 Task: Look for space in Kundla, India from 10th August, 2023 to 18th August, 2023 for 2 adults in price range Rs.10000 to Rs.14000. Place can be private room with 1  bedroom having 1 bed and 1 bathroom. Property type can be house, flat, guest house. Amenities needed are: wifi, TV, free parkinig on premises, gym, breakfast. Booking option can be shelf check-in. Required host language is English.
Action: Mouse moved to (582, 129)
Screenshot: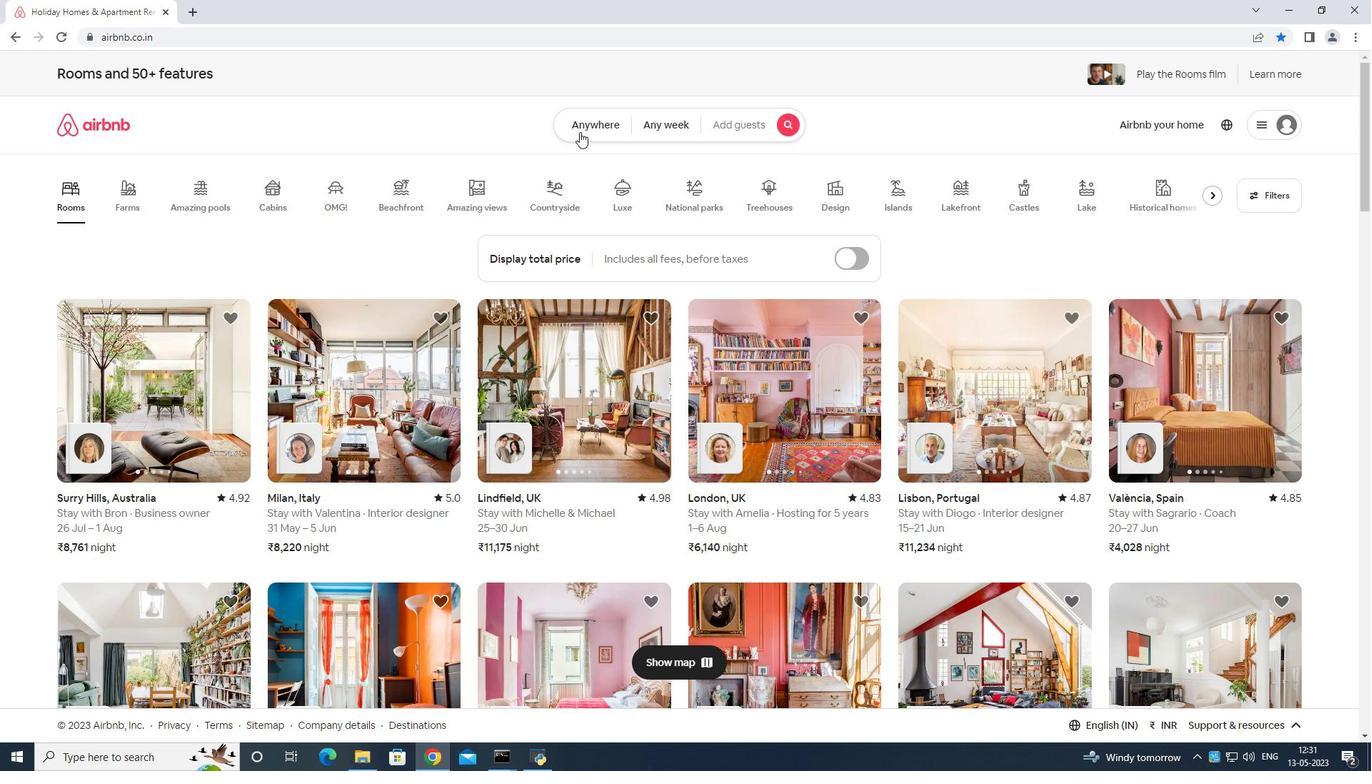 
Action: Mouse pressed left at (582, 129)
Screenshot: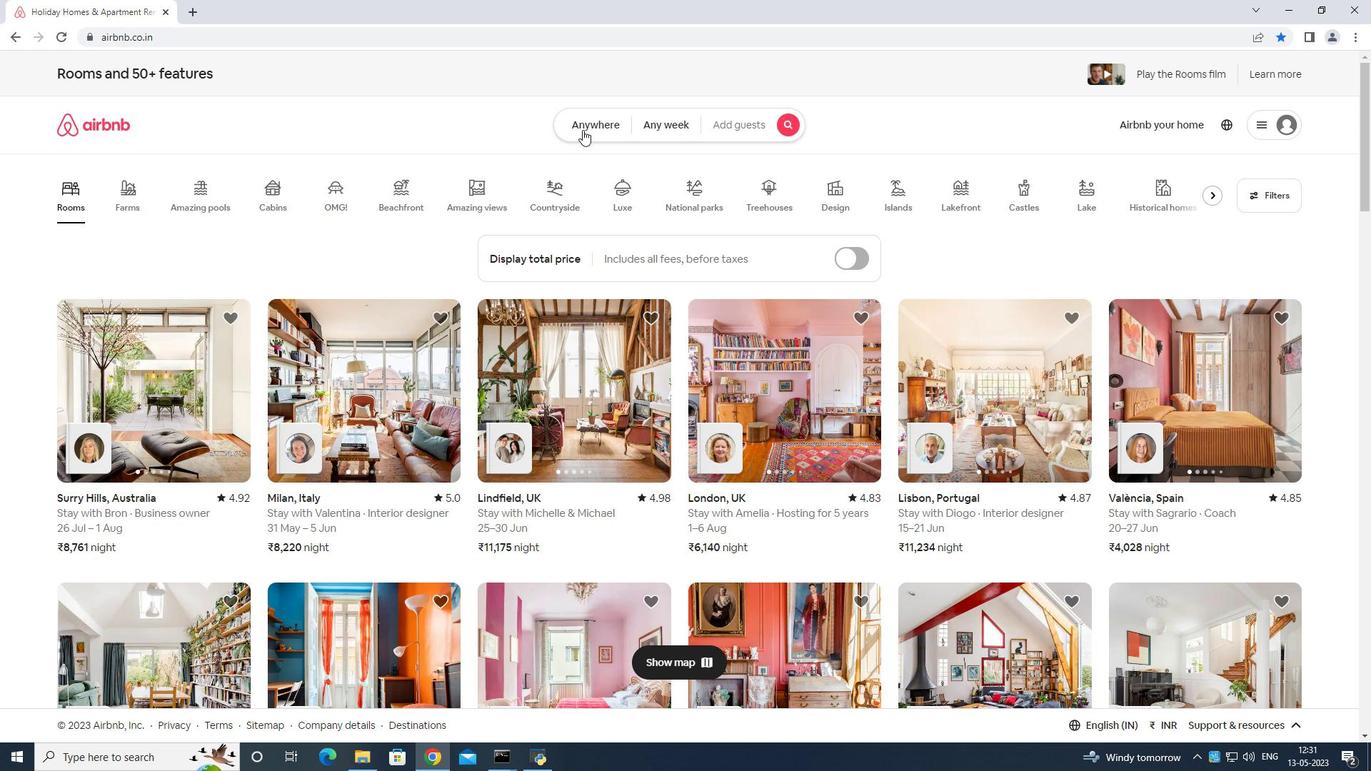 
Action: Mouse moved to (514, 164)
Screenshot: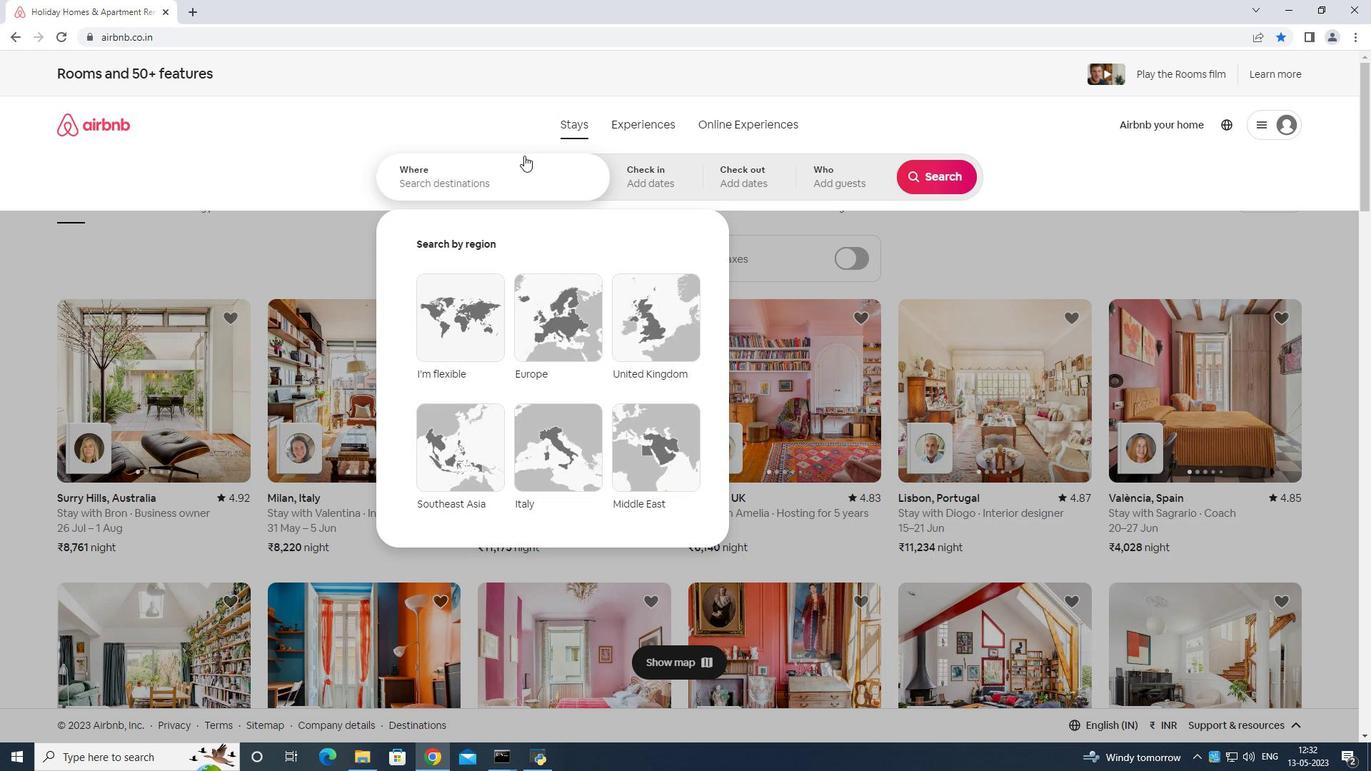 
Action: Mouse pressed left at (514, 164)
Screenshot: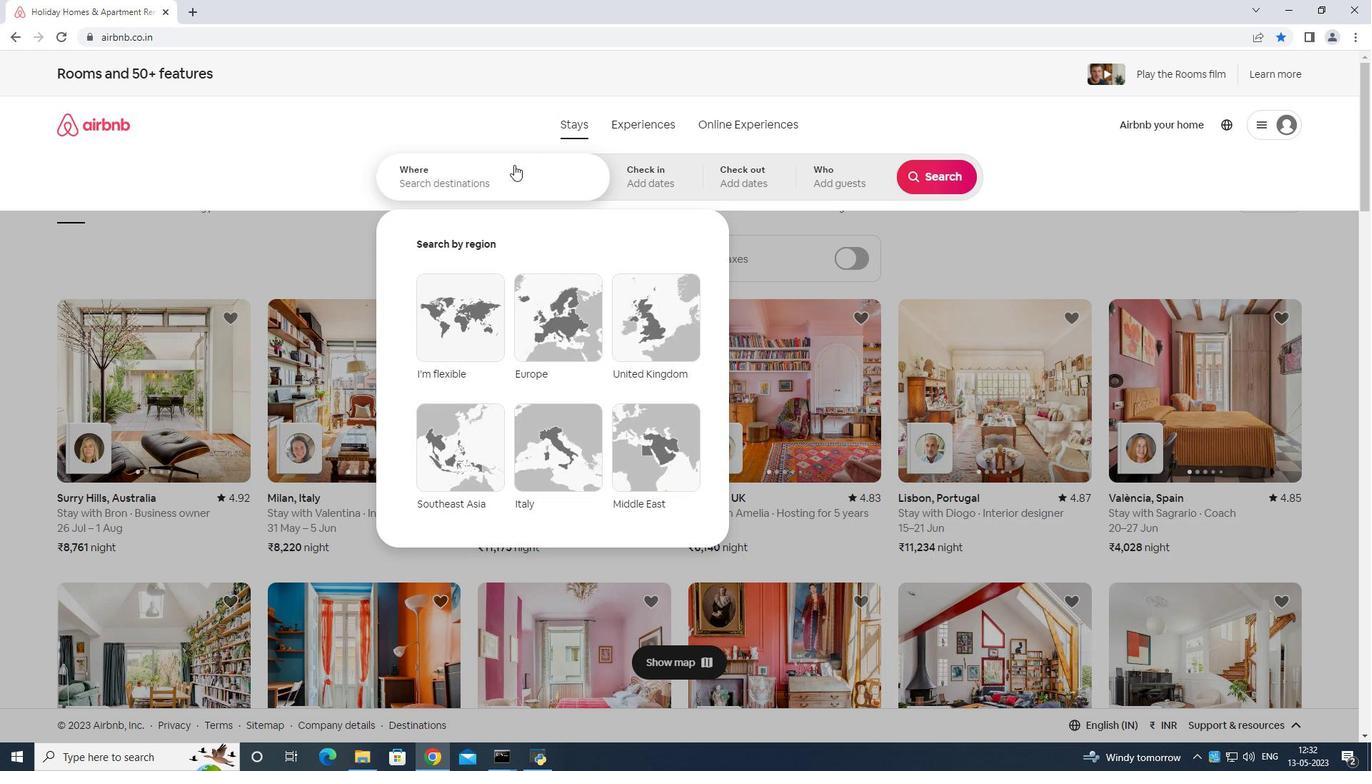 
Action: Mouse moved to (506, 157)
Screenshot: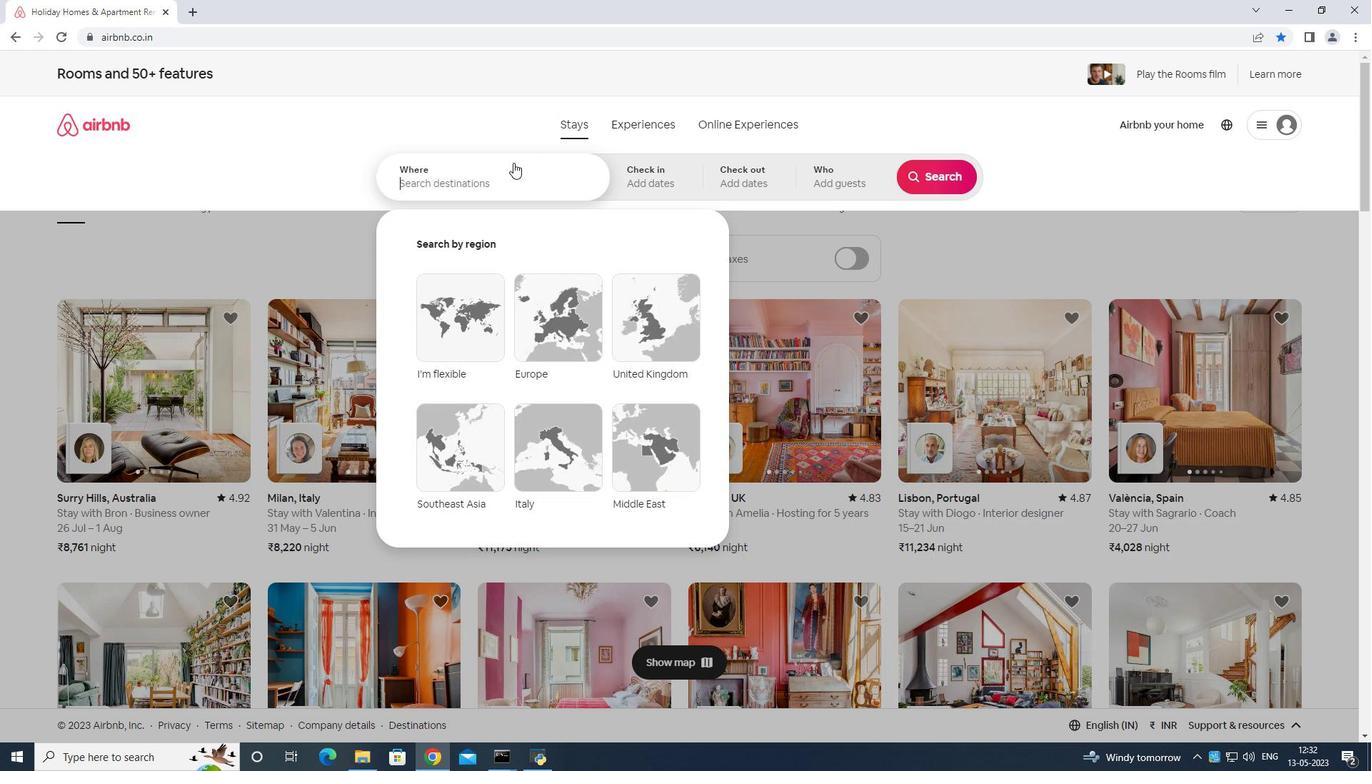 
Action: Key pressed <Key.shift>Kundla<Key.space>india<Key.enter>
Screenshot: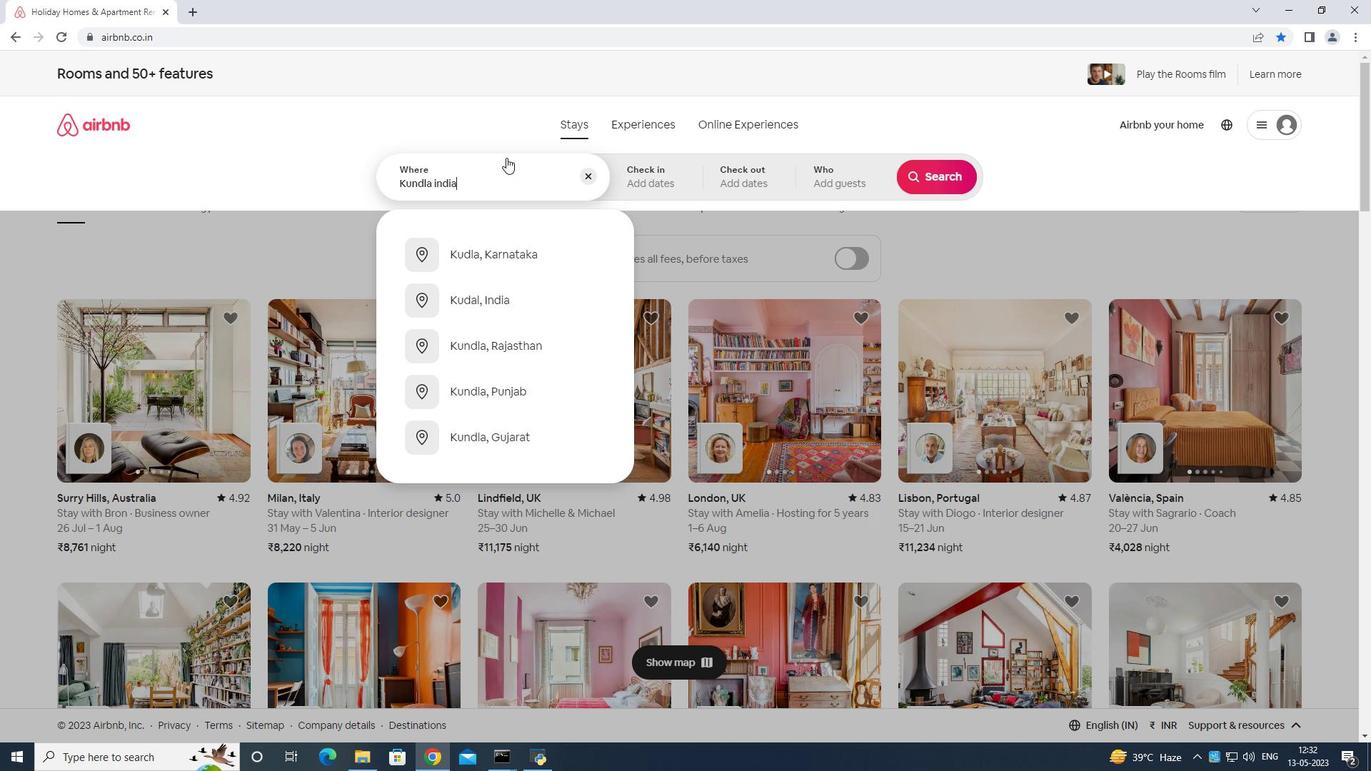 
Action: Mouse moved to (928, 291)
Screenshot: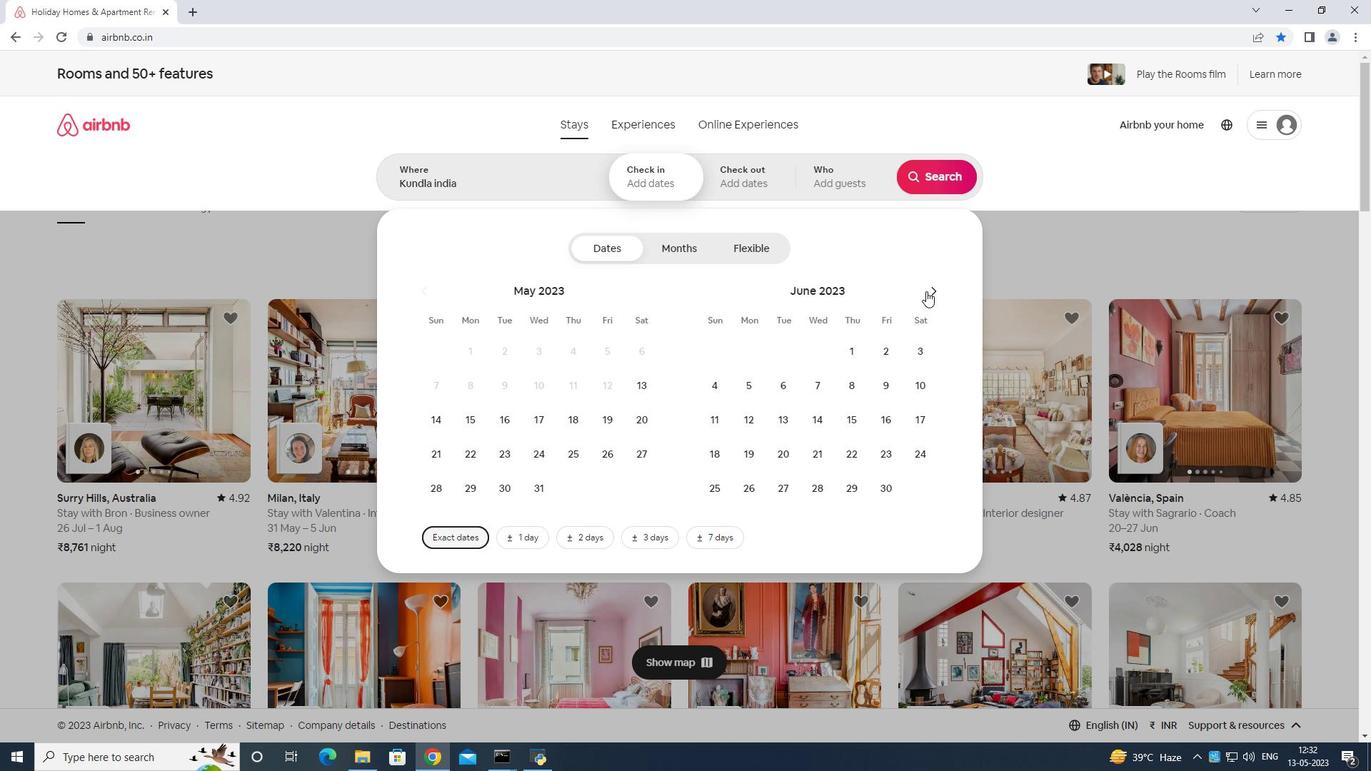 
Action: Mouse pressed left at (928, 291)
Screenshot: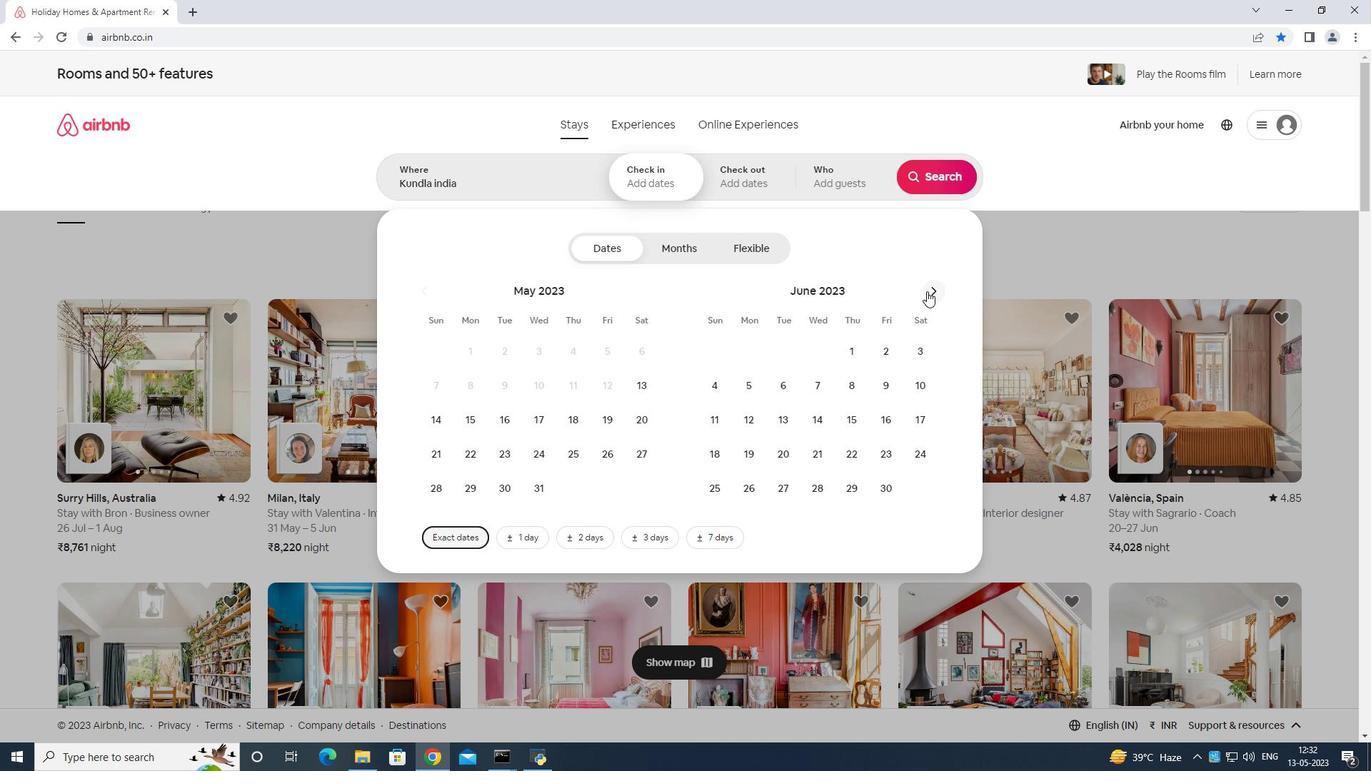 
Action: Mouse moved to (928, 286)
Screenshot: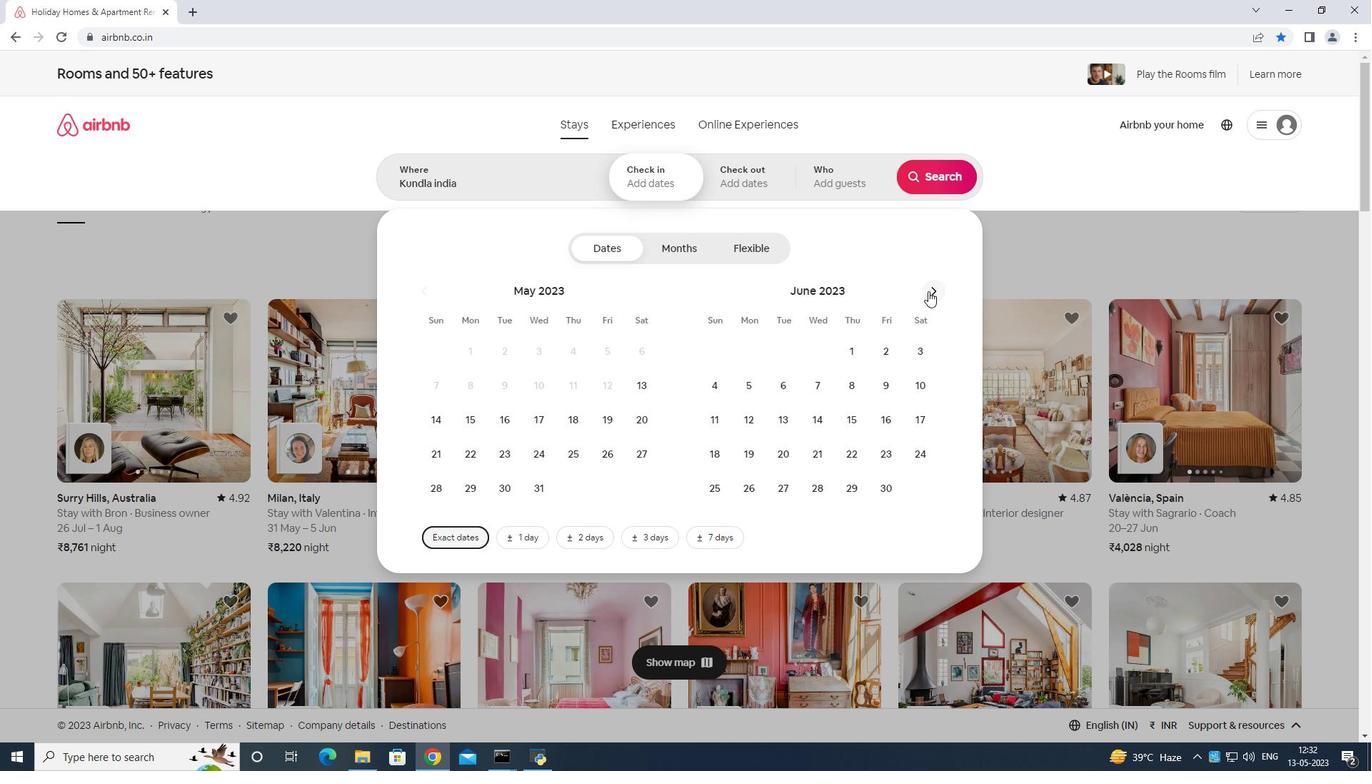 
Action: Mouse pressed left at (928, 286)
Screenshot: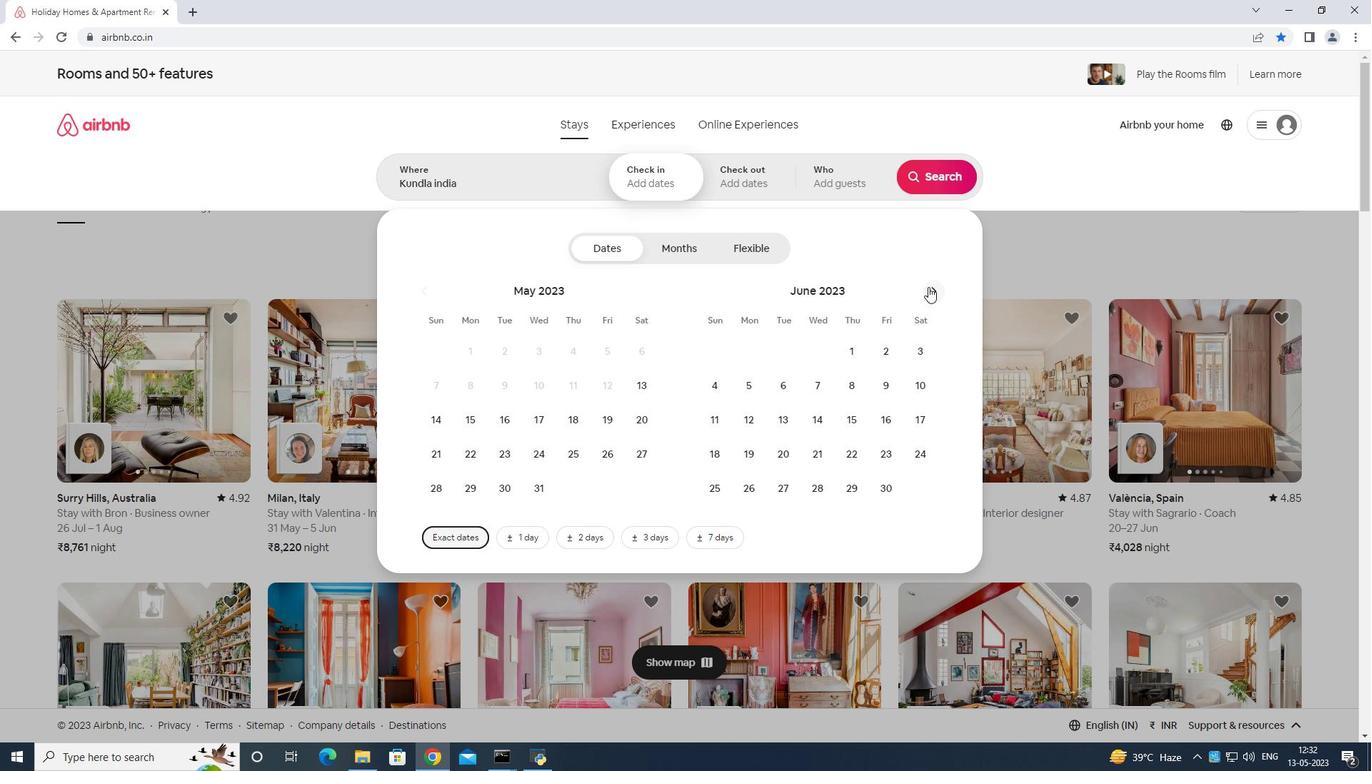 
Action: Mouse moved to (929, 284)
Screenshot: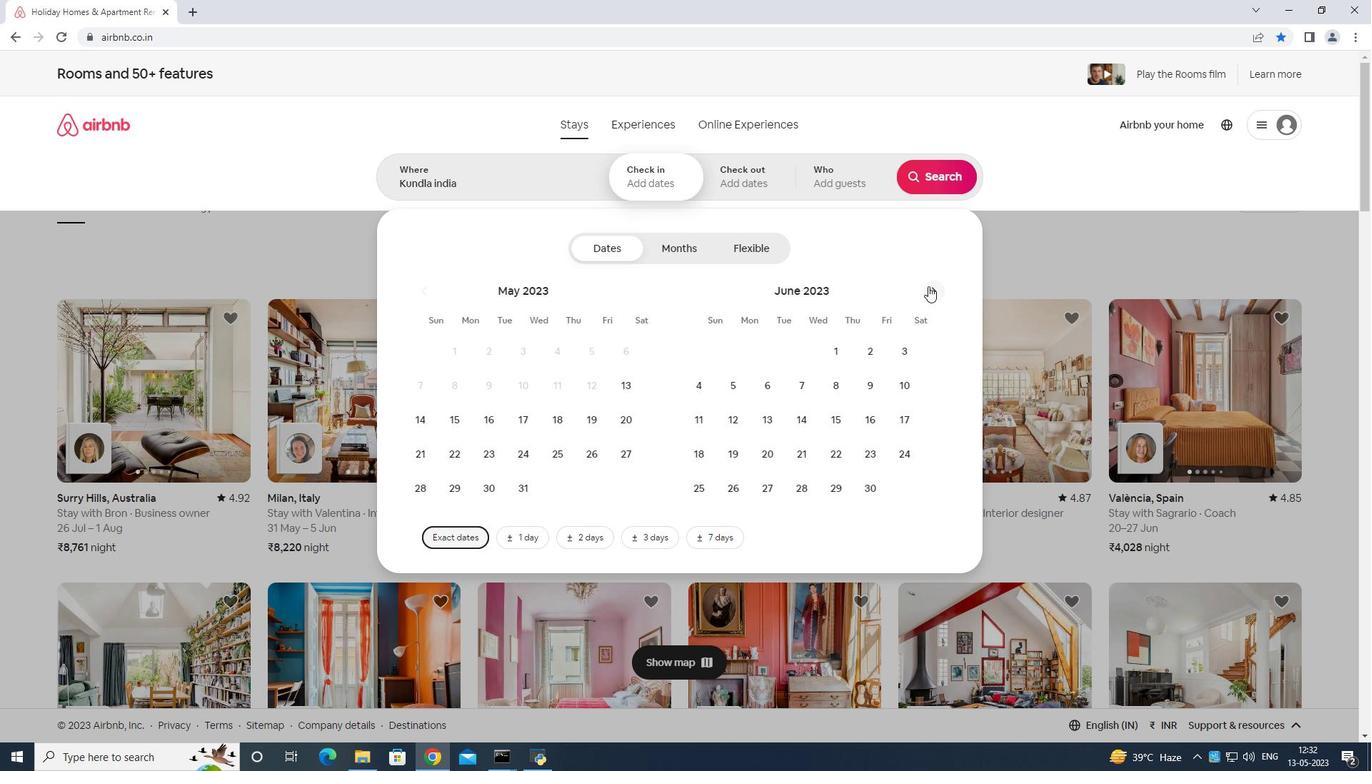 
Action: Mouse pressed left at (929, 284)
Screenshot: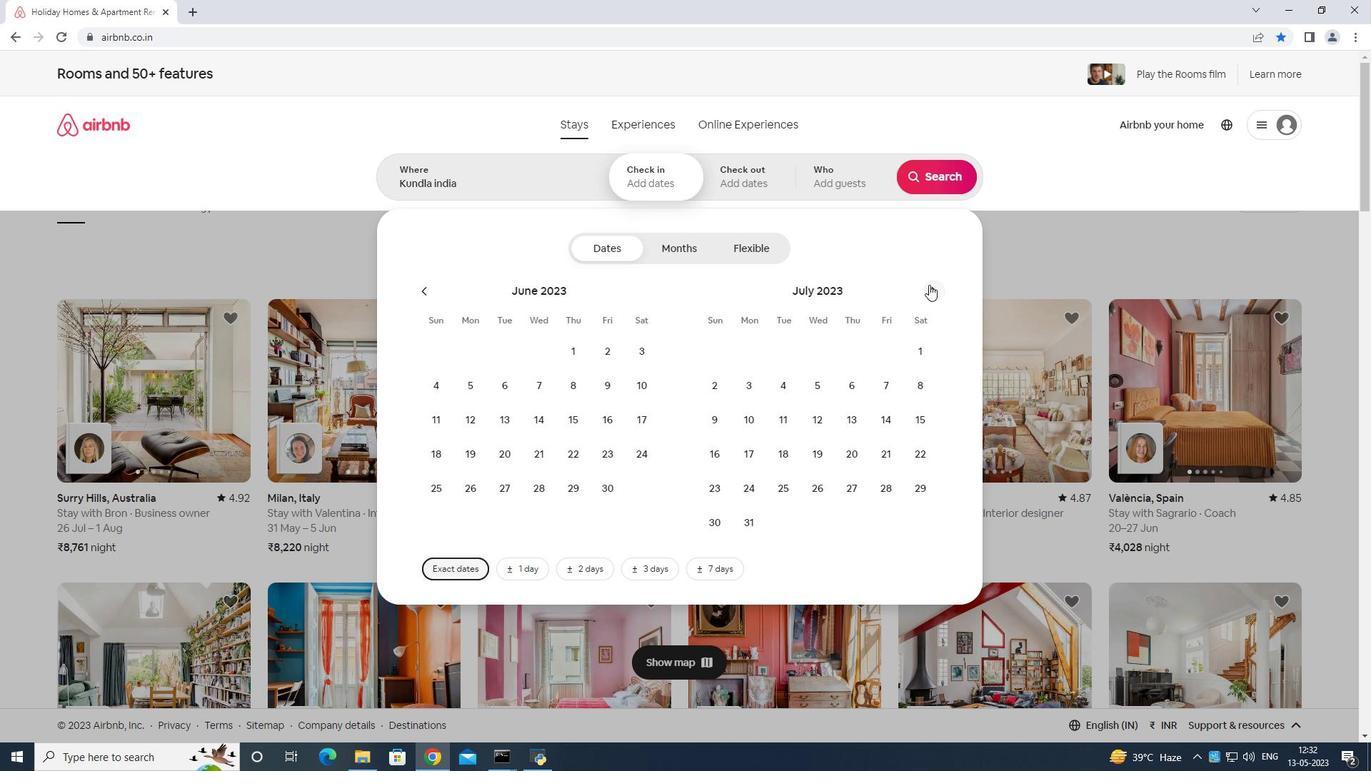 
Action: Mouse moved to (849, 374)
Screenshot: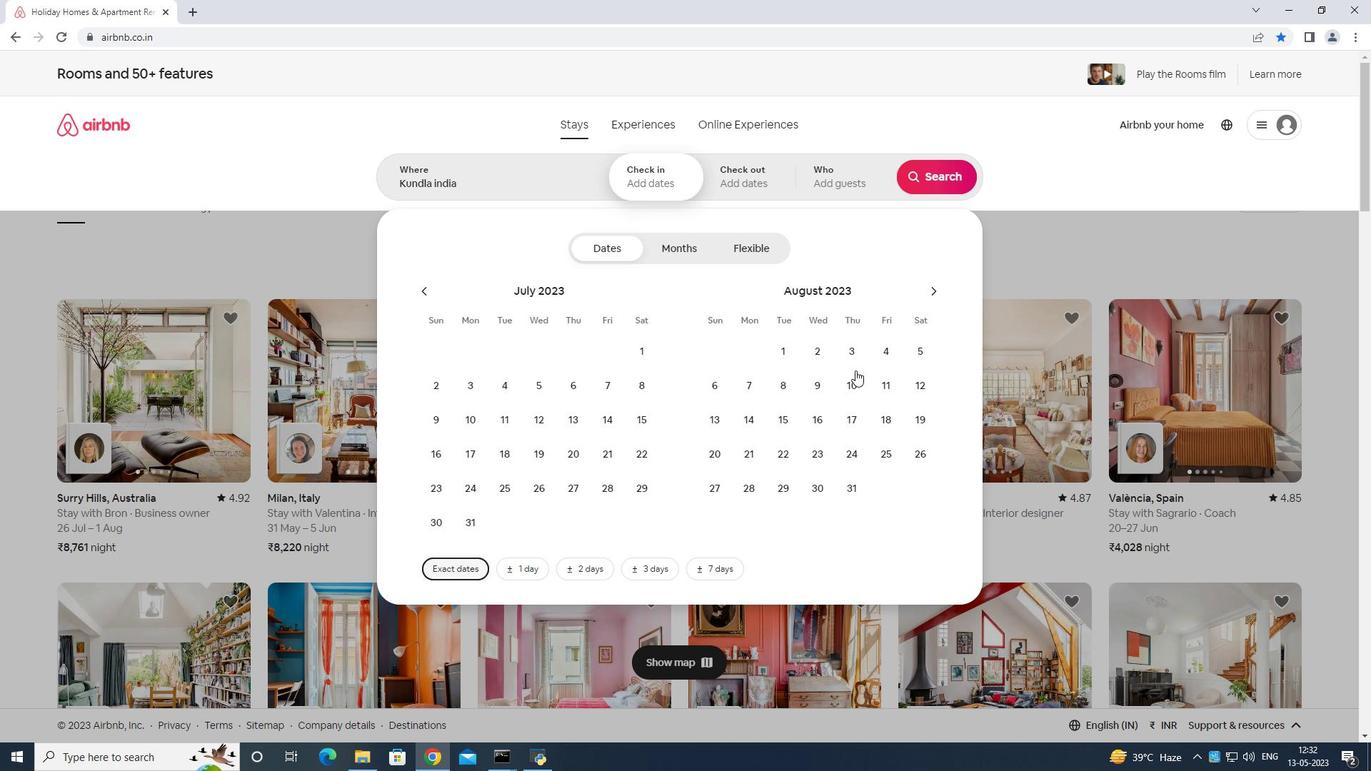 
Action: Mouse pressed left at (849, 374)
Screenshot: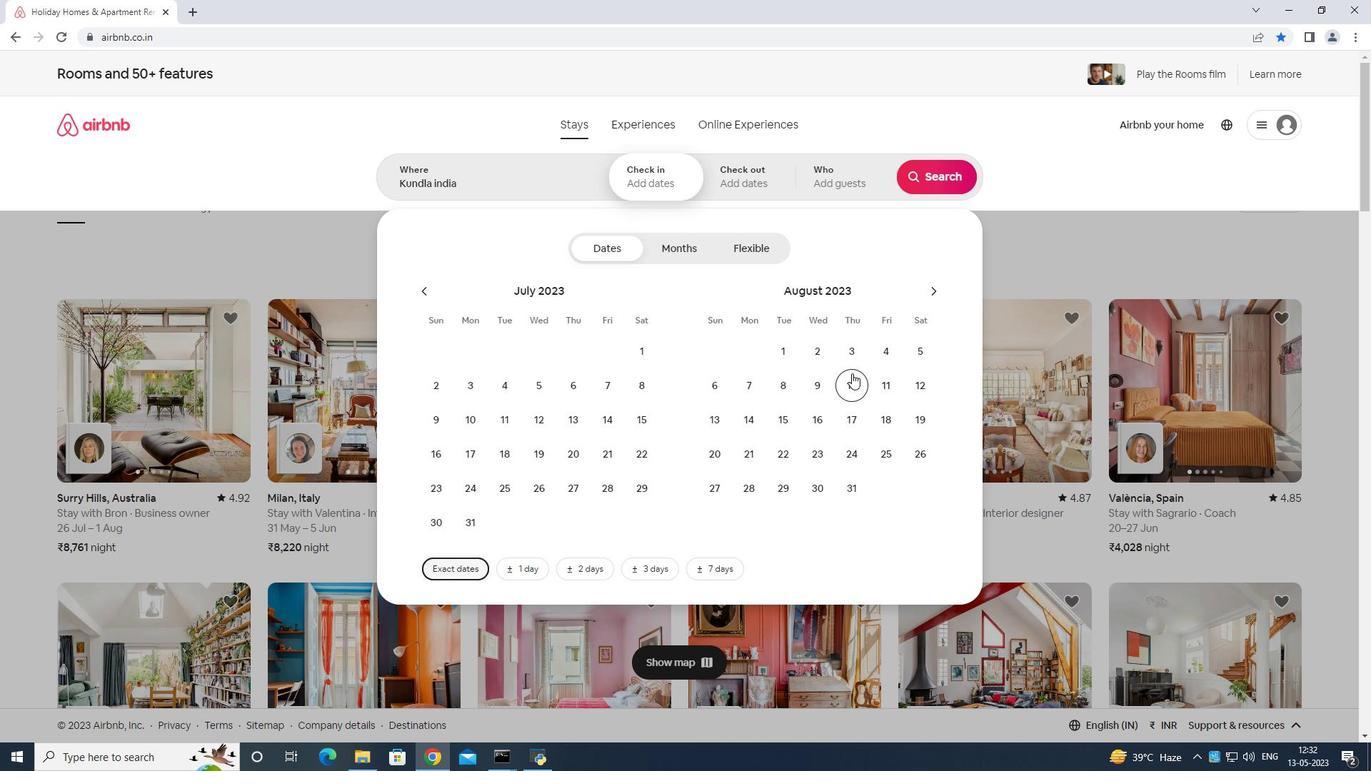 
Action: Mouse moved to (883, 411)
Screenshot: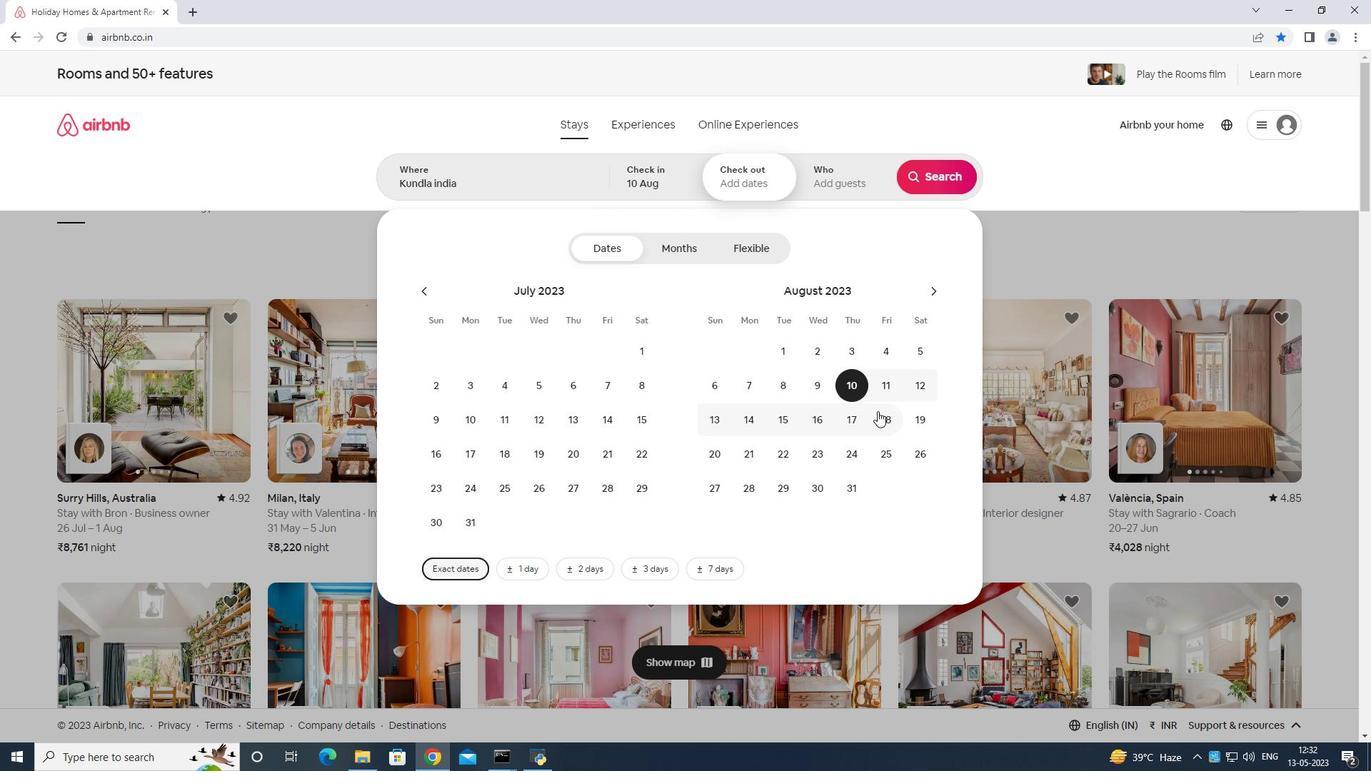 
Action: Mouse pressed left at (883, 411)
Screenshot: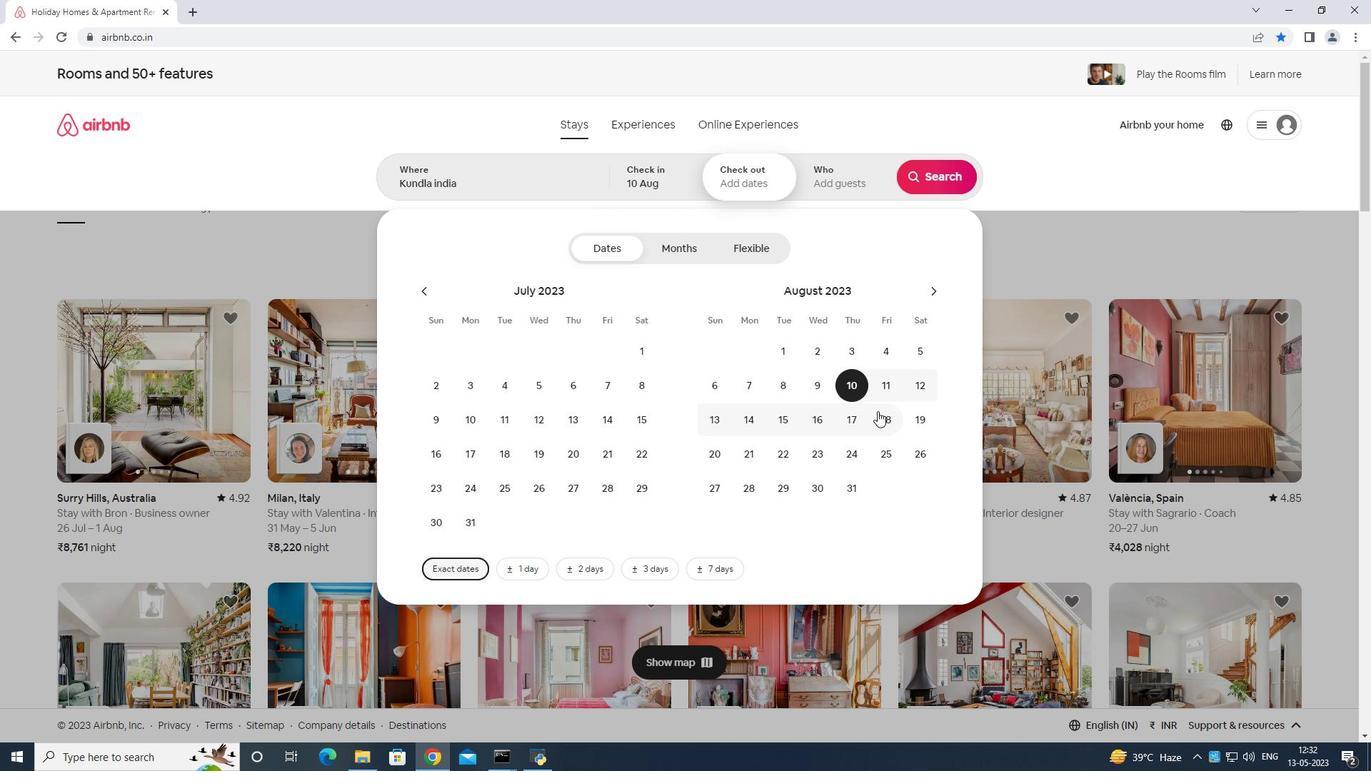 
Action: Mouse moved to (846, 169)
Screenshot: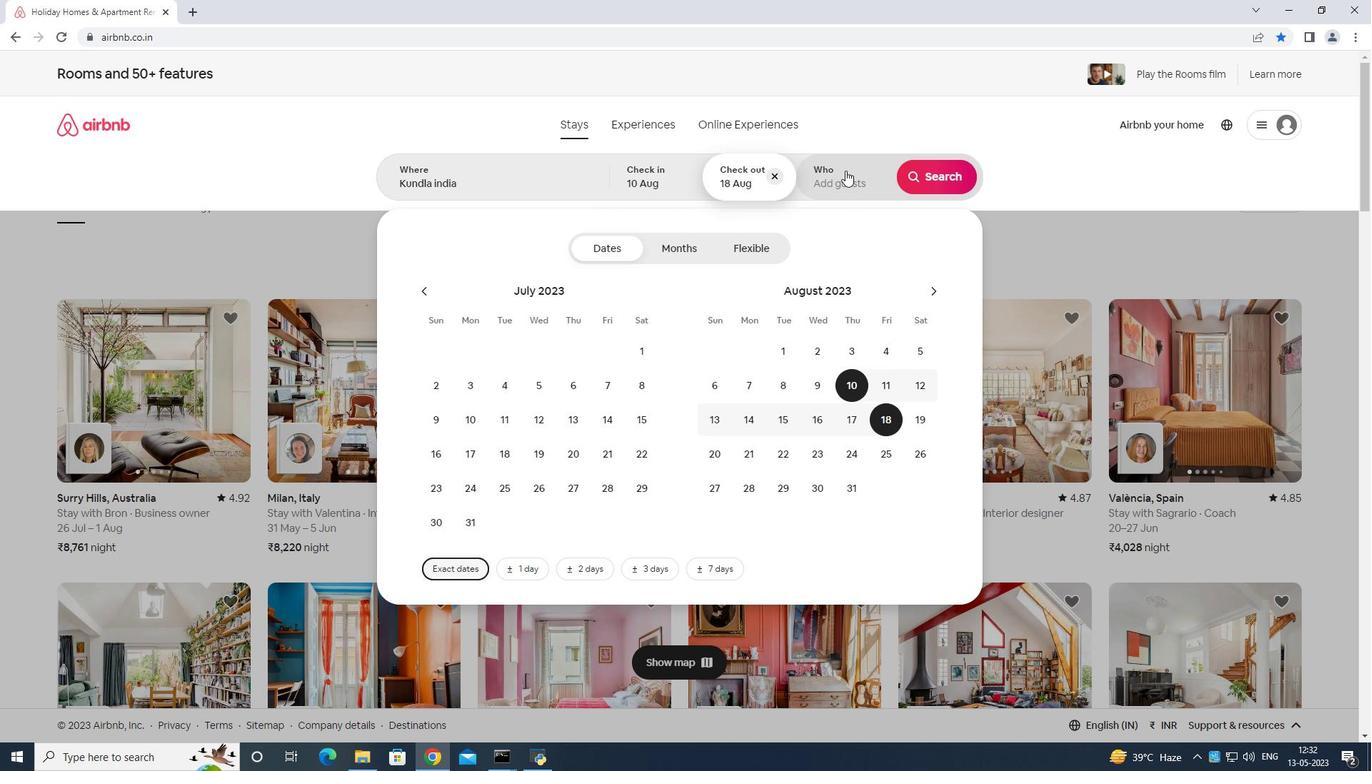 
Action: Mouse pressed left at (846, 169)
Screenshot: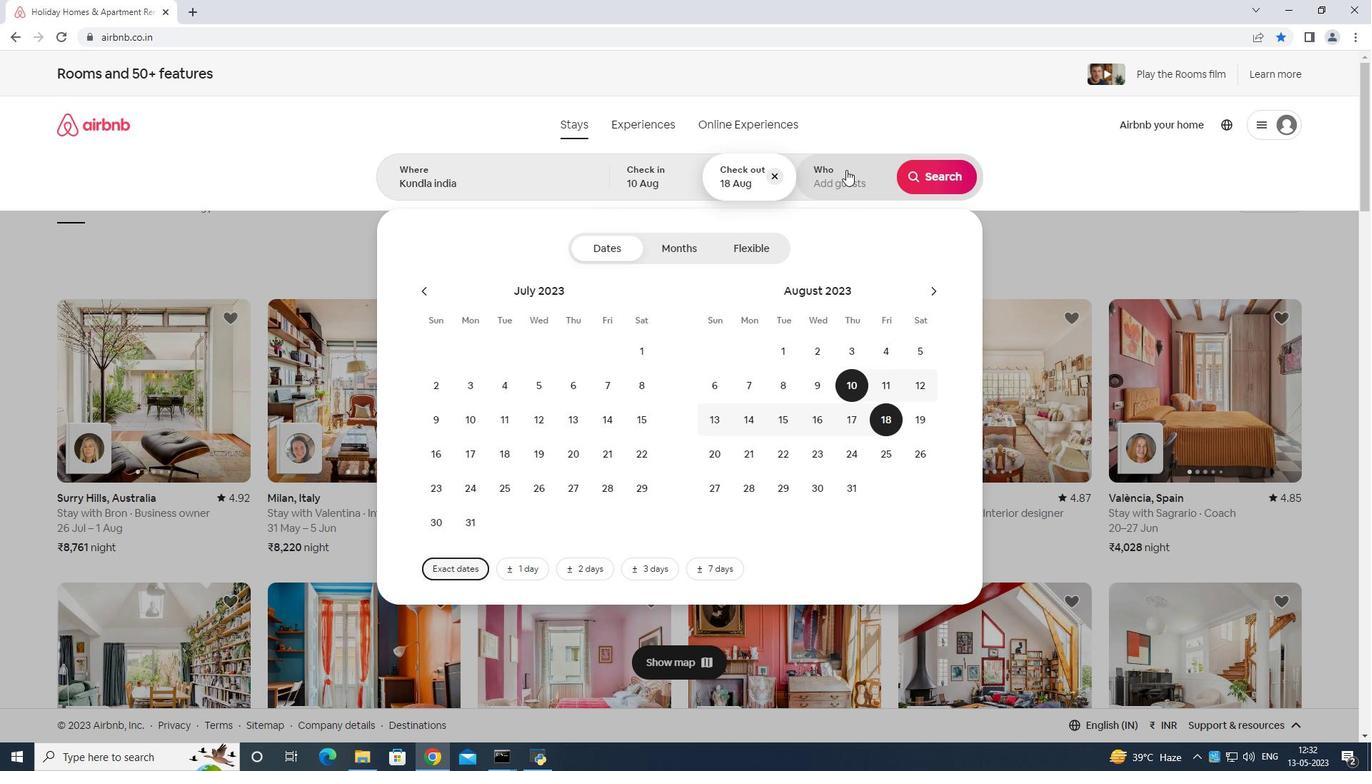 
Action: Mouse moved to (935, 256)
Screenshot: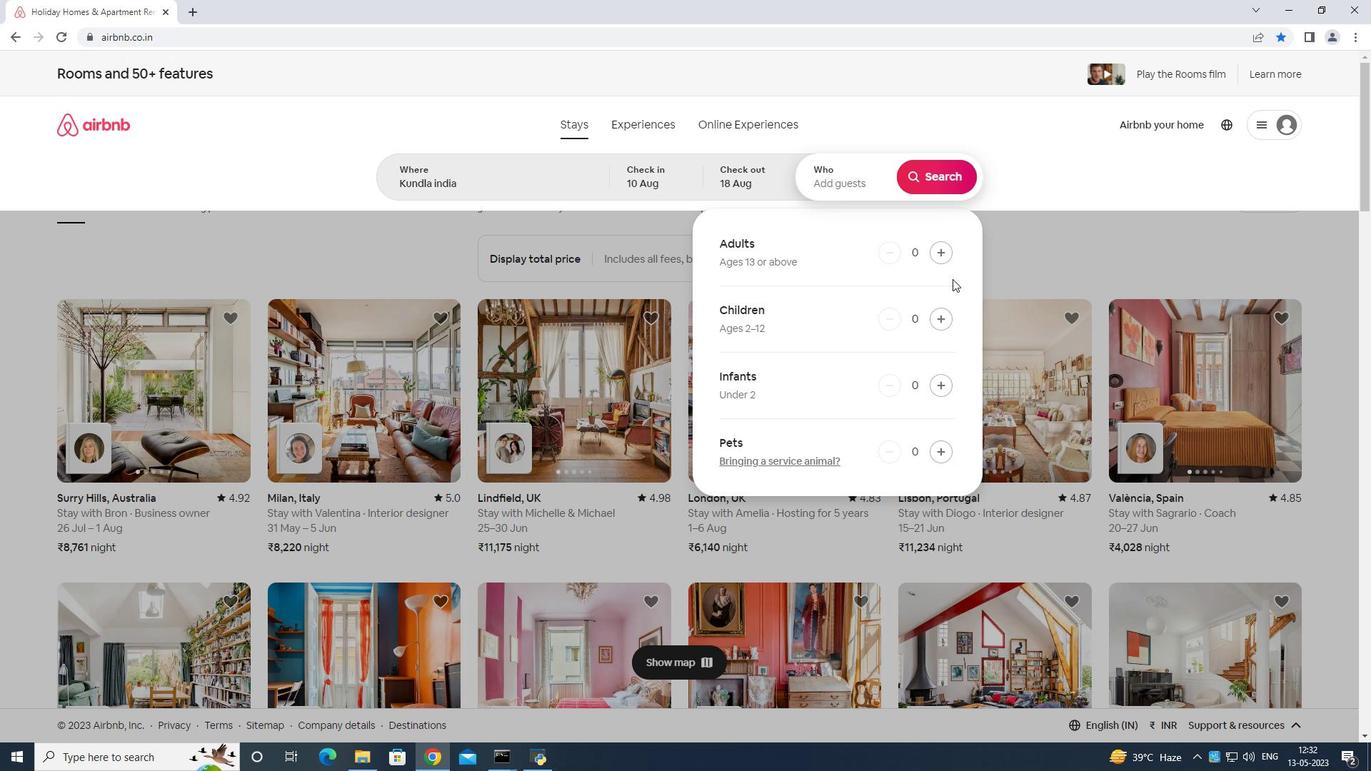 
Action: Mouse pressed left at (935, 256)
Screenshot: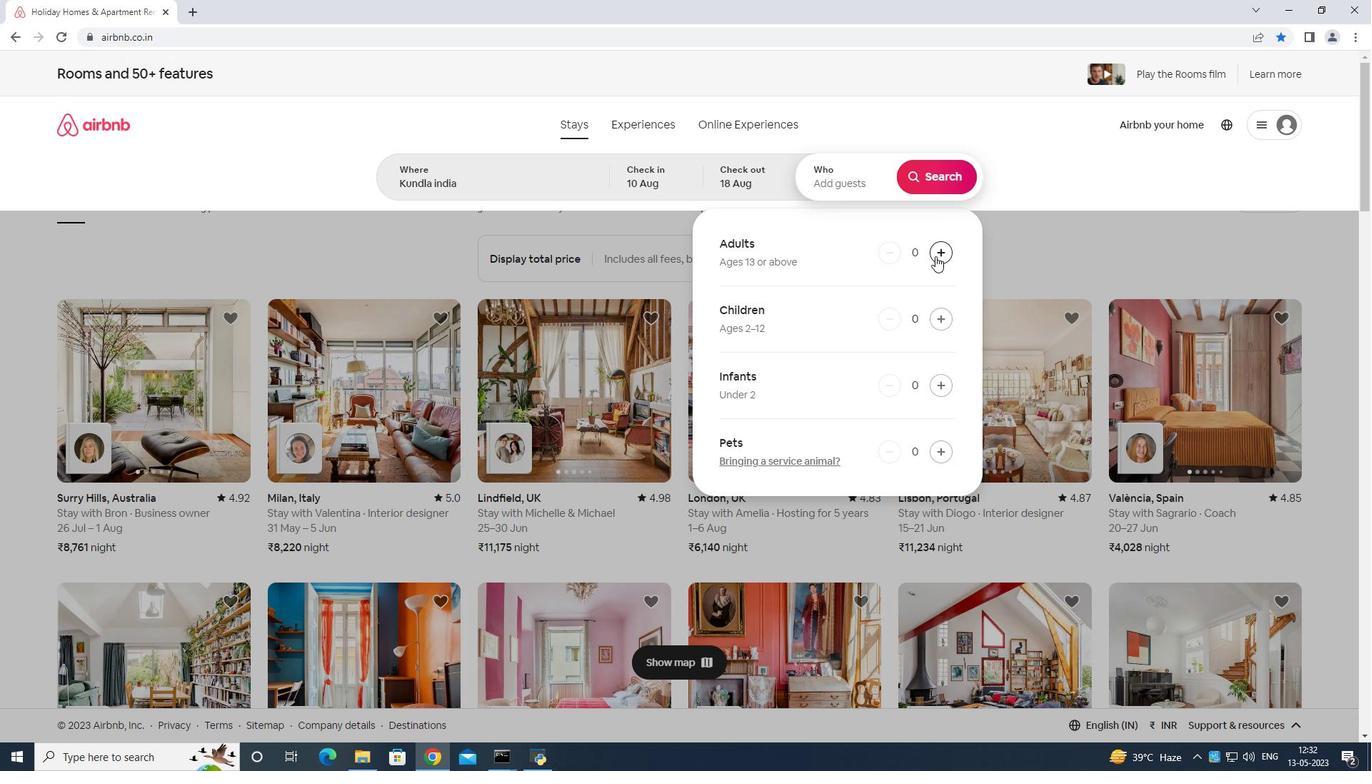 
Action: Mouse moved to (935, 255)
Screenshot: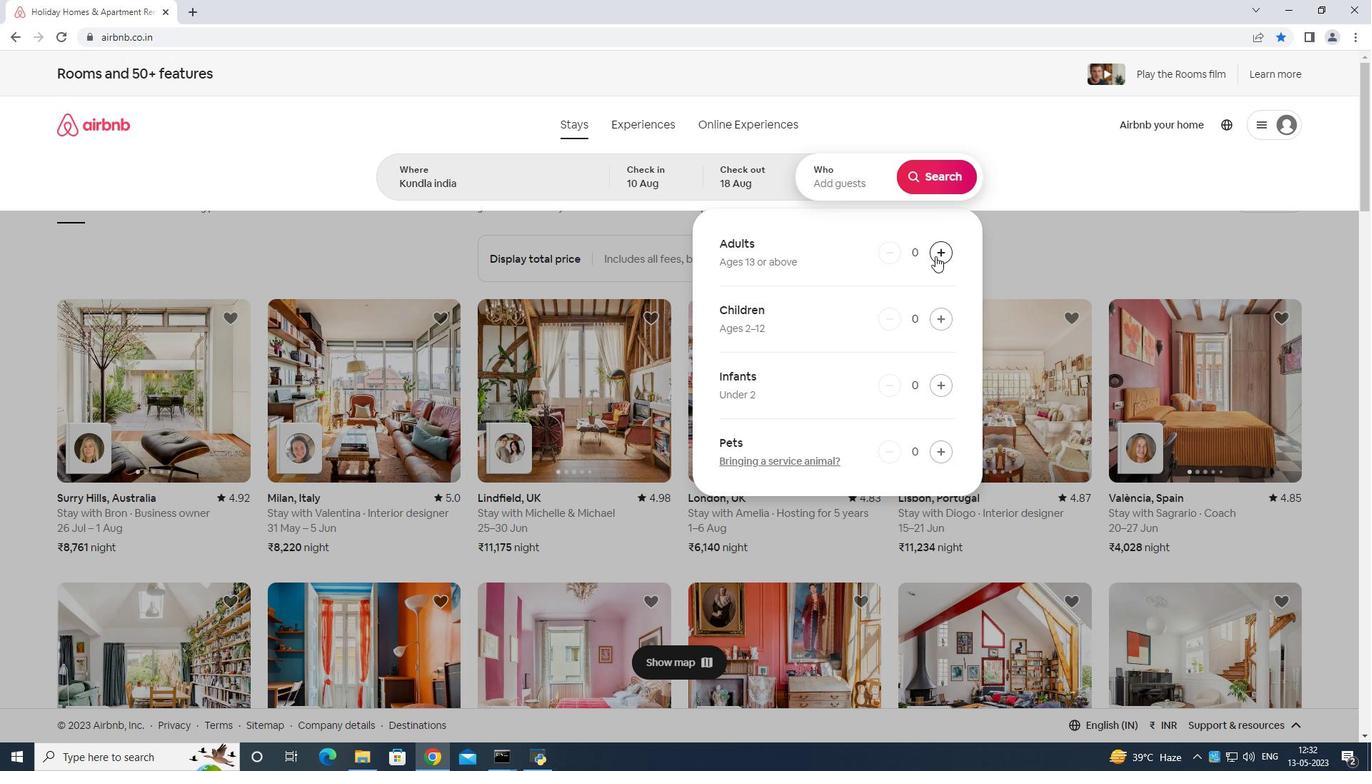 
Action: Mouse pressed left at (935, 255)
Screenshot: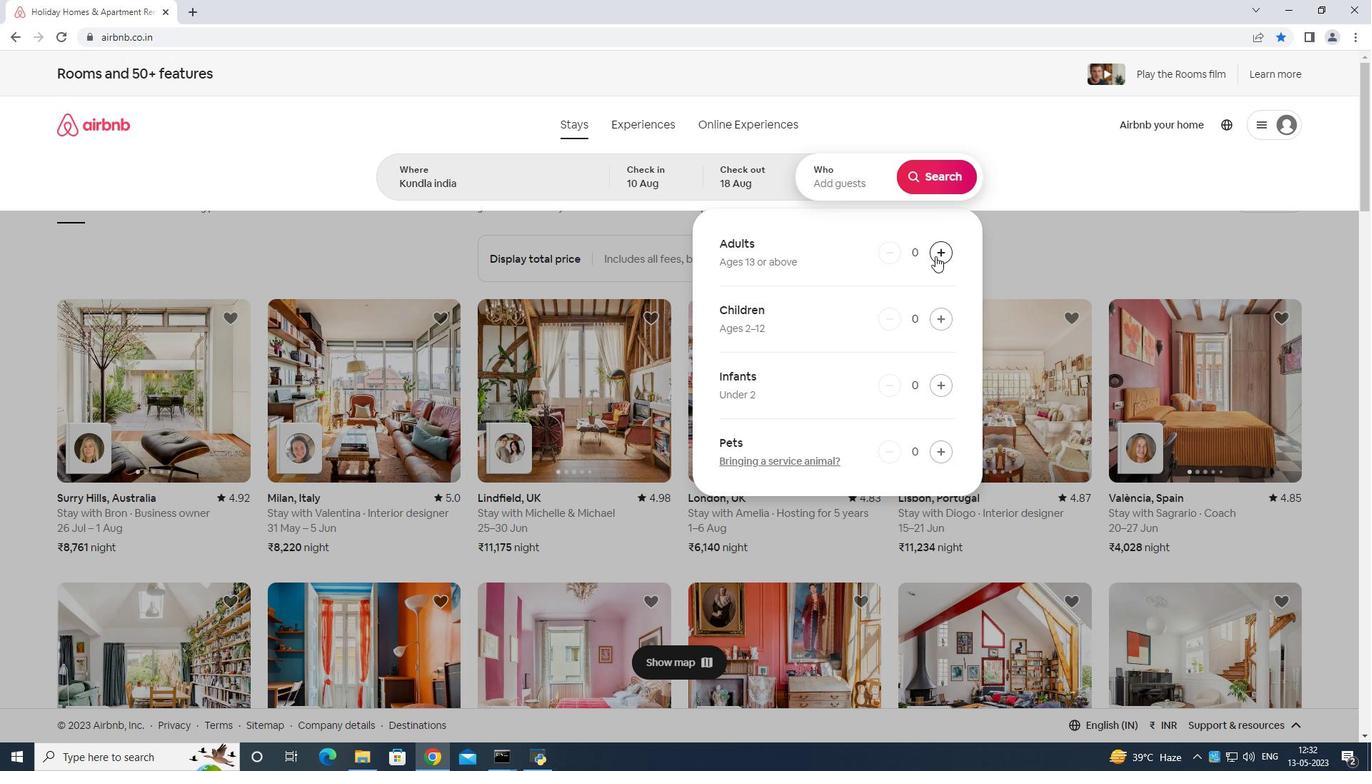 
Action: Mouse moved to (941, 172)
Screenshot: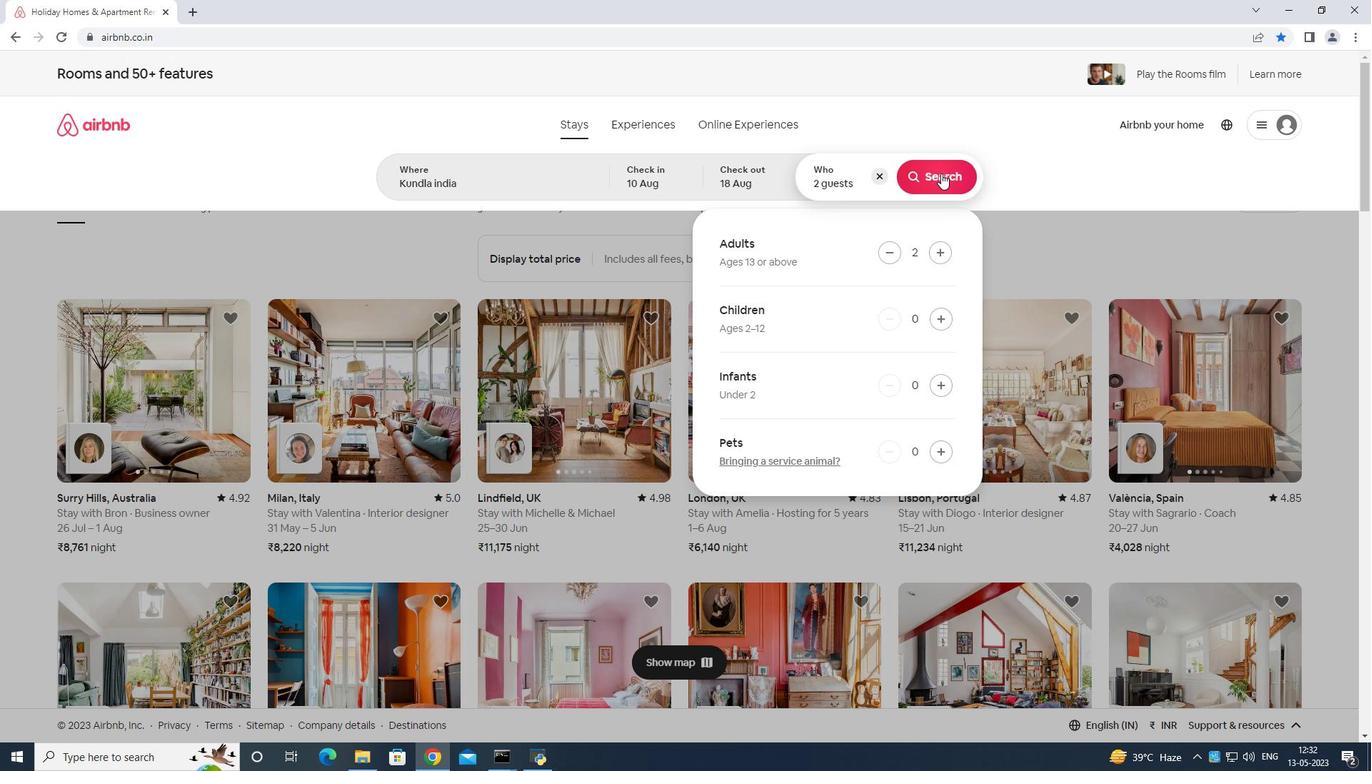 
Action: Mouse pressed left at (941, 172)
Screenshot: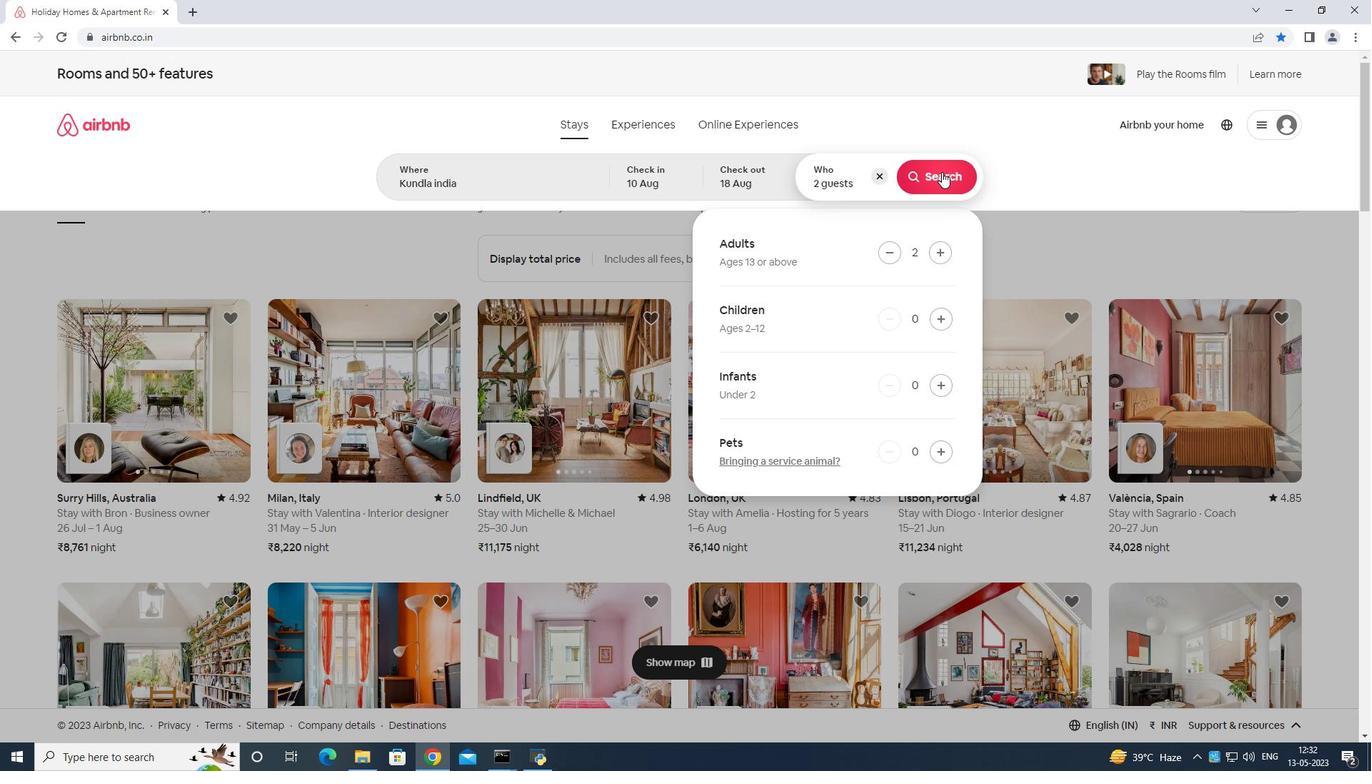 
Action: Mouse moved to (1274, 129)
Screenshot: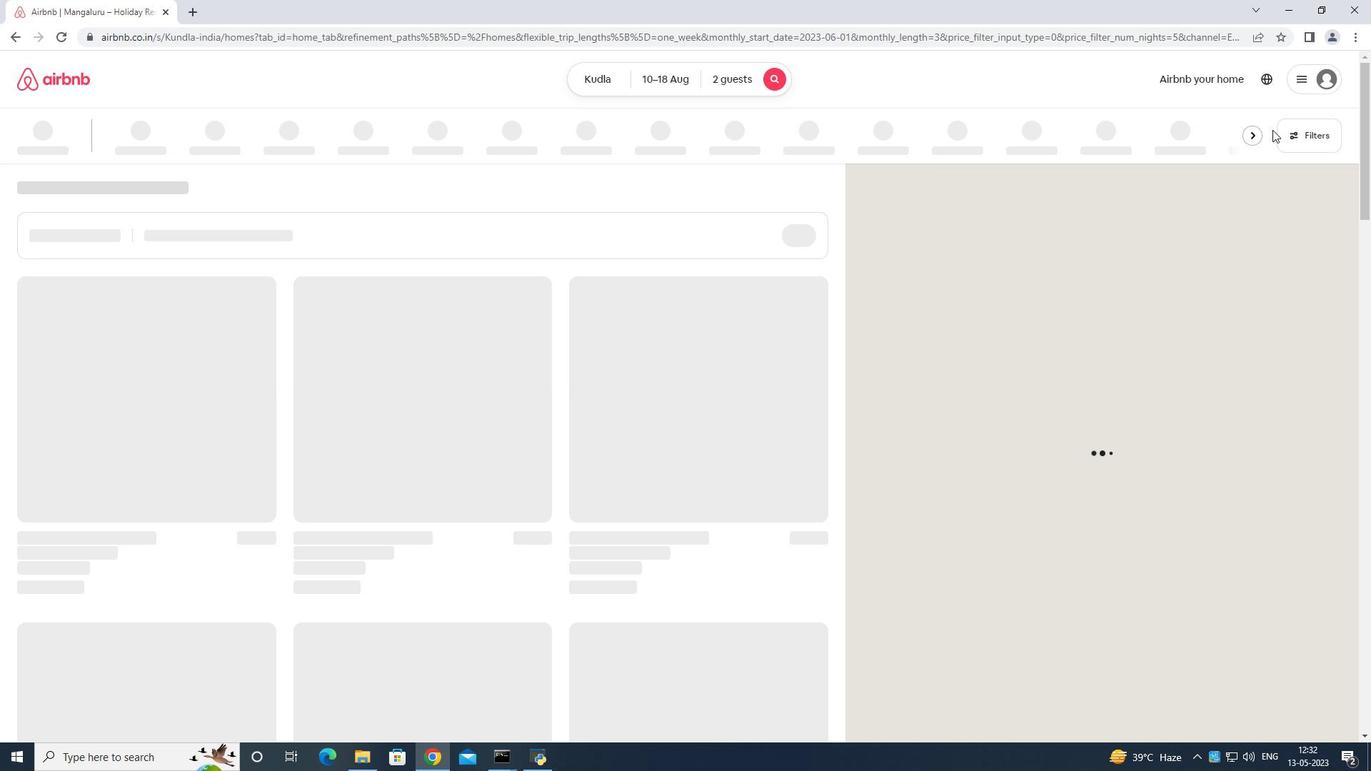 
Action: Mouse pressed left at (1274, 129)
Screenshot: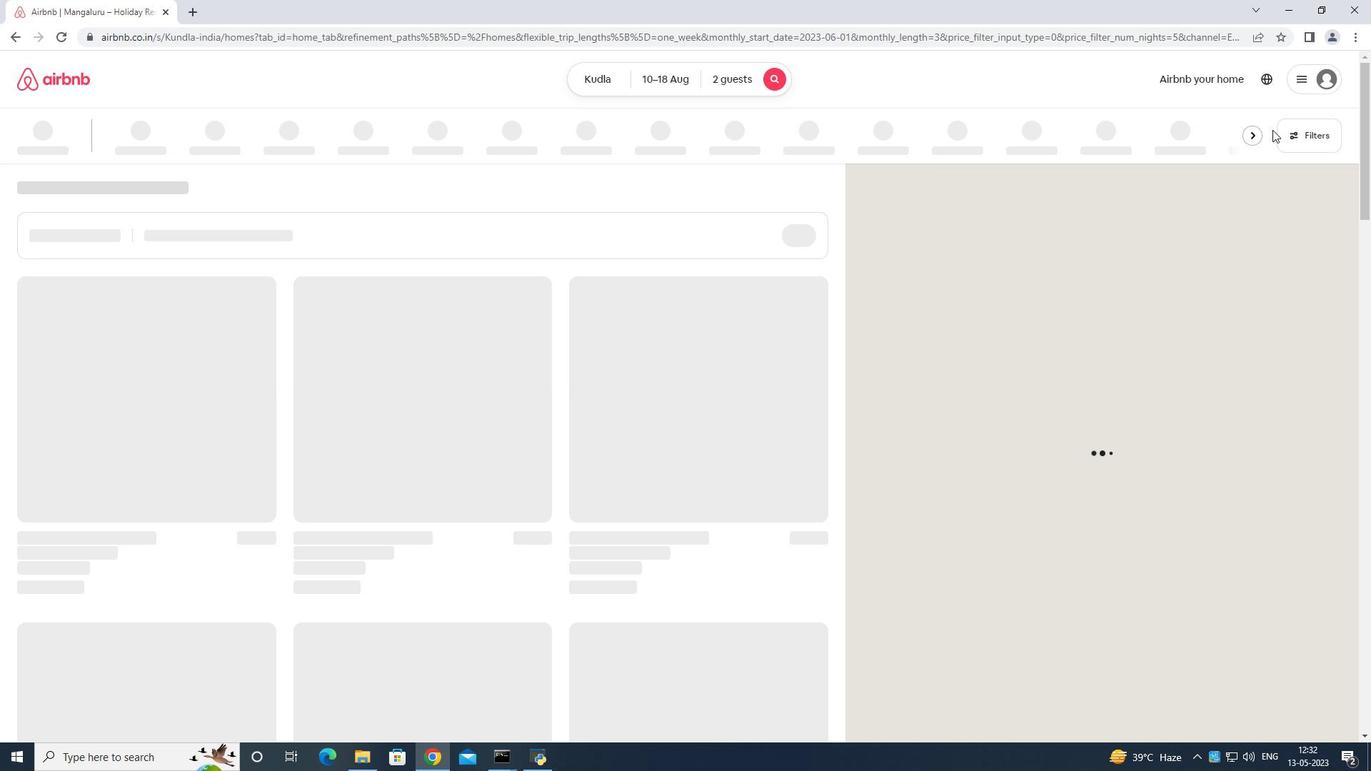 
Action: Mouse moved to (1307, 137)
Screenshot: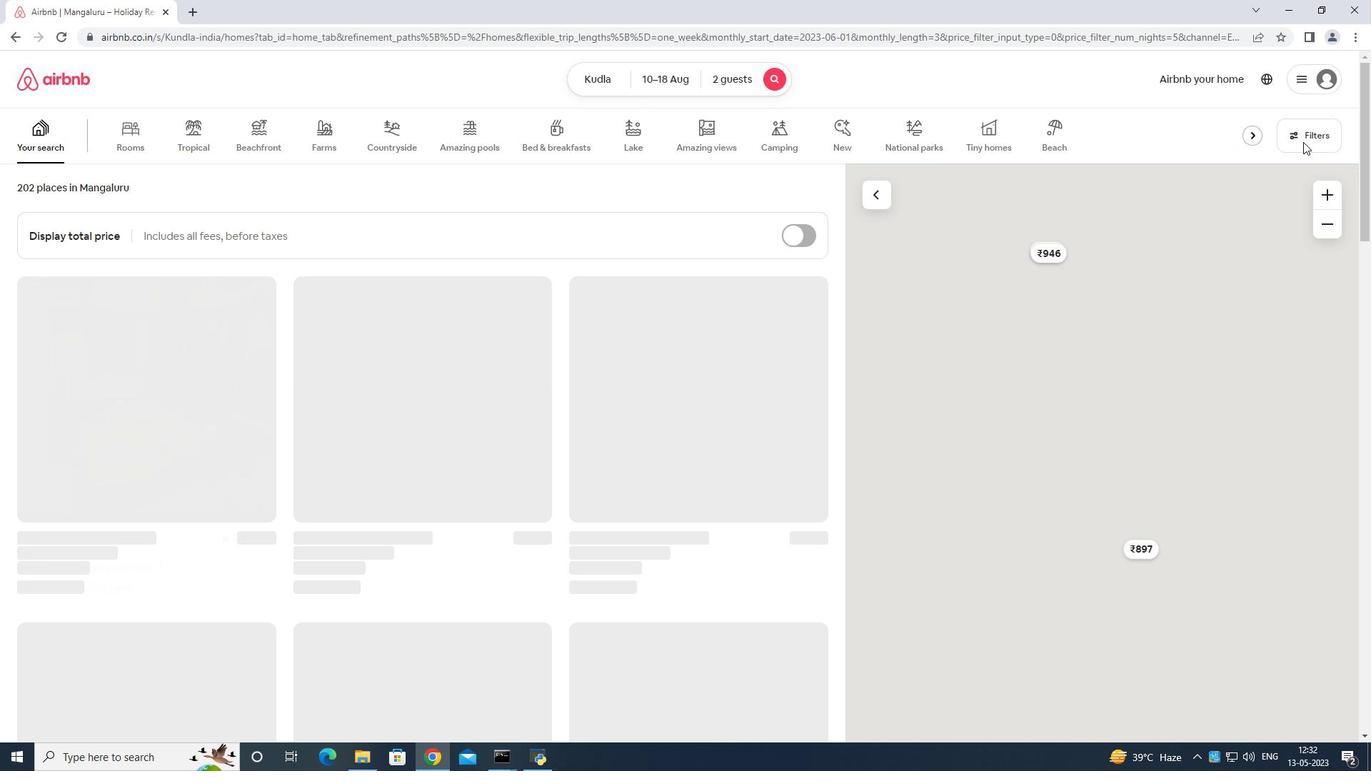 
Action: Mouse pressed left at (1307, 137)
Screenshot: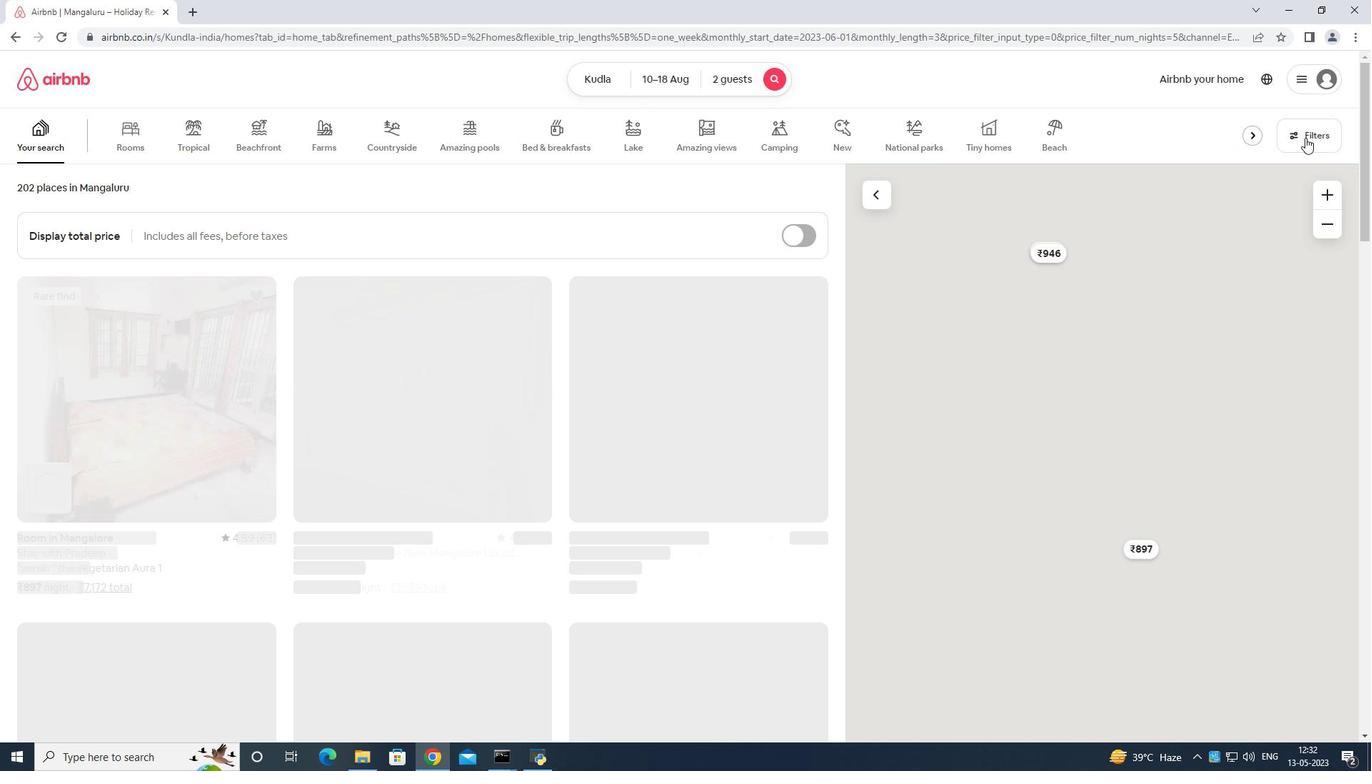 
Action: Mouse moved to (535, 477)
Screenshot: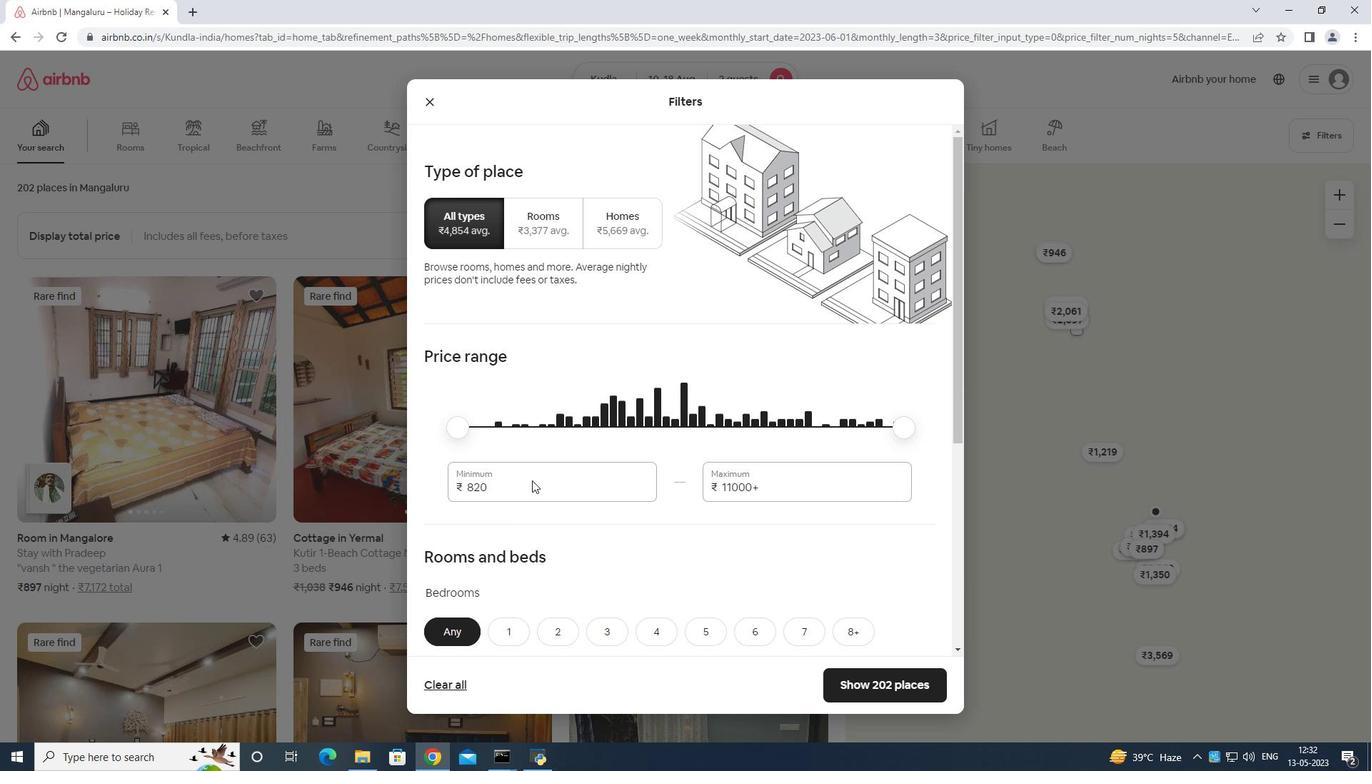 
Action: Mouse pressed left at (535, 477)
Screenshot: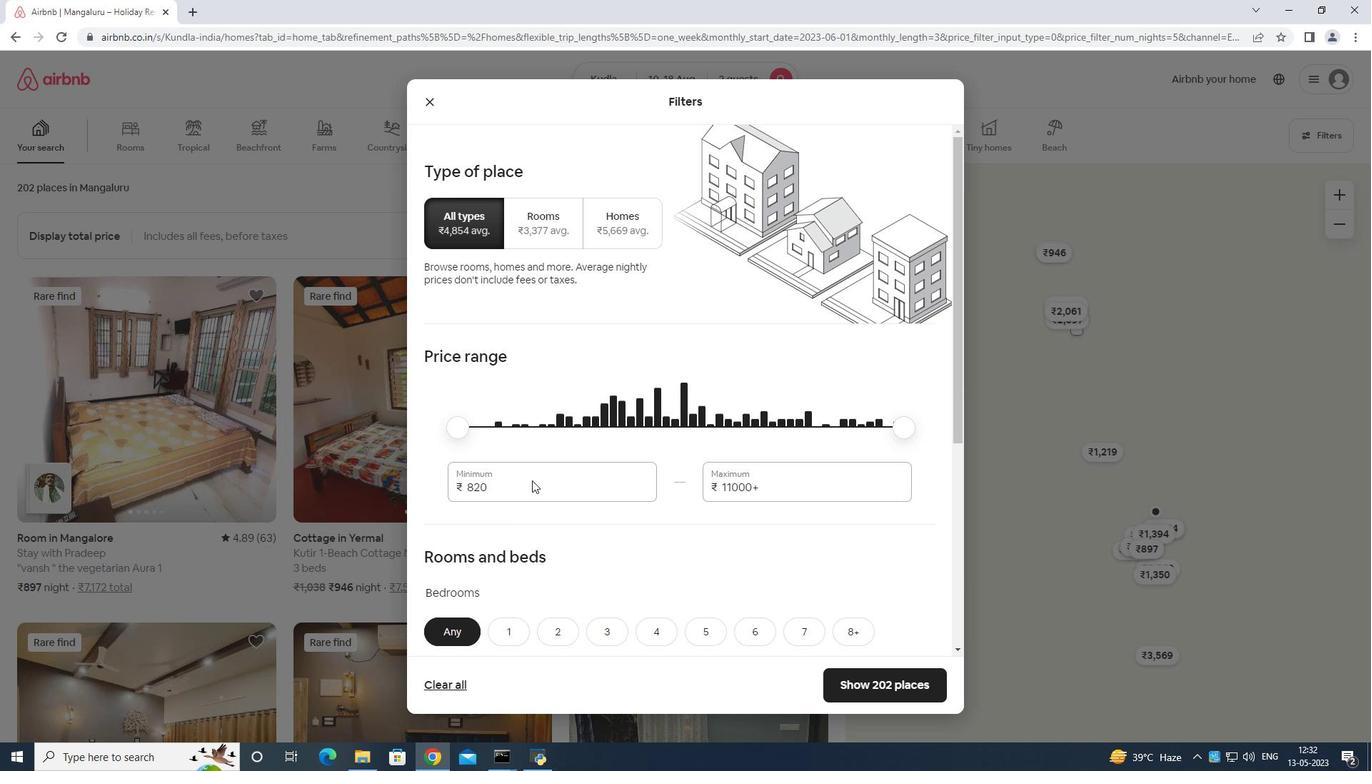 
Action: Mouse moved to (534, 475)
Screenshot: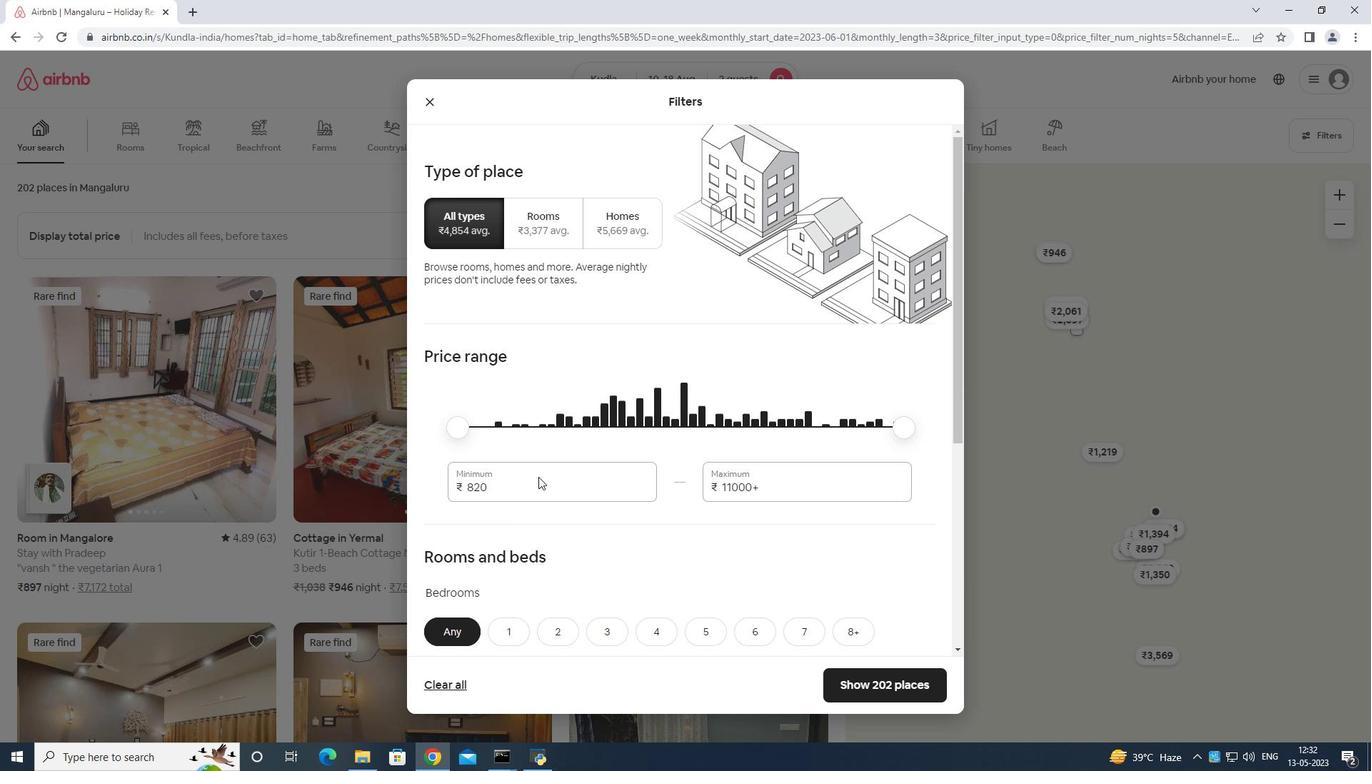 
Action: Key pressed <Key.backspace>
Screenshot: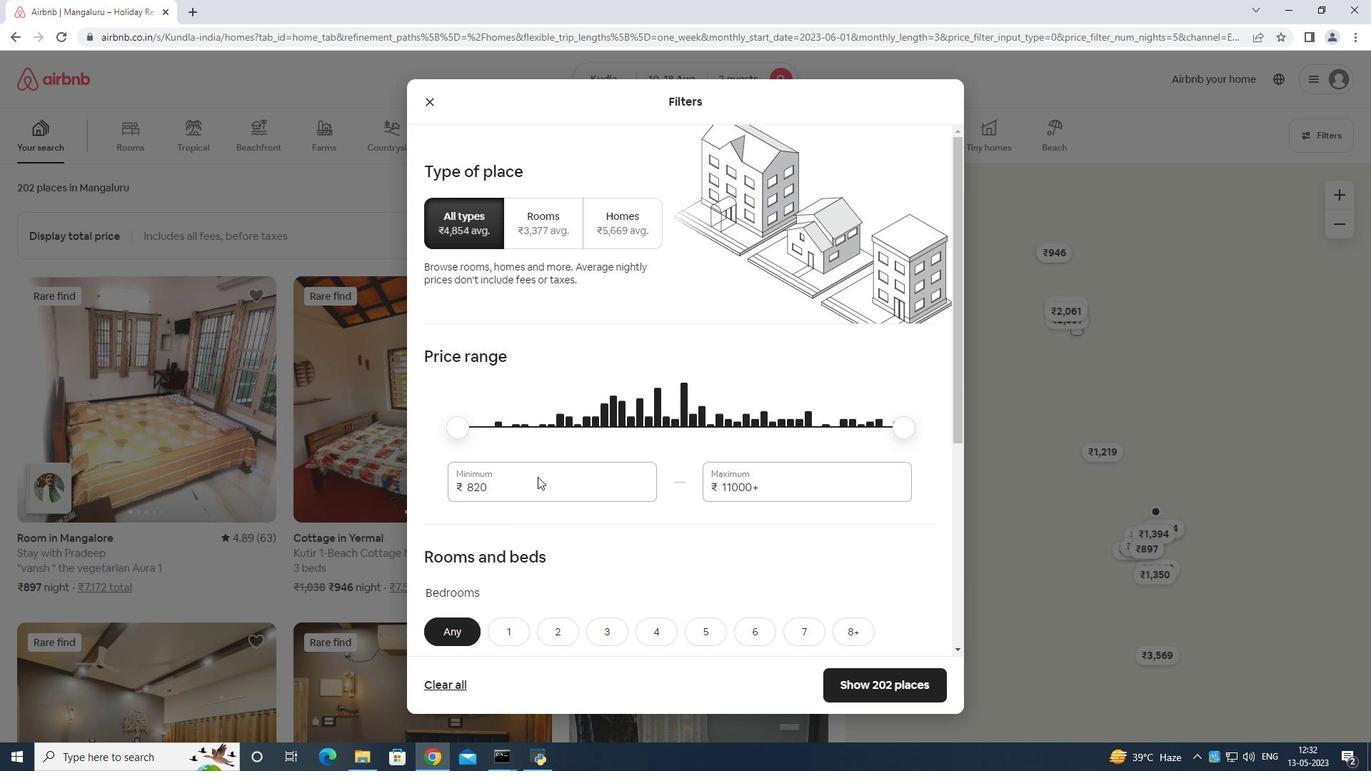 
Action: Mouse moved to (530, 474)
Screenshot: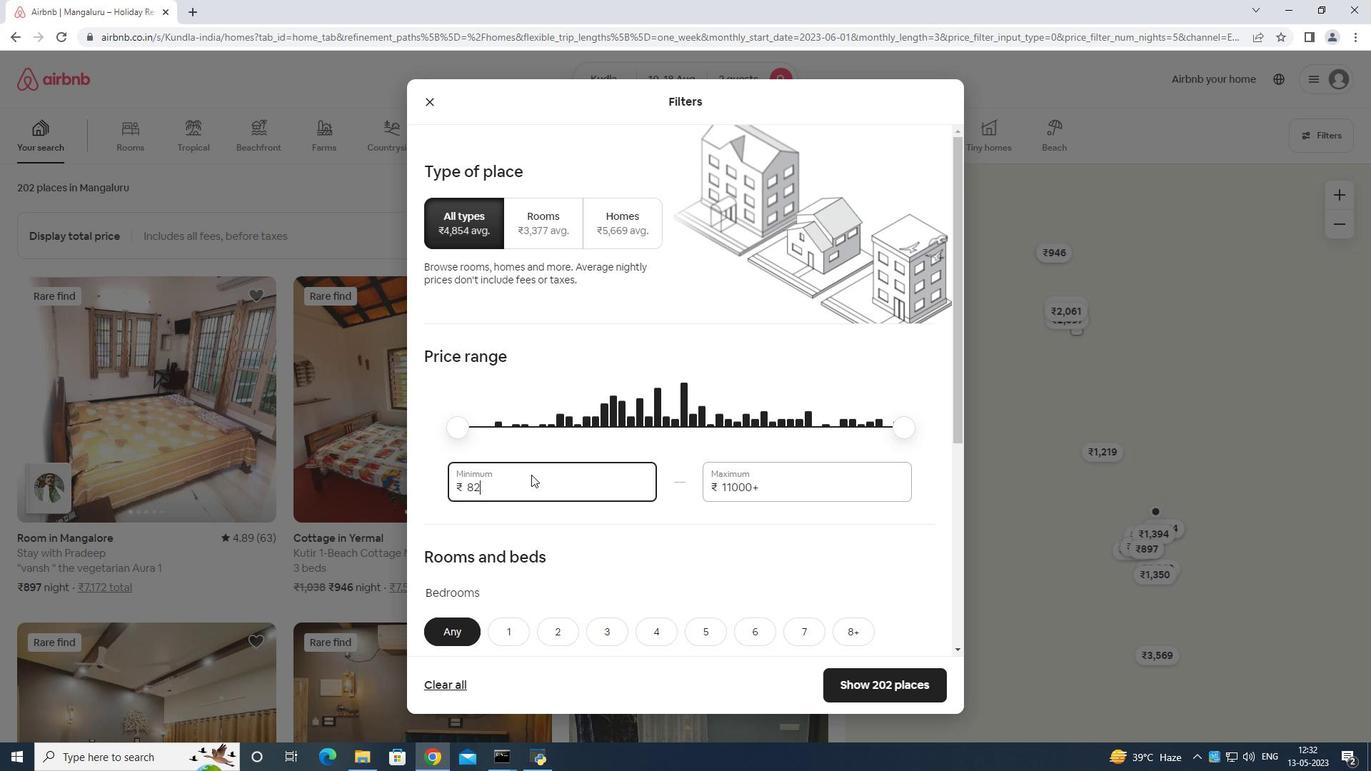 
Action: Key pressed <Key.backspace><Key.backspace><Key.backspace><Key.backspace><Key.backspace><Key.backspace><Key.backspace><Key.backspace><Key.backspace><Key.backspace><Key.backspace><Key.backspace><Key.backspace><Key.backspace><Key.backspace>10
Screenshot: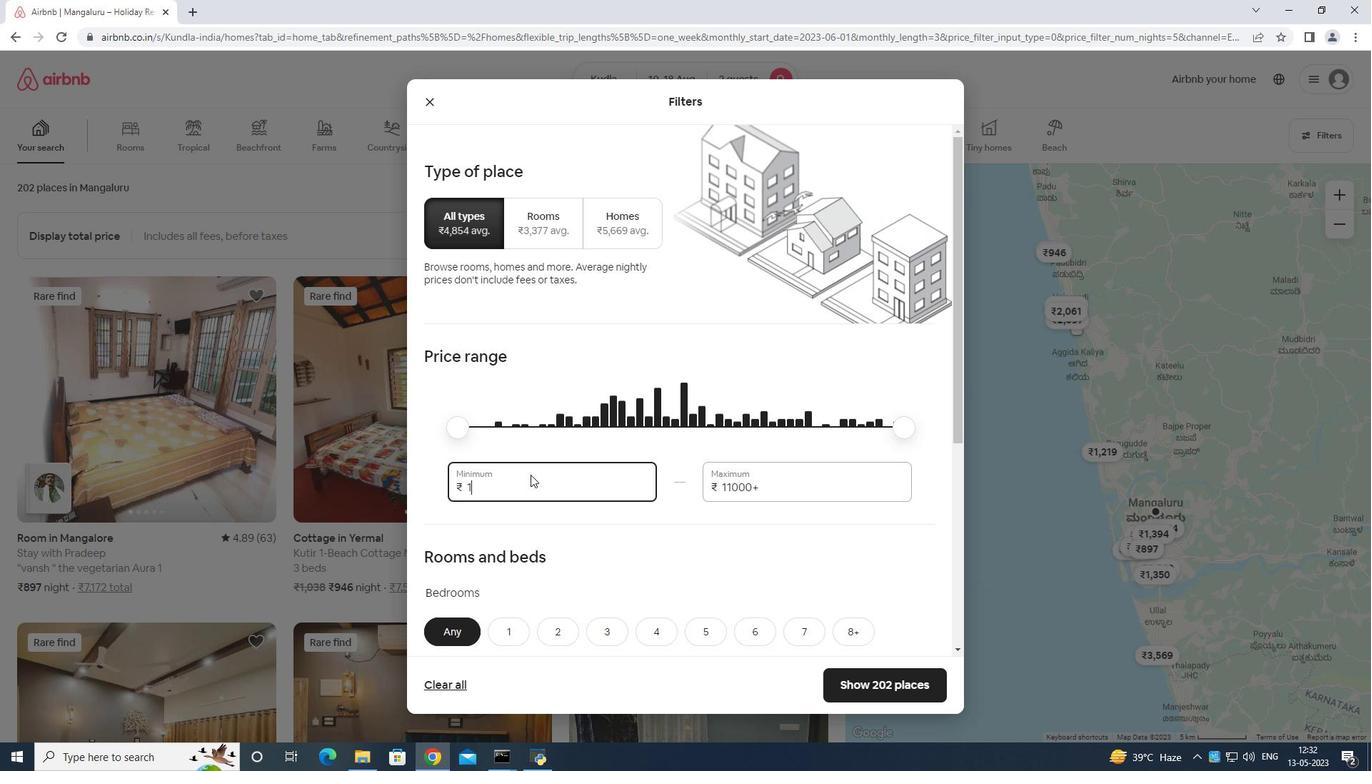 
Action: Mouse moved to (529, 474)
Screenshot: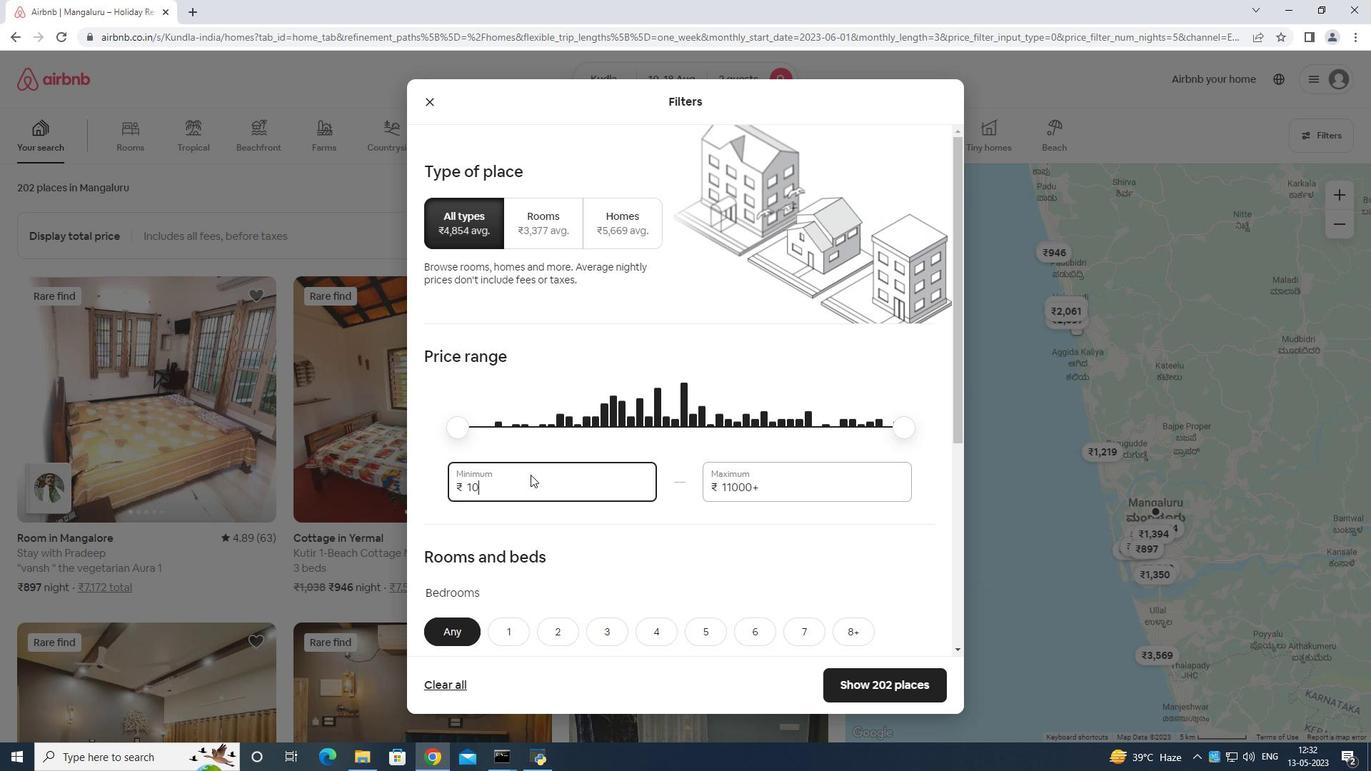 
Action: Key pressed 0
Screenshot: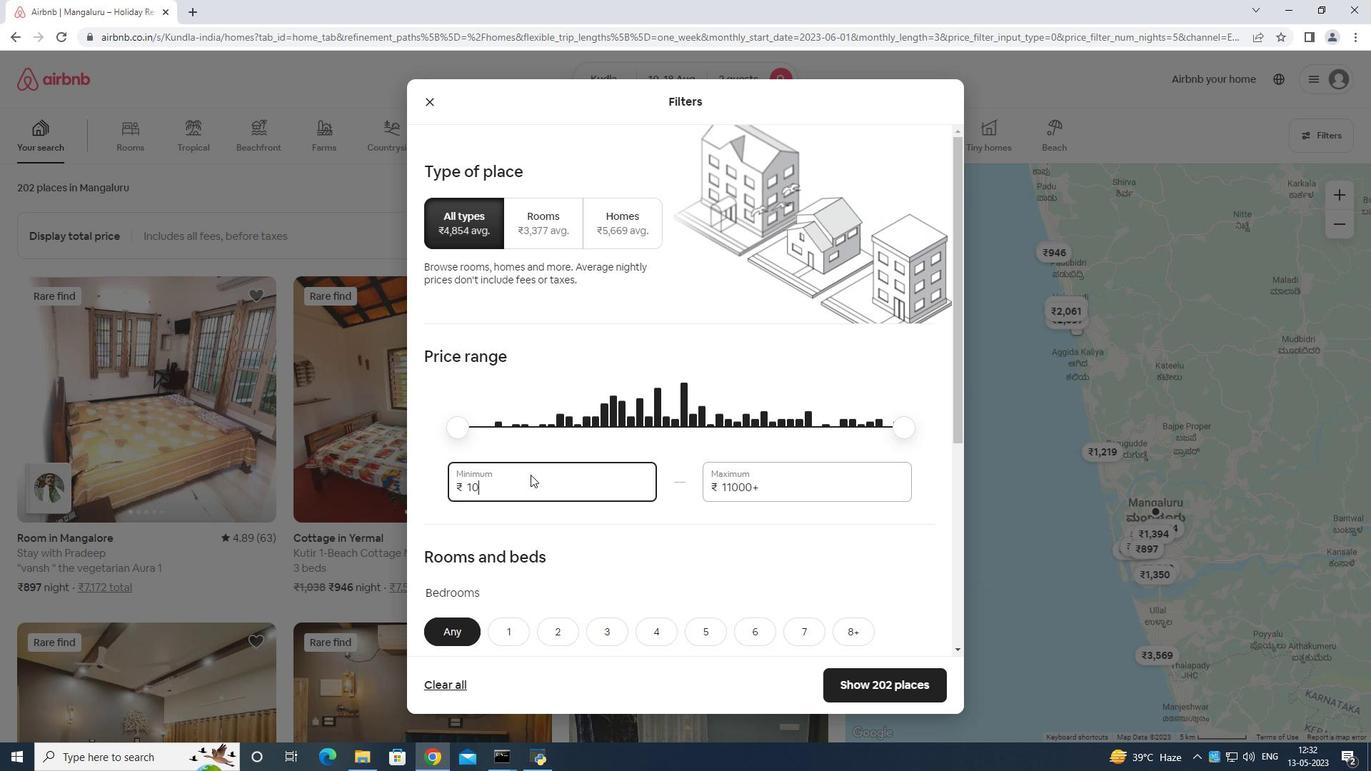 
Action: Mouse moved to (528, 474)
Screenshot: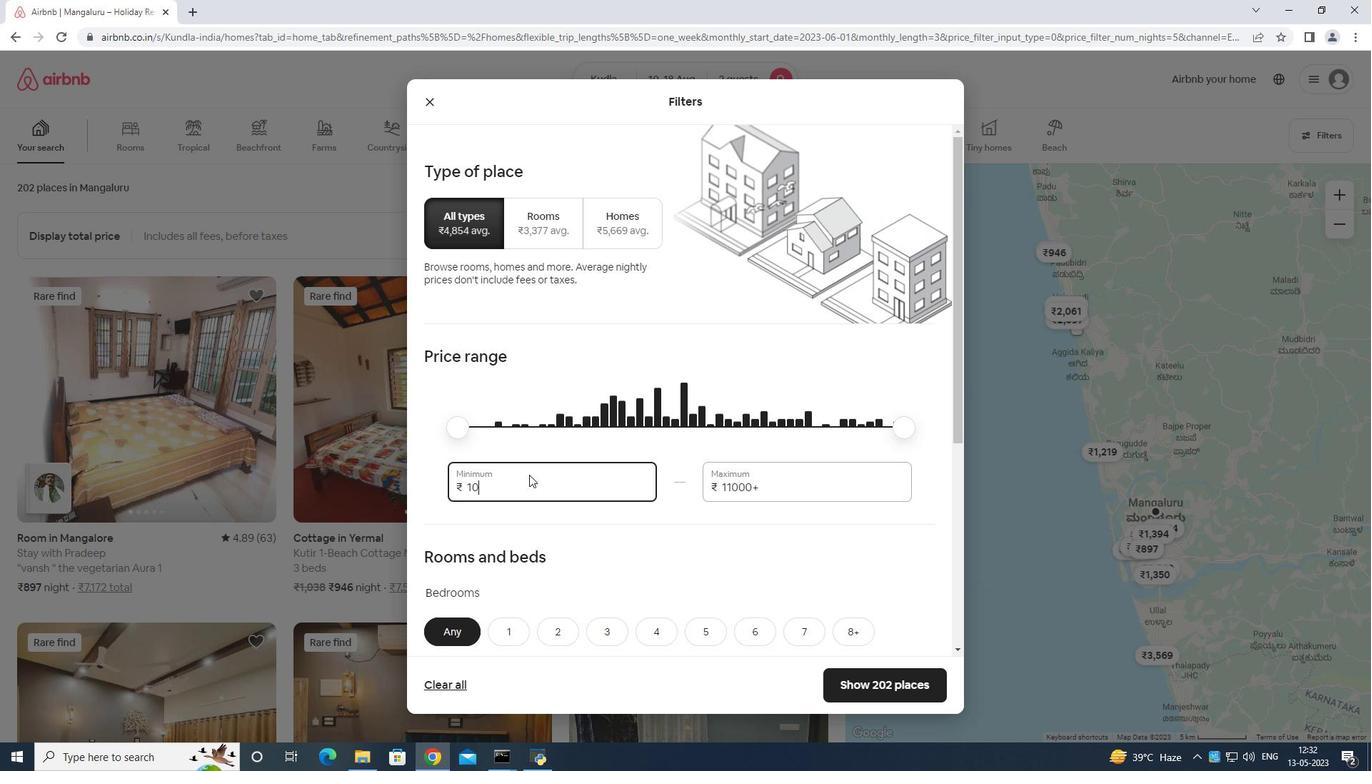 
Action: Key pressed 0
Screenshot: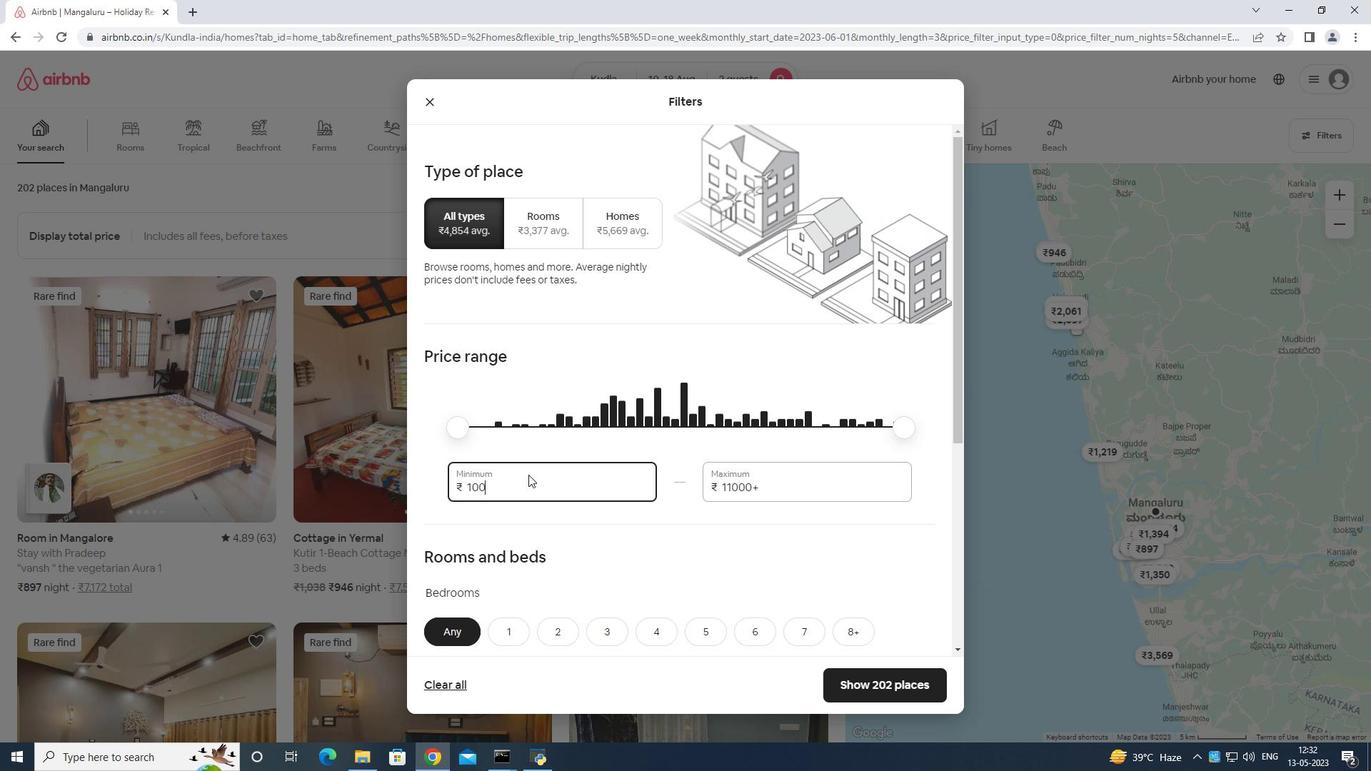 
Action: Mouse moved to (535, 476)
Screenshot: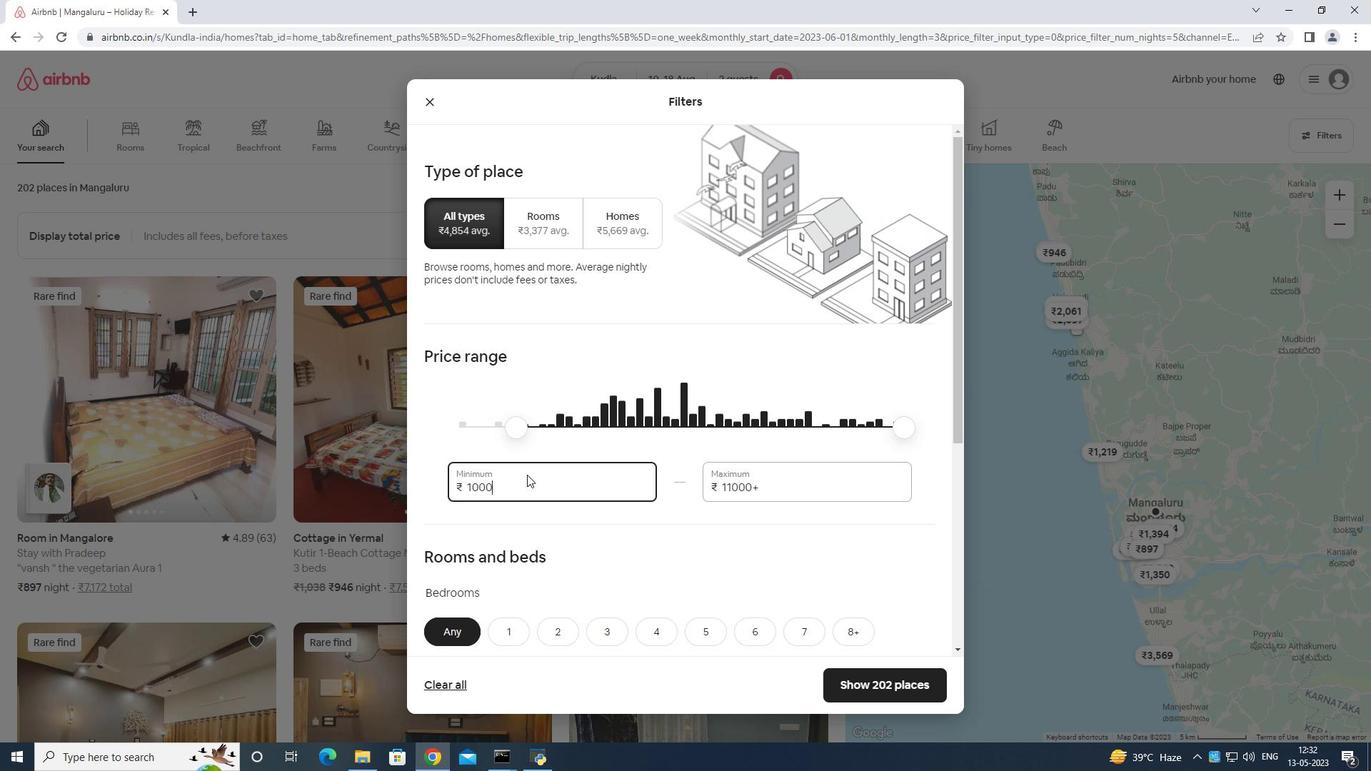 
Action: Key pressed 0
Screenshot: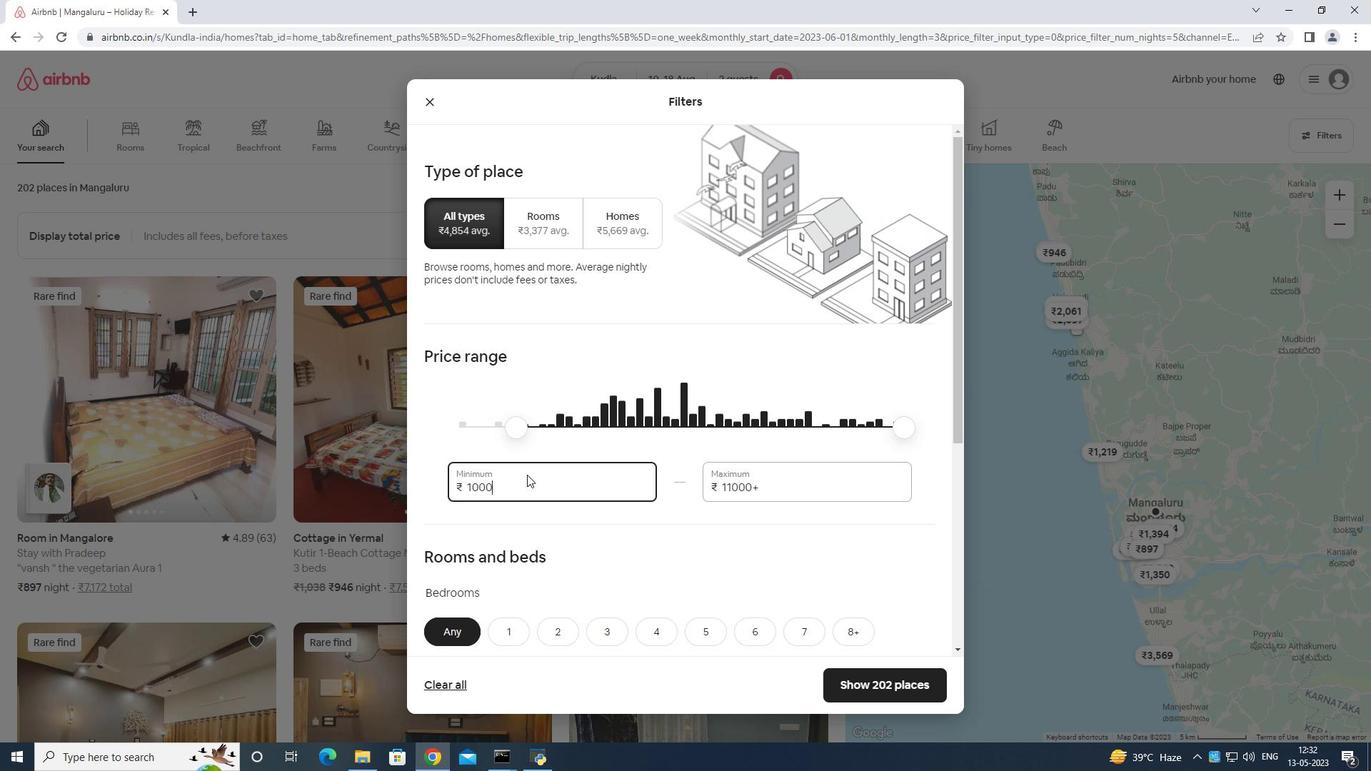 
Action: Mouse moved to (802, 490)
Screenshot: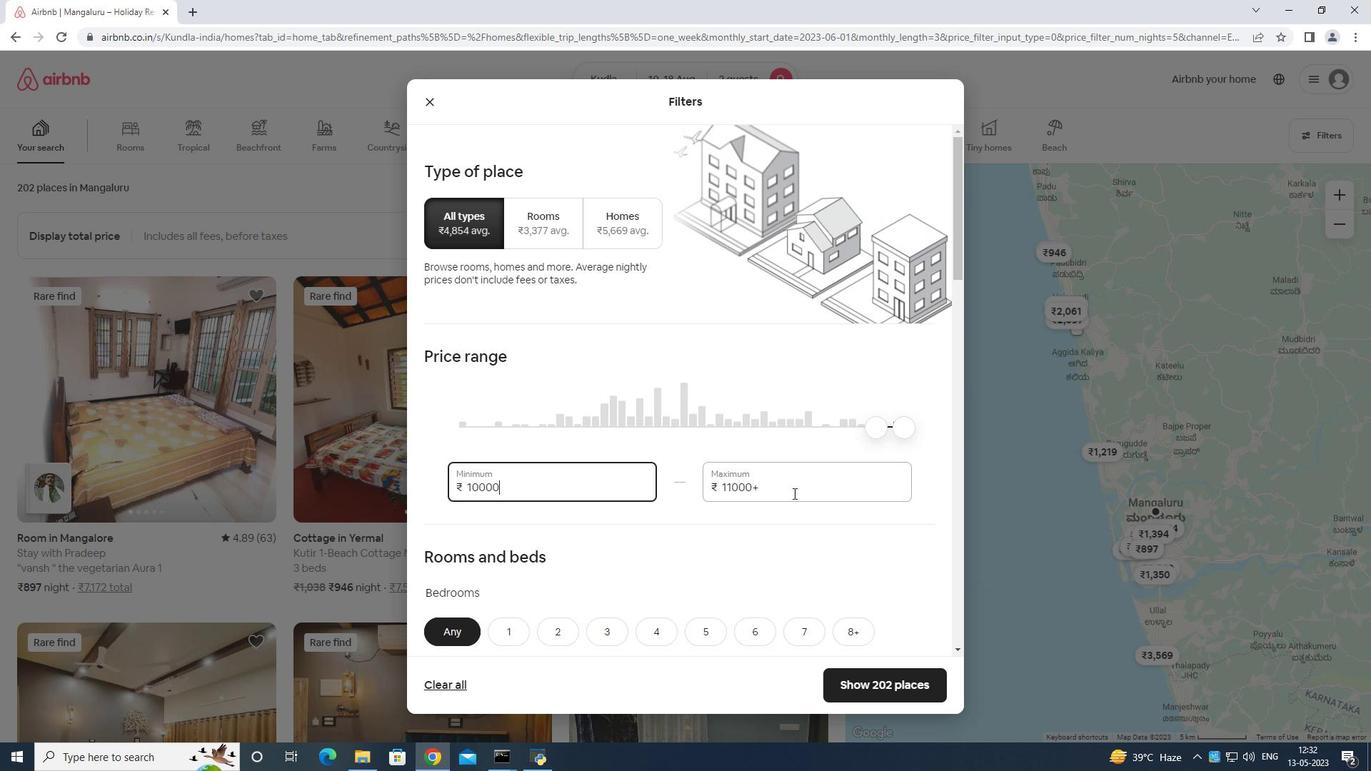 
Action: Mouse pressed left at (802, 490)
Screenshot: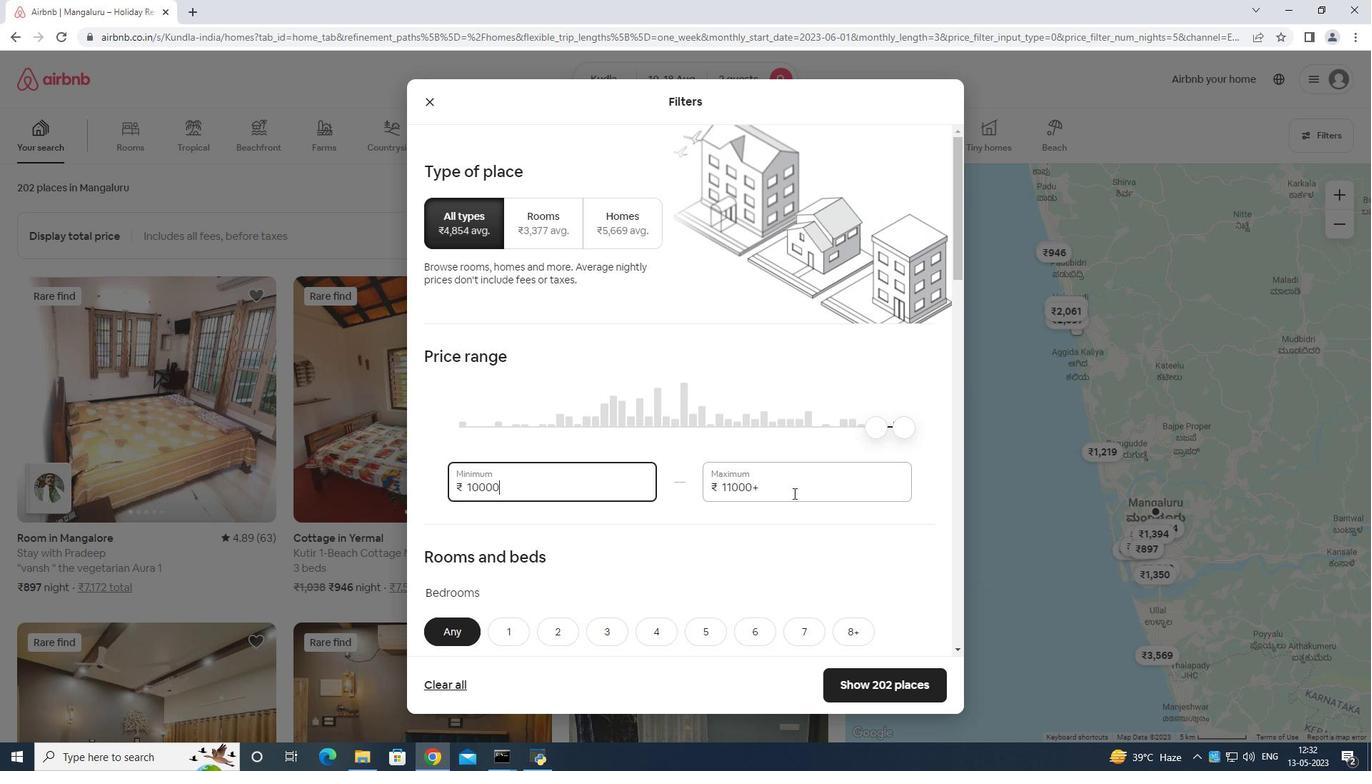 
Action: Mouse moved to (802, 487)
Screenshot: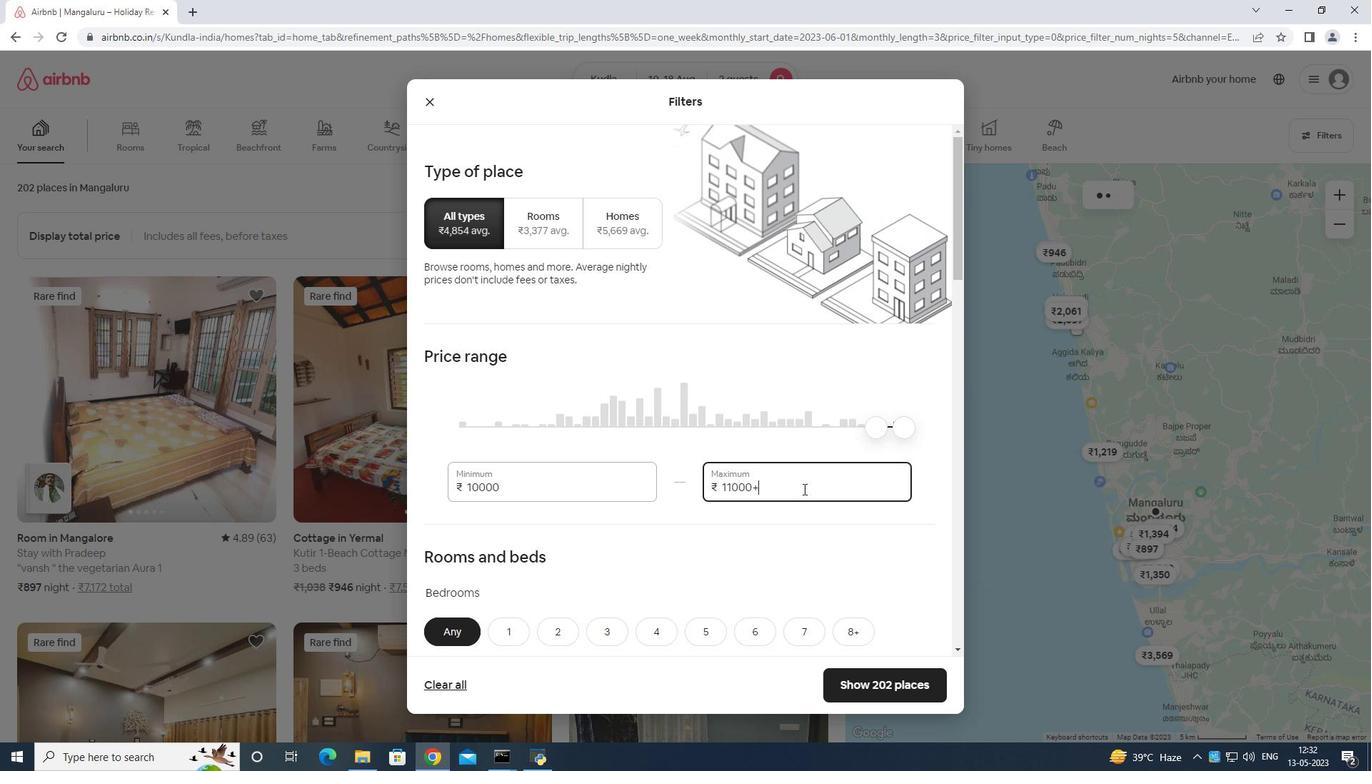 
Action: Key pressed <Key.backspace>
Screenshot: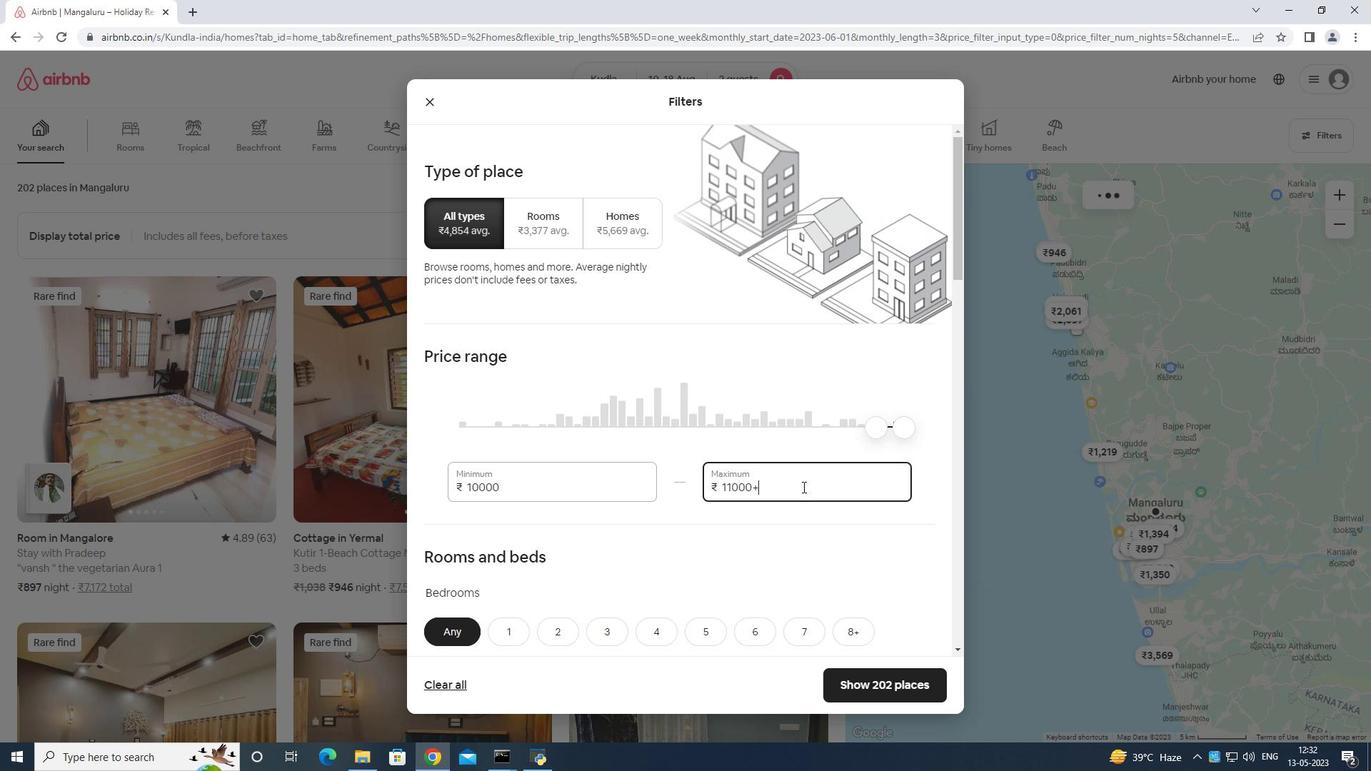 
Action: Mouse moved to (802, 485)
Screenshot: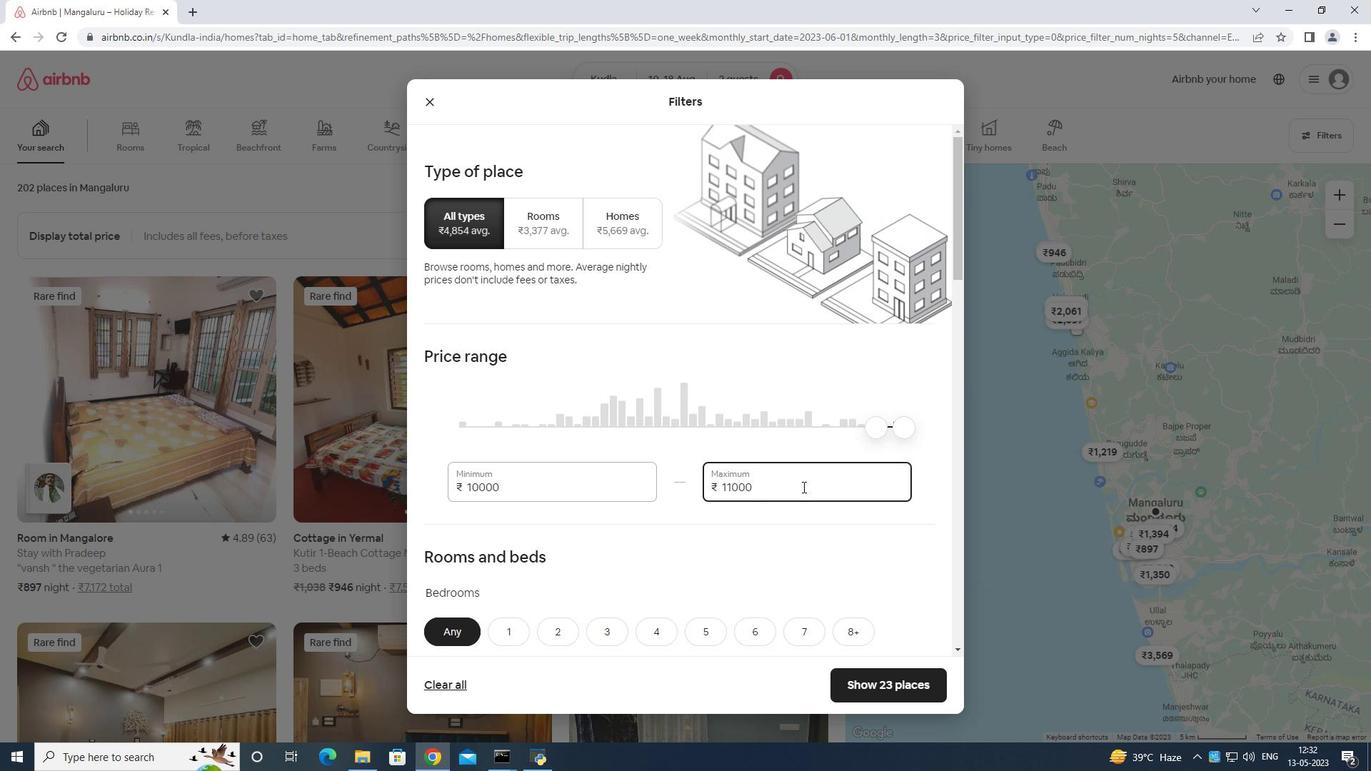 
Action: Key pressed <Key.backspace><Key.backspace><Key.backspace><Key.backspace><Key.backspace><Key.backspace><Key.backspace><Key.backspace><Key.backspace><Key.backspace>14
Screenshot: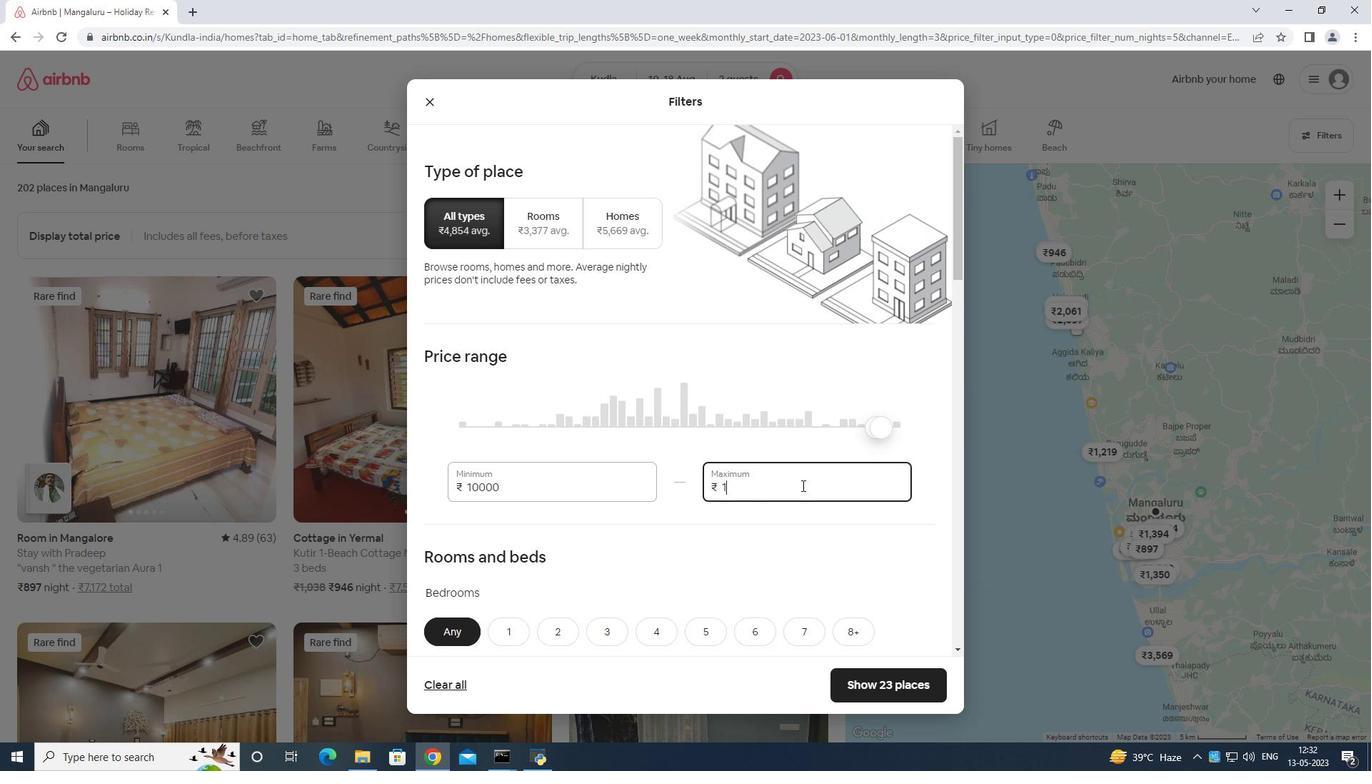 
Action: Mouse moved to (797, 489)
Screenshot: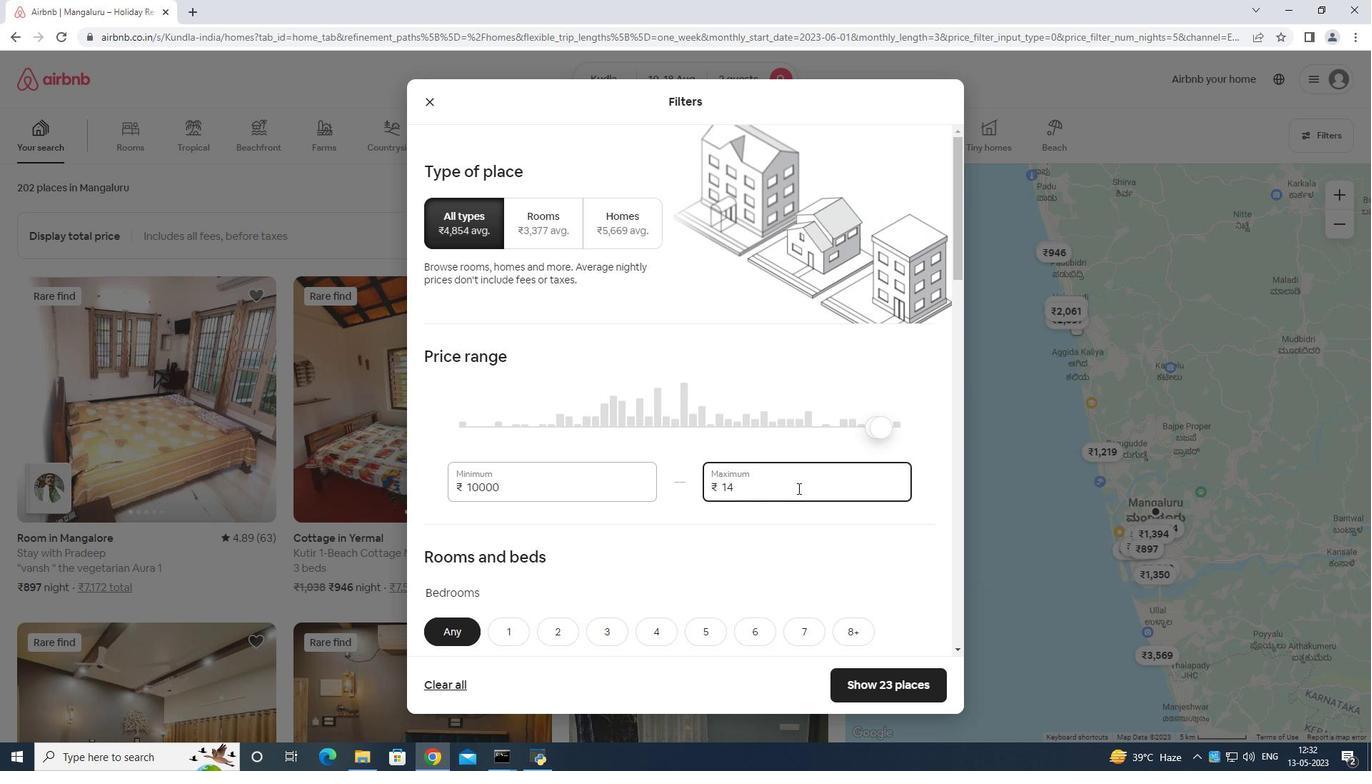
Action: Key pressed 000
Screenshot: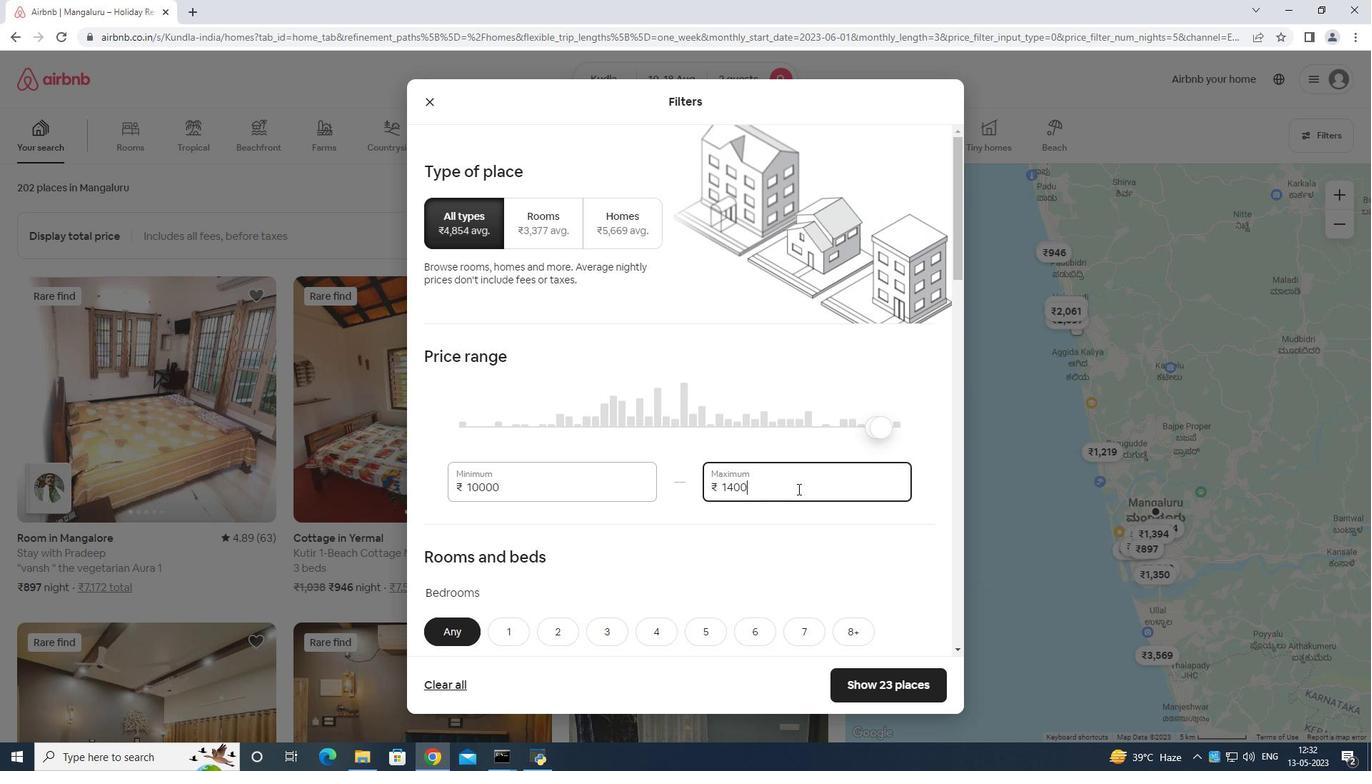 
Action: Mouse moved to (794, 487)
Screenshot: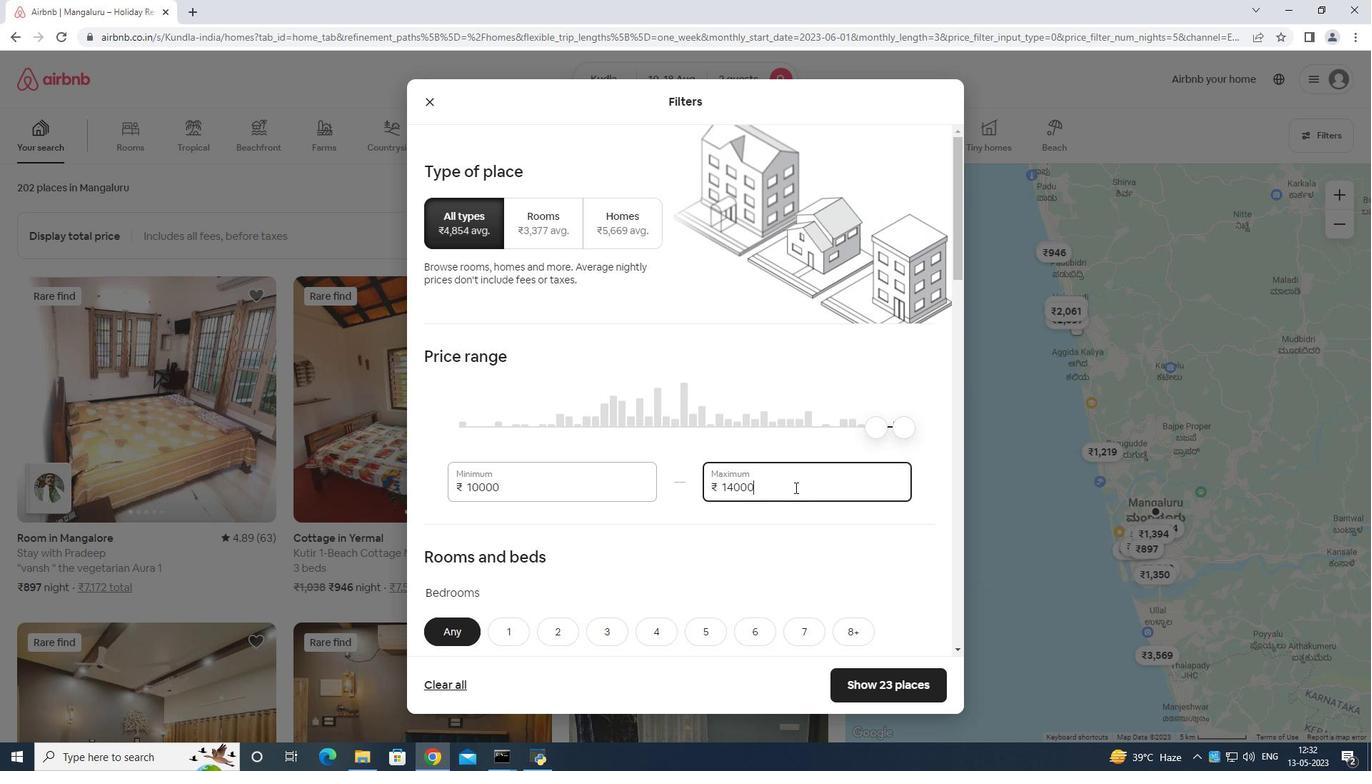 
Action: Mouse scrolled (794, 487) with delta (0, 0)
Screenshot: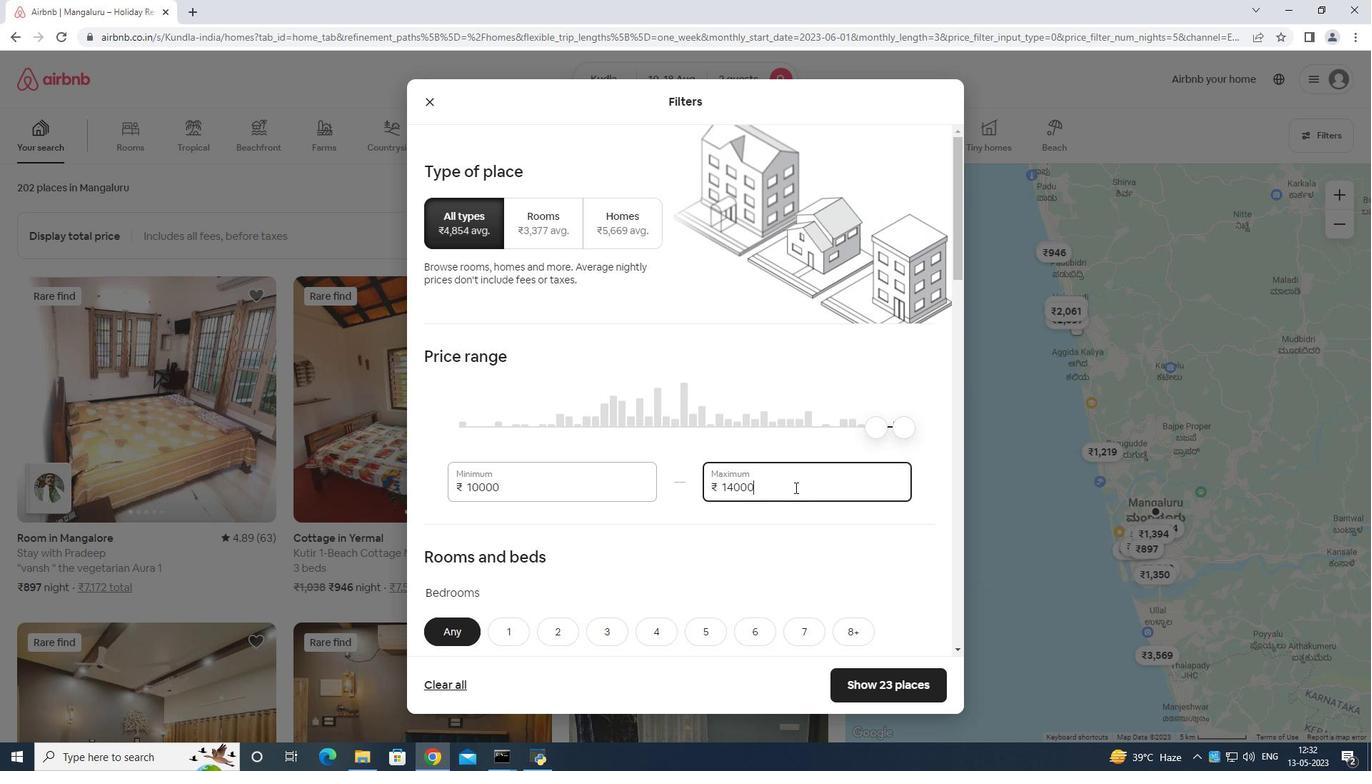 
Action: Mouse moved to (792, 489)
Screenshot: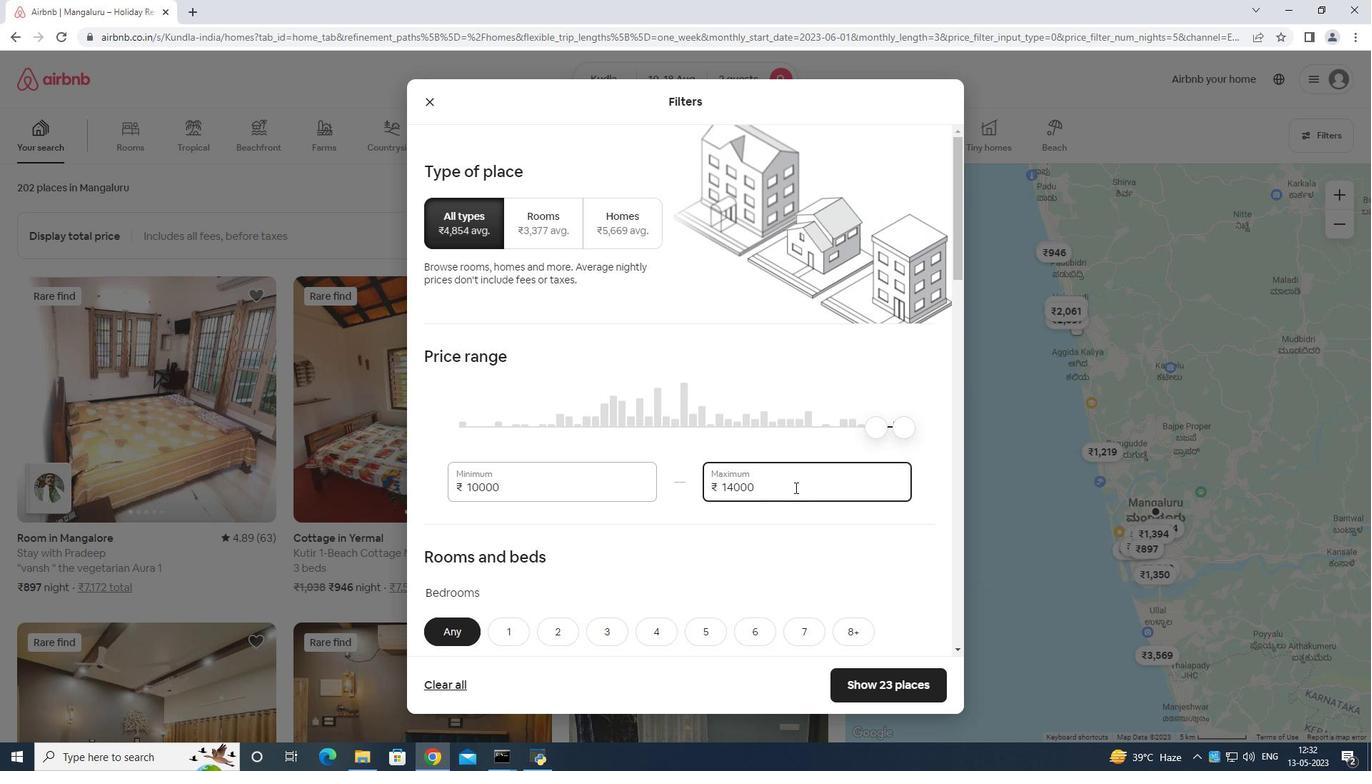 
Action: Mouse scrolled (792, 488) with delta (0, 0)
Screenshot: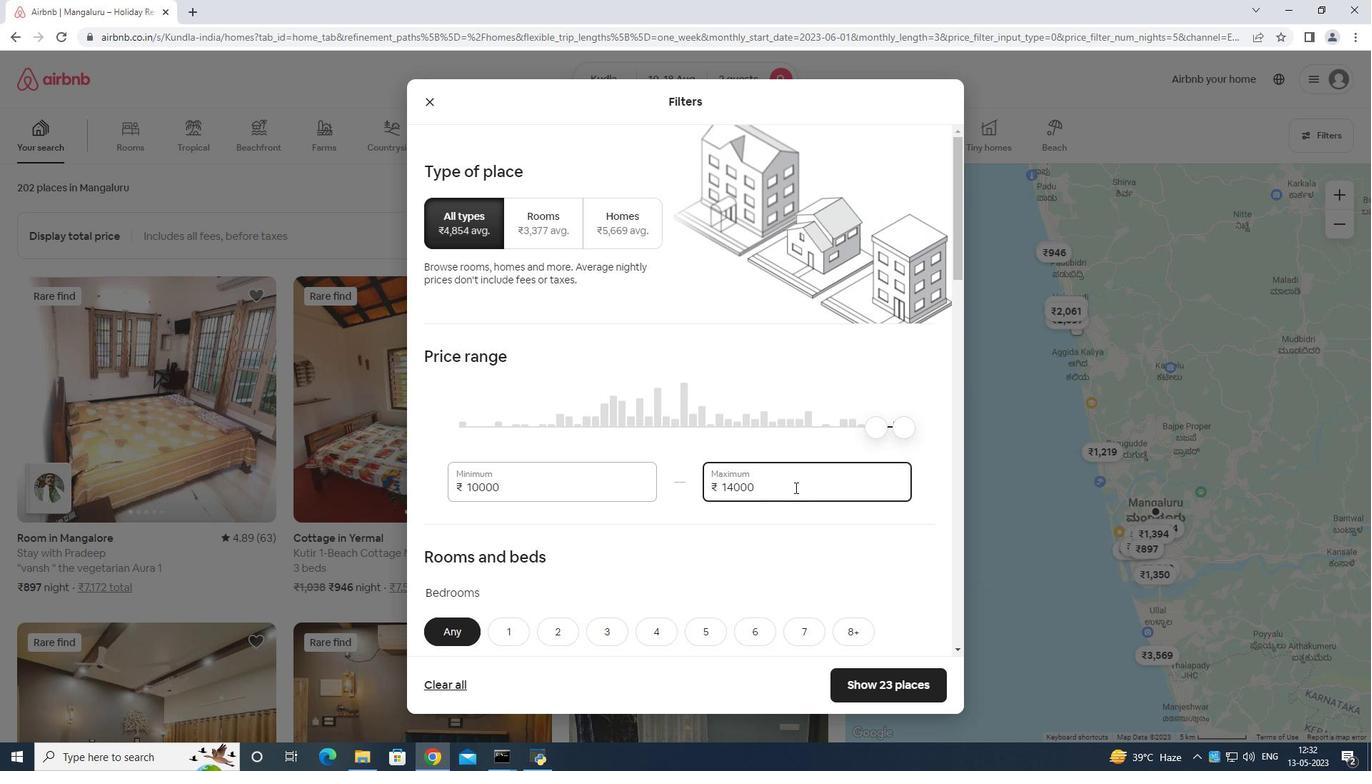 
Action: Mouse moved to (792, 490)
Screenshot: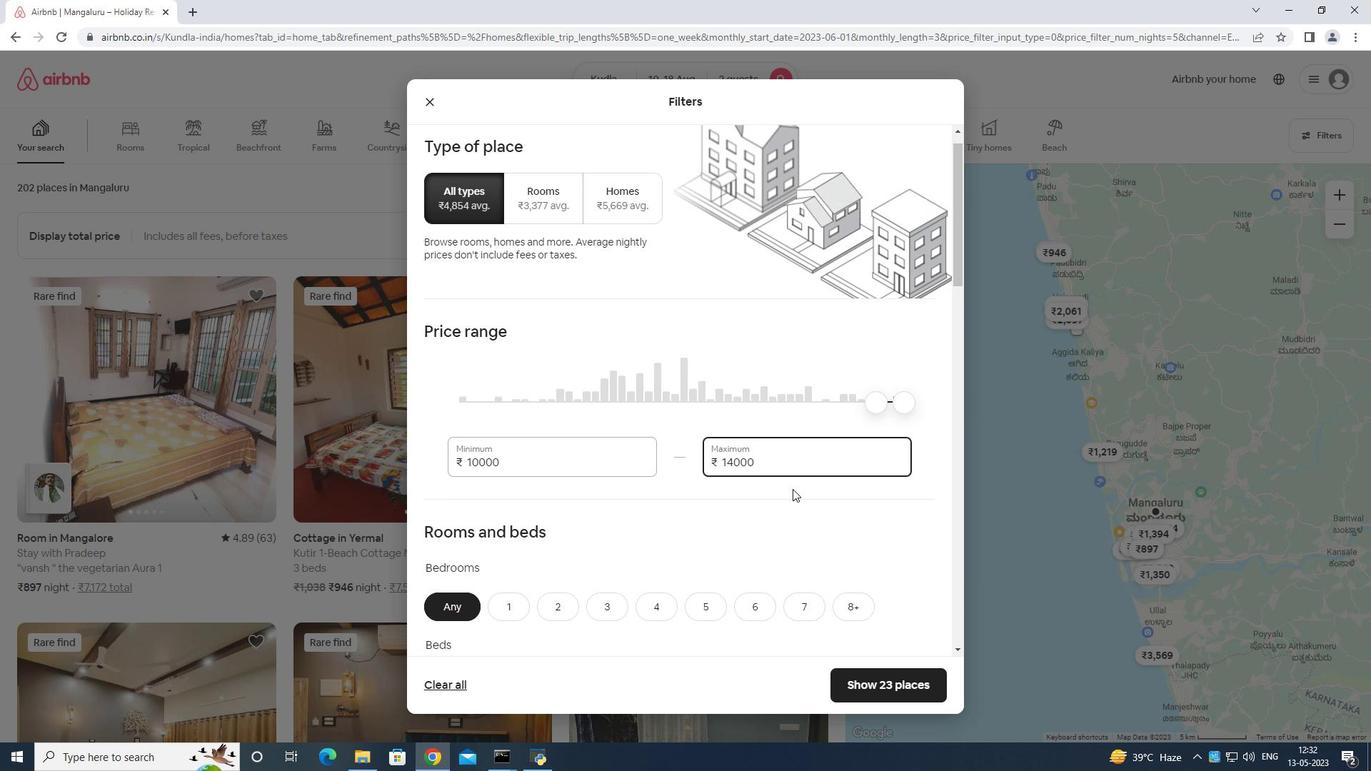 
Action: Mouse scrolled (792, 489) with delta (0, 0)
Screenshot: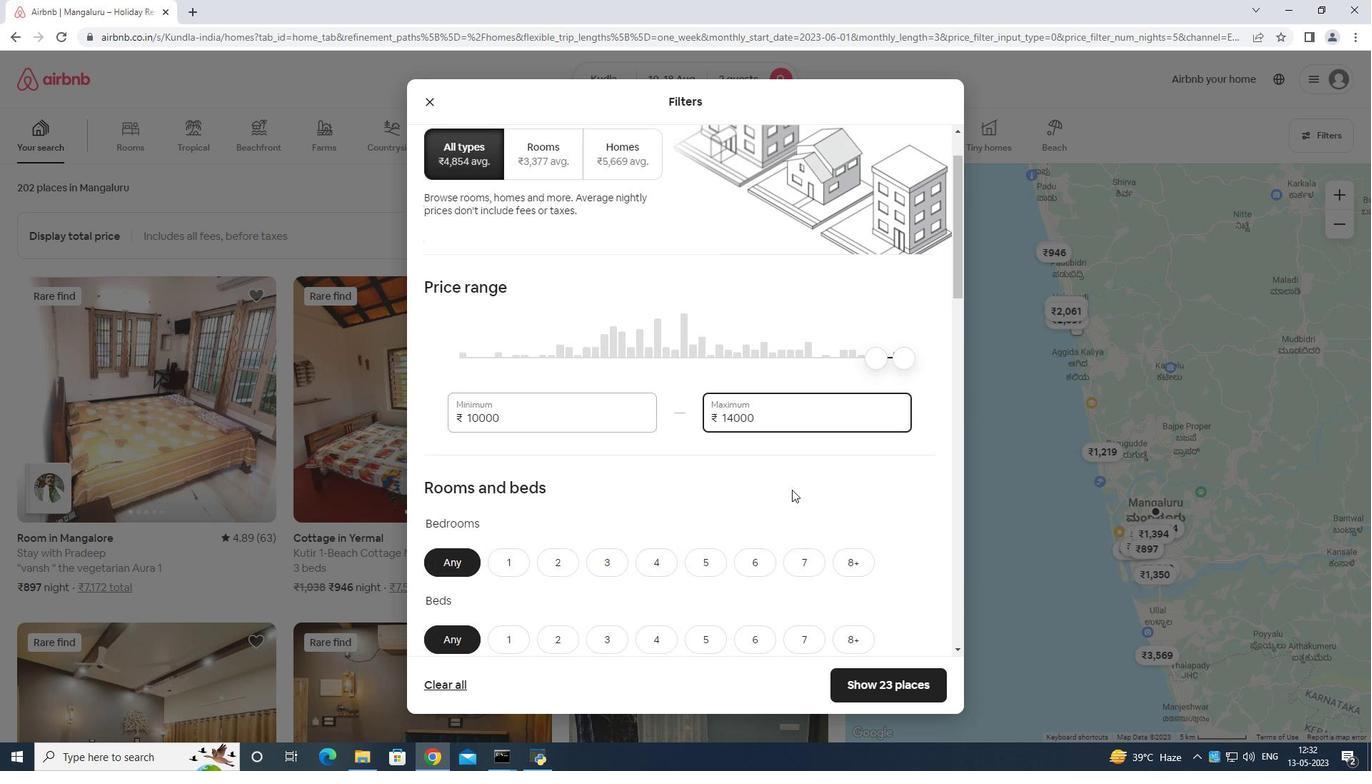 
Action: Mouse moved to (507, 414)
Screenshot: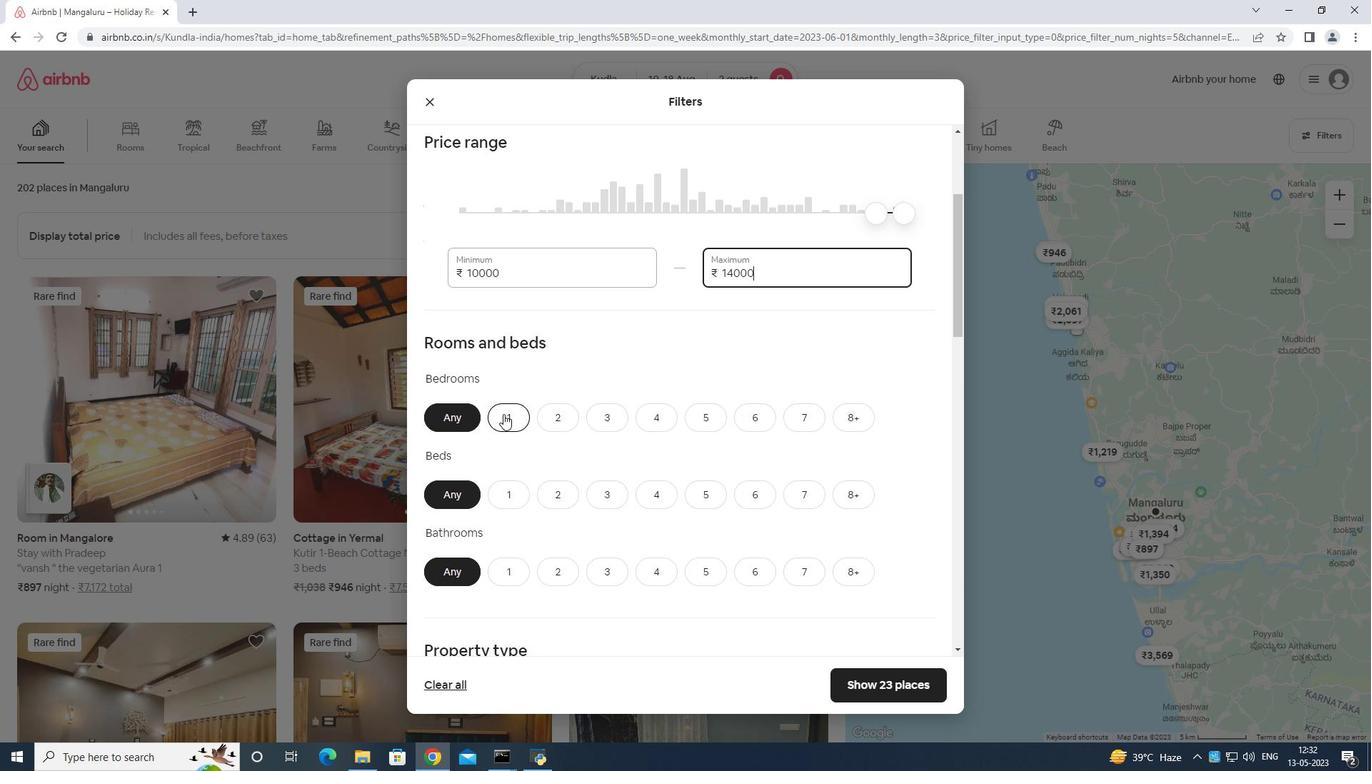 
Action: Mouse pressed left at (507, 414)
Screenshot: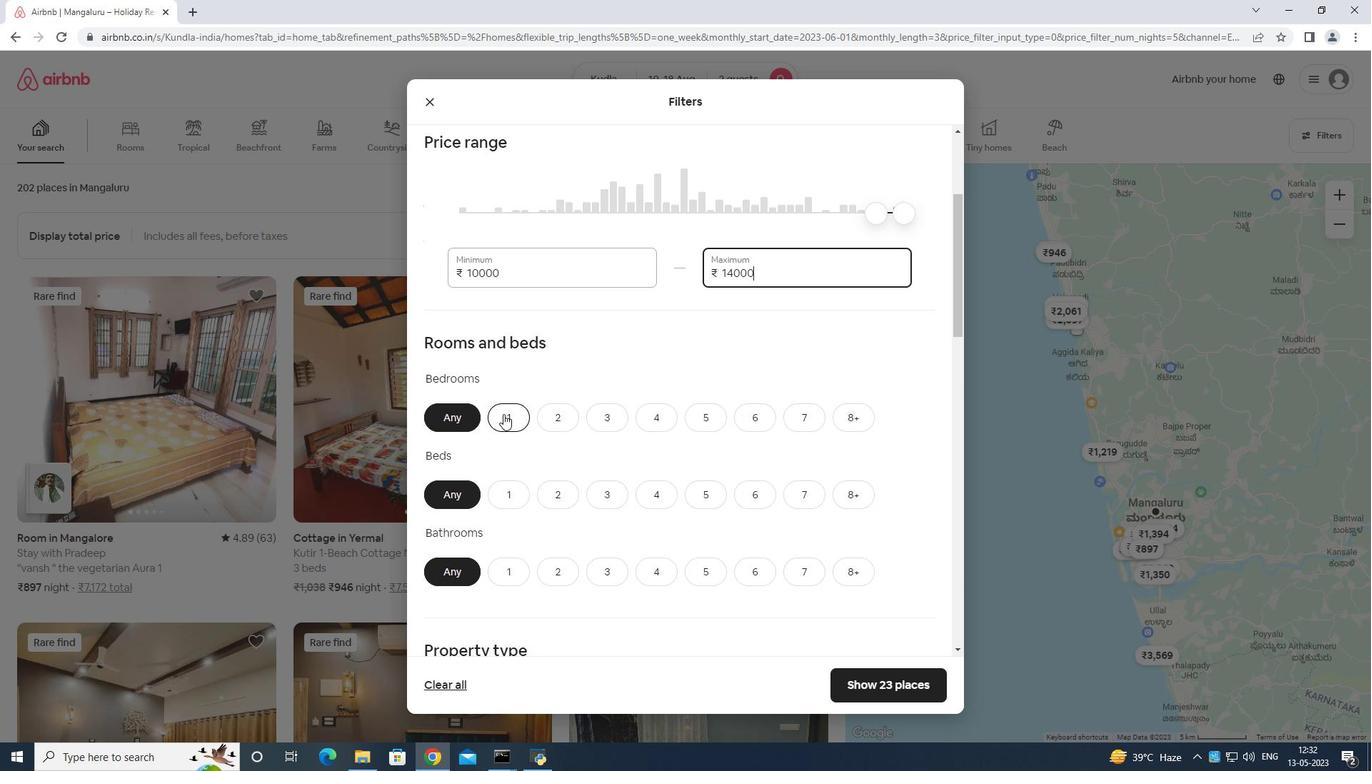 
Action: Mouse moved to (499, 485)
Screenshot: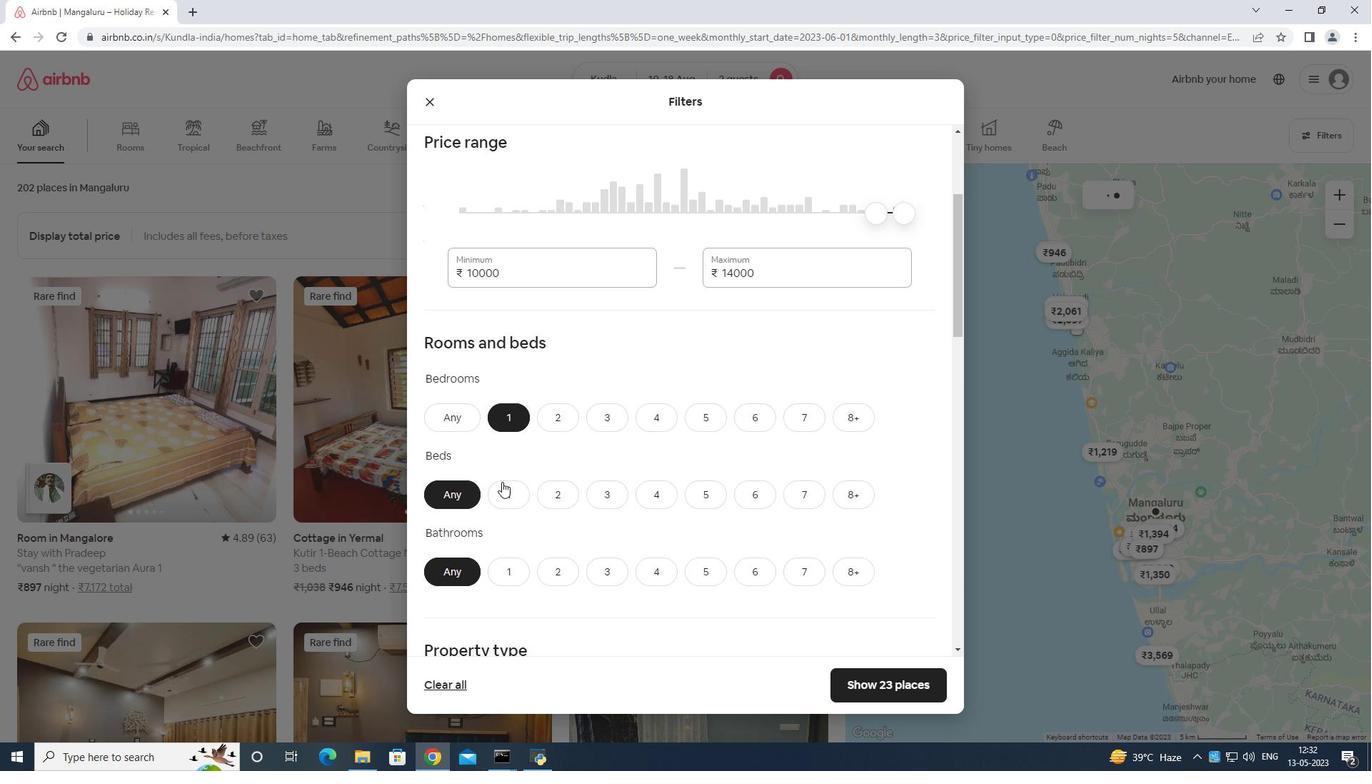 
Action: Mouse pressed left at (499, 485)
Screenshot: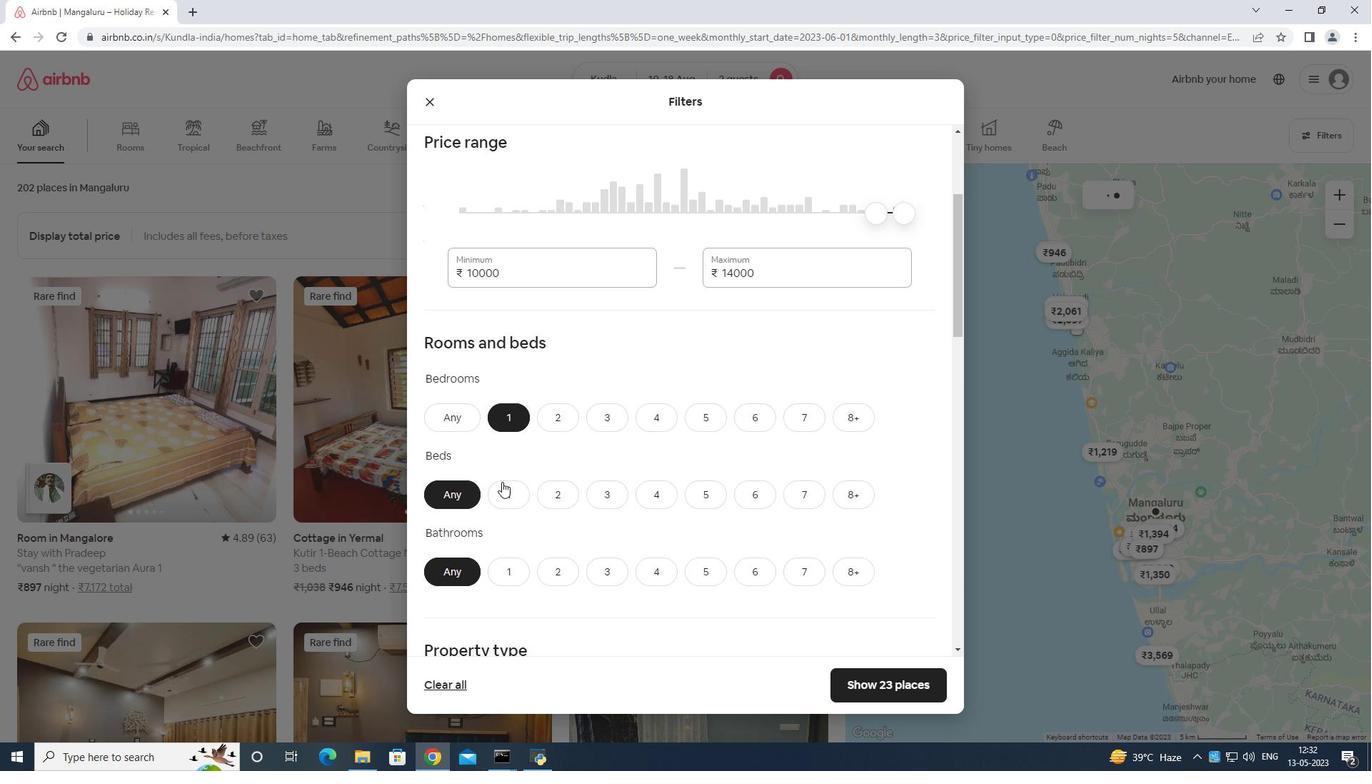 
Action: Mouse moved to (512, 569)
Screenshot: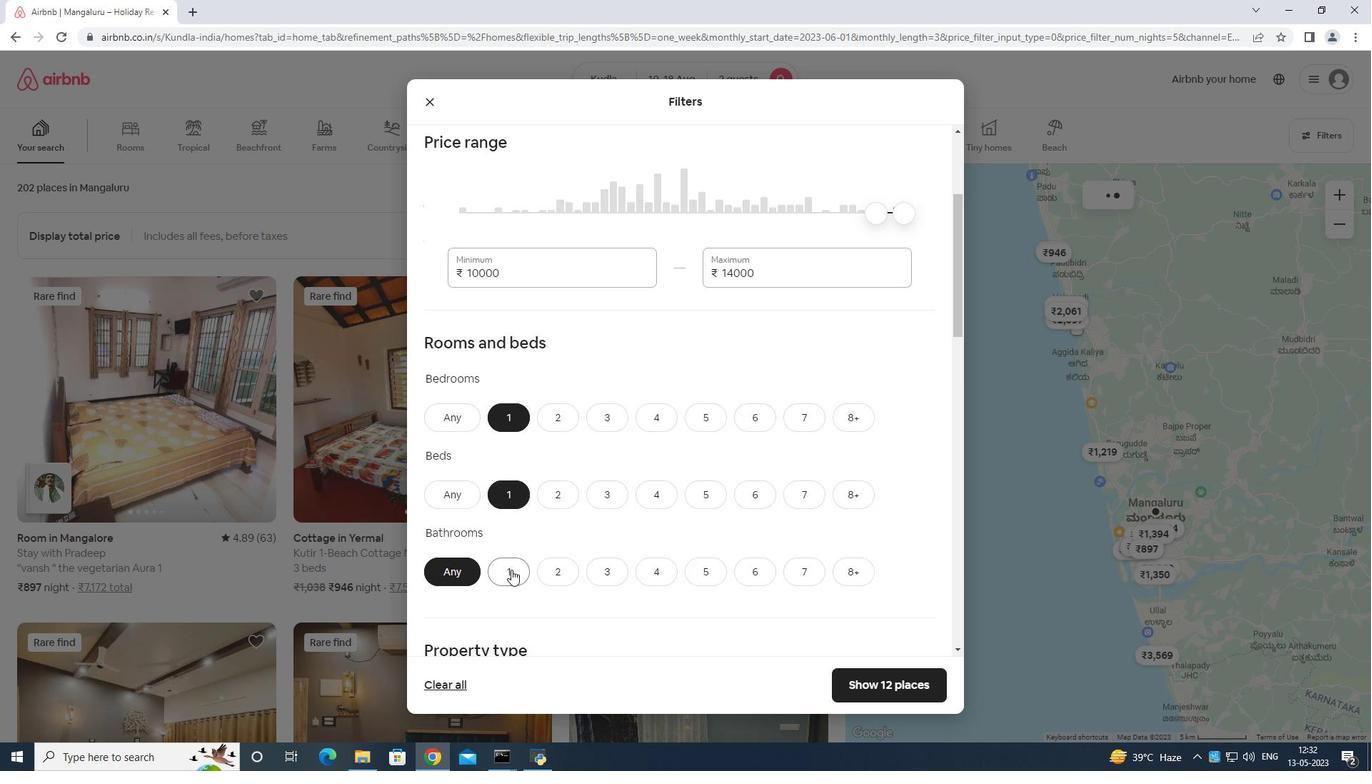 
Action: Mouse pressed left at (512, 569)
Screenshot: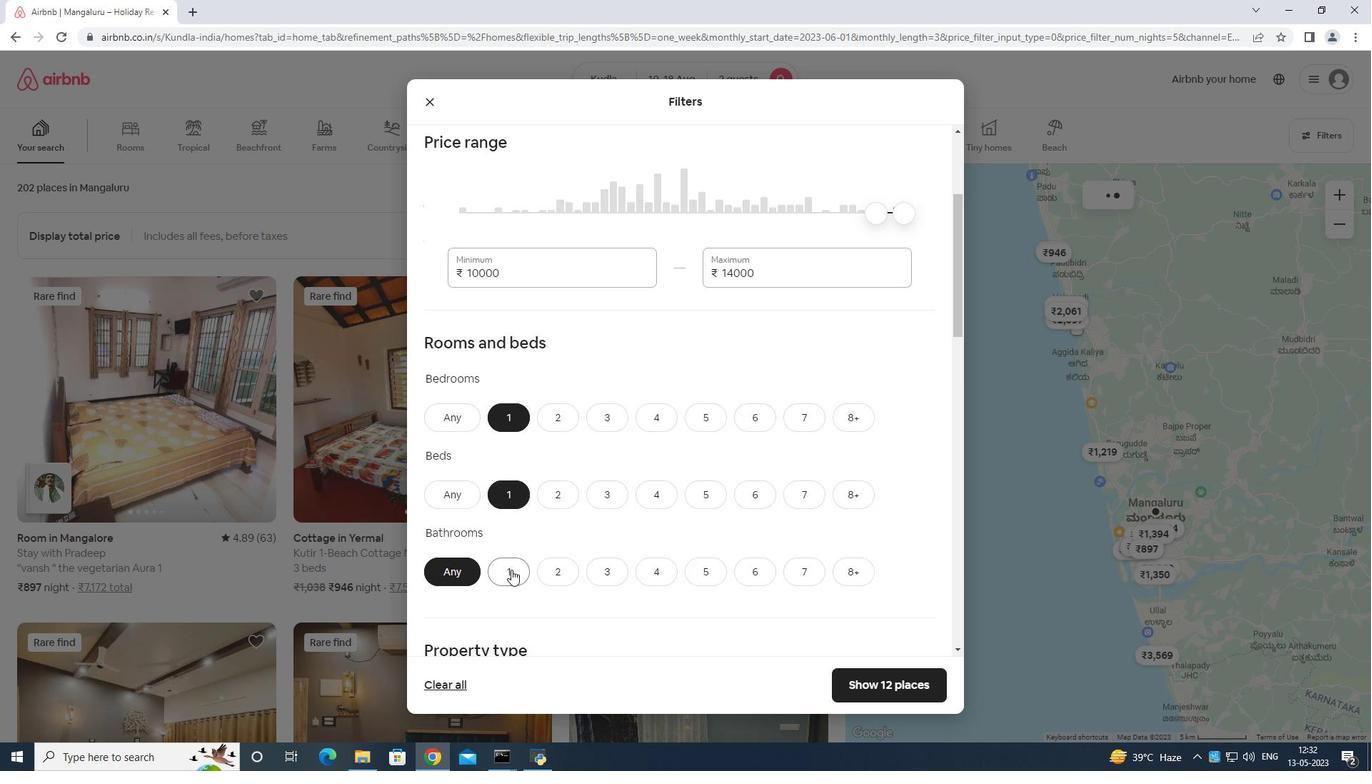 
Action: Mouse moved to (634, 434)
Screenshot: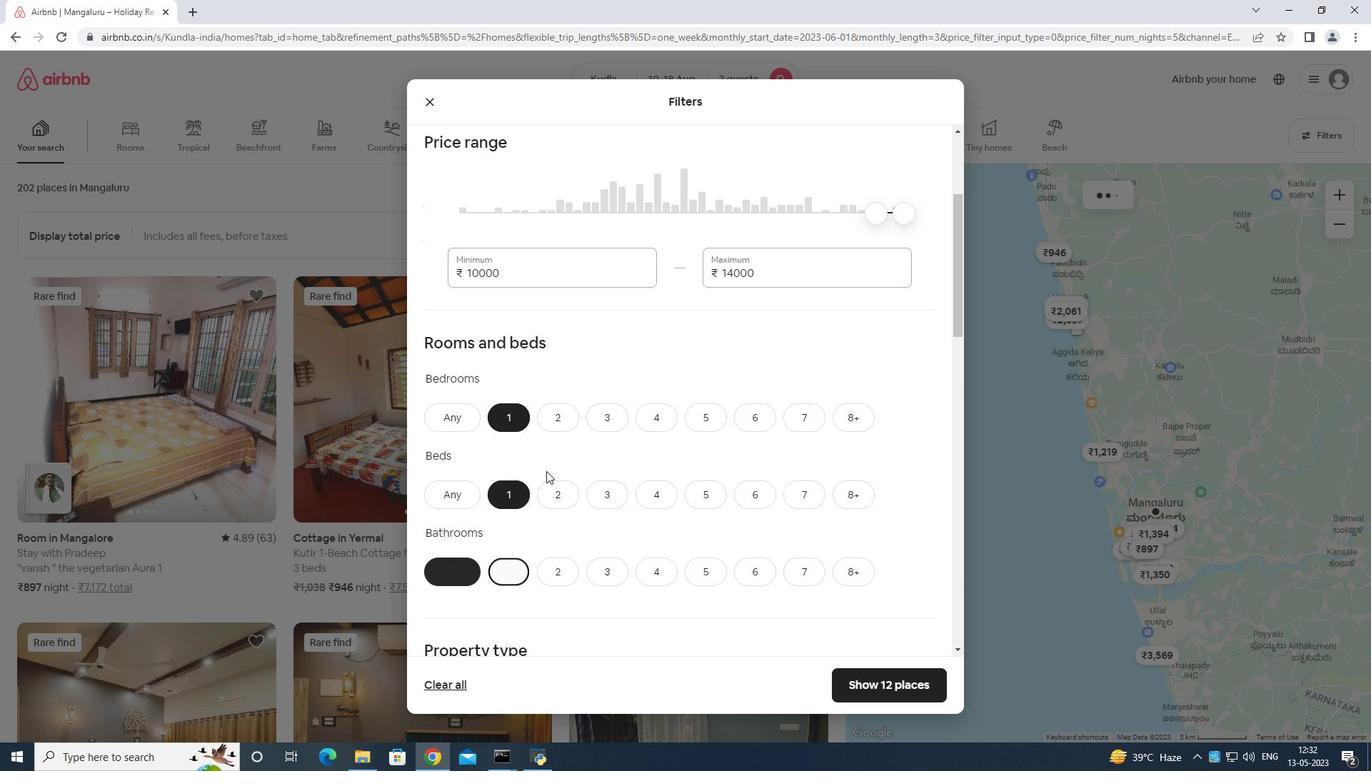 
Action: Mouse scrolled (634, 433) with delta (0, 0)
Screenshot: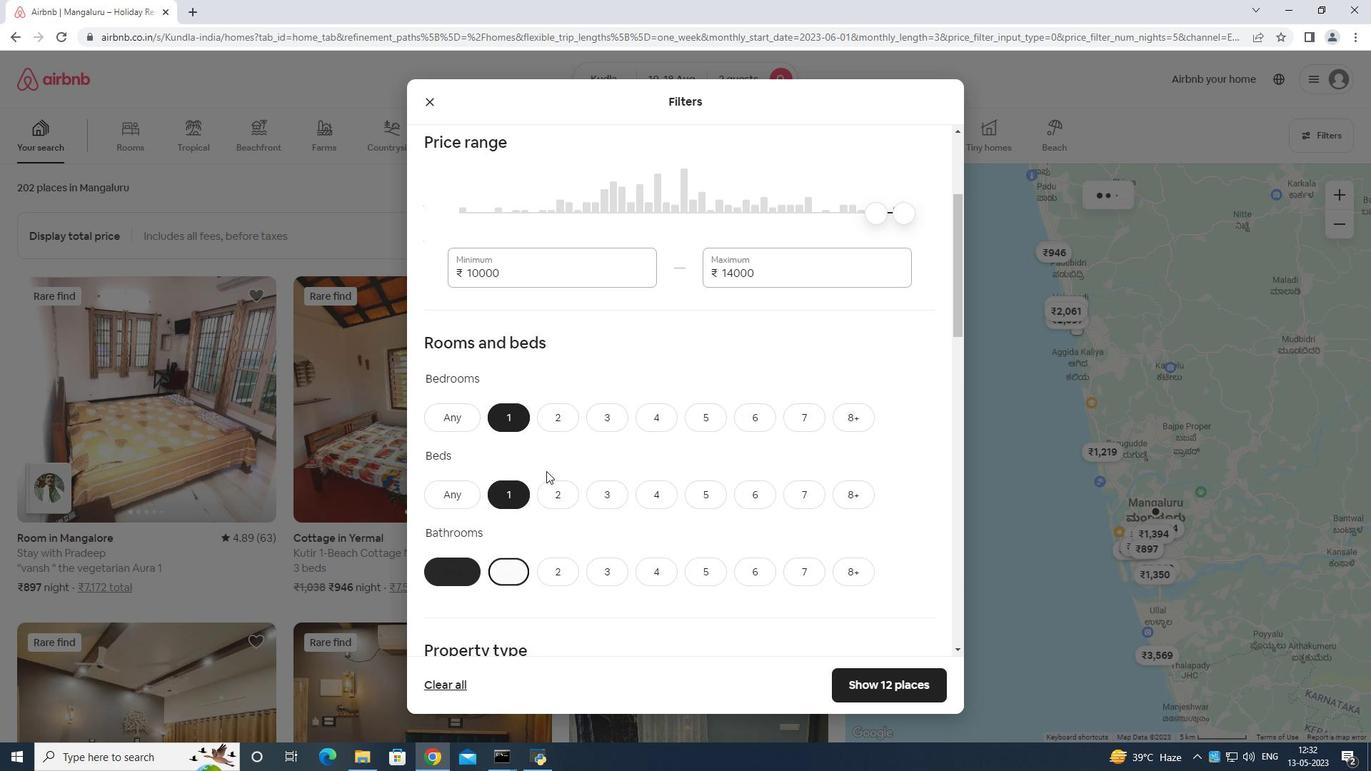 
Action: Mouse moved to (664, 437)
Screenshot: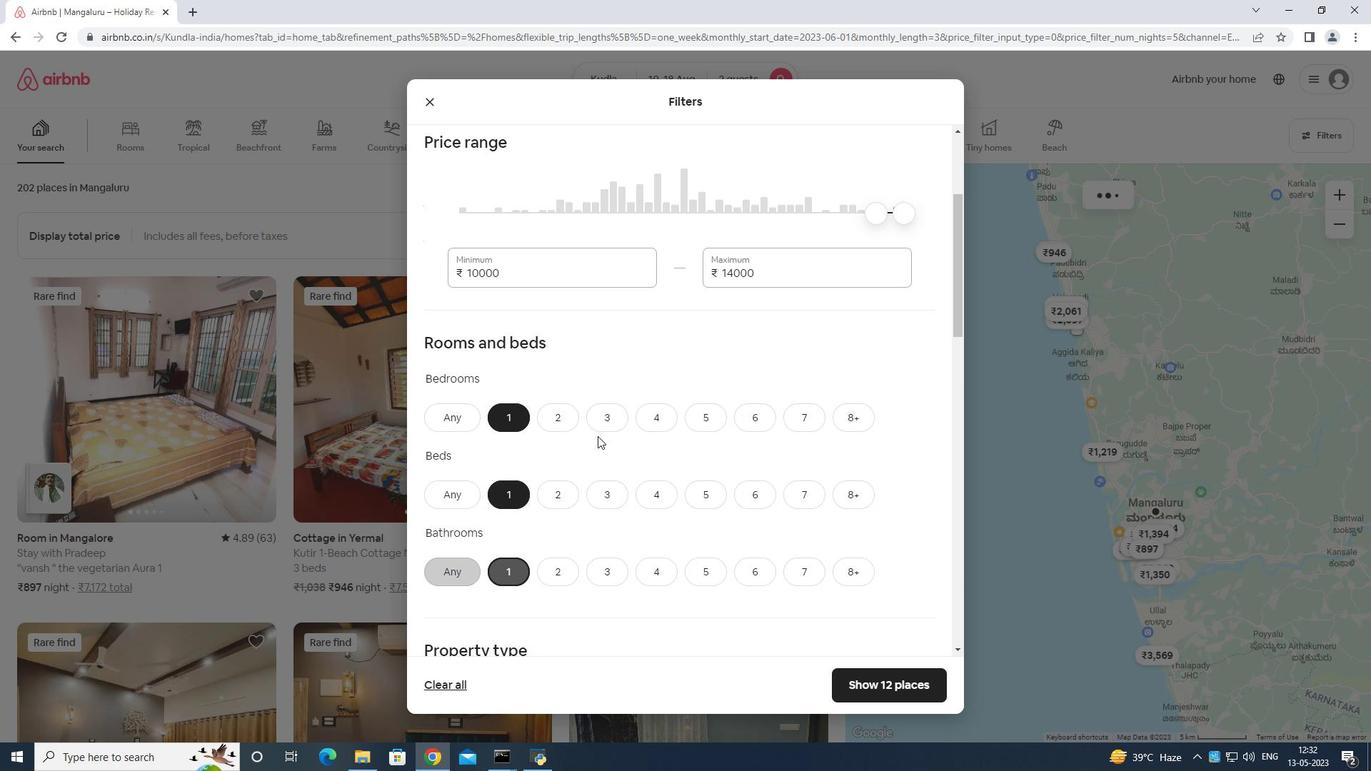 
Action: Mouse scrolled (664, 436) with delta (0, 0)
Screenshot: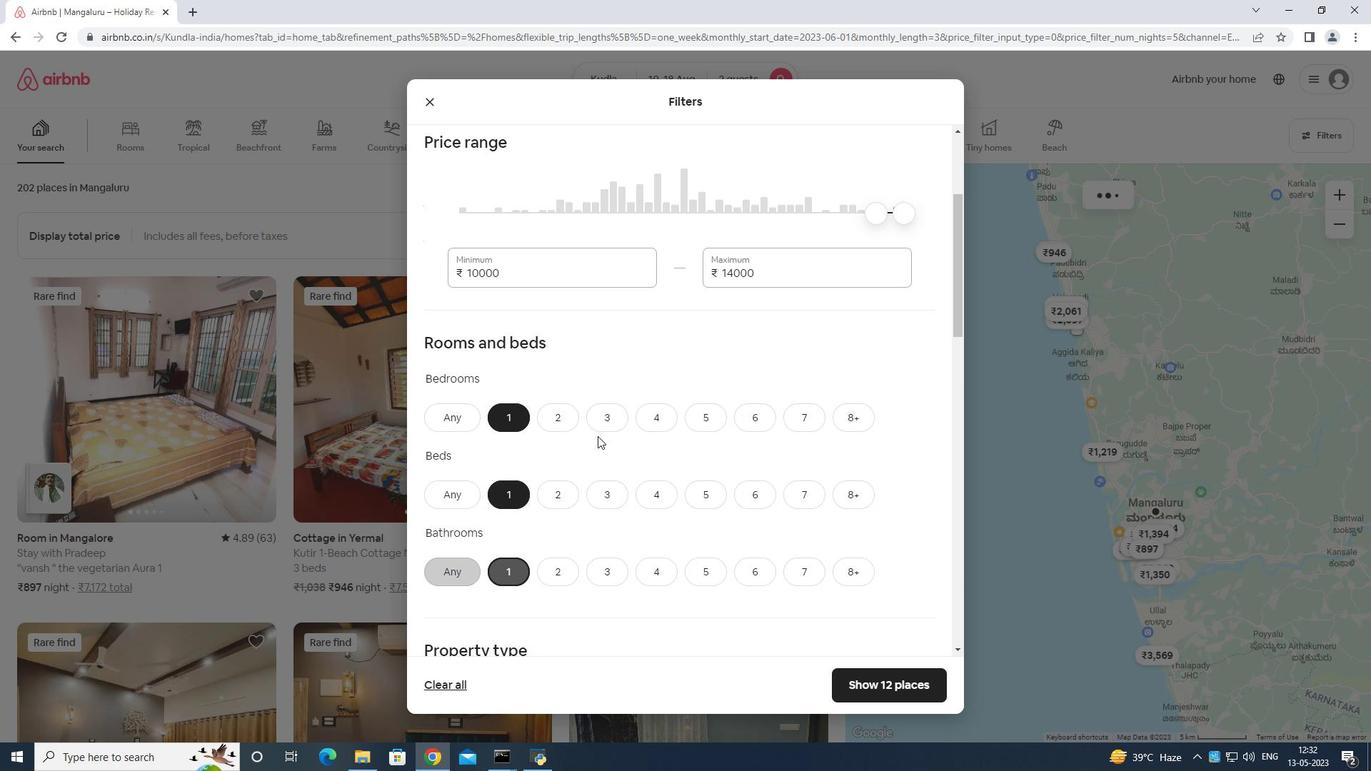 
Action: Mouse moved to (684, 444)
Screenshot: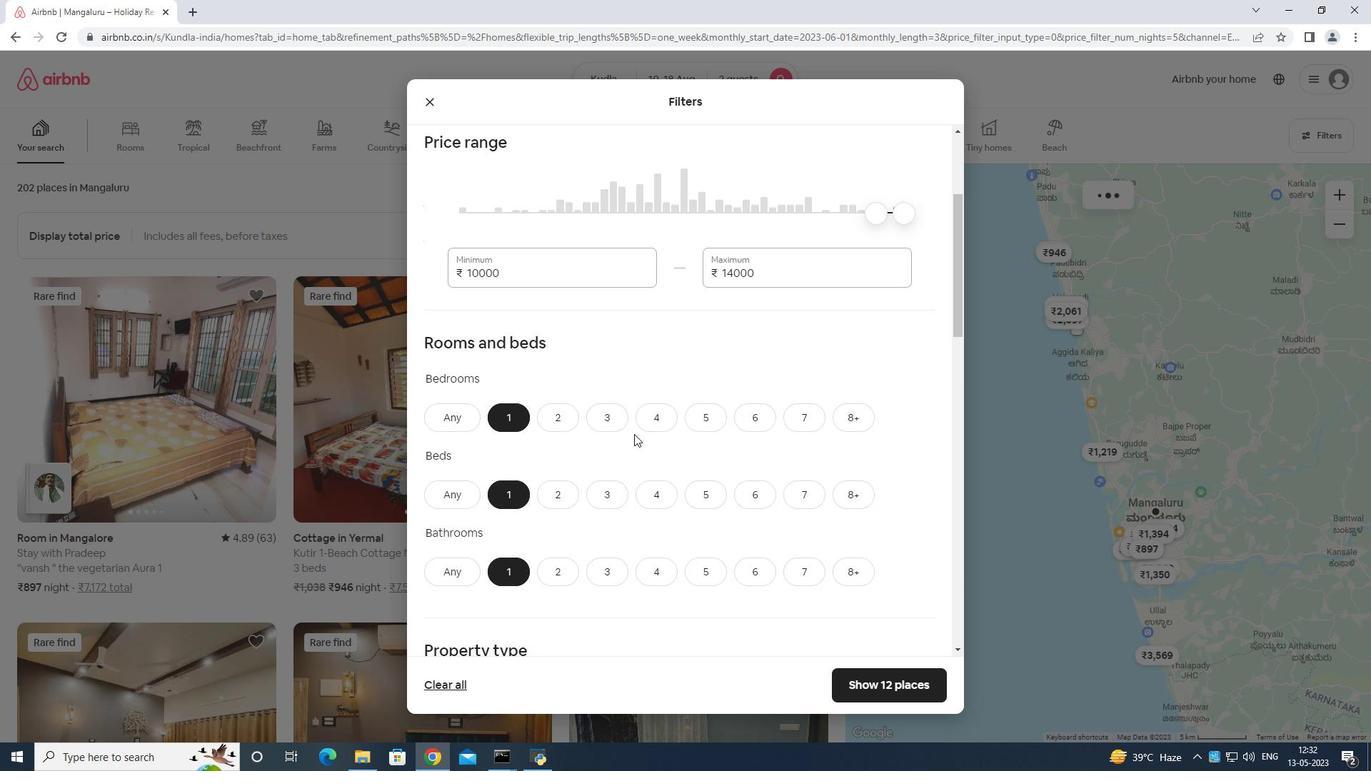 
Action: Mouse scrolled (684, 443) with delta (0, 0)
Screenshot: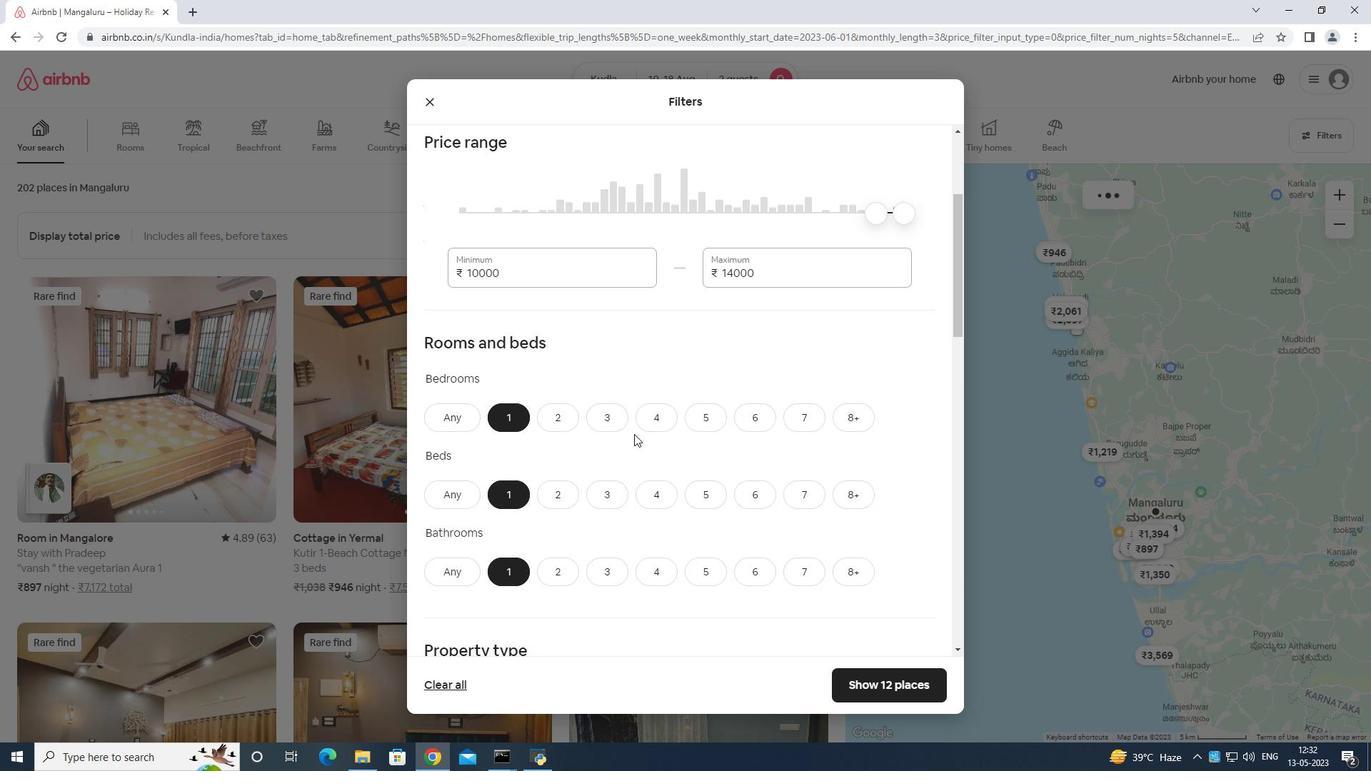 
Action: Mouse moved to (694, 447)
Screenshot: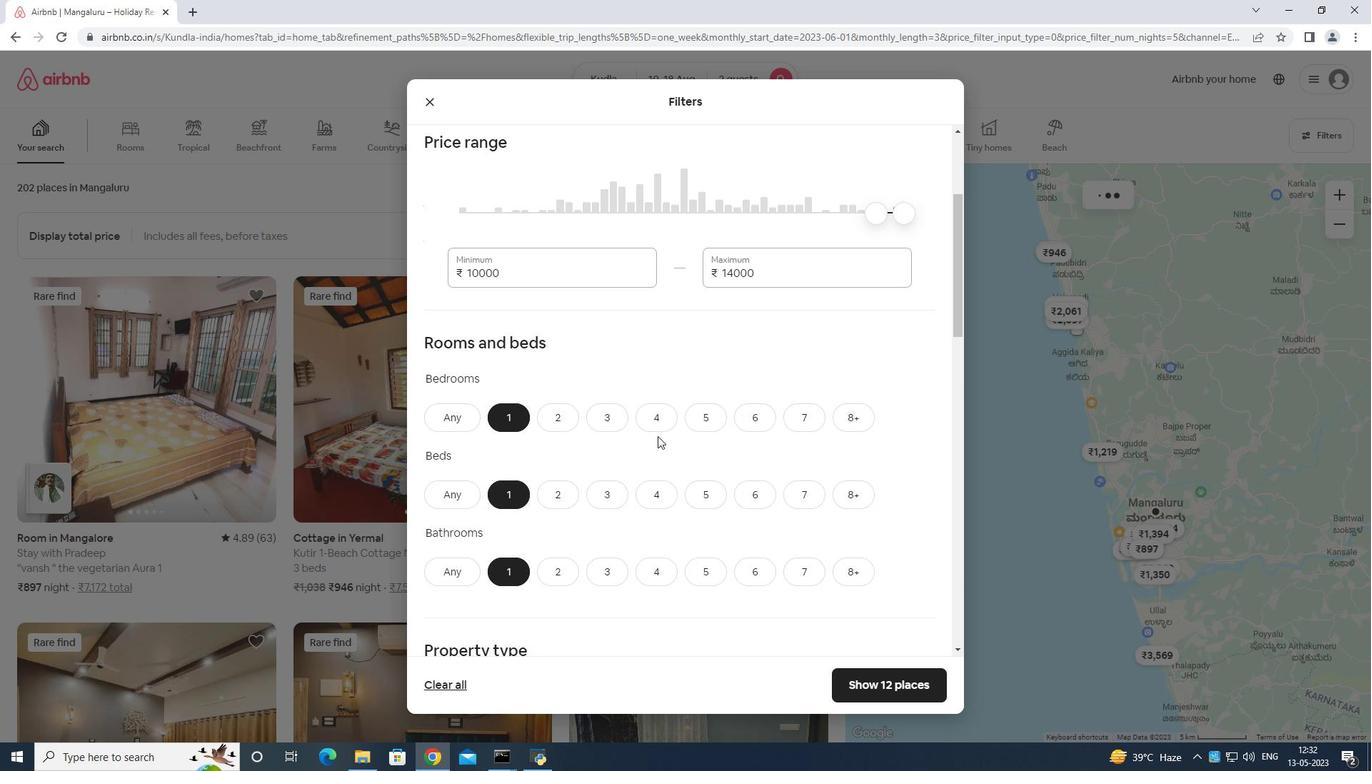 
Action: Mouse scrolled (694, 446) with delta (0, 0)
Screenshot: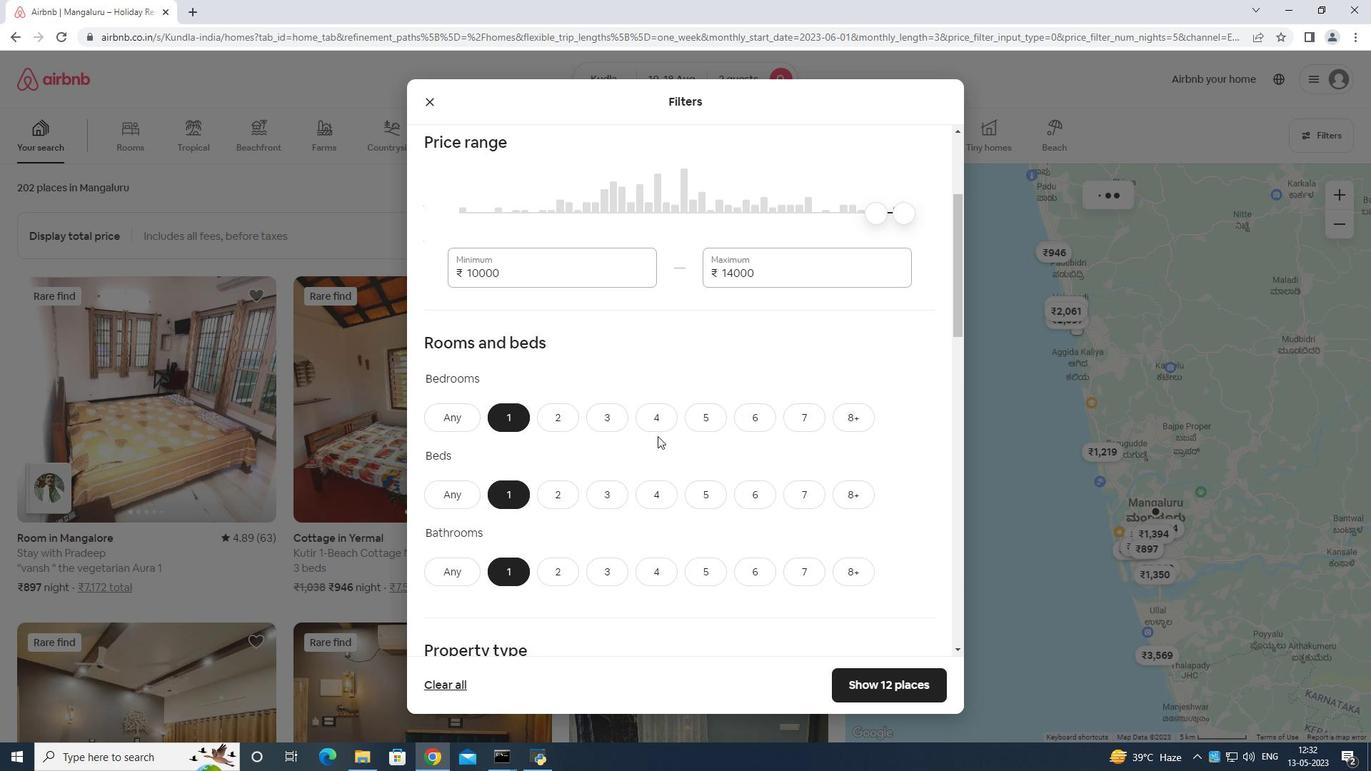 
Action: Mouse moved to (669, 460)
Screenshot: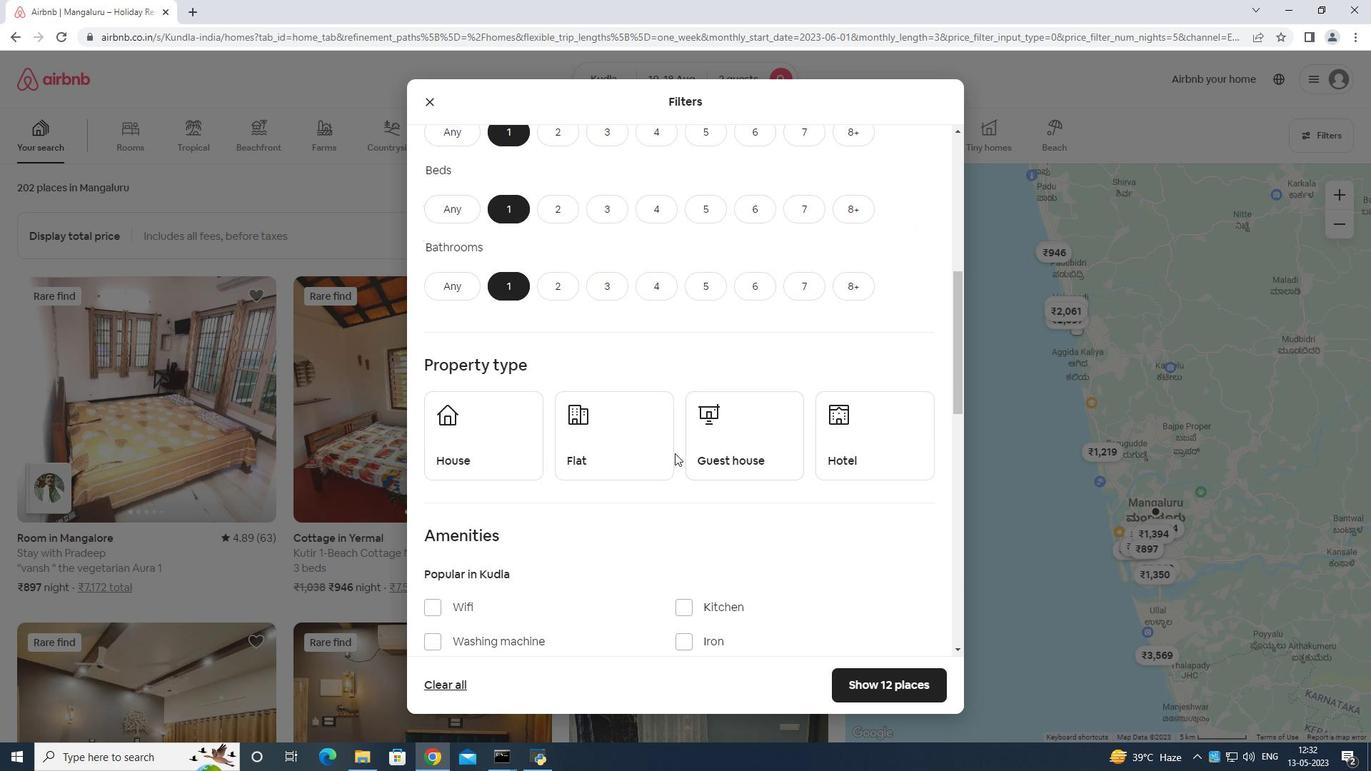 
Action: Mouse scrolled (669, 459) with delta (0, 0)
Screenshot: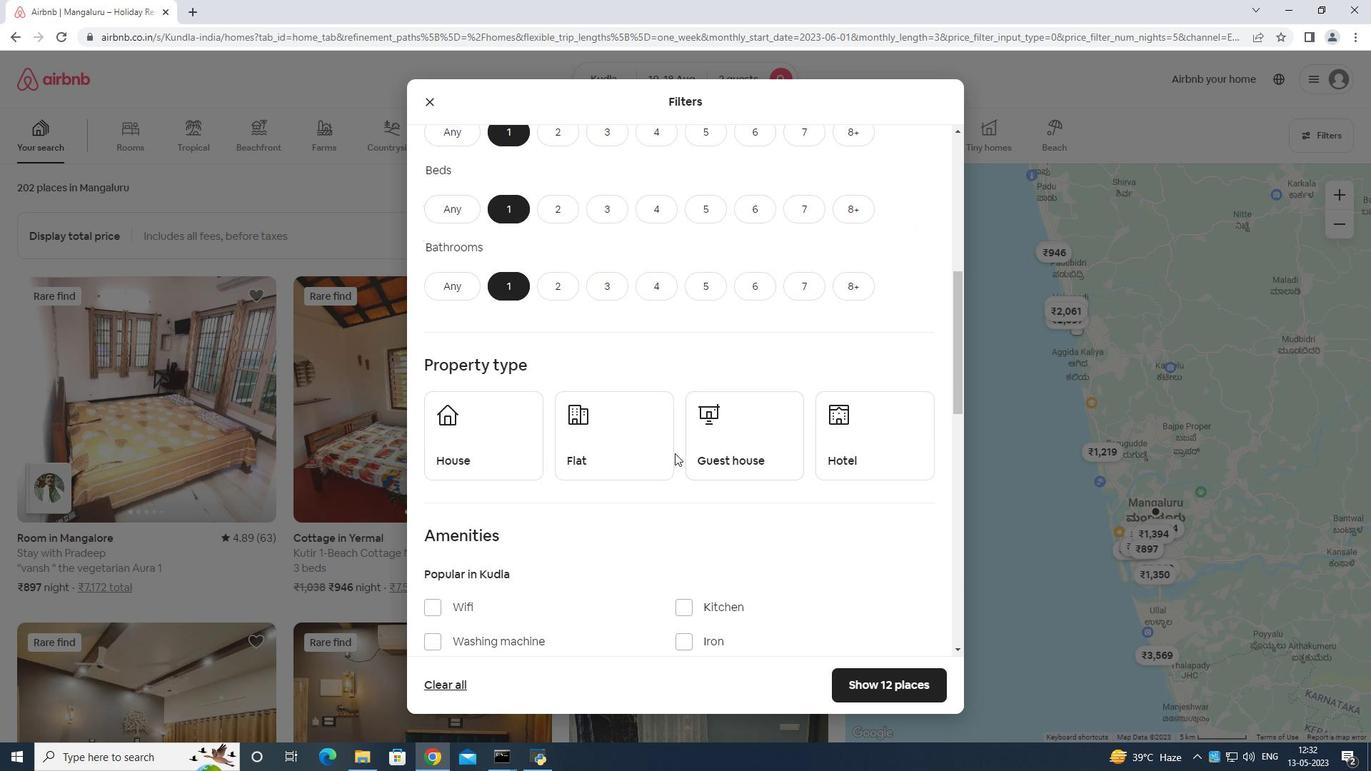 
Action: Mouse moved to (523, 369)
Screenshot: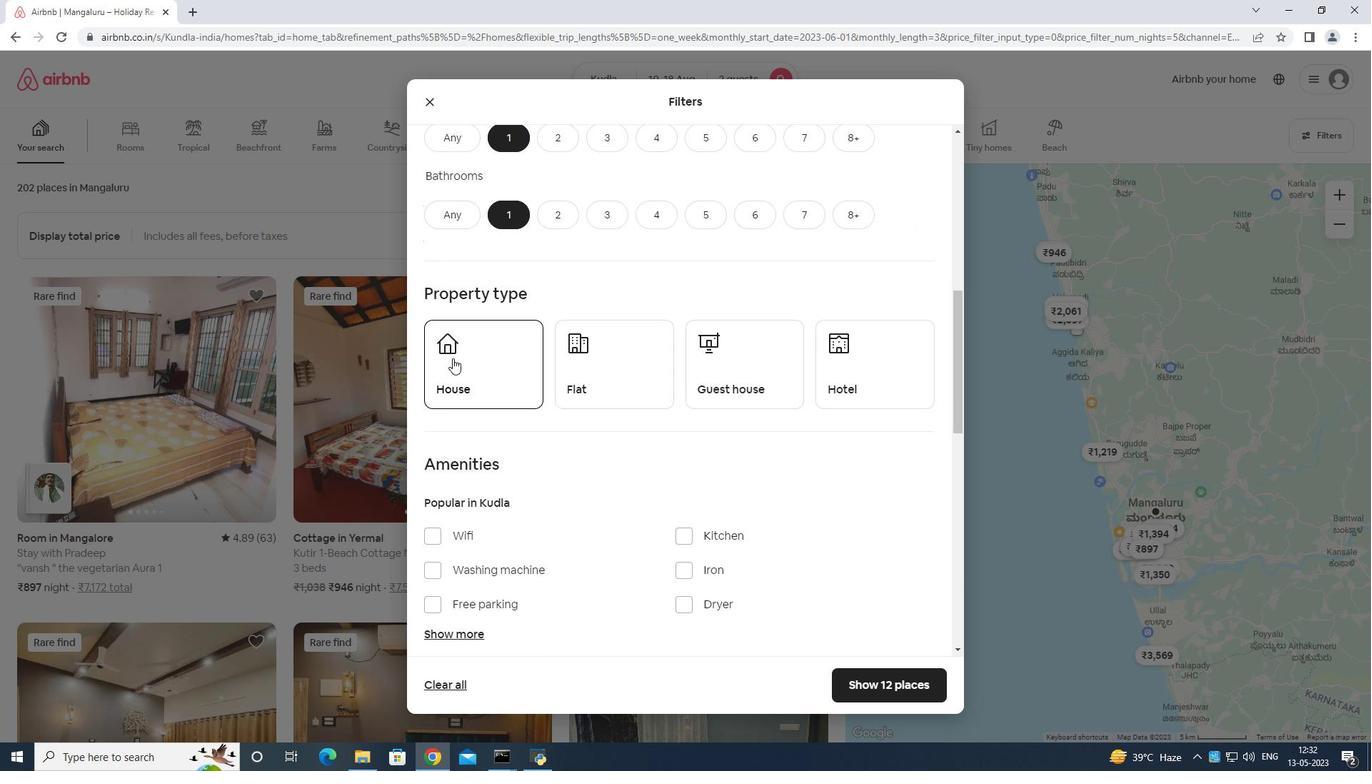 
Action: Mouse pressed left at (523, 369)
Screenshot: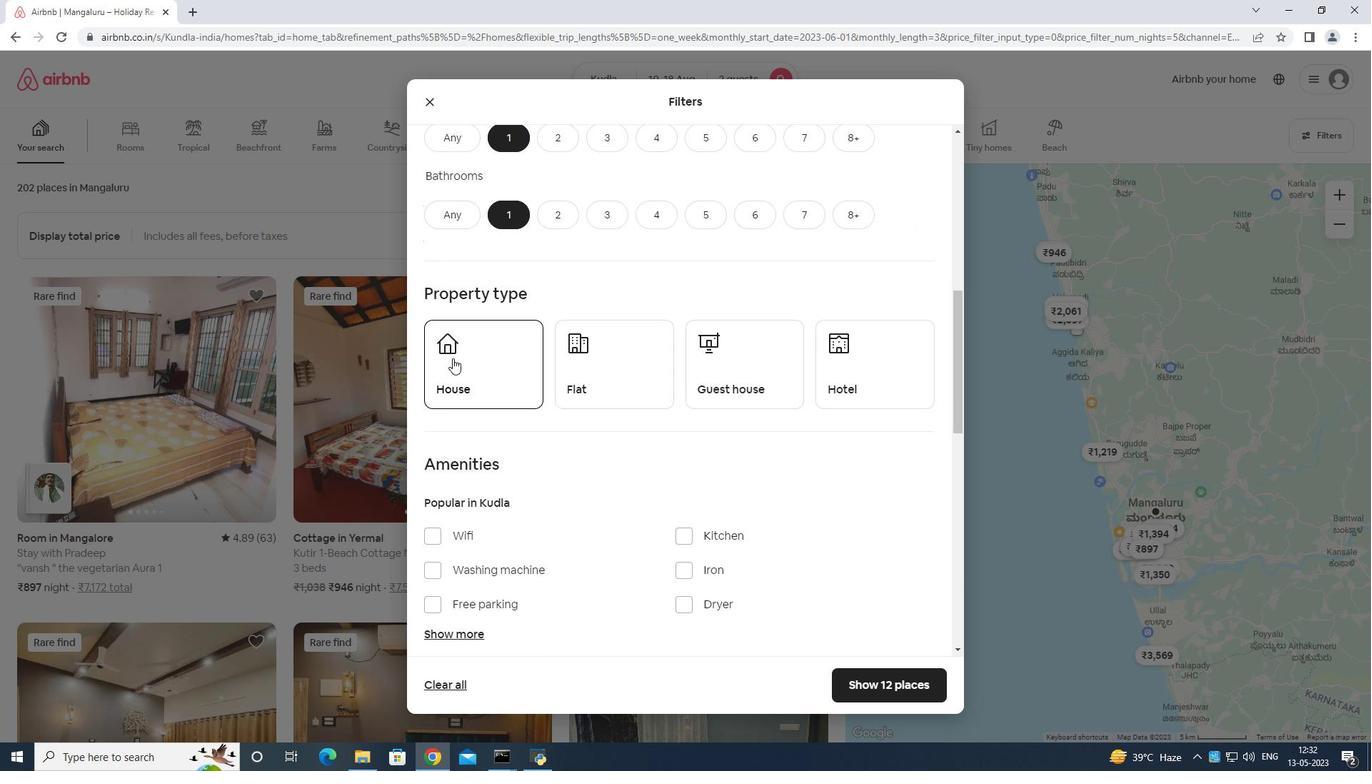 
Action: Mouse moved to (599, 368)
Screenshot: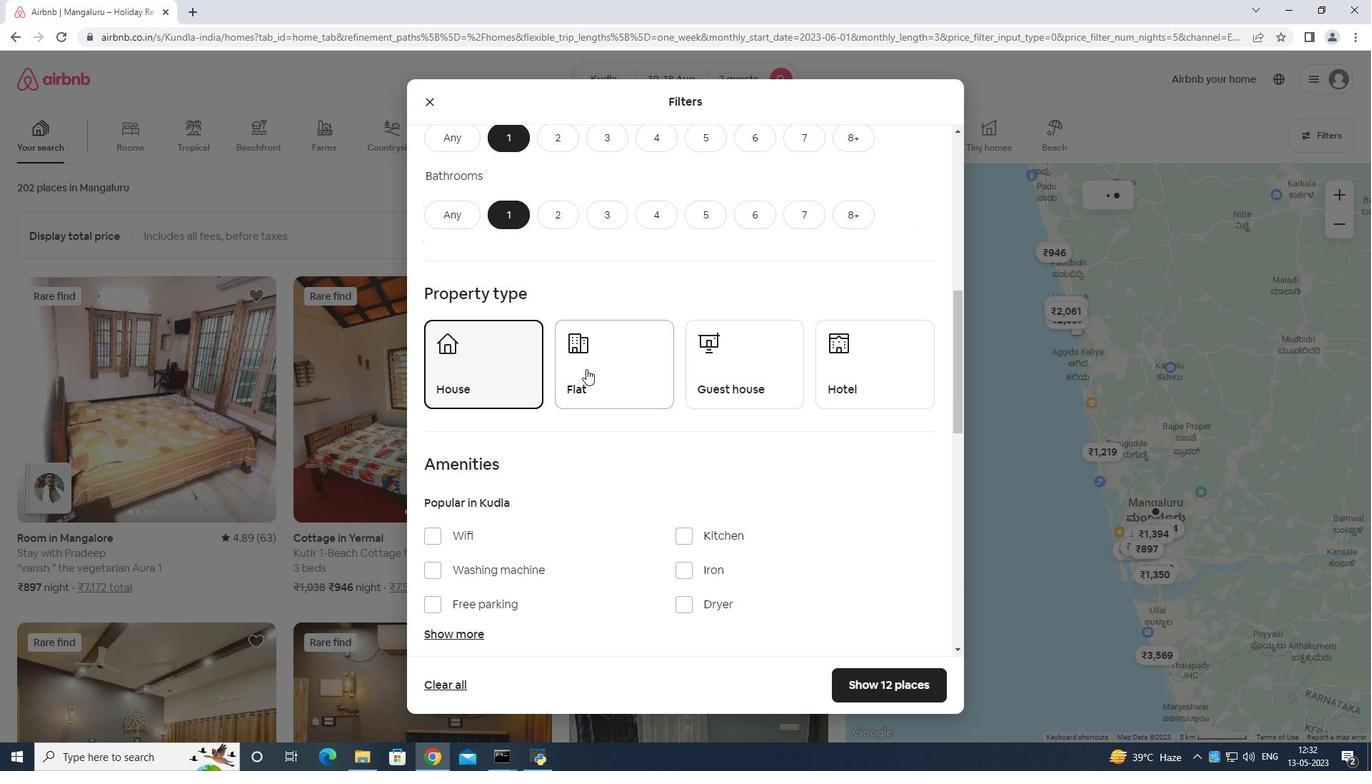 
Action: Mouse pressed left at (599, 368)
Screenshot: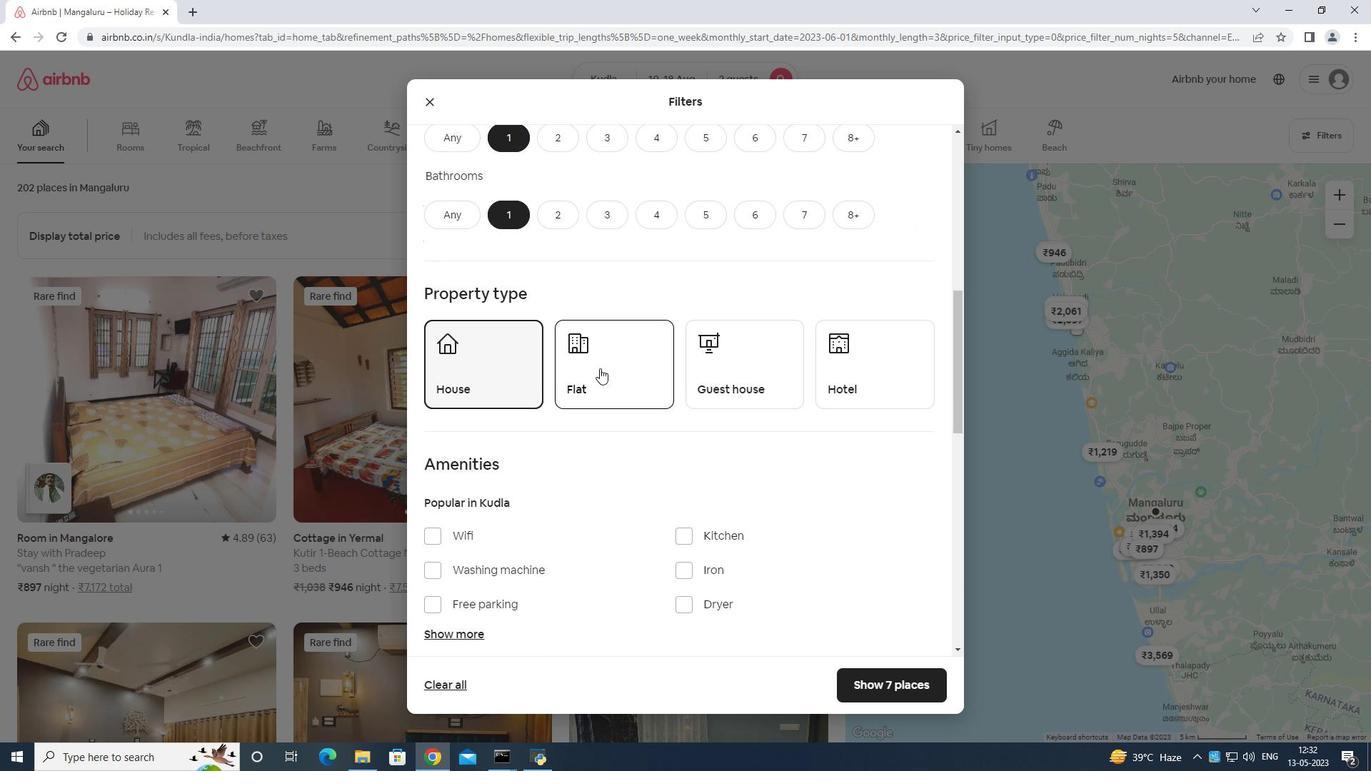 
Action: Mouse moved to (710, 354)
Screenshot: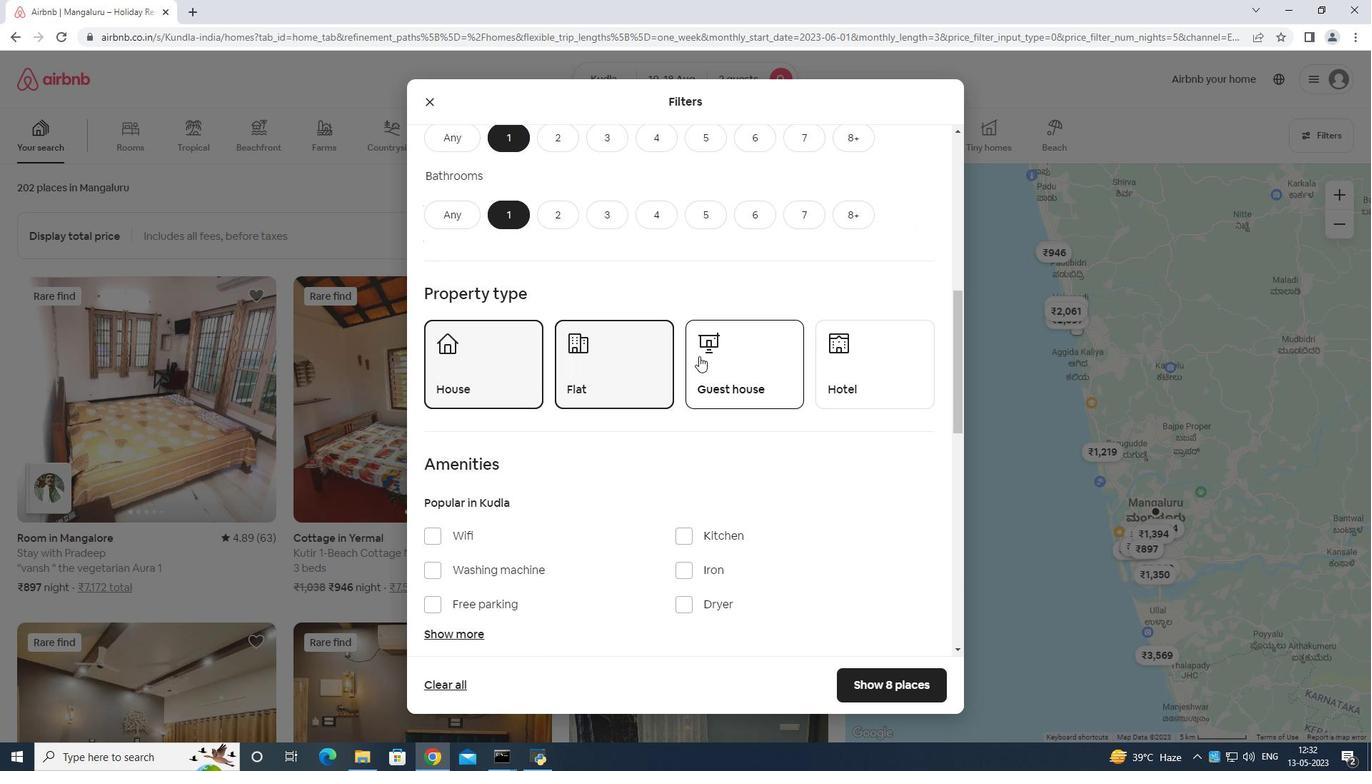 
Action: Mouse pressed left at (710, 354)
Screenshot: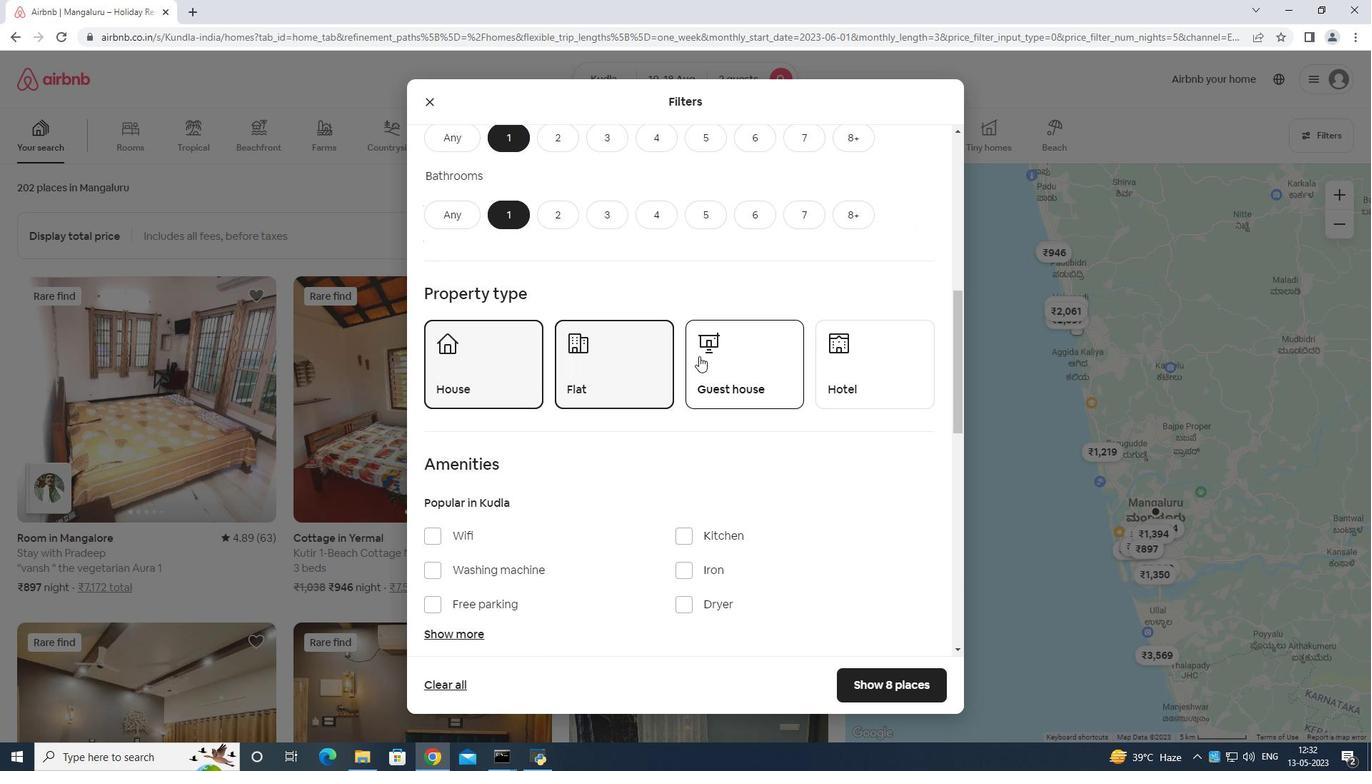 
Action: Mouse moved to (738, 339)
Screenshot: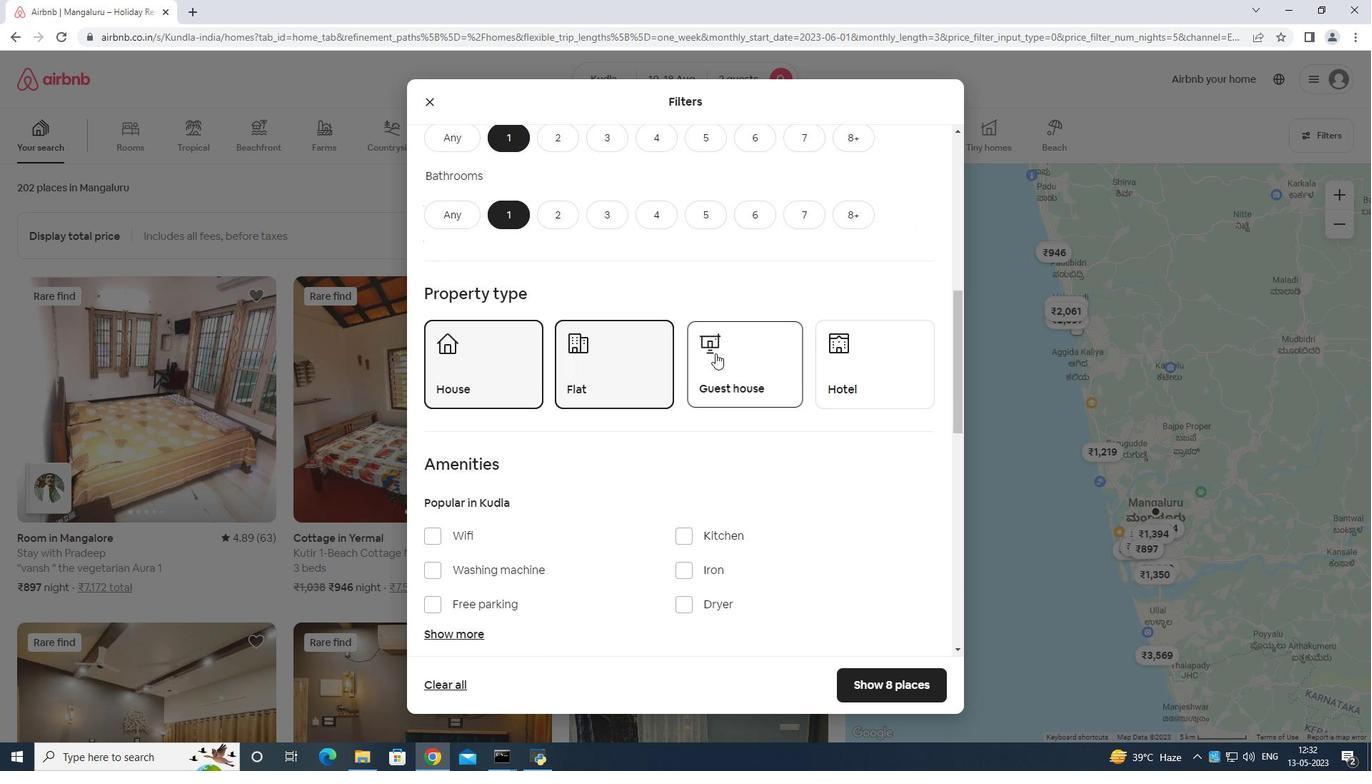 
Action: Mouse scrolled (738, 338) with delta (0, 0)
Screenshot: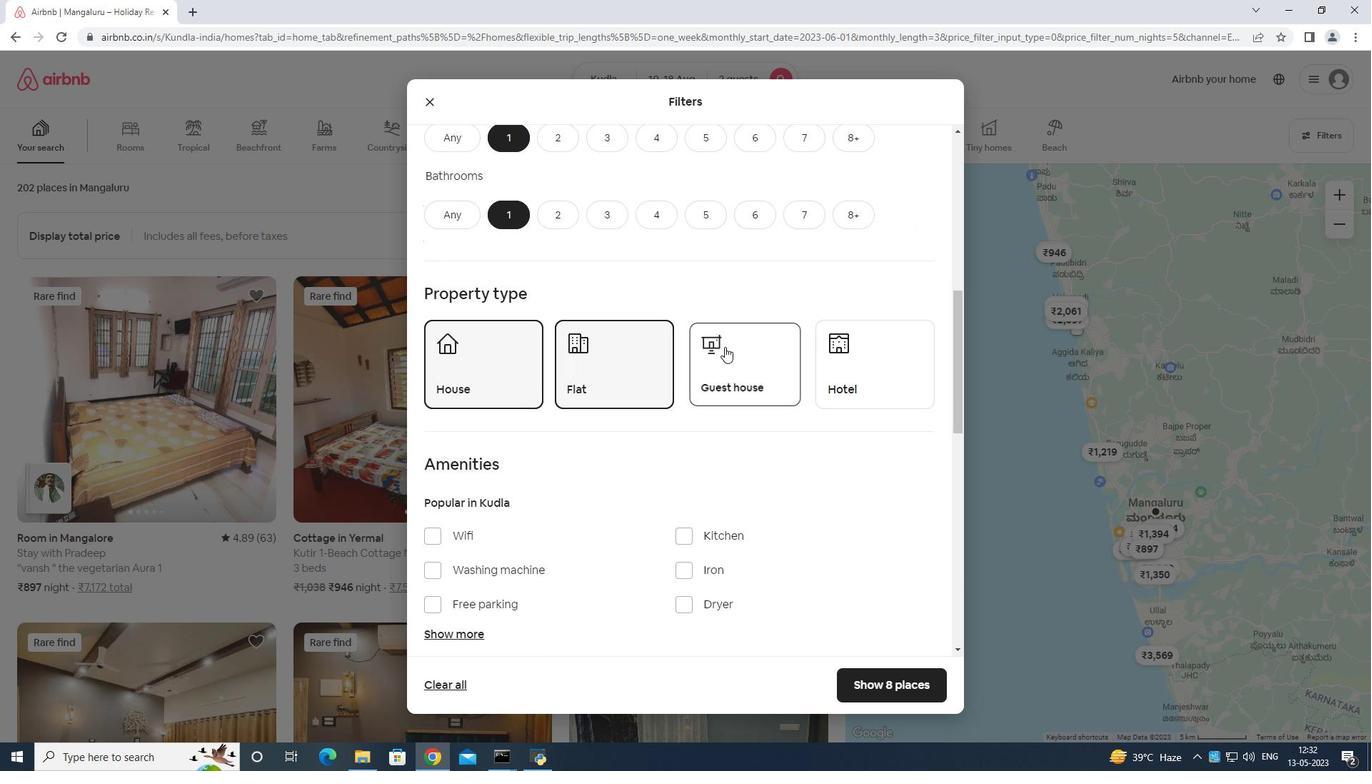 
Action: Mouse moved to (739, 344)
Screenshot: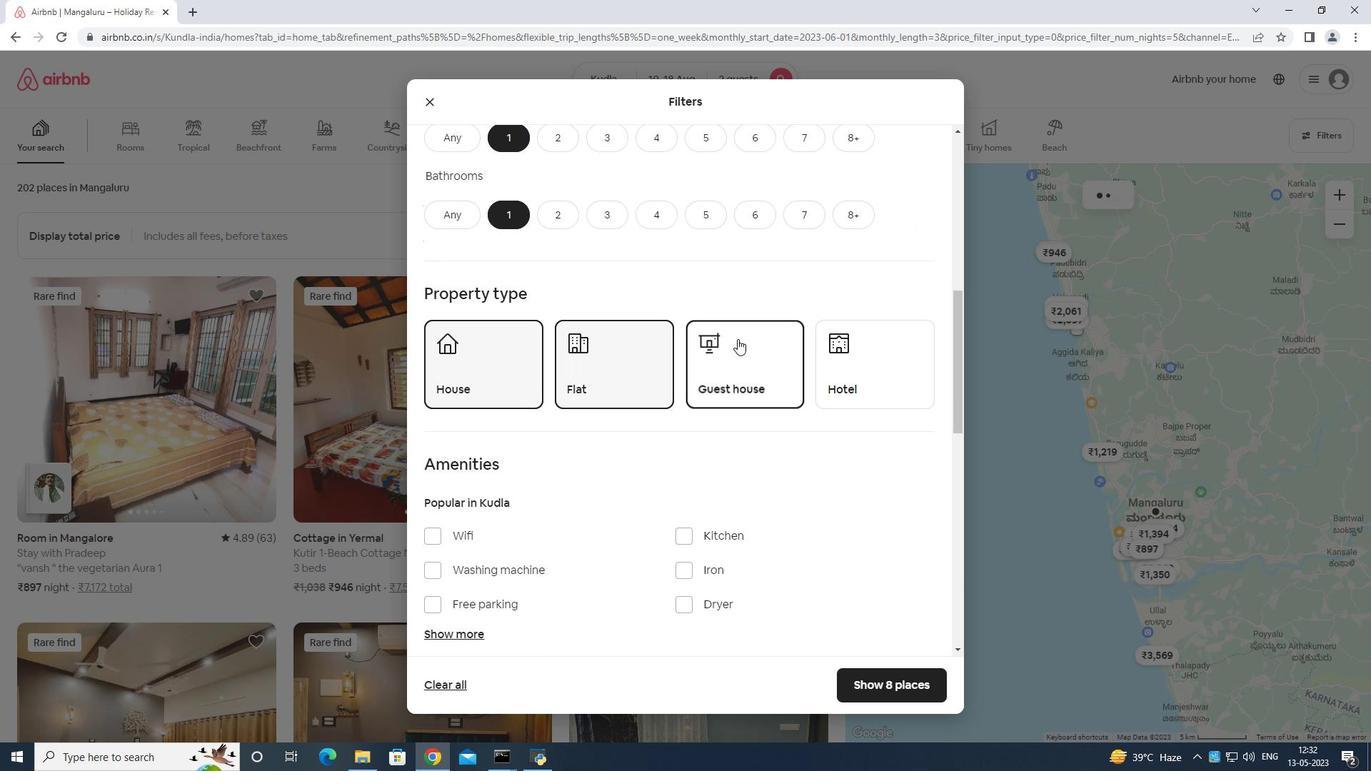 
Action: Mouse scrolled (739, 343) with delta (0, 0)
Screenshot: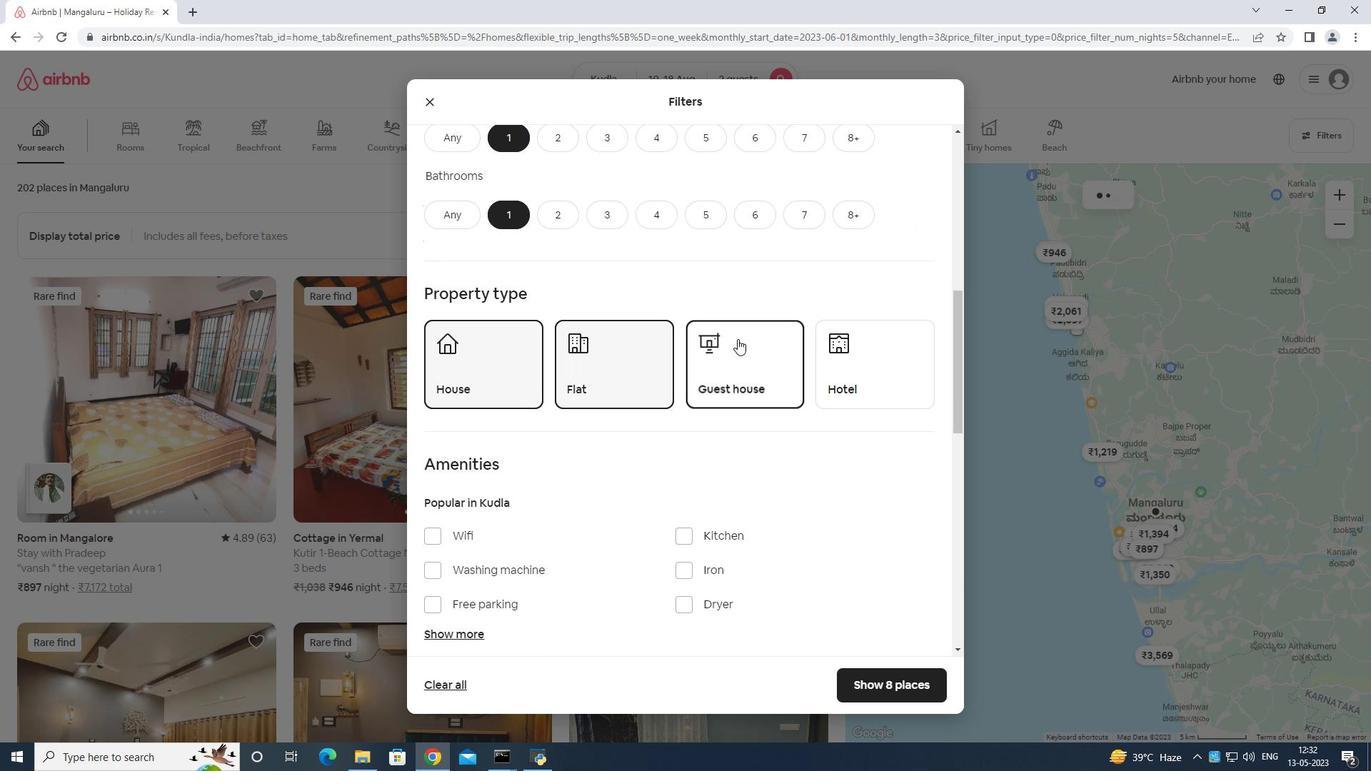 
Action: Mouse moved to (739, 347)
Screenshot: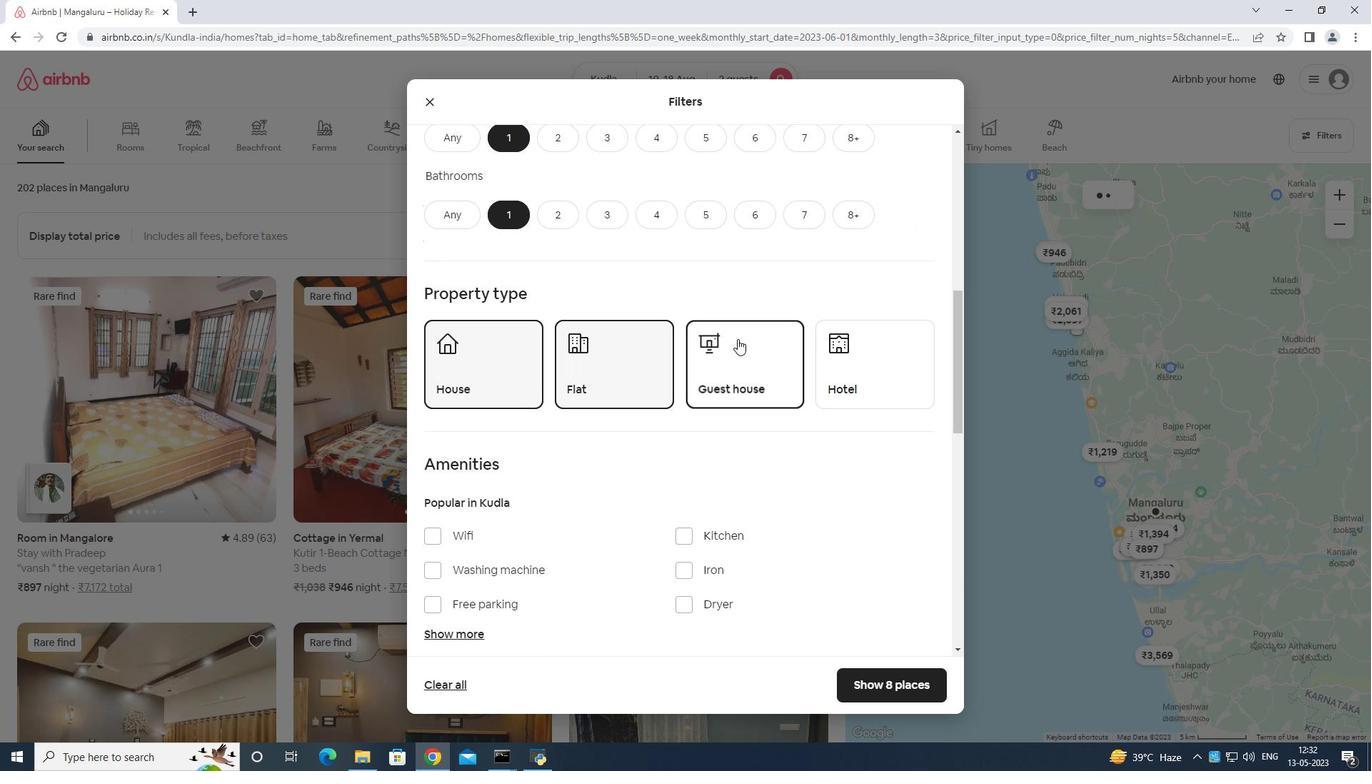 
Action: Mouse scrolled (739, 346) with delta (0, 0)
Screenshot: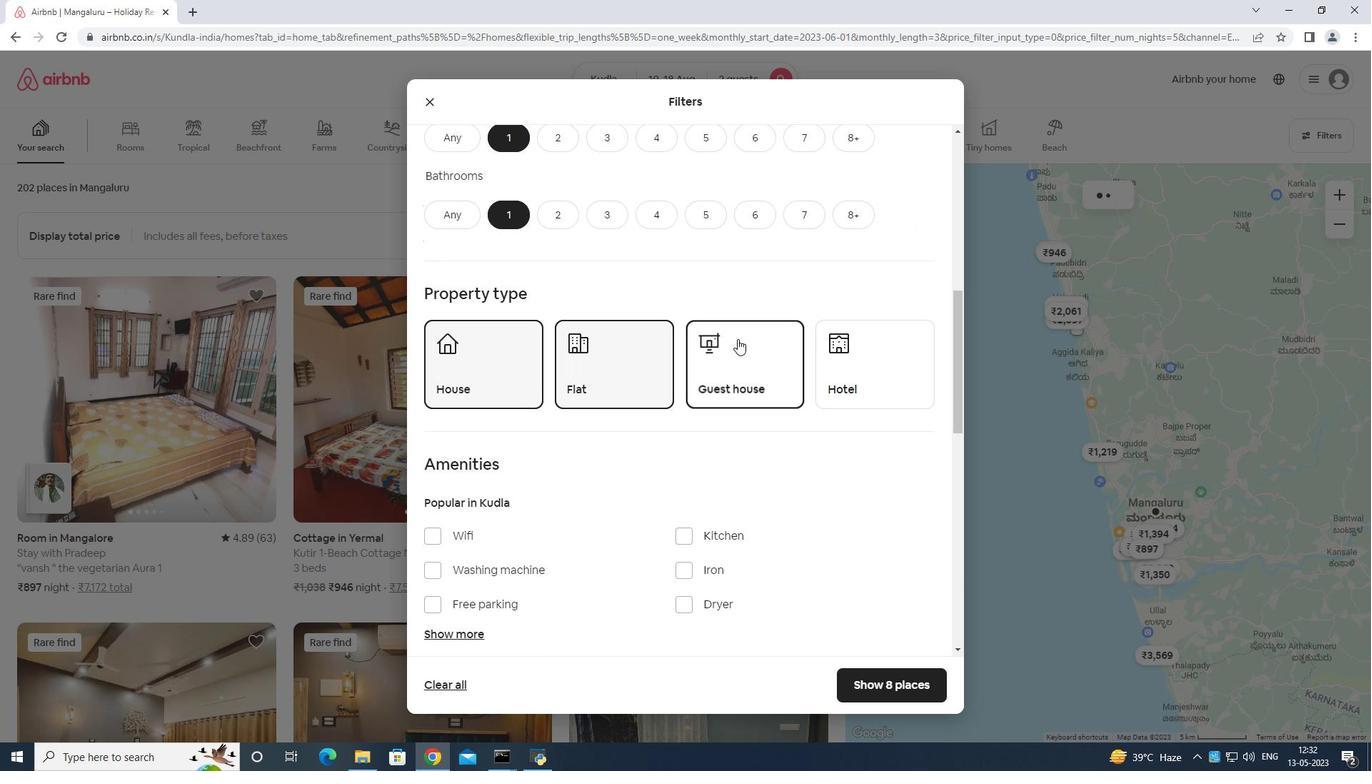 
Action: Mouse moved to (439, 384)
Screenshot: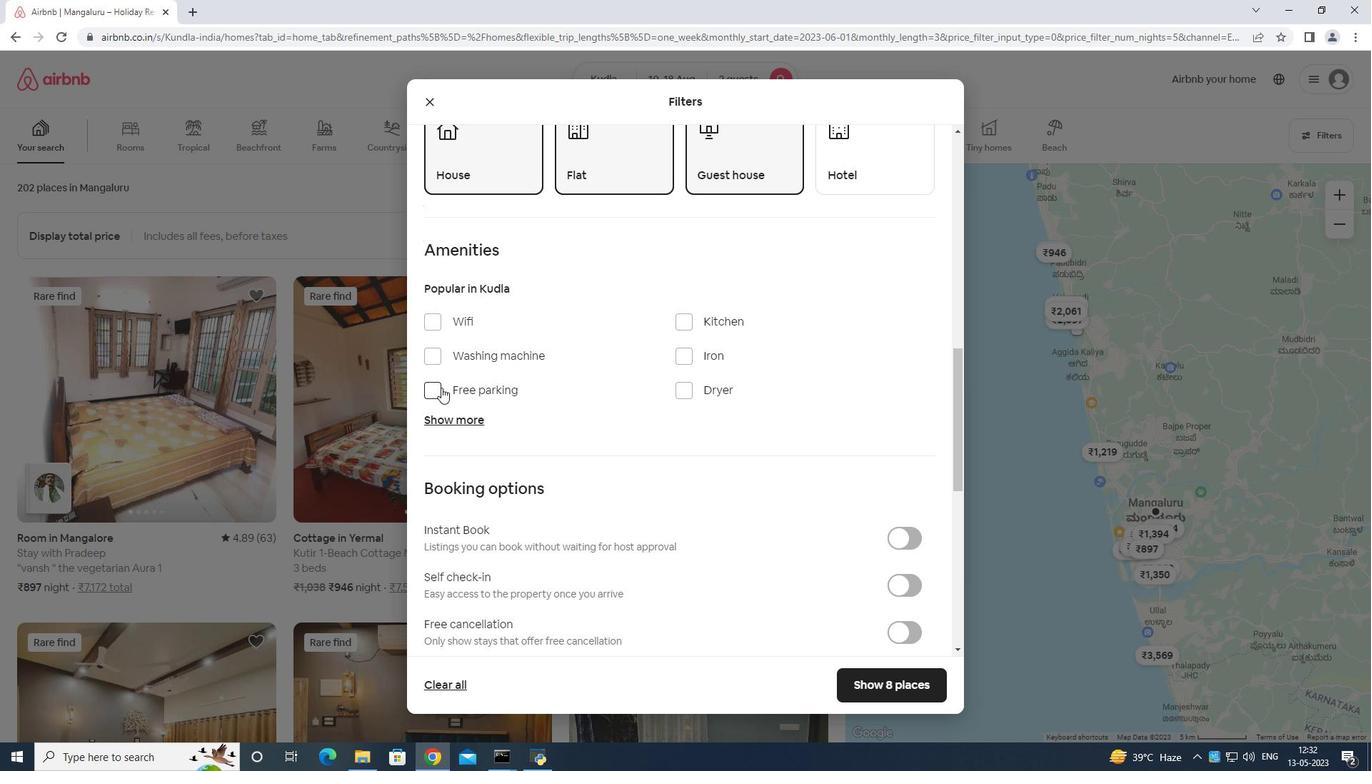 
Action: Mouse pressed left at (439, 384)
Screenshot: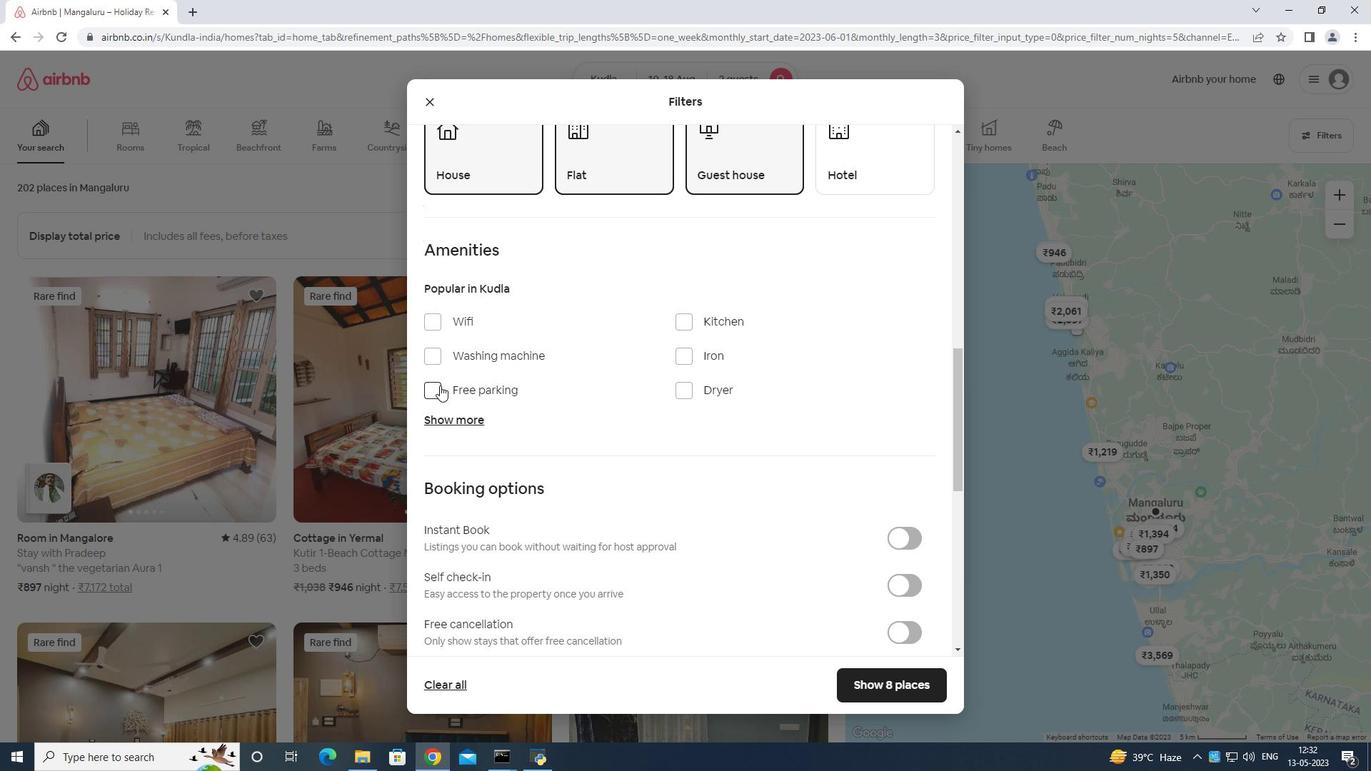 
Action: Mouse moved to (430, 314)
Screenshot: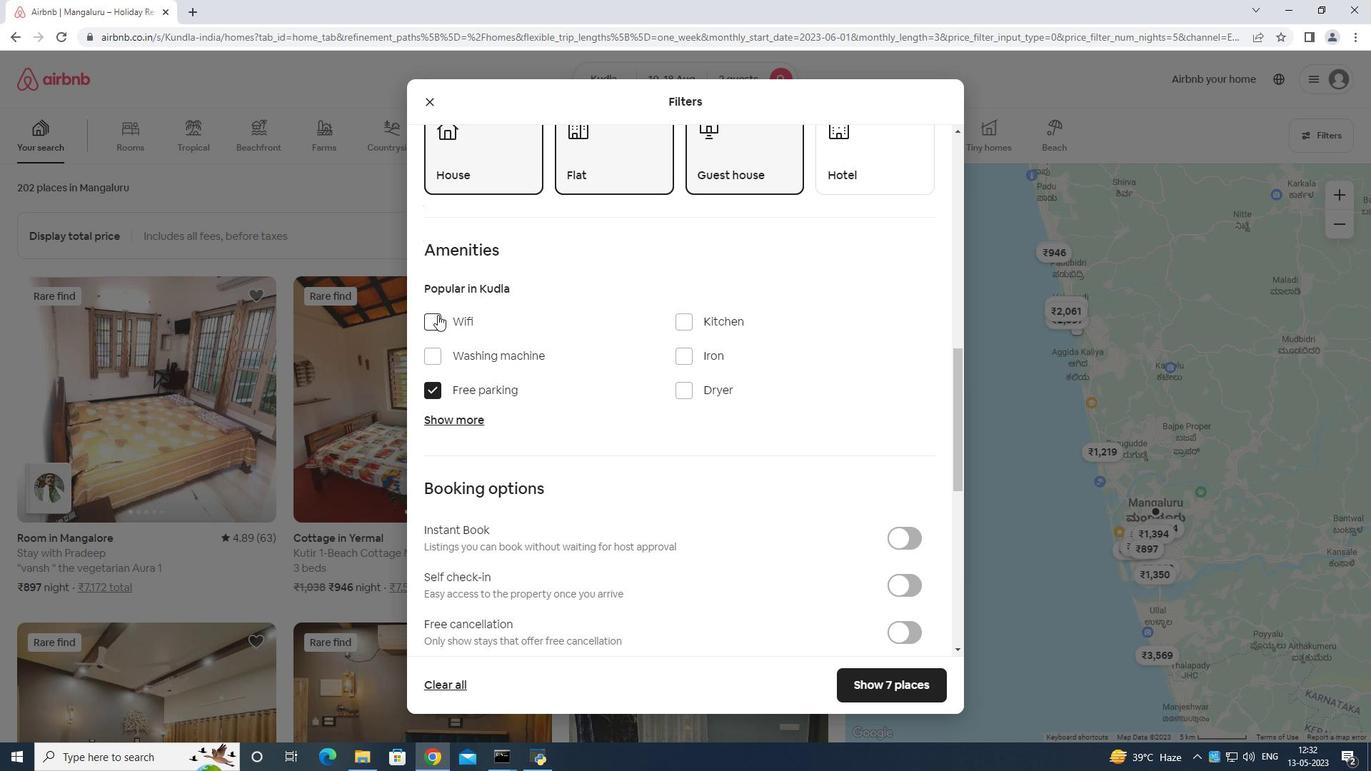 
Action: Mouse pressed left at (430, 314)
Screenshot: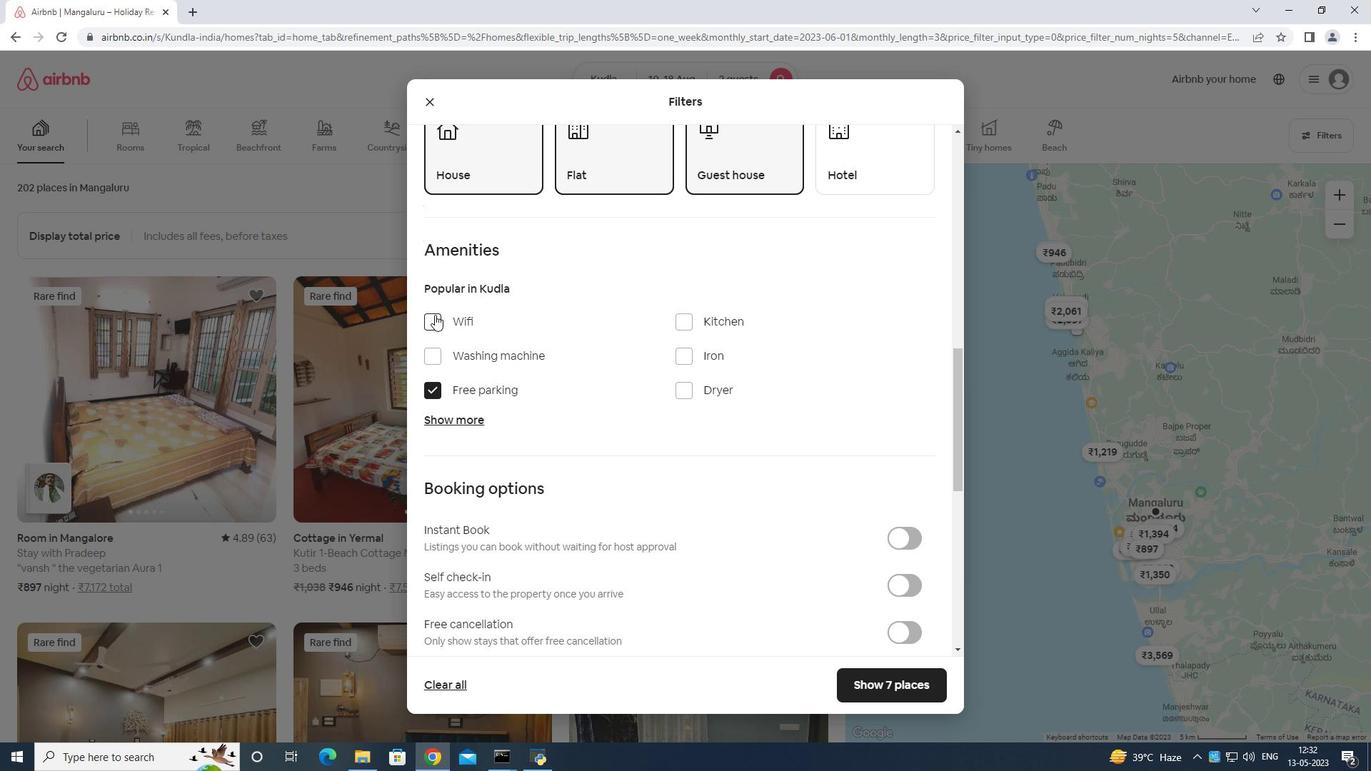 
Action: Mouse moved to (442, 417)
Screenshot: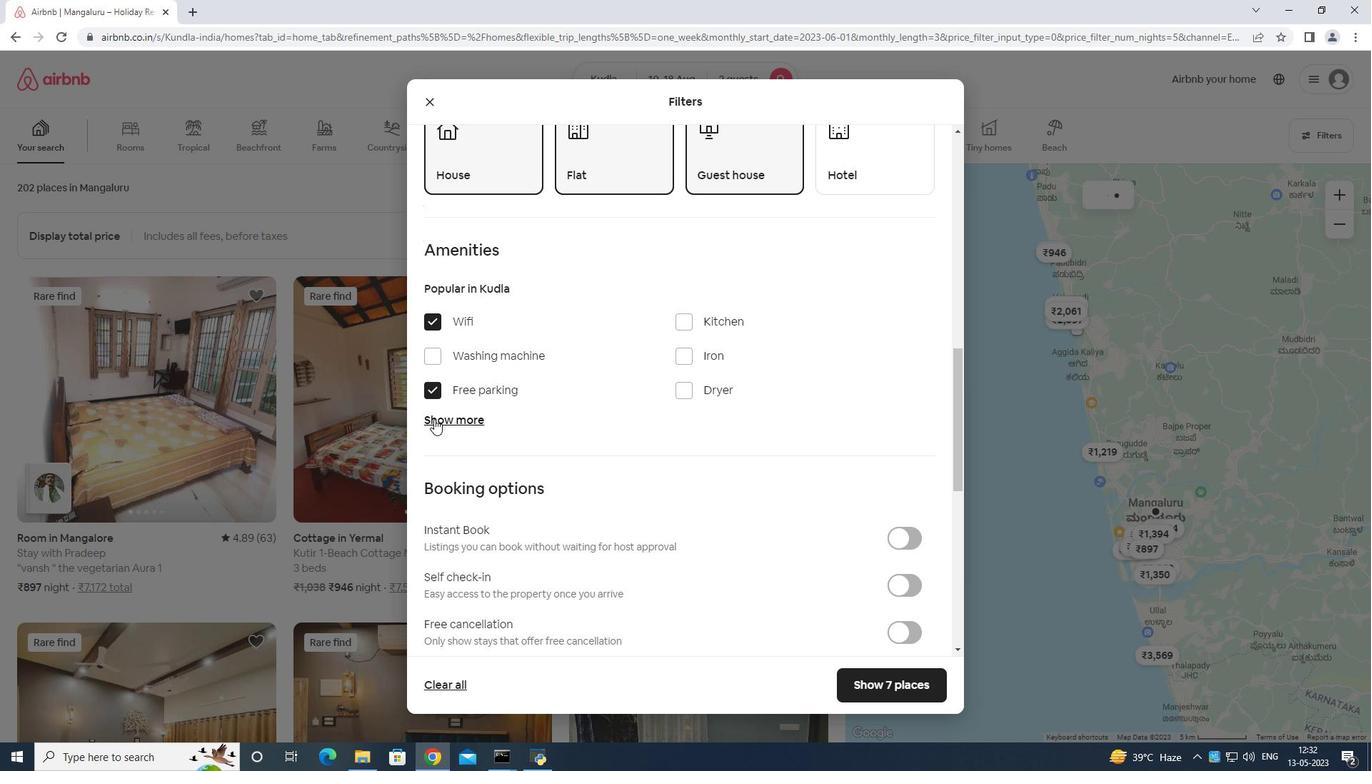 
Action: Mouse pressed left at (442, 417)
Screenshot: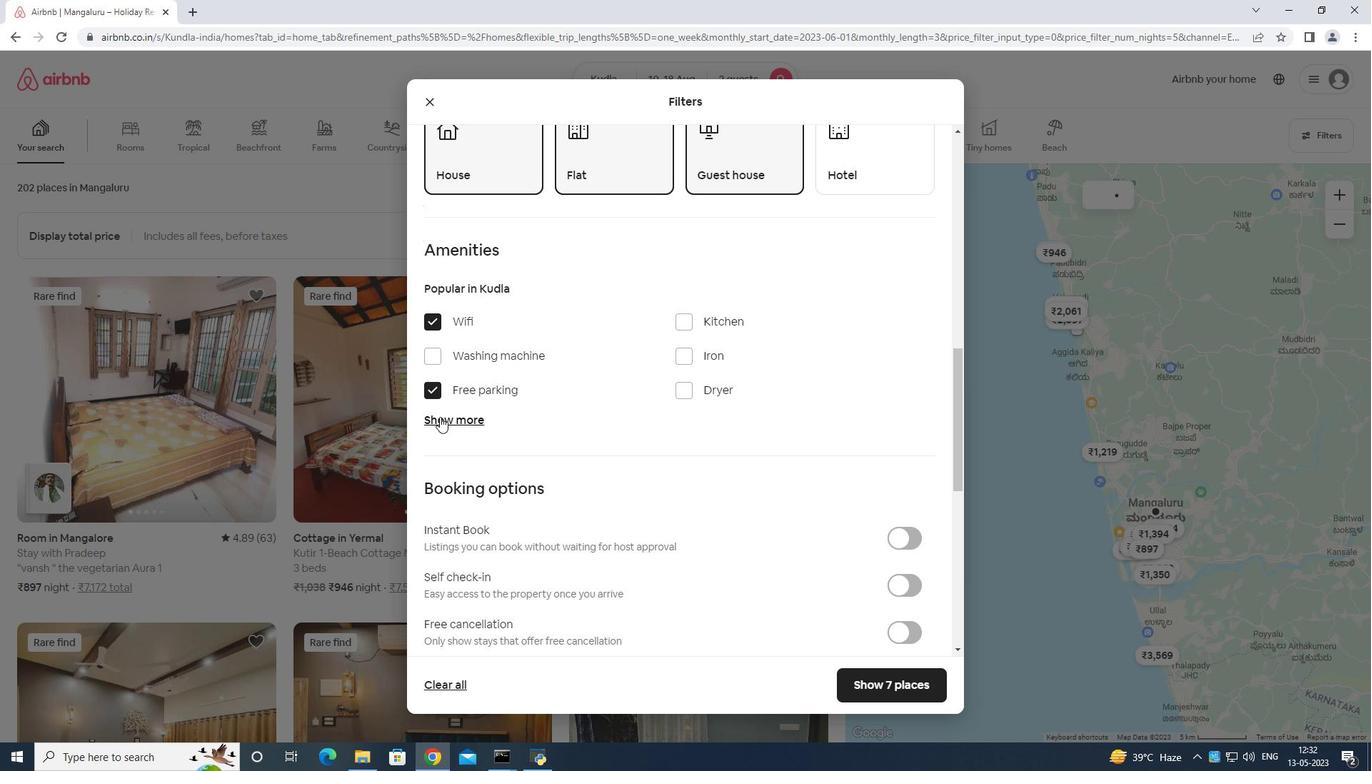 
Action: Mouse moved to (472, 418)
Screenshot: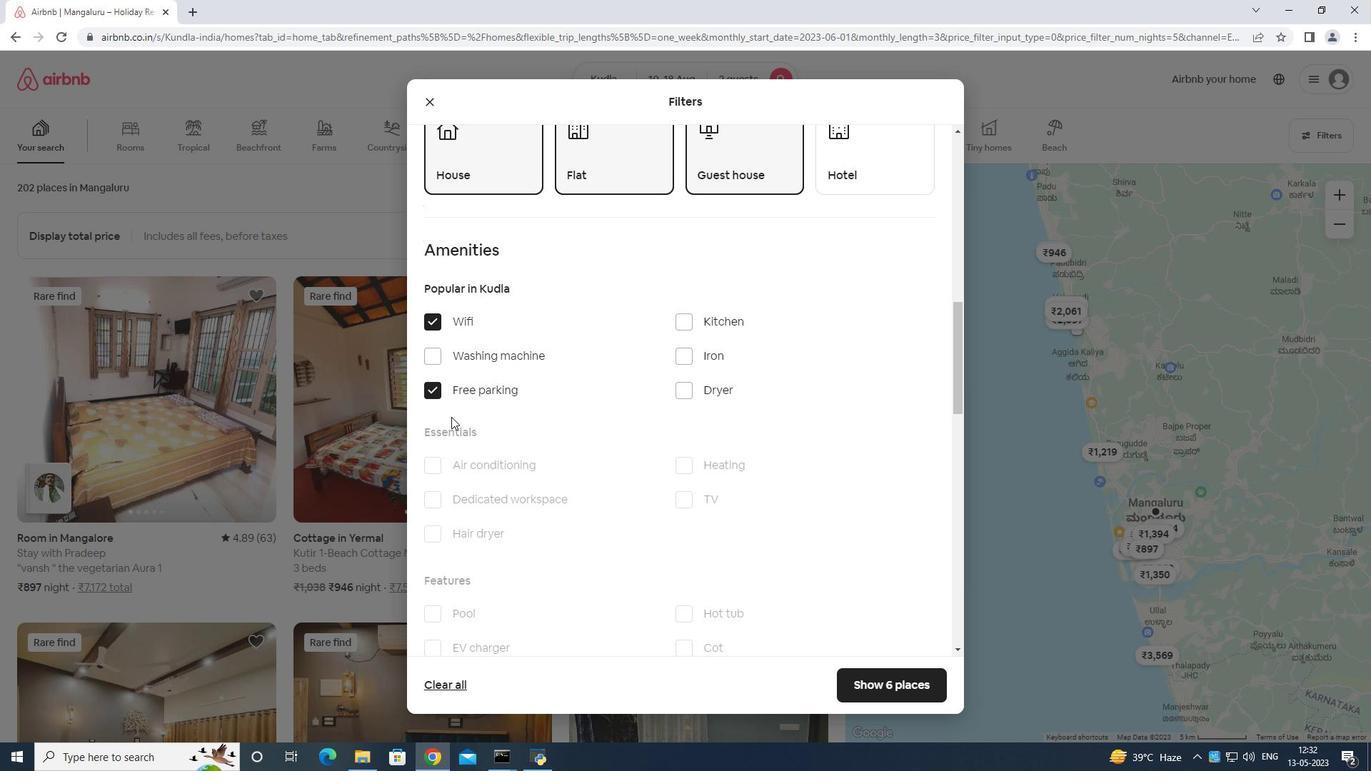 
Action: Mouse scrolled (472, 417) with delta (0, 0)
Screenshot: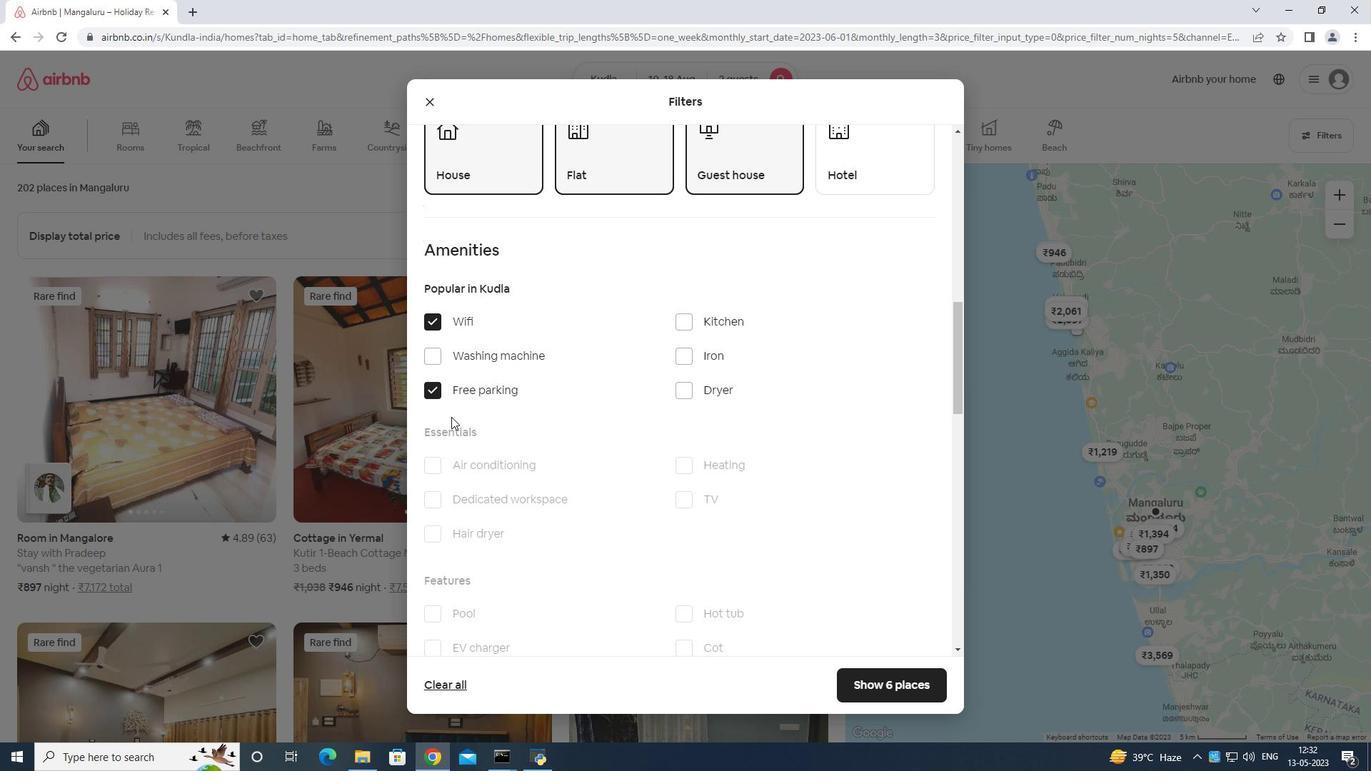 
Action: Mouse moved to (492, 418)
Screenshot: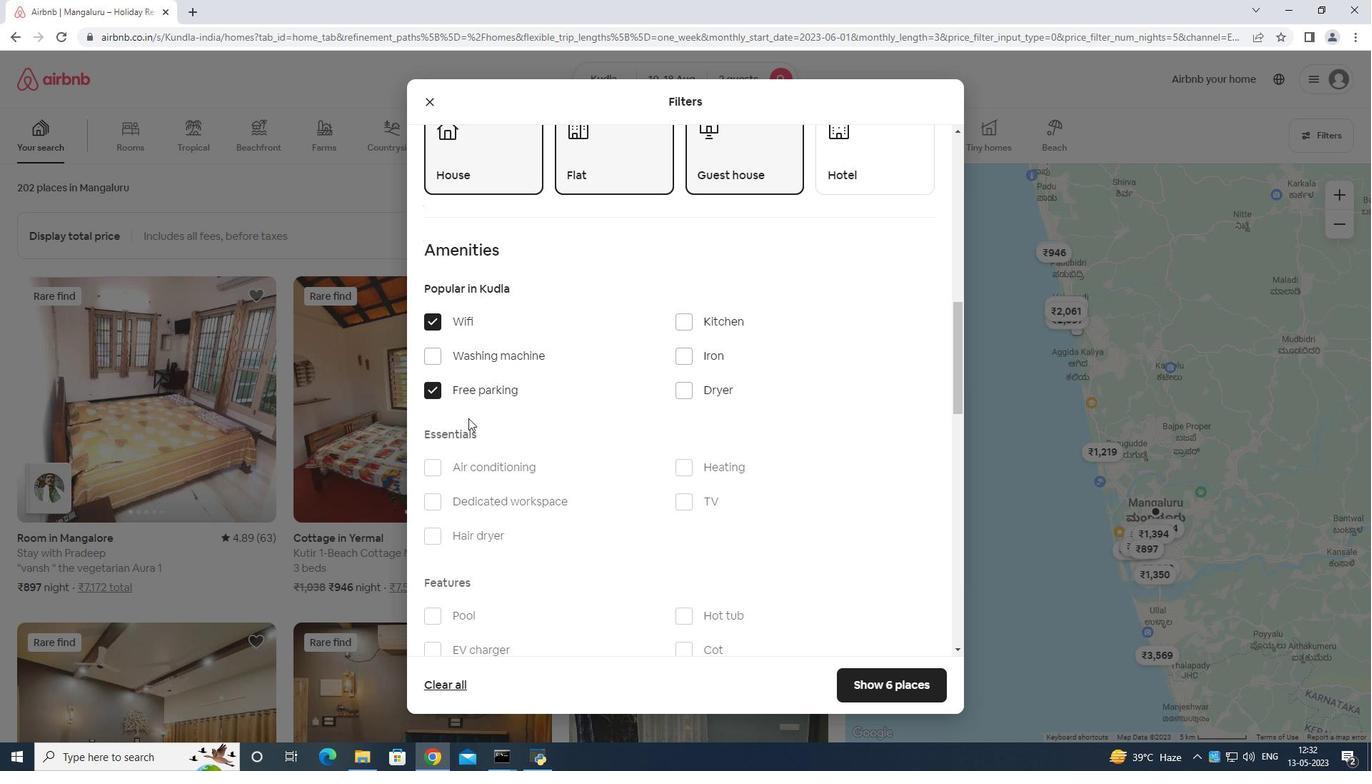 
Action: Mouse scrolled (492, 417) with delta (0, 0)
Screenshot: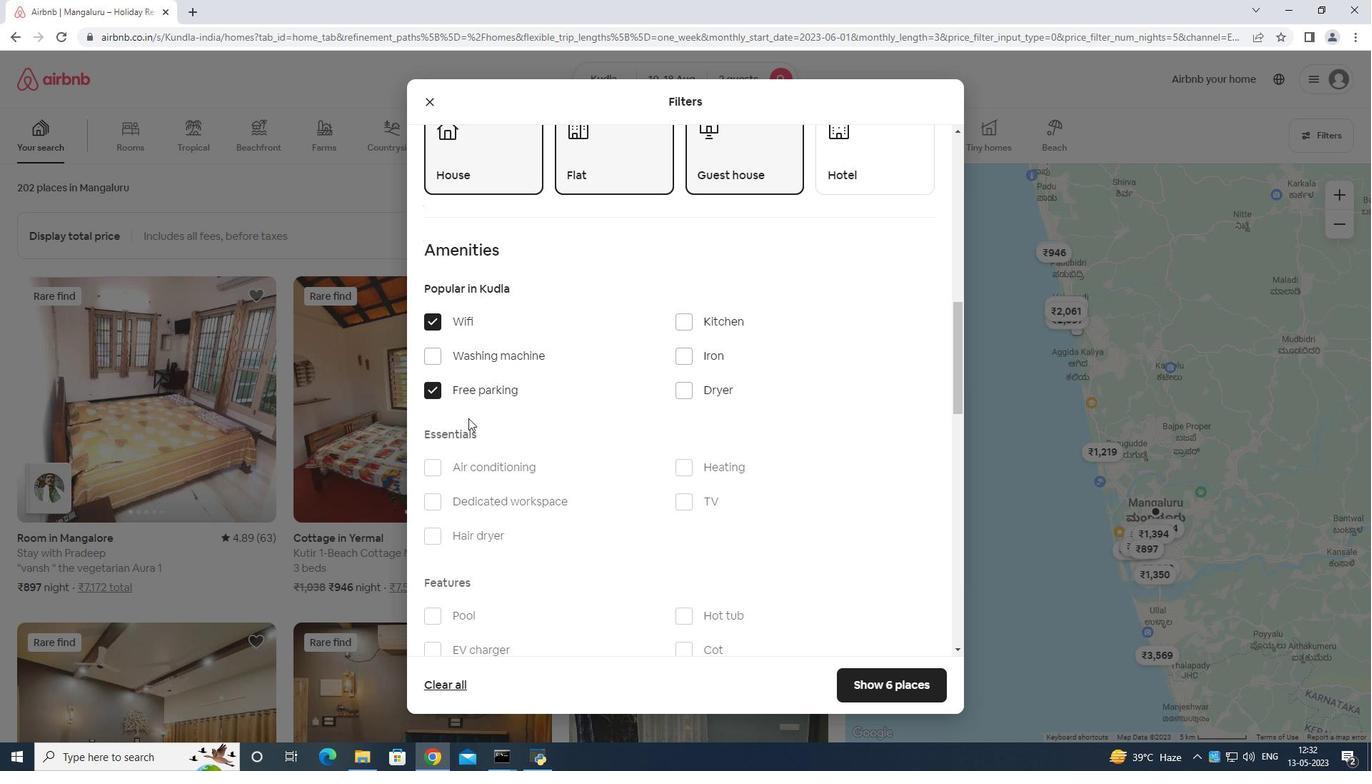 
Action: Mouse moved to (678, 361)
Screenshot: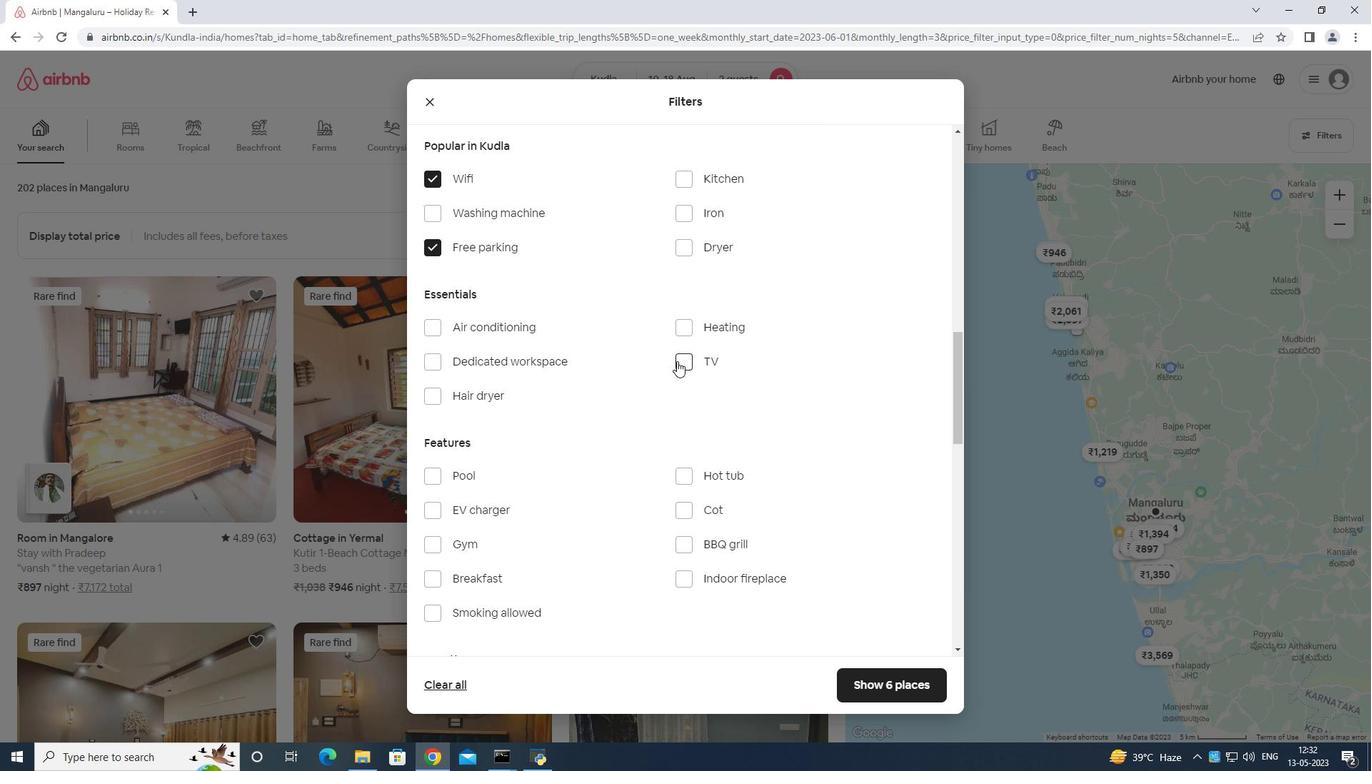 
Action: Mouse pressed left at (678, 361)
Screenshot: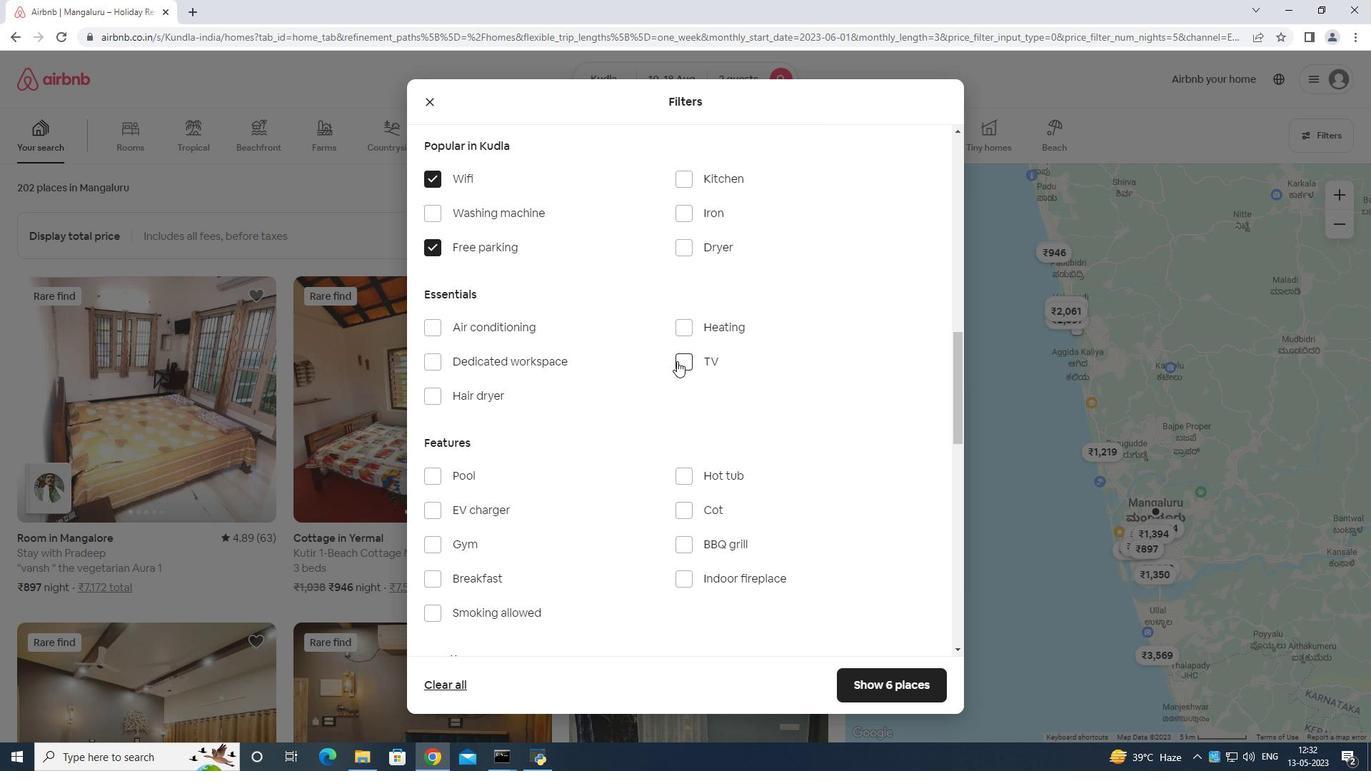 
Action: Mouse moved to (672, 369)
Screenshot: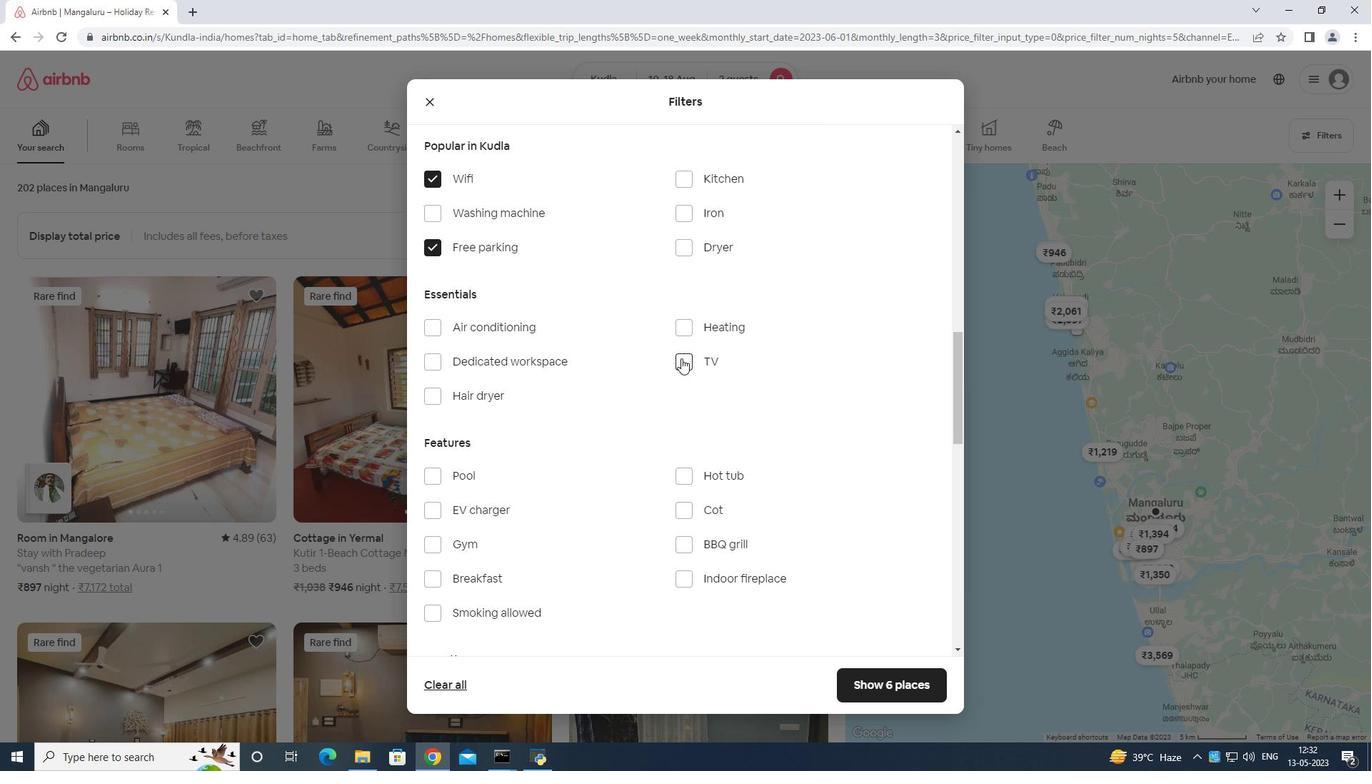 
Action: Mouse scrolled (672, 368) with delta (0, 0)
Screenshot: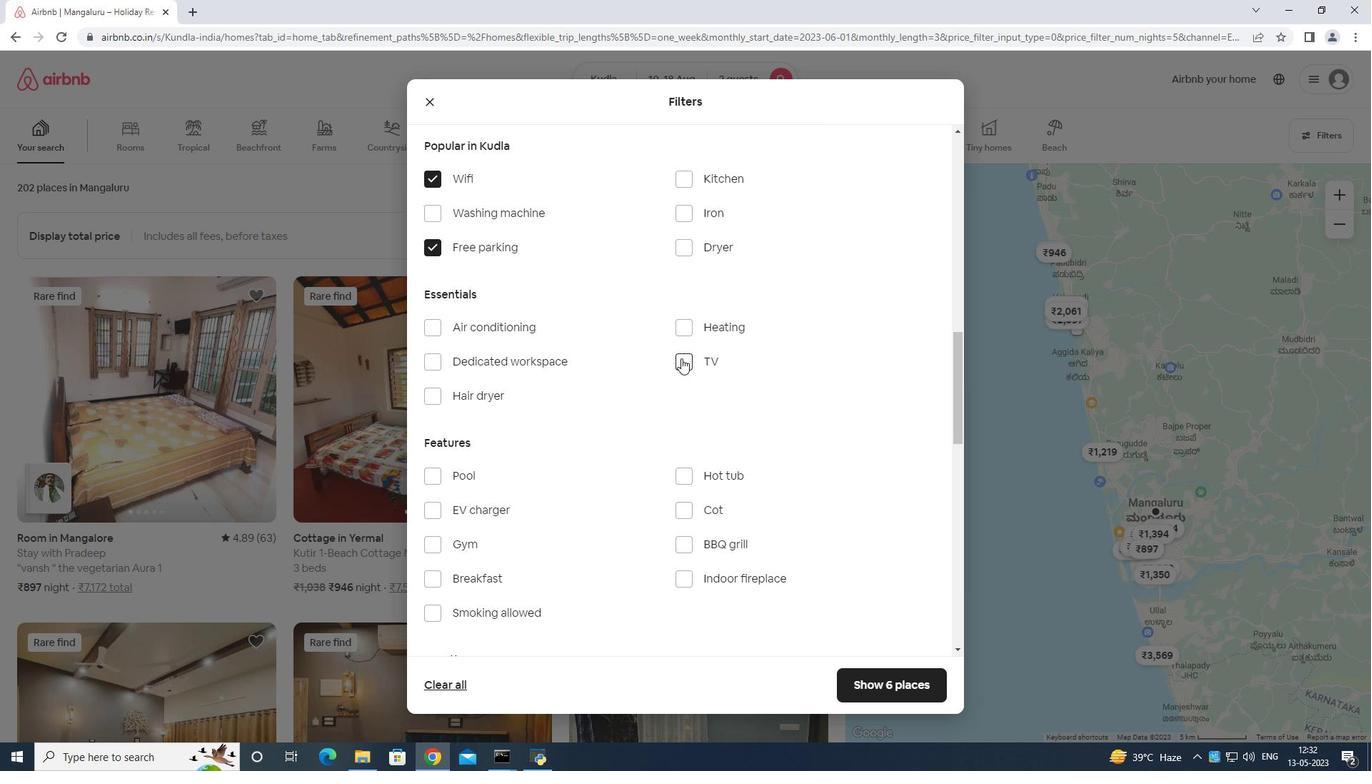 
Action: Mouse moved to (662, 379)
Screenshot: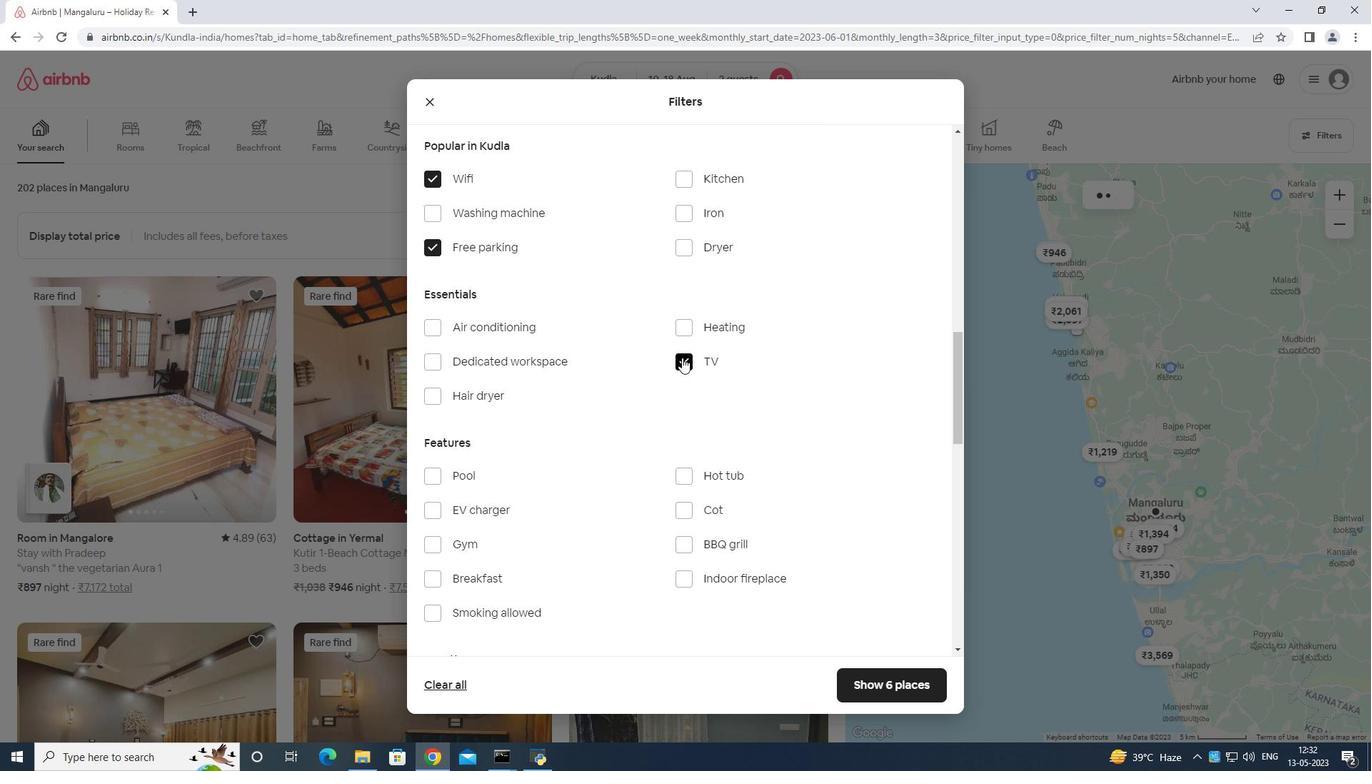 
Action: Mouse scrolled (662, 379) with delta (0, 0)
Screenshot: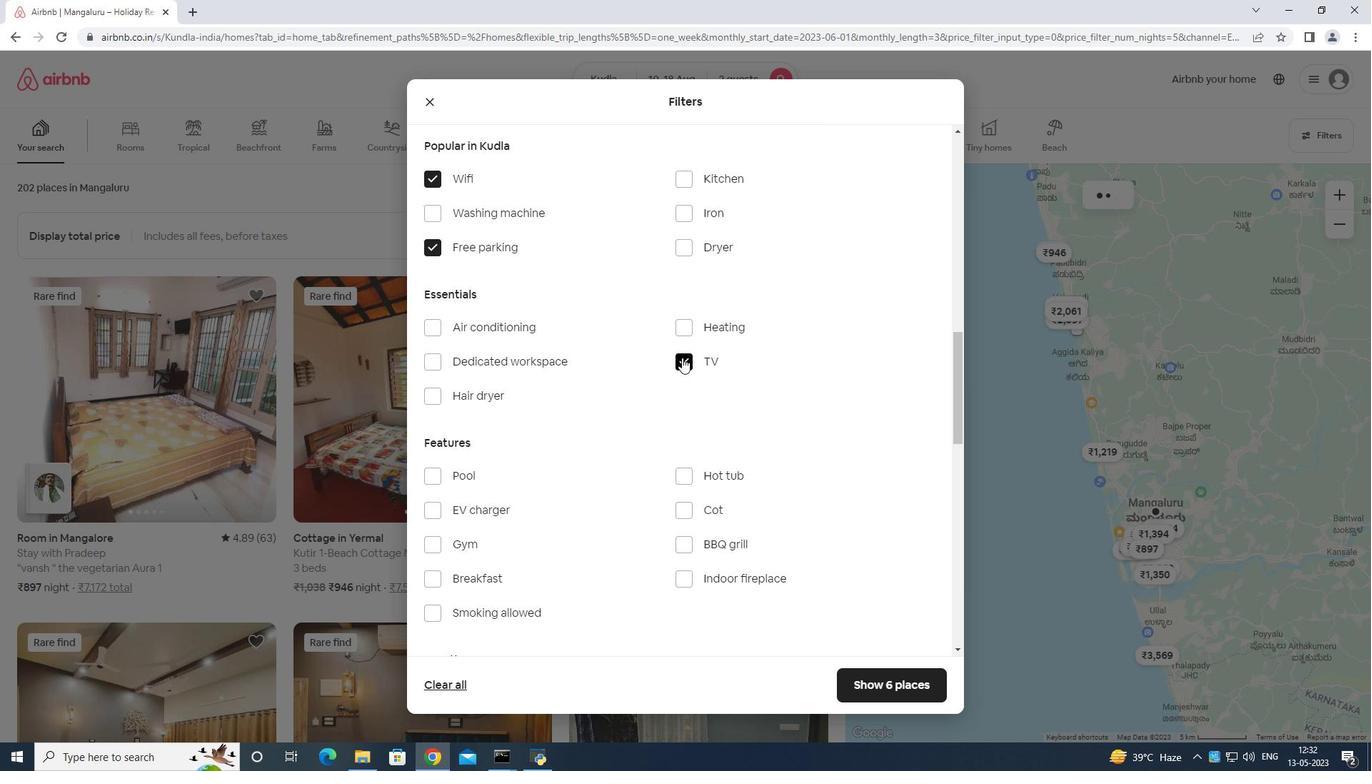
Action: Mouse moved to (433, 399)
Screenshot: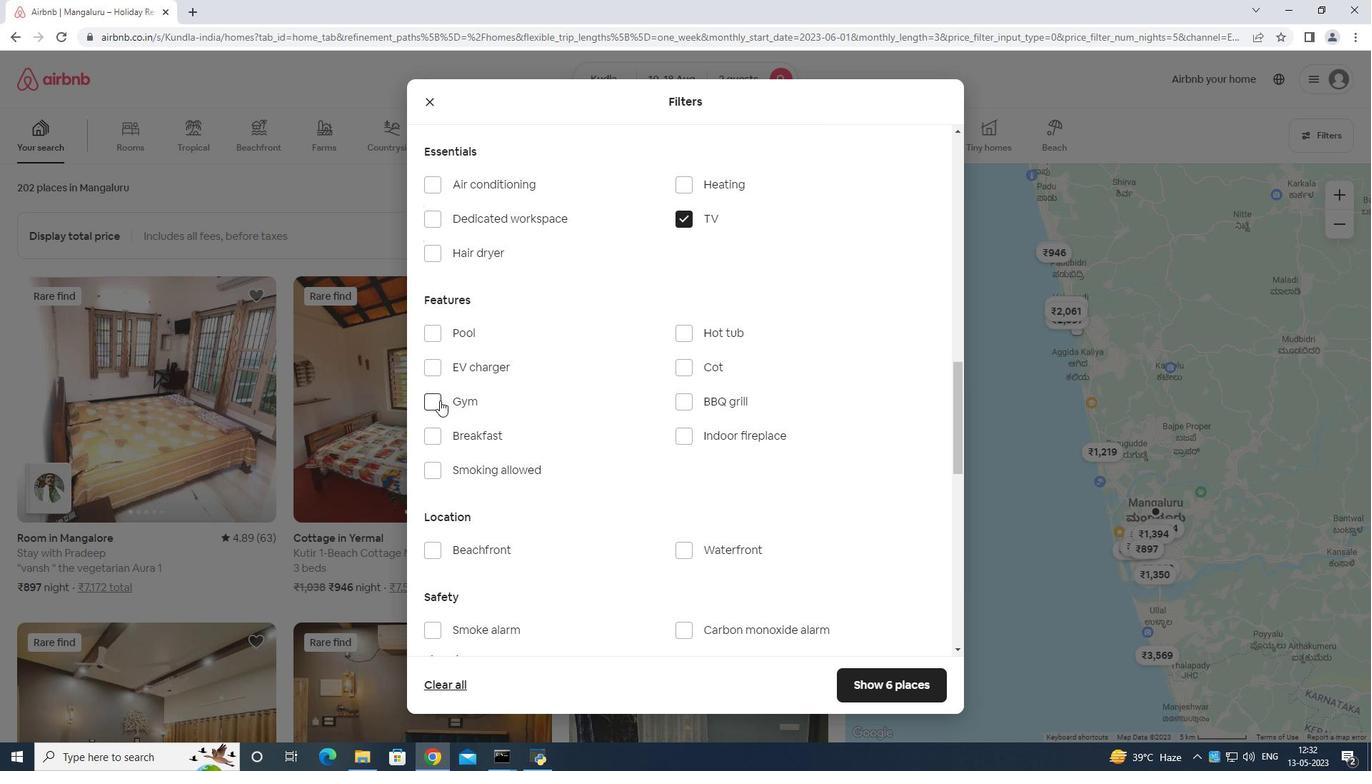 
Action: Mouse pressed left at (433, 399)
Screenshot: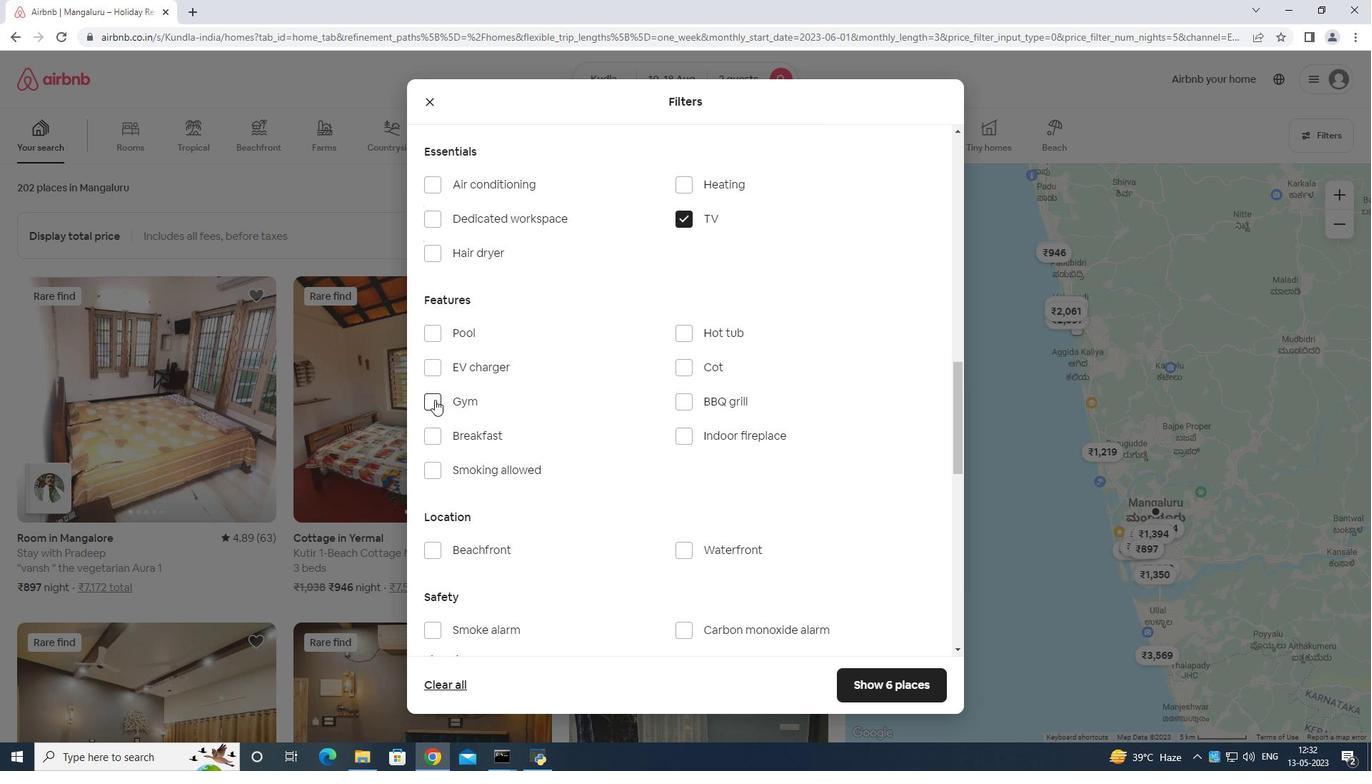 
Action: Mouse moved to (434, 430)
Screenshot: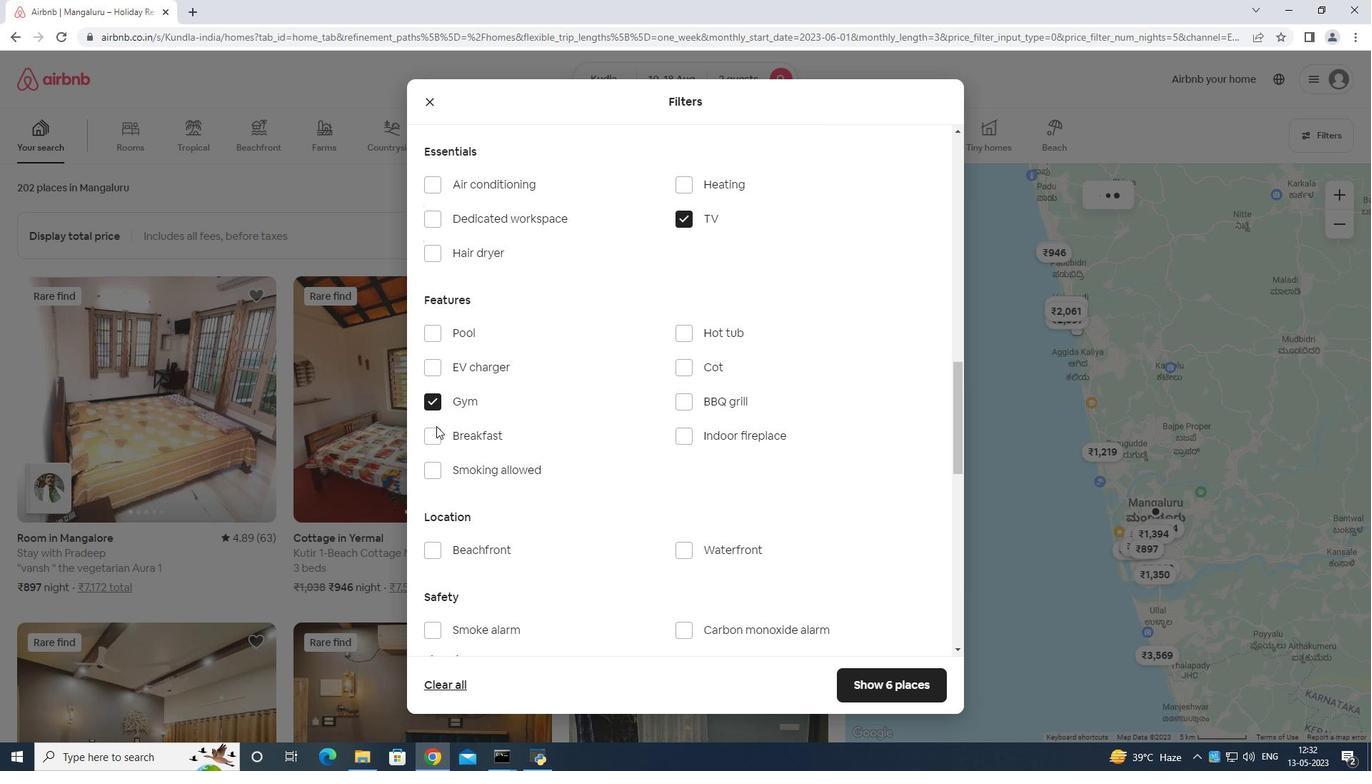 
Action: Mouse pressed left at (434, 430)
Screenshot: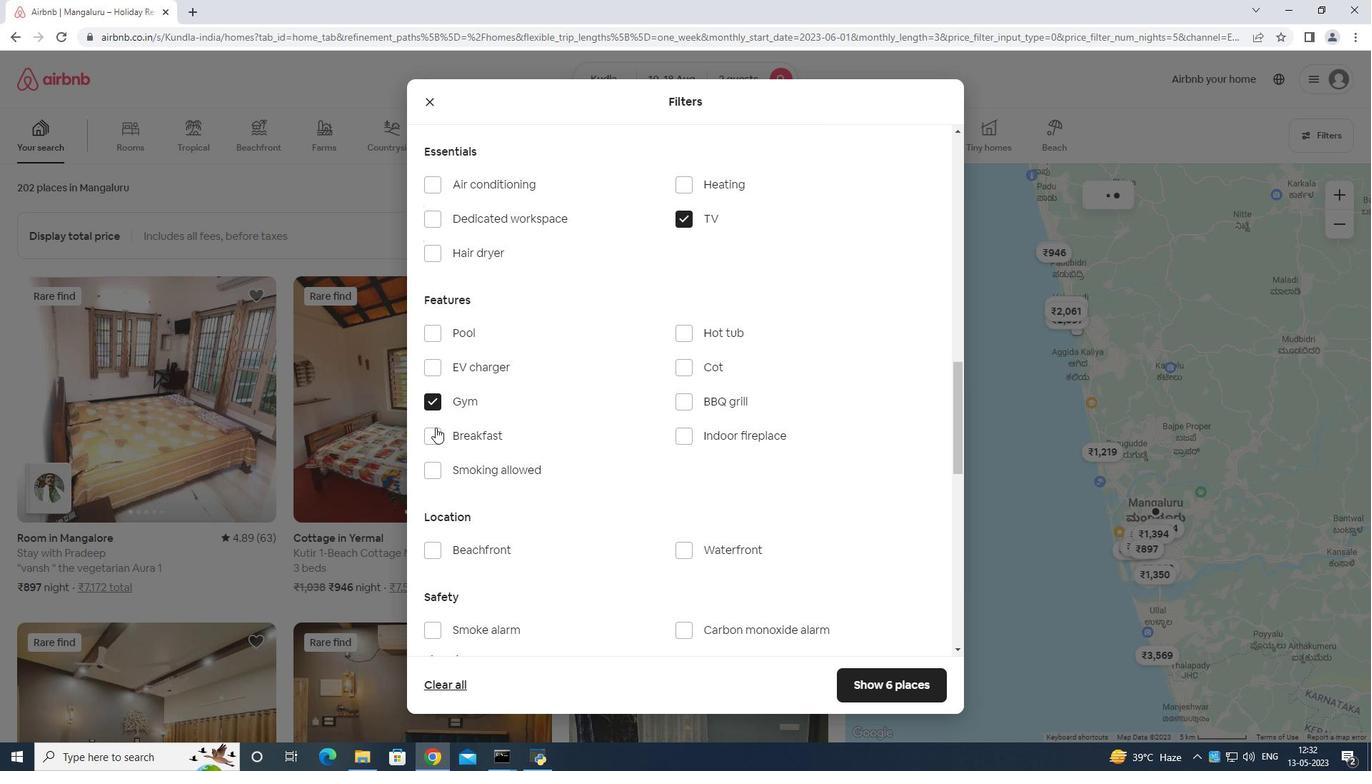 
Action: Mouse moved to (517, 414)
Screenshot: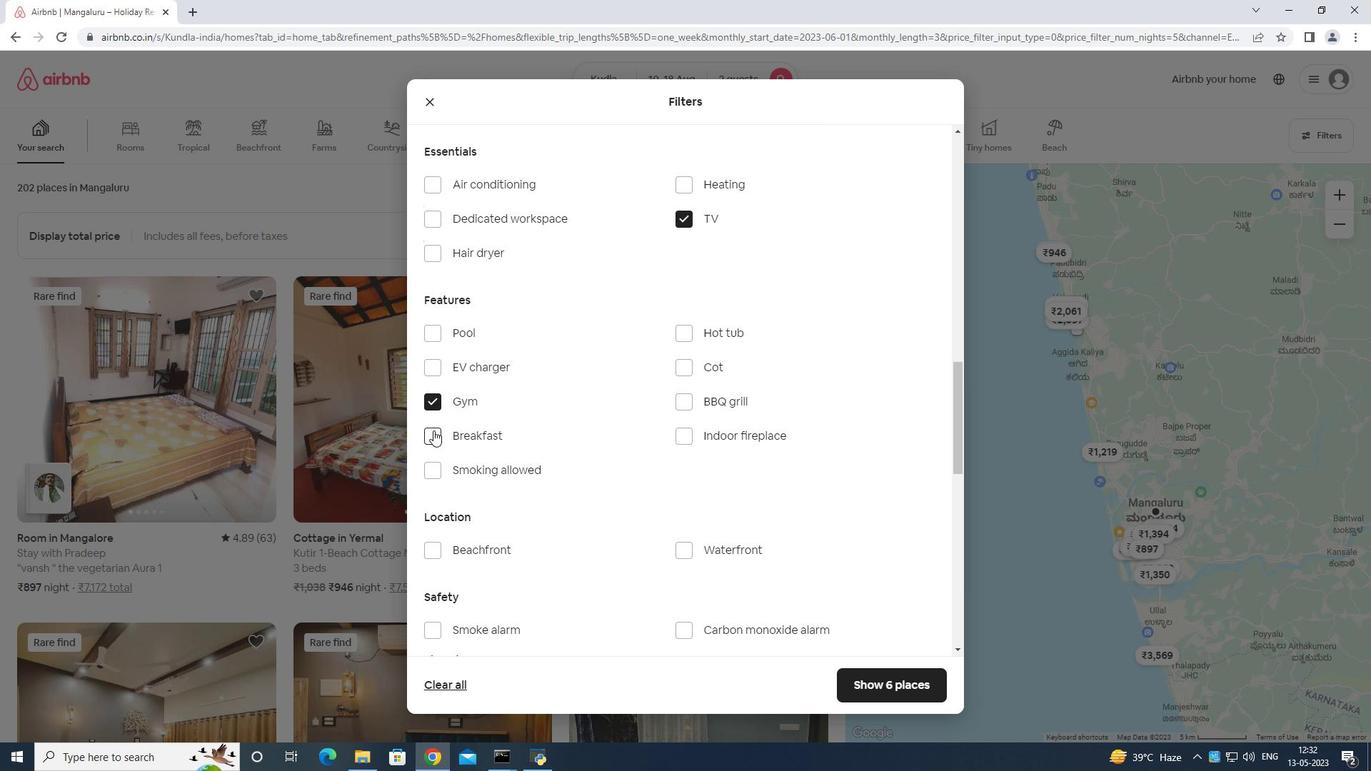 
Action: Mouse scrolled (517, 413) with delta (0, 0)
Screenshot: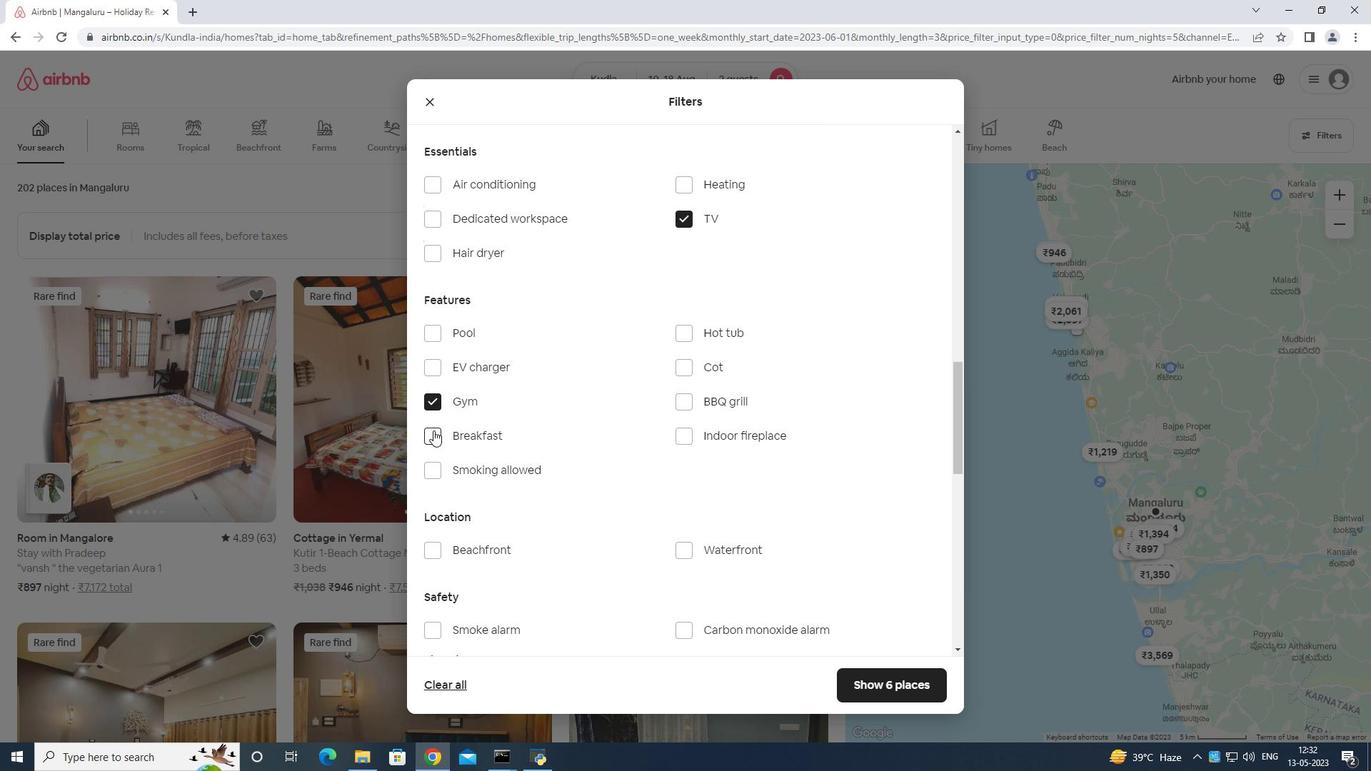 
Action: Mouse moved to (583, 414)
Screenshot: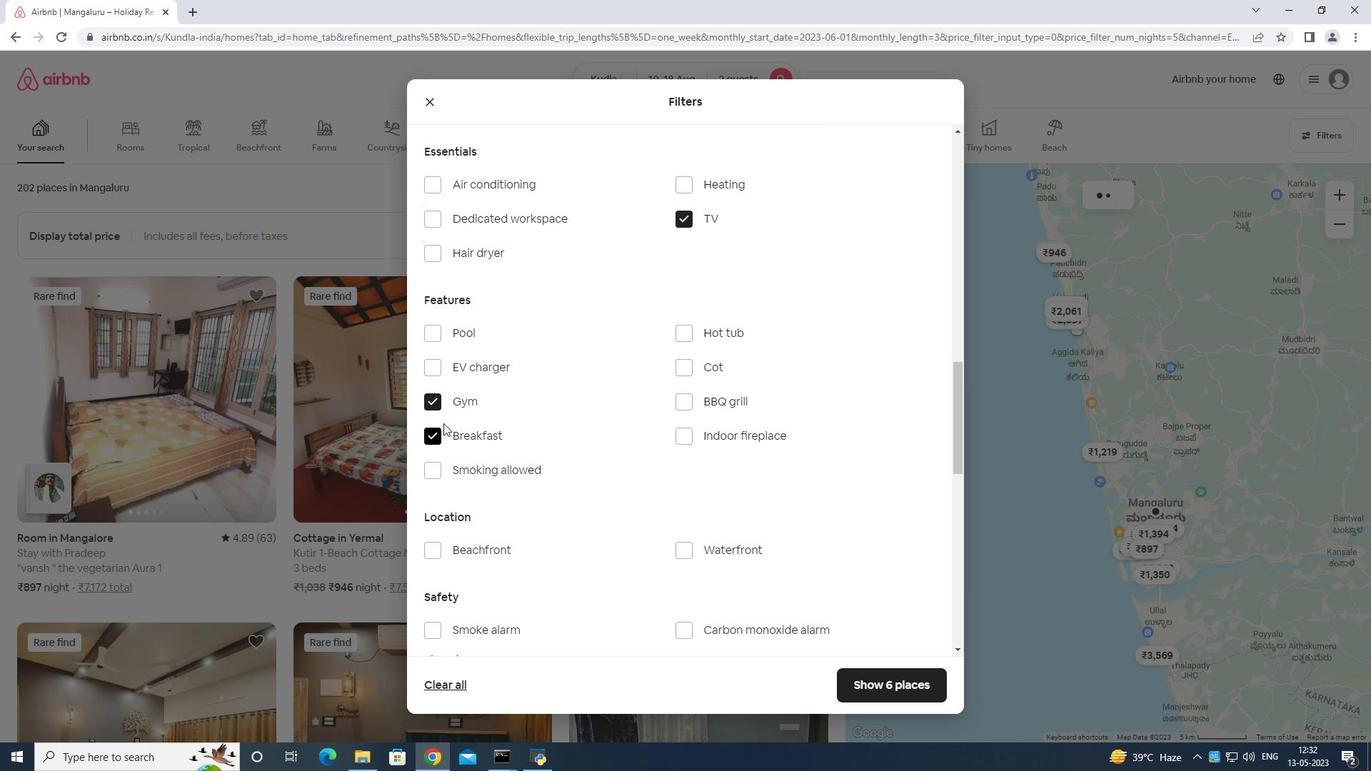 
Action: Mouse scrolled (583, 414) with delta (0, 0)
Screenshot: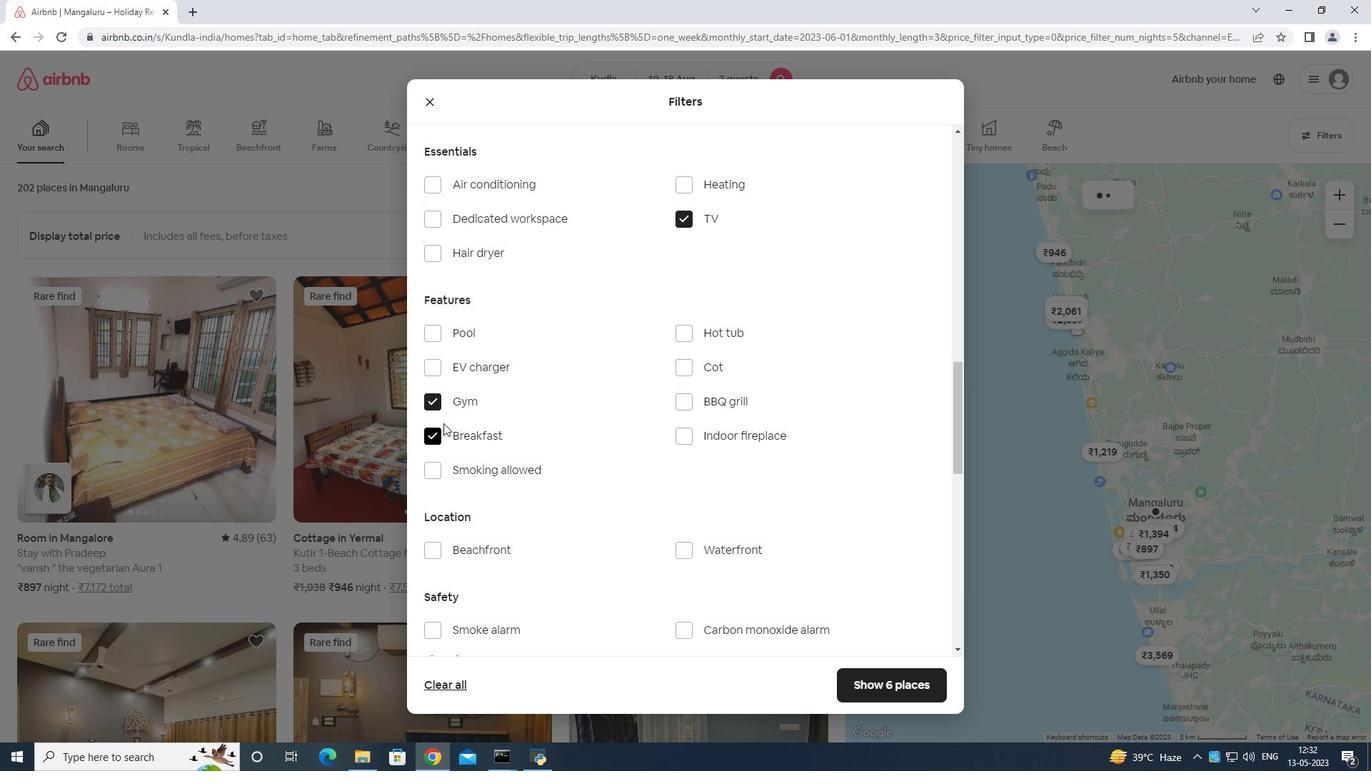
Action: Mouse moved to (614, 416)
Screenshot: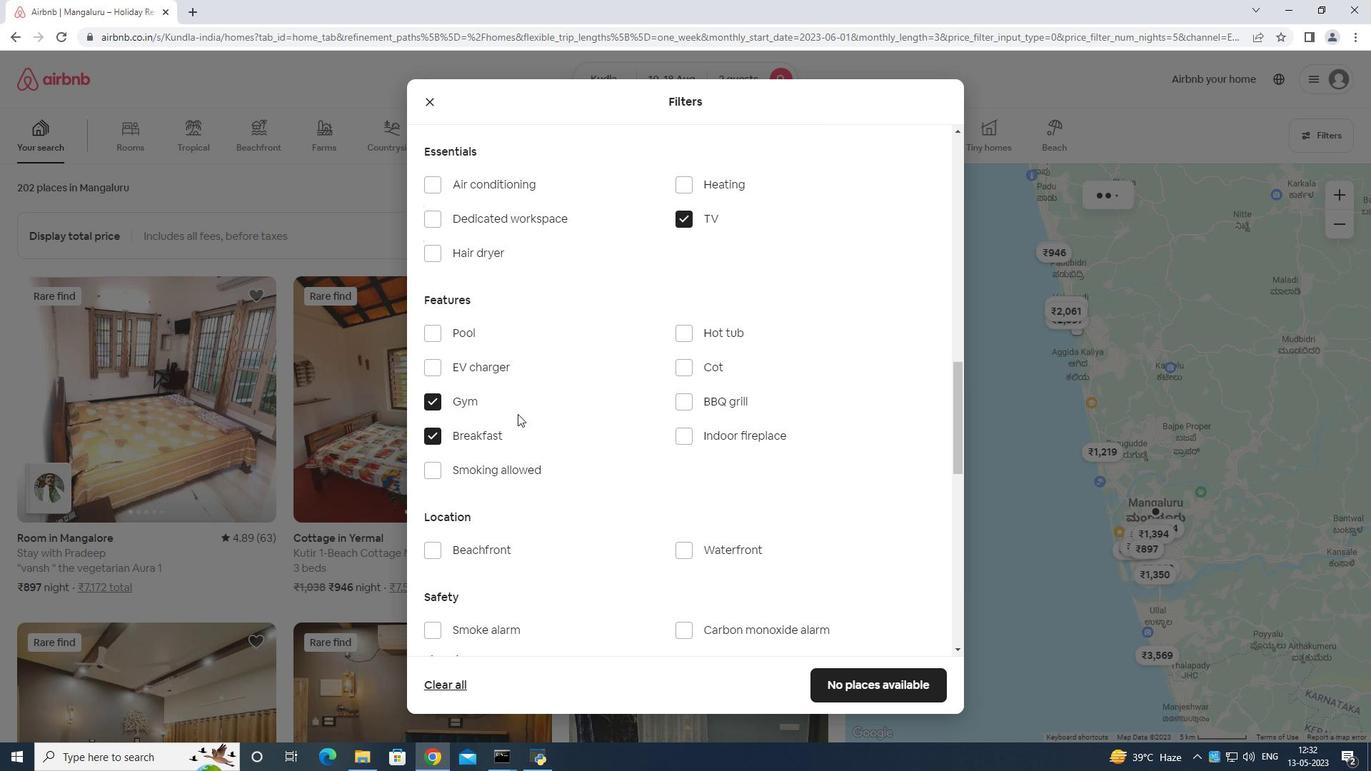 
Action: Mouse scrolled (614, 415) with delta (0, 0)
Screenshot: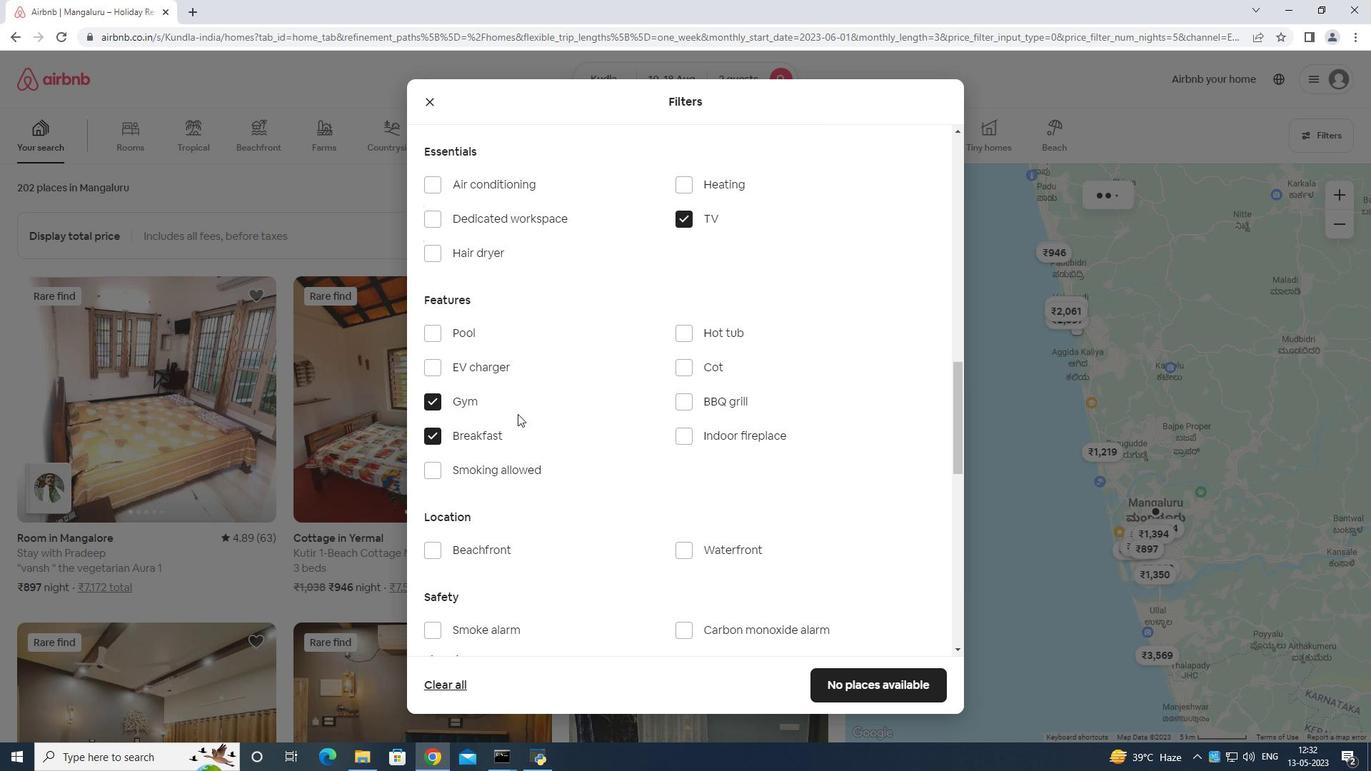 
Action: Mouse moved to (654, 416)
Screenshot: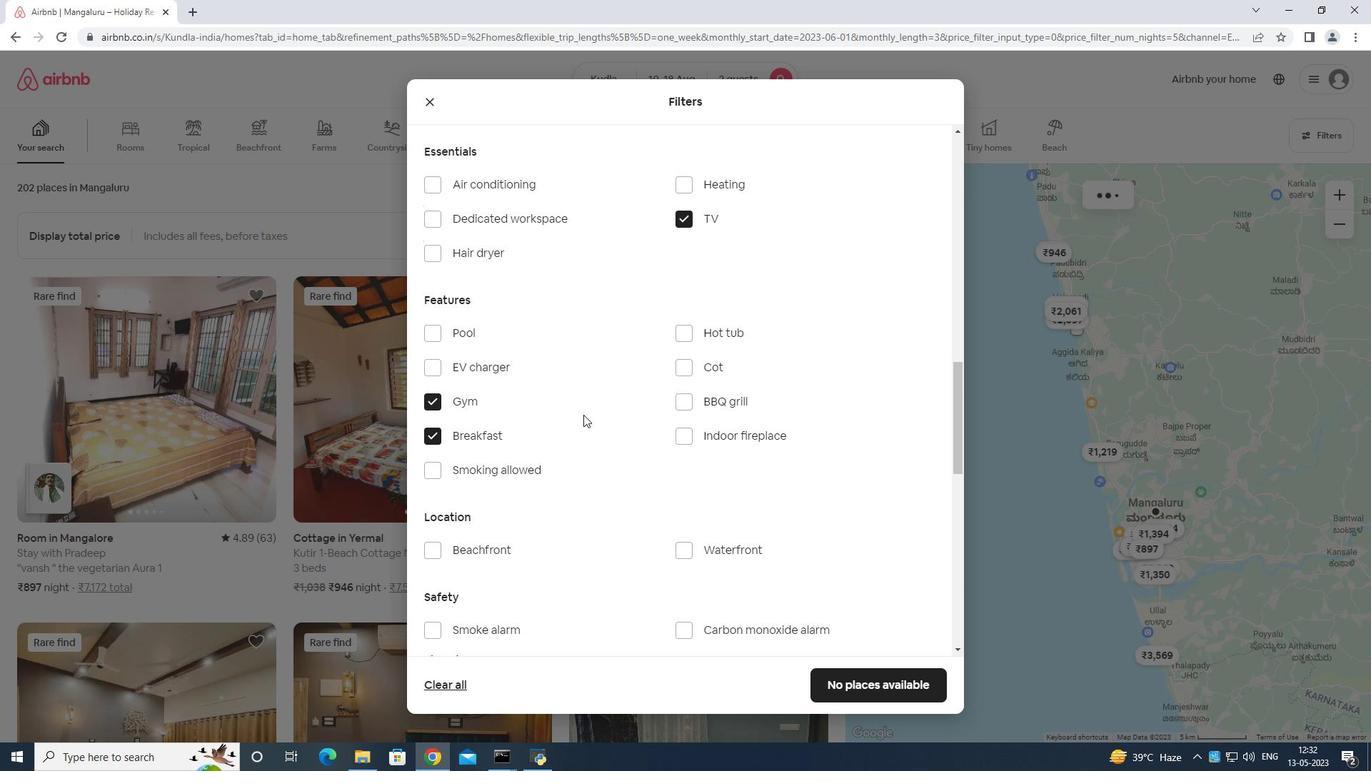 
Action: Mouse scrolled (654, 415) with delta (0, 0)
Screenshot: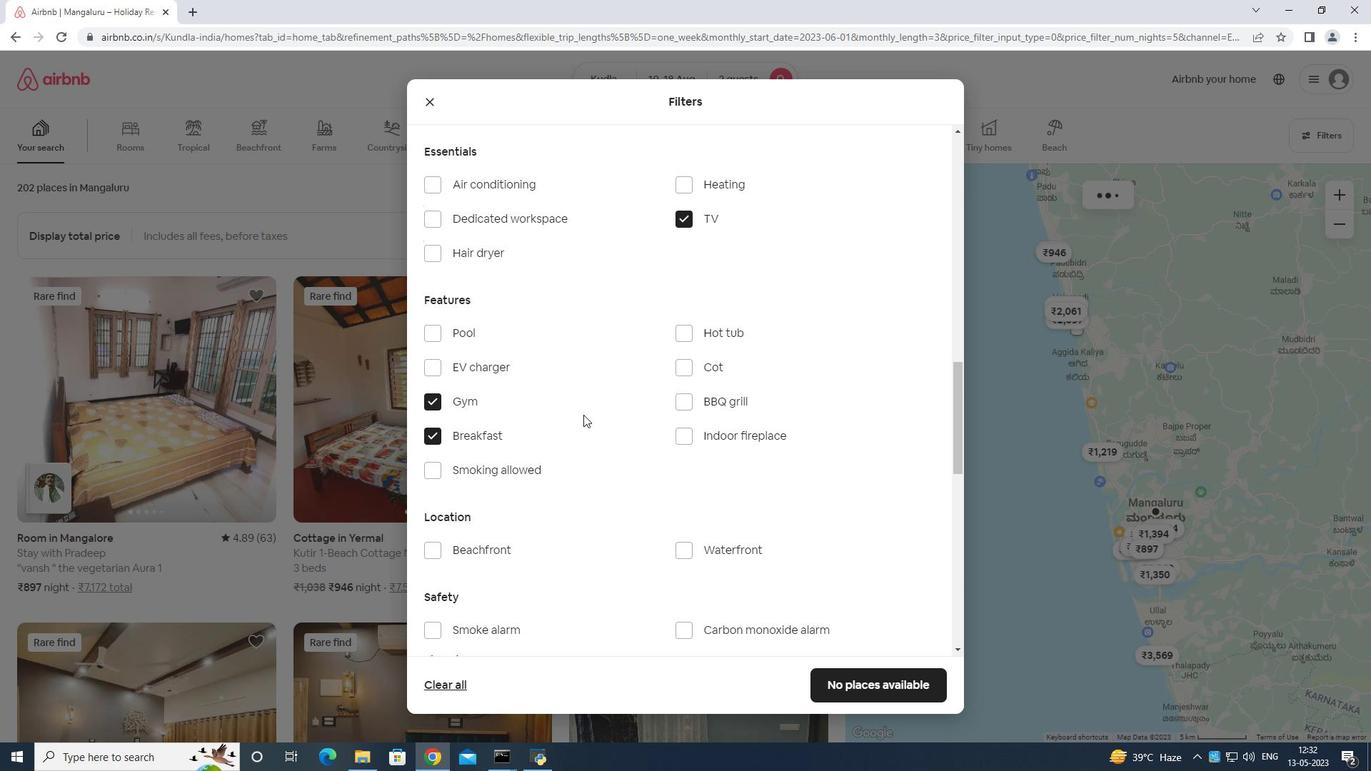 
Action: Mouse moved to (714, 414)
Screenshot: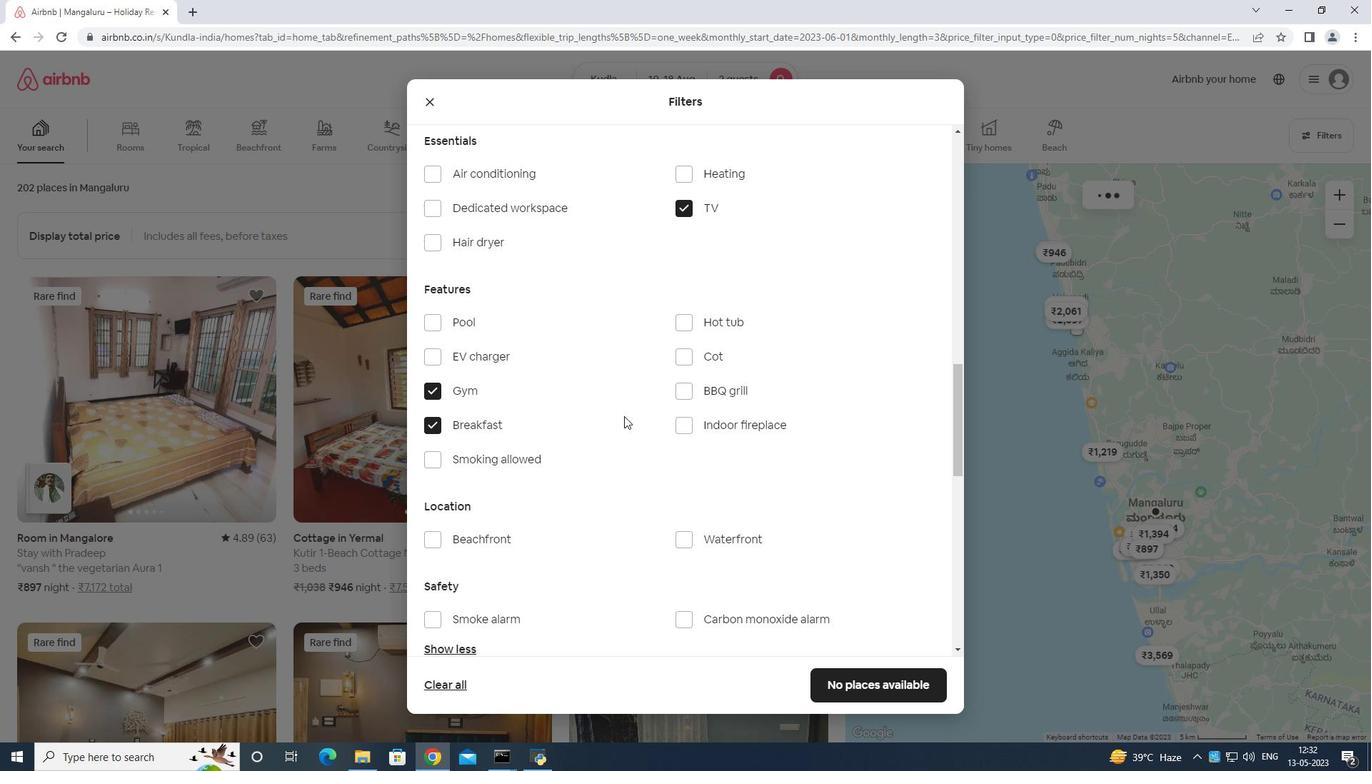 
Action: Mouse scrolled (714, 414) with delta (0, 0)
Screenshot: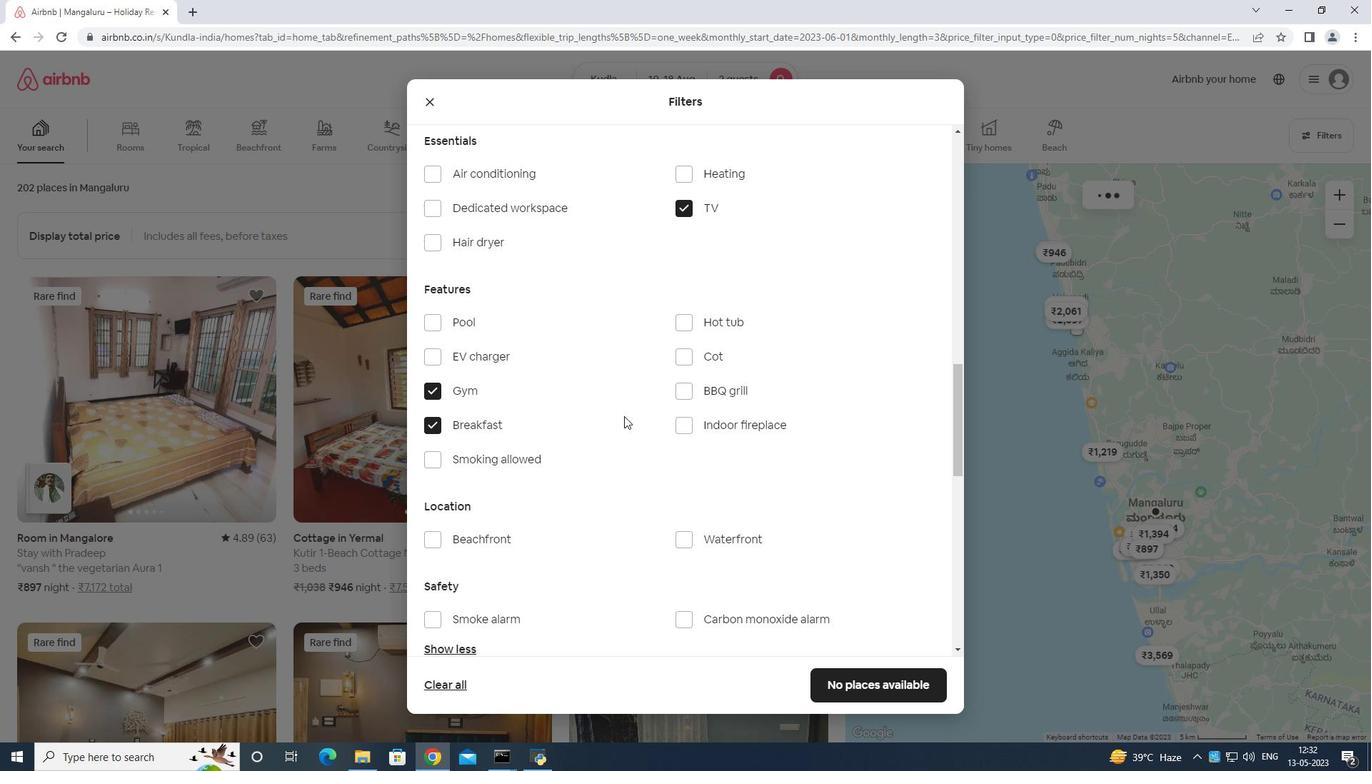
Action: Mouse moved to (904, 467)
Screenshot: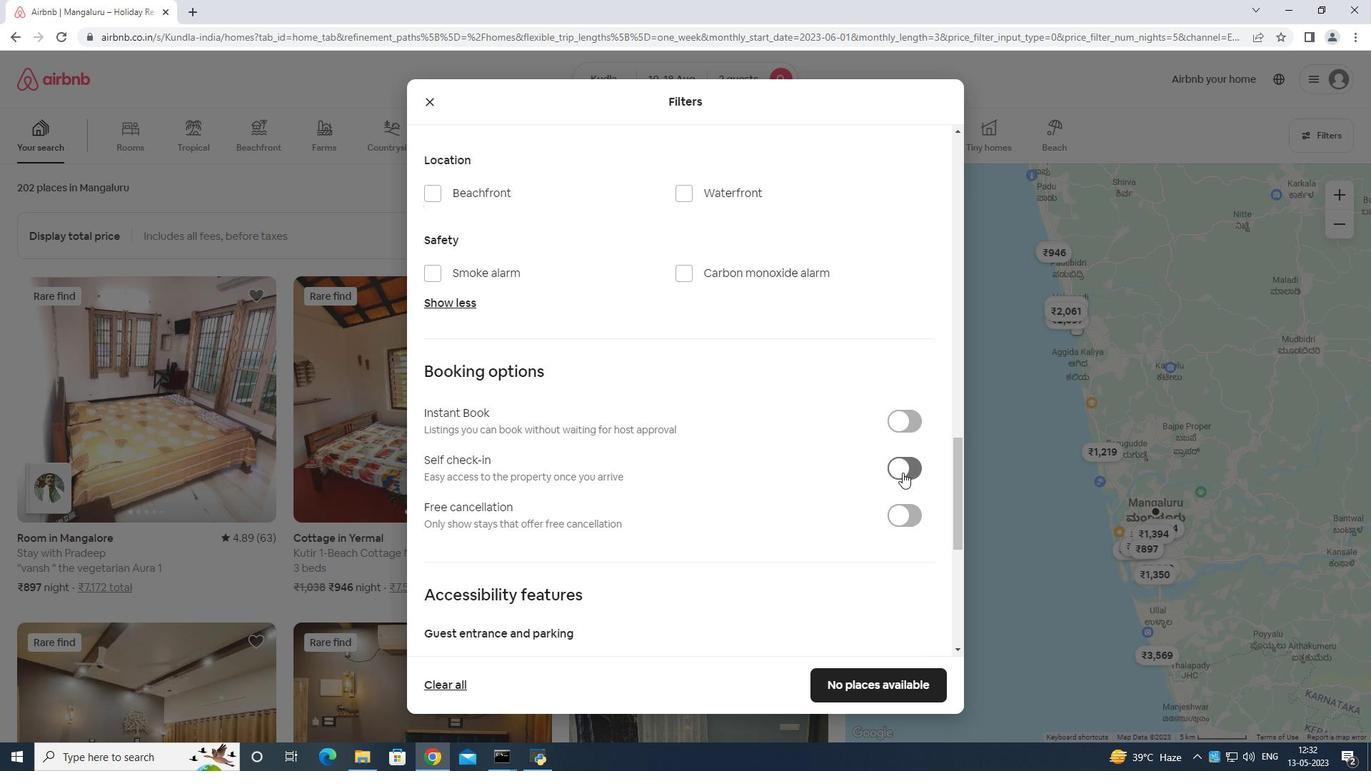 
Action: Mouse pressed left at (904, 467)
Screenshot: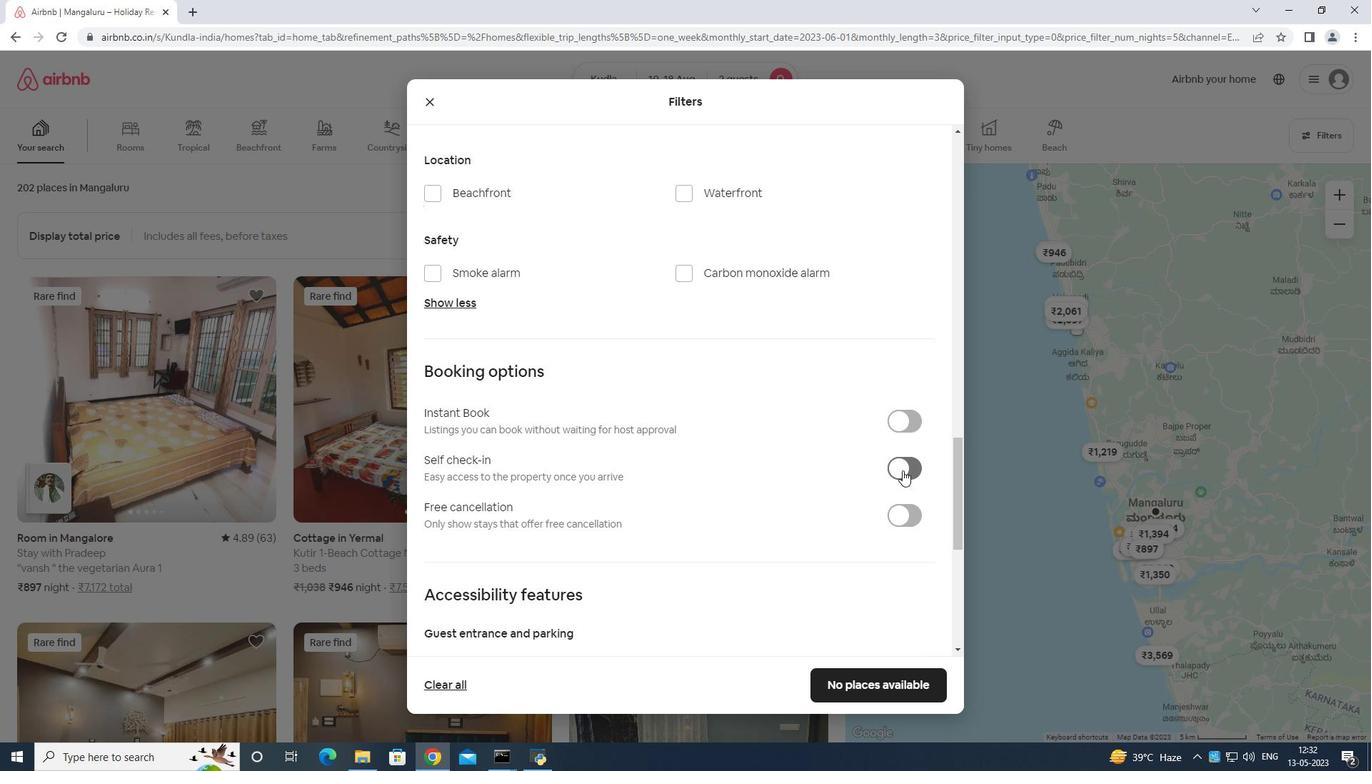 
Action: Mouse moved to (911, 462)
Screenshot: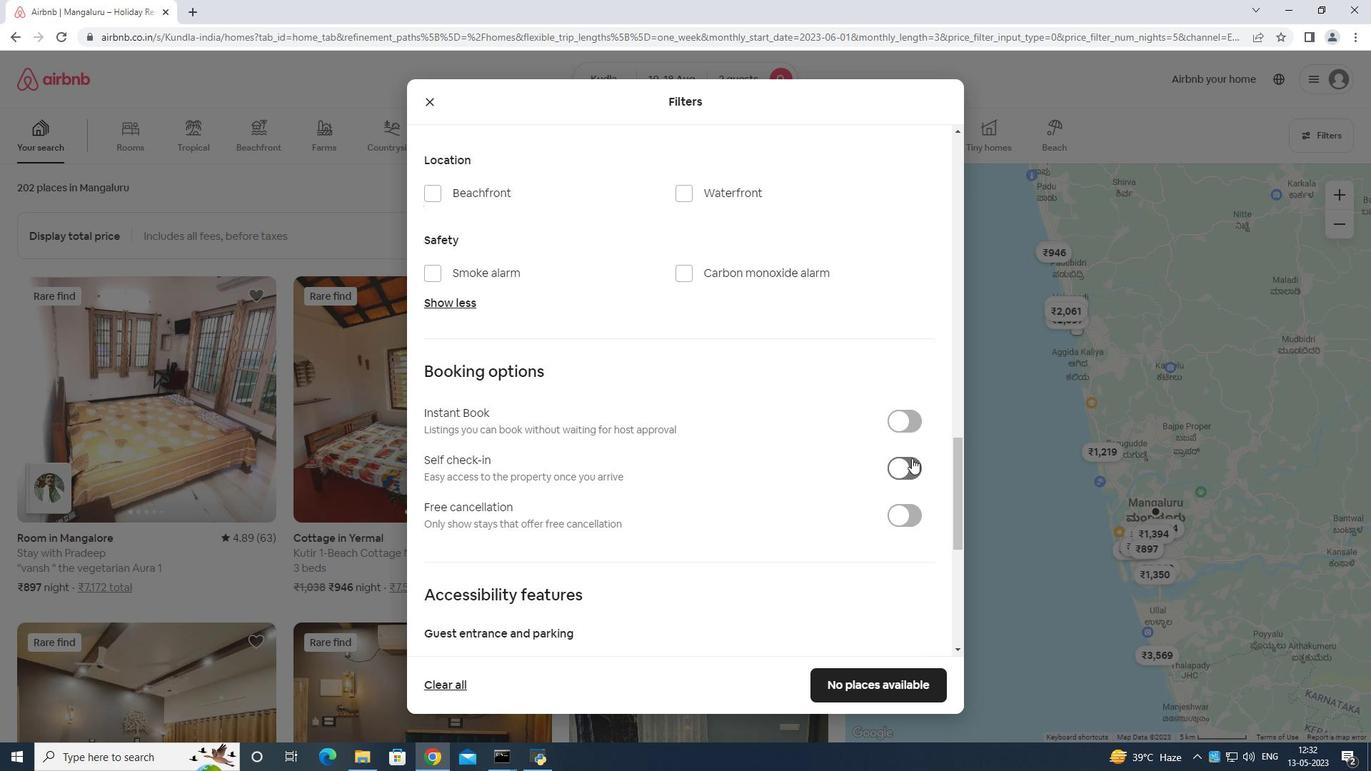 
Action: Mouse scrolled (911, 462) with delta (0, 0)
Screenshot: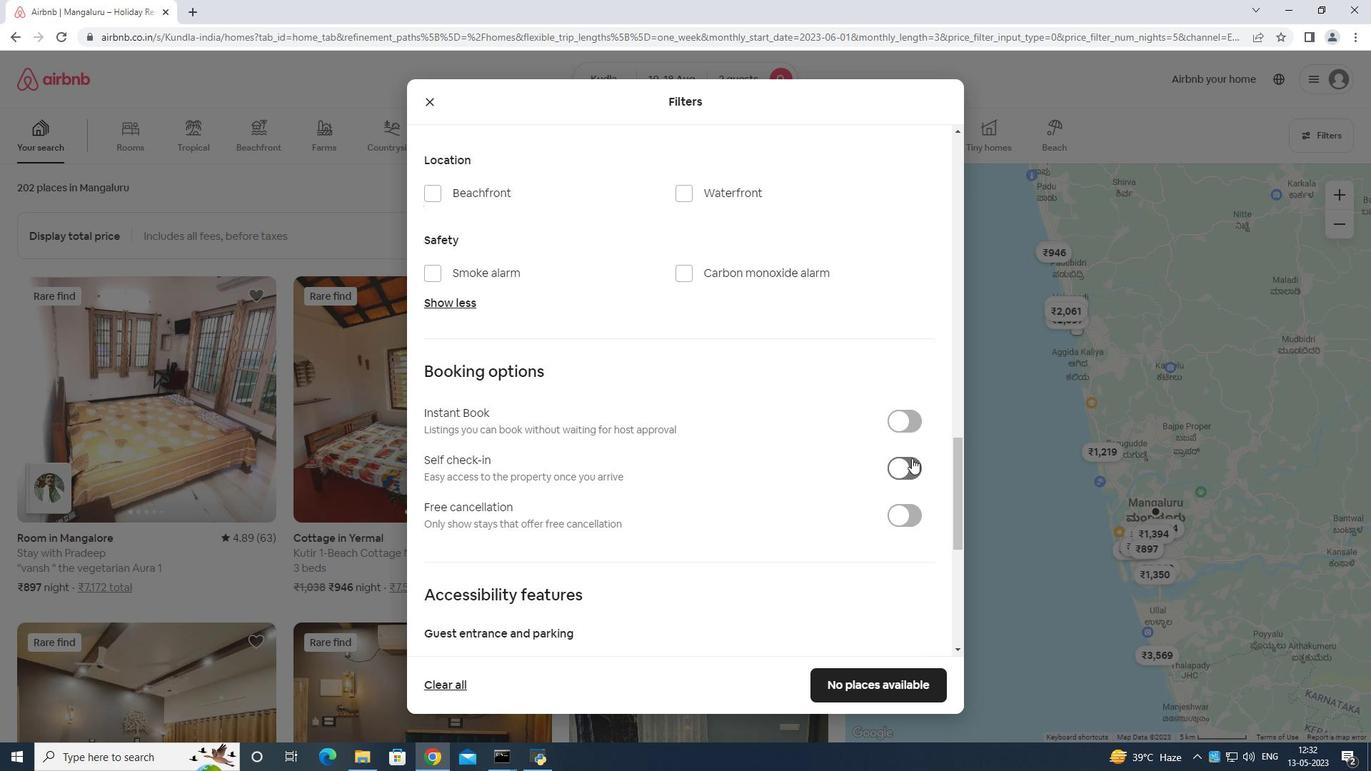 
Action: Mouse moved to (906, 488)
Screenshot: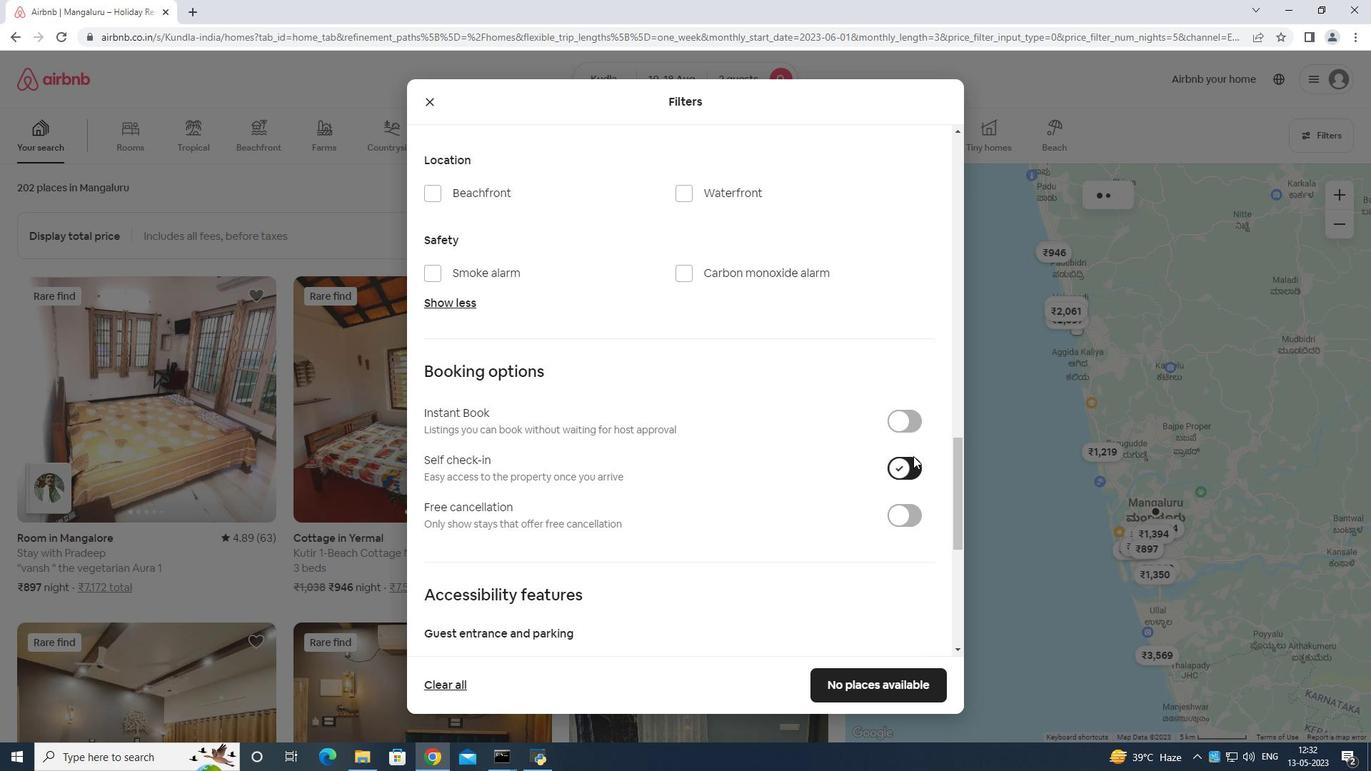 
Action: Mouse scrolled (906, 487) with delta (0, 0)
Screenshot: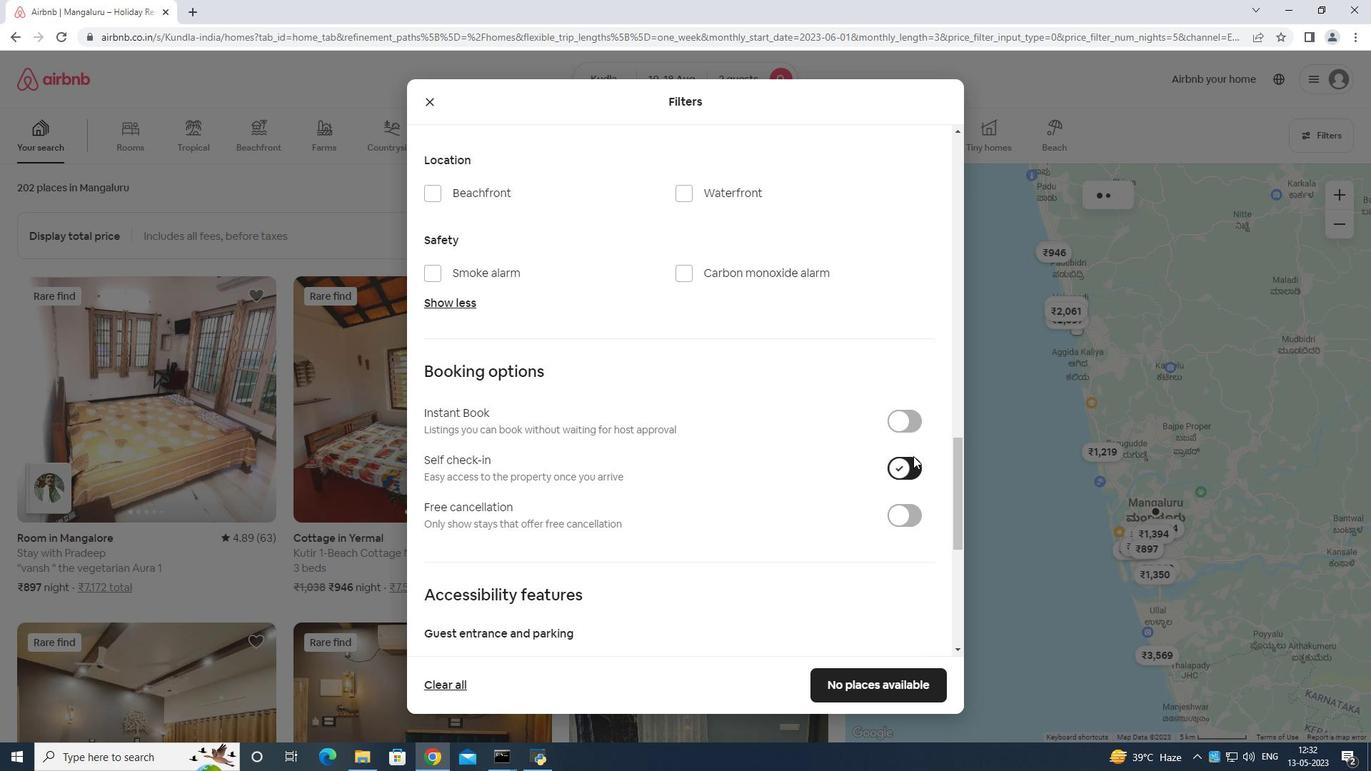 
Action: Mouse scrolled (906, 487) with delta (0, 0)
Screenshot: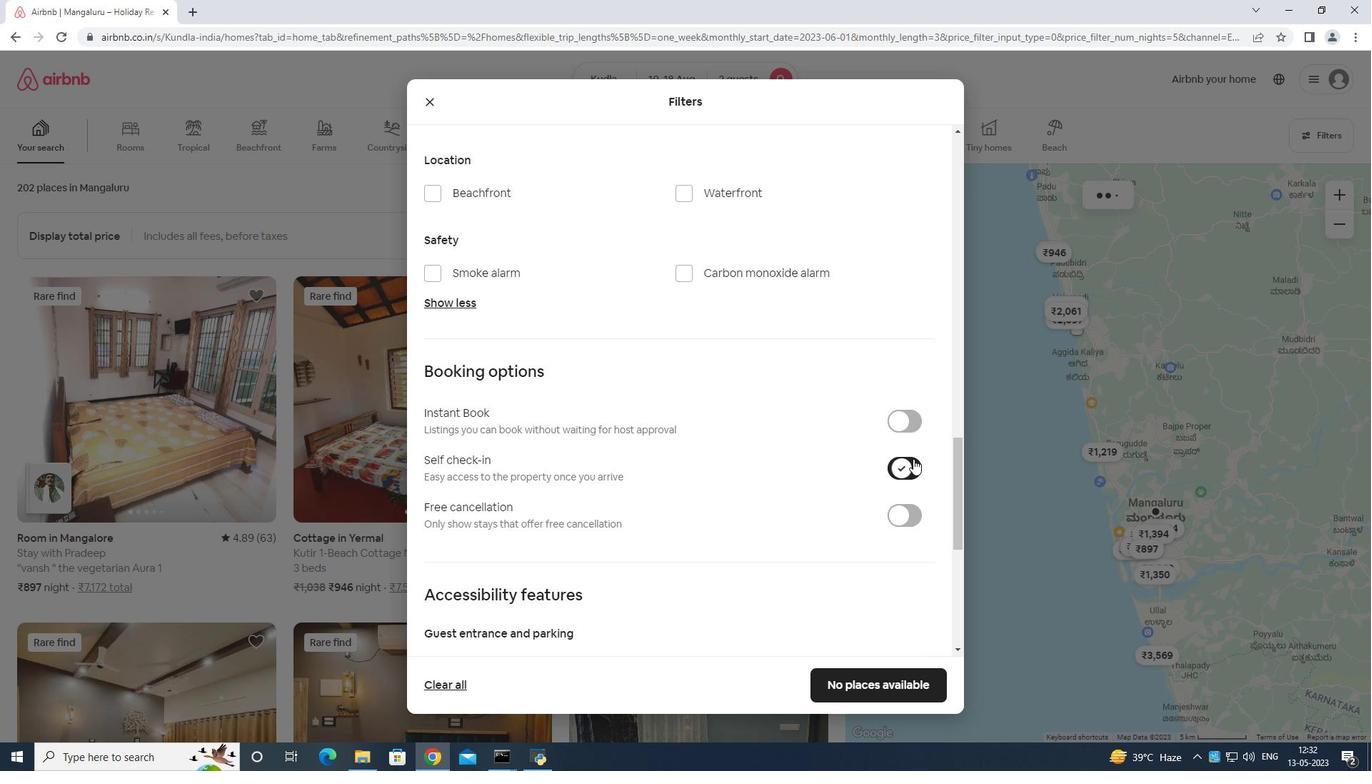 
Action: Mouse moved to (899, 490)
Screenshot: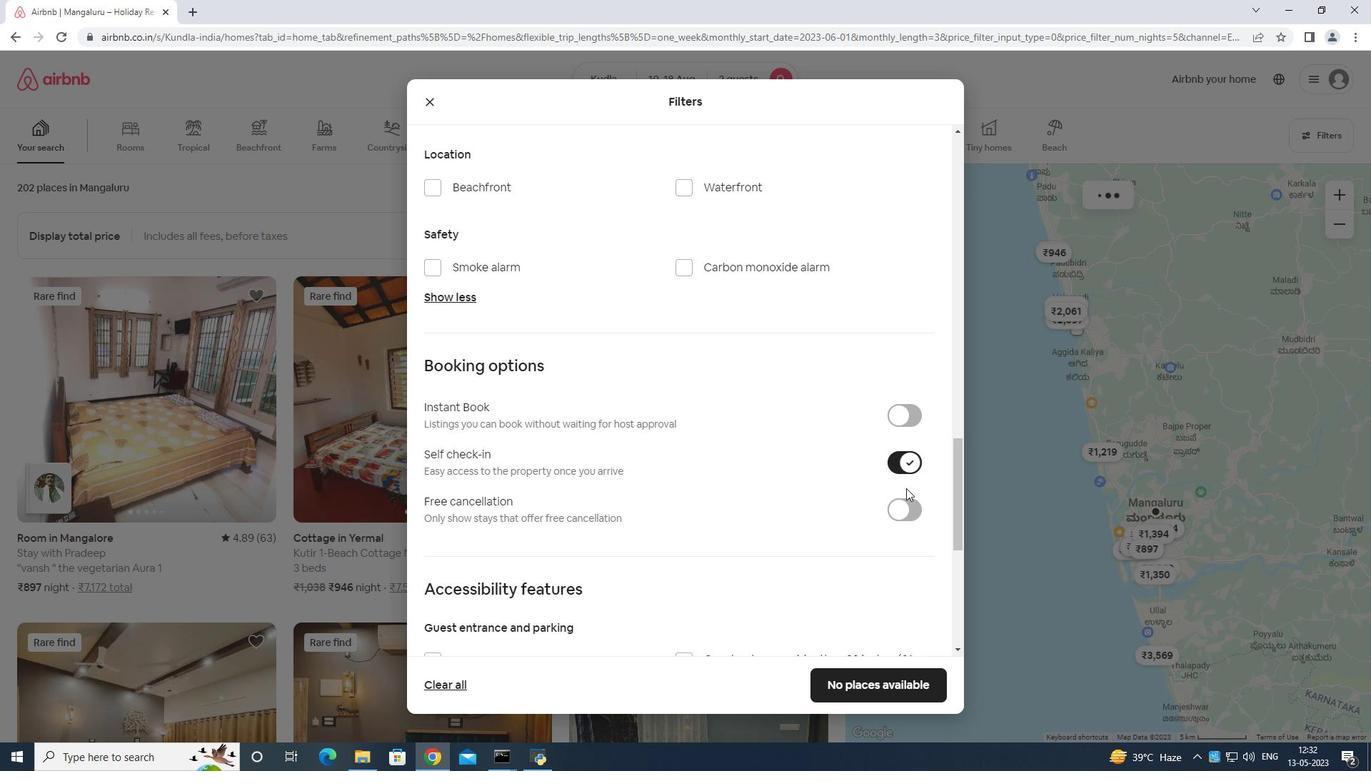 
Action: Mouse scrolled (899, 489) with delta (0, 0)
Screenshot: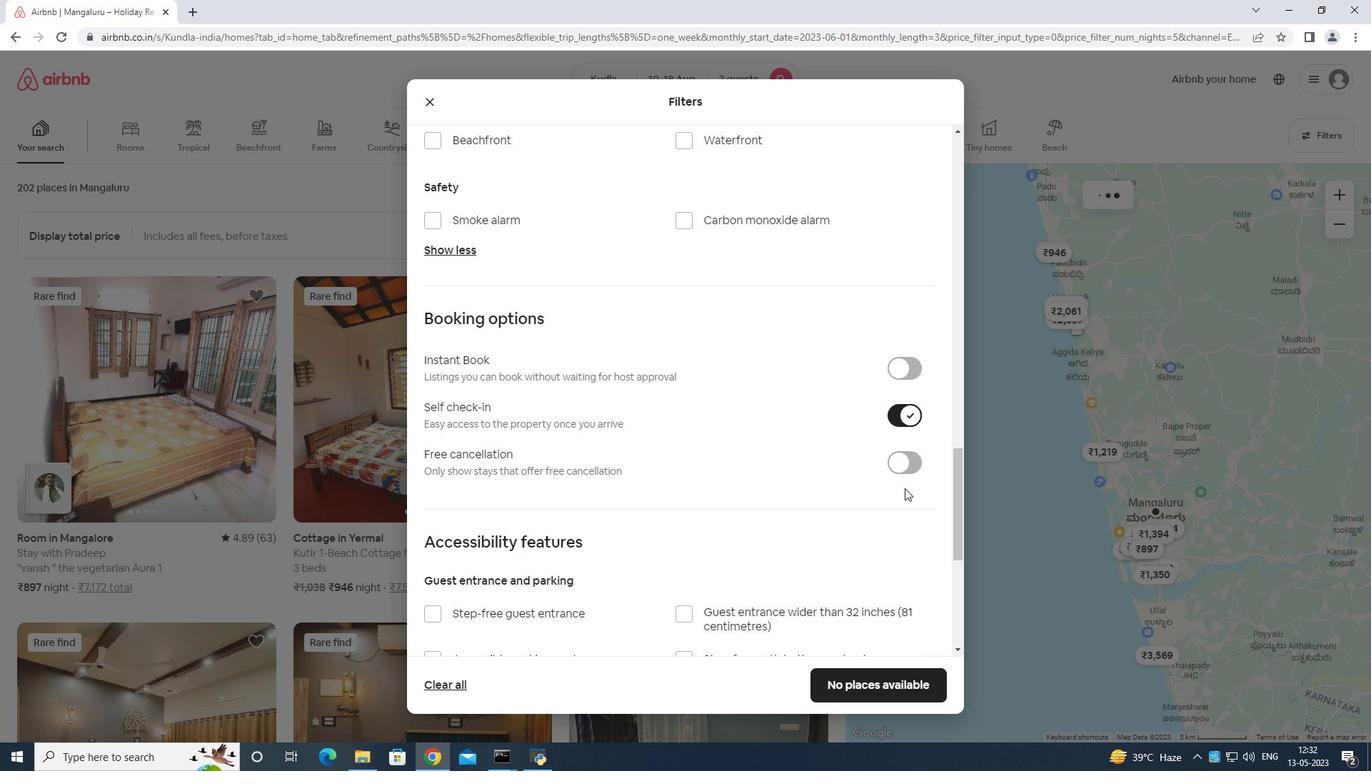 
Action: Mouse scrolled (899, 489) with delta (0, 0)
Screenshot: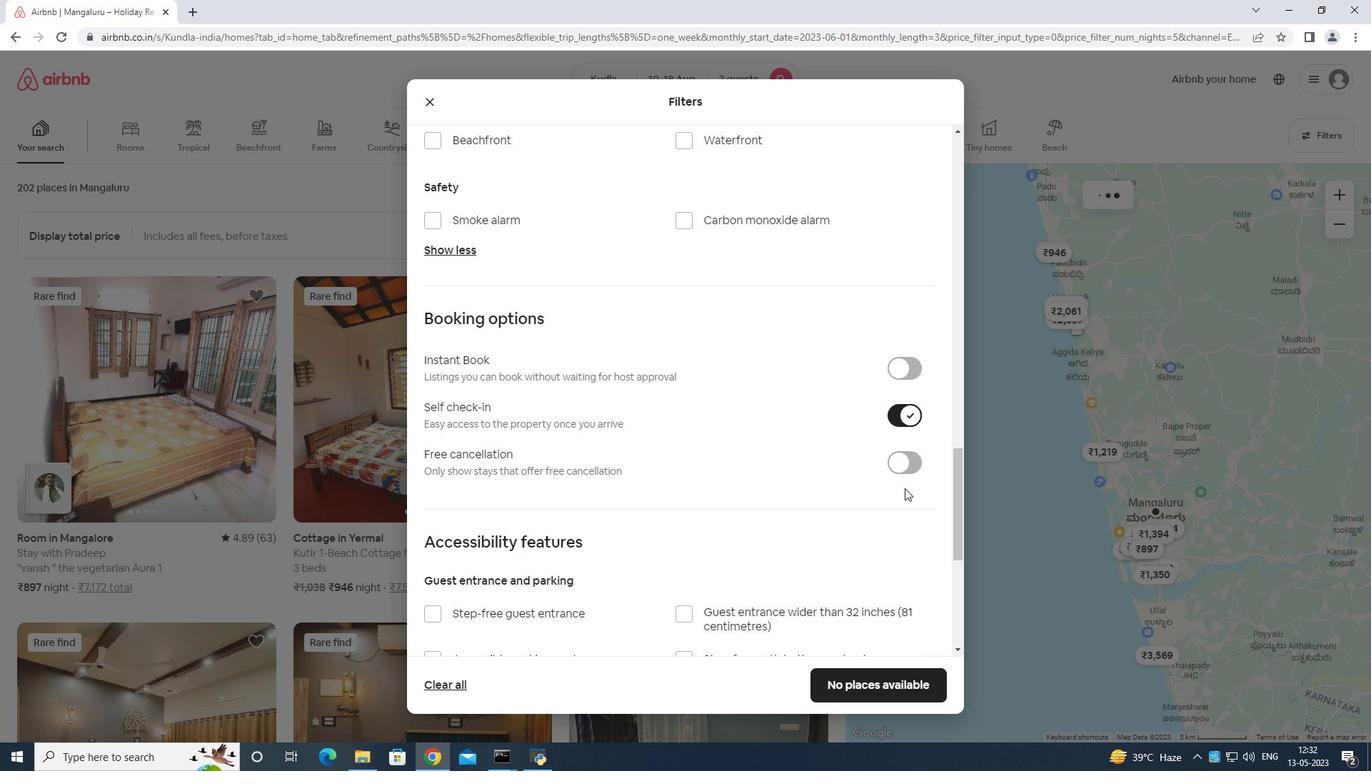 
Action: Mouse moved to (899, 490)
Screenshot: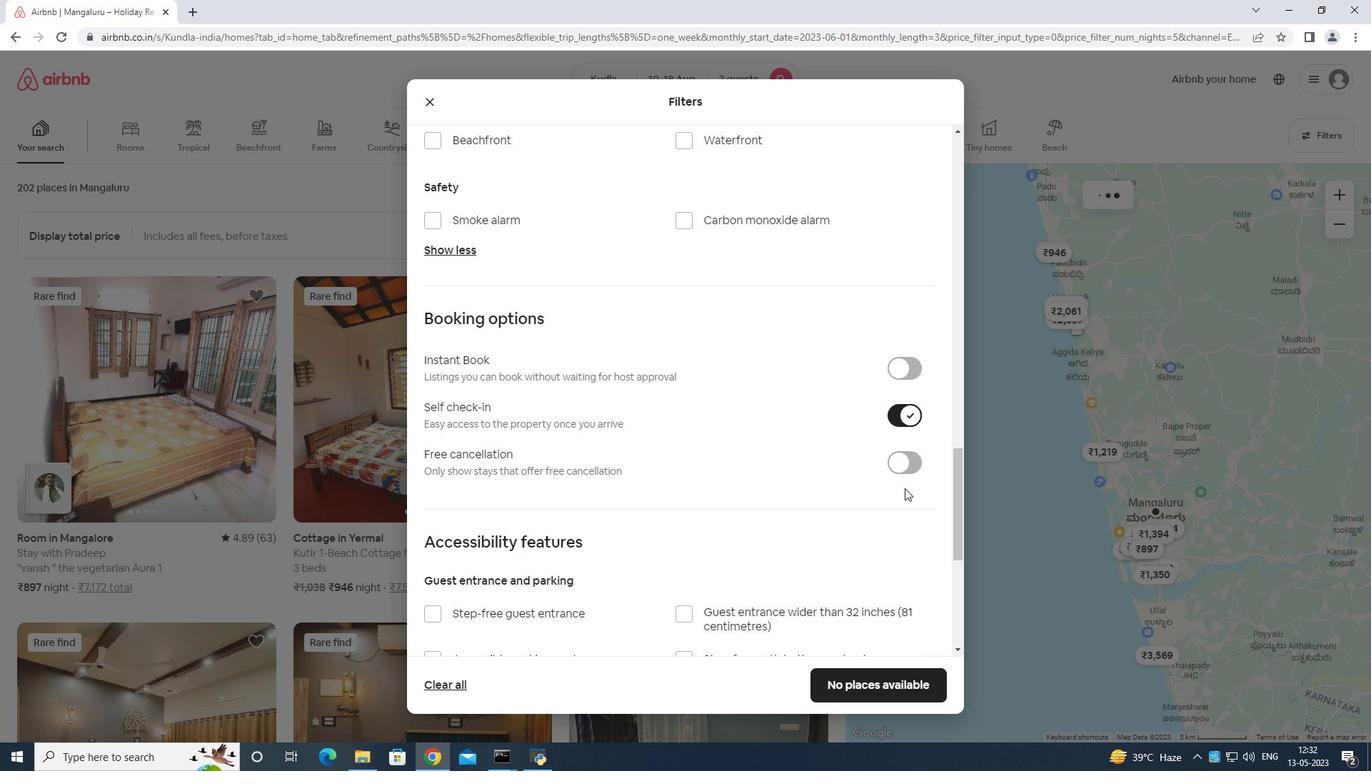 
Action: Mouse scrolled (899, 489) with delta (0, 0)
Screenshot: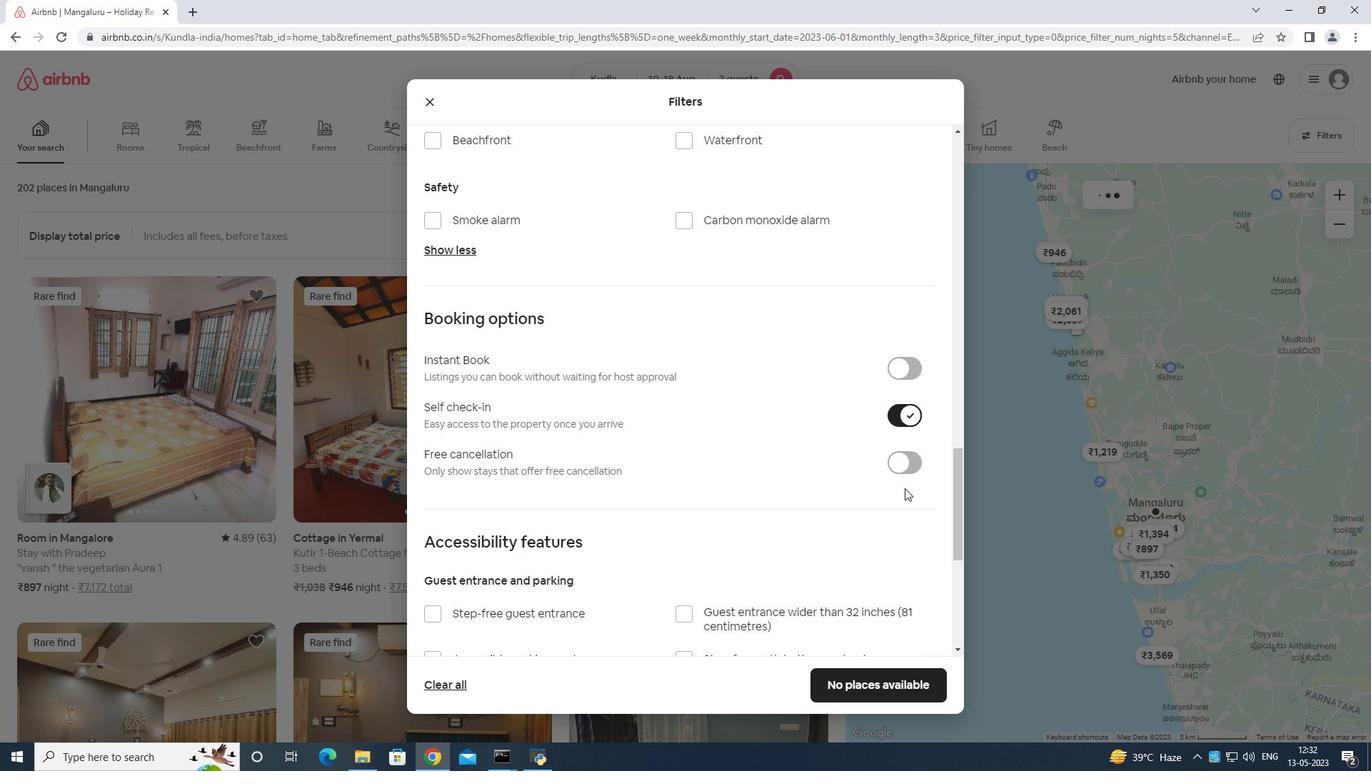 
Action: Mouse moved to (866, 497)
Screenshot: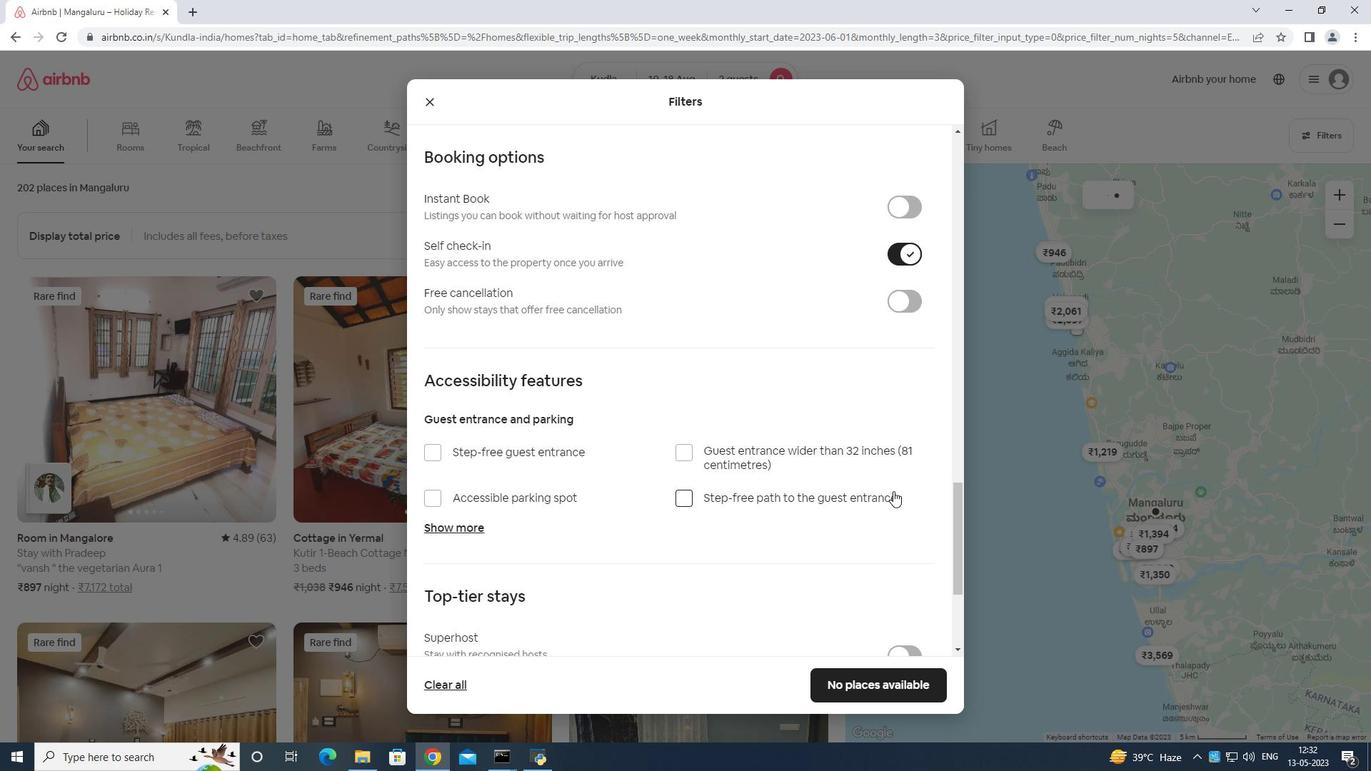 
Action: Mouse scrolled (866, 496) with delta (0, 0)
Screenshot: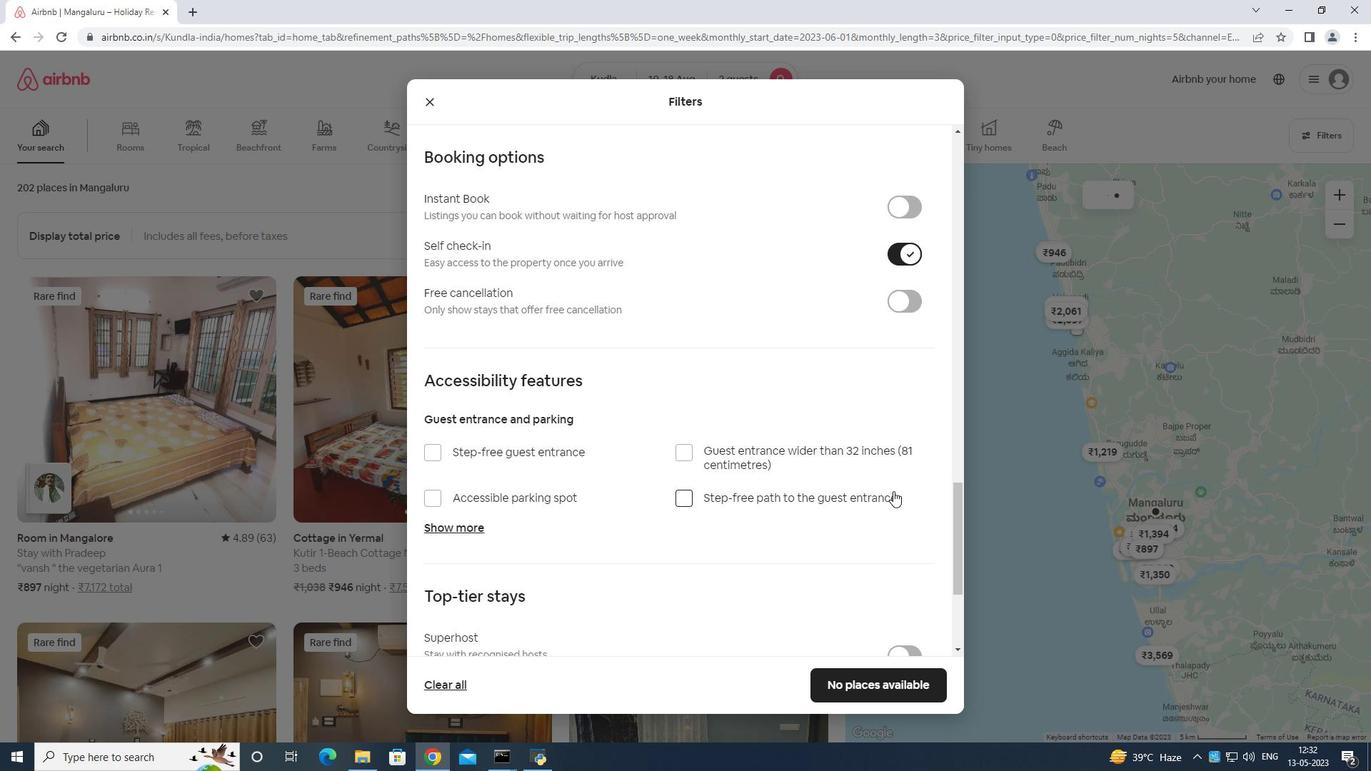 
Action: Mouse moved to (861, 499)
Screenshot: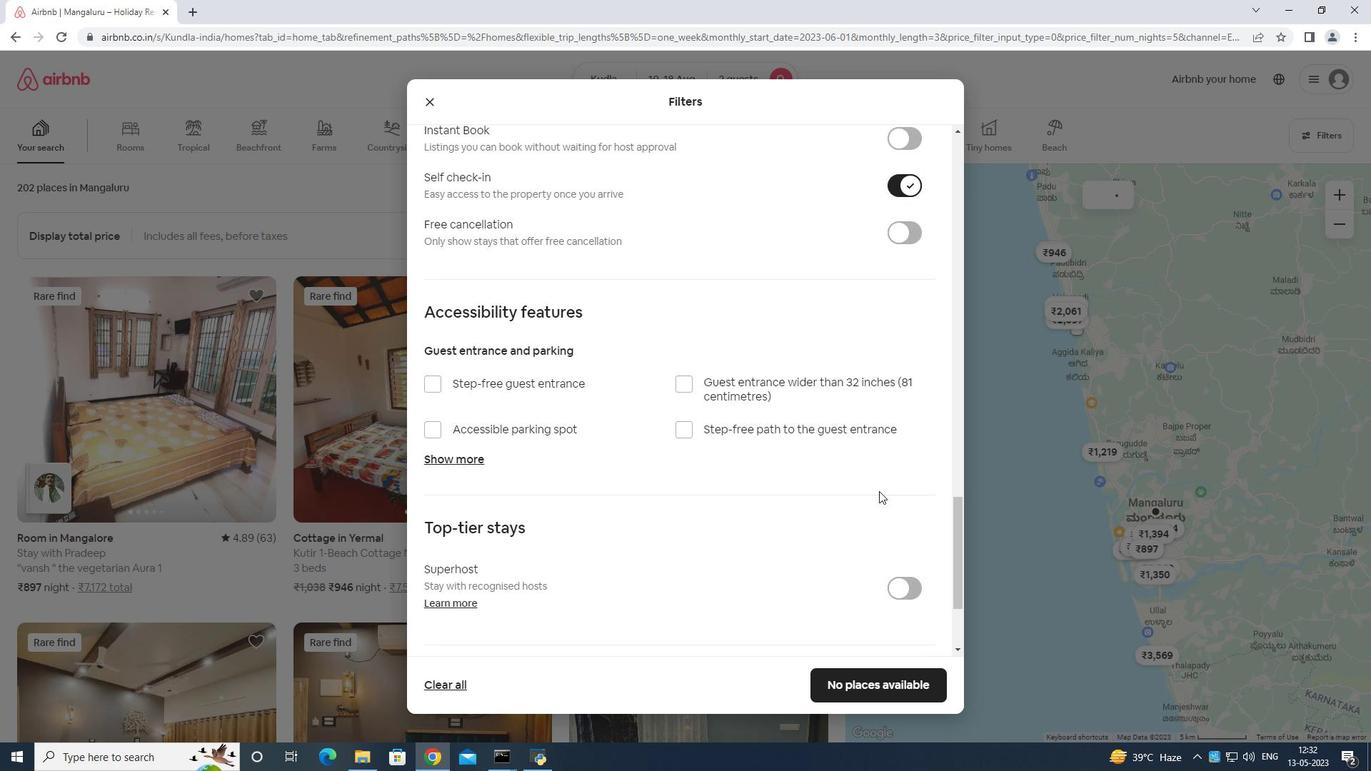
Action: Mouse scrolled (861, 498) with delta (0, 0)
Screenshot: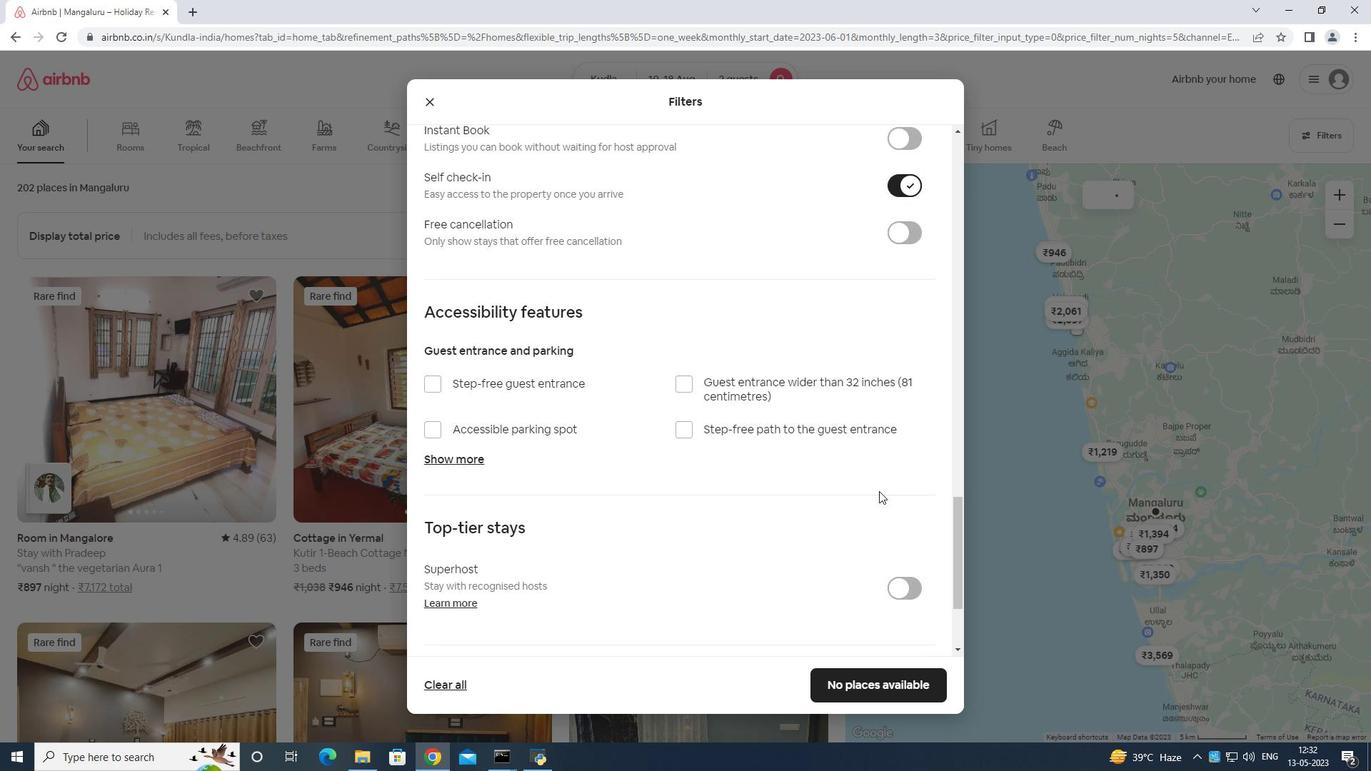 
Action: Mouse moved to (837, 501)
Screenshot: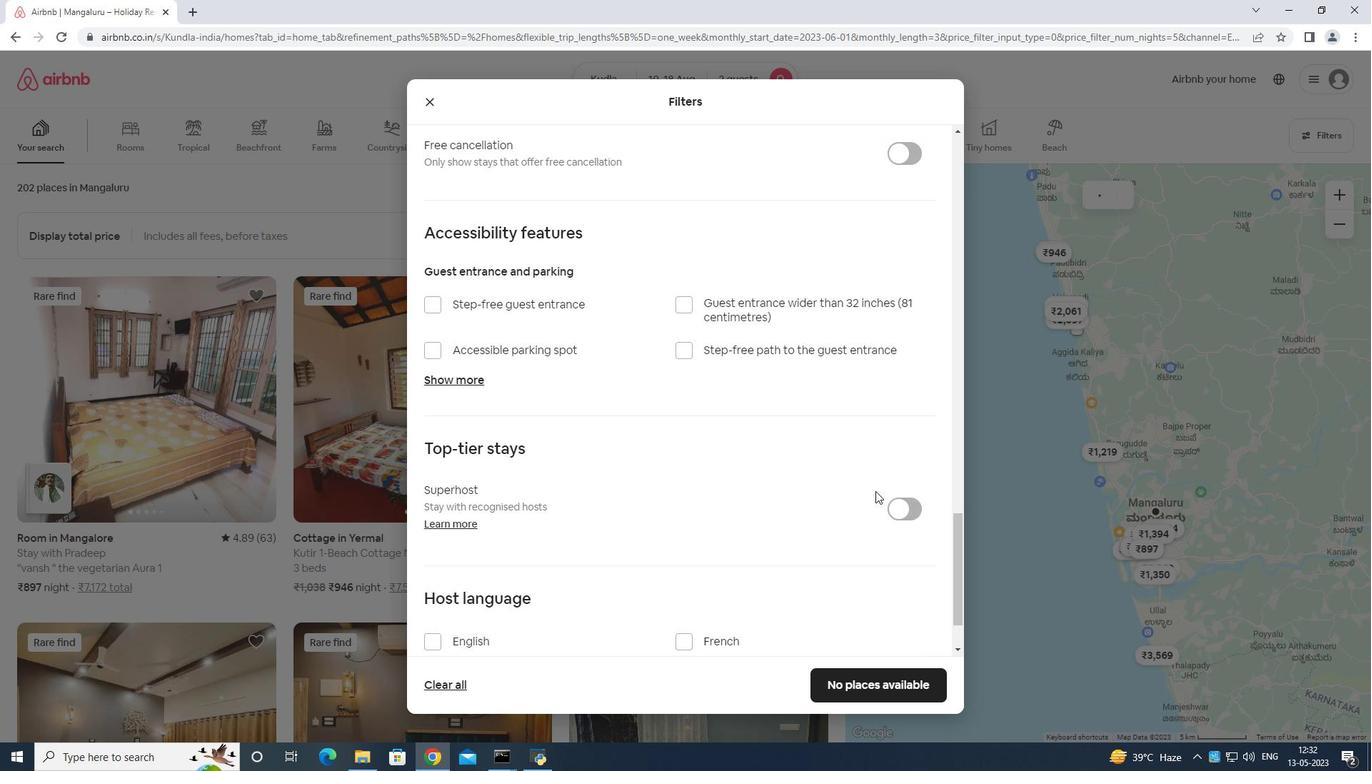 
Action: Mouse scrolled (837, 500) with delta (0, 0)
Screenshot: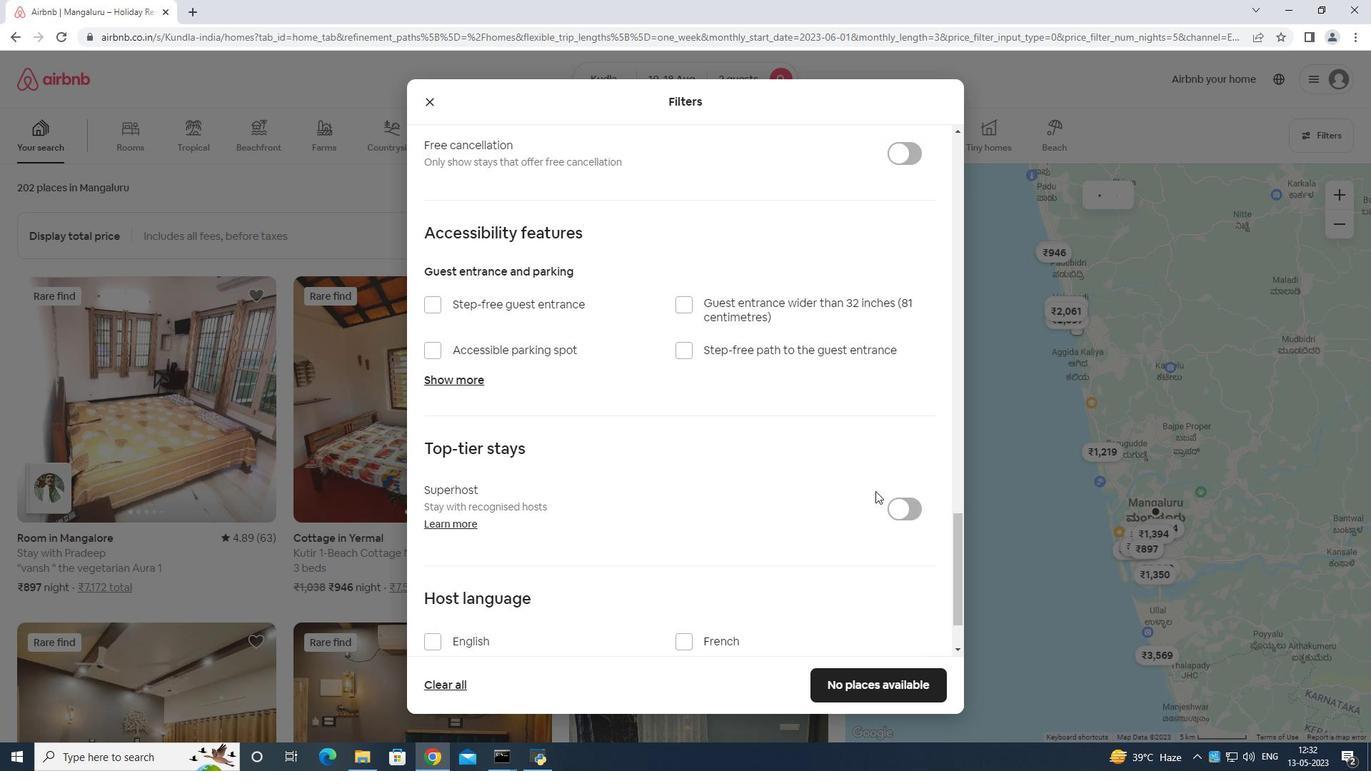 
Action: Mouse moved to (429, 547)
Screenshot: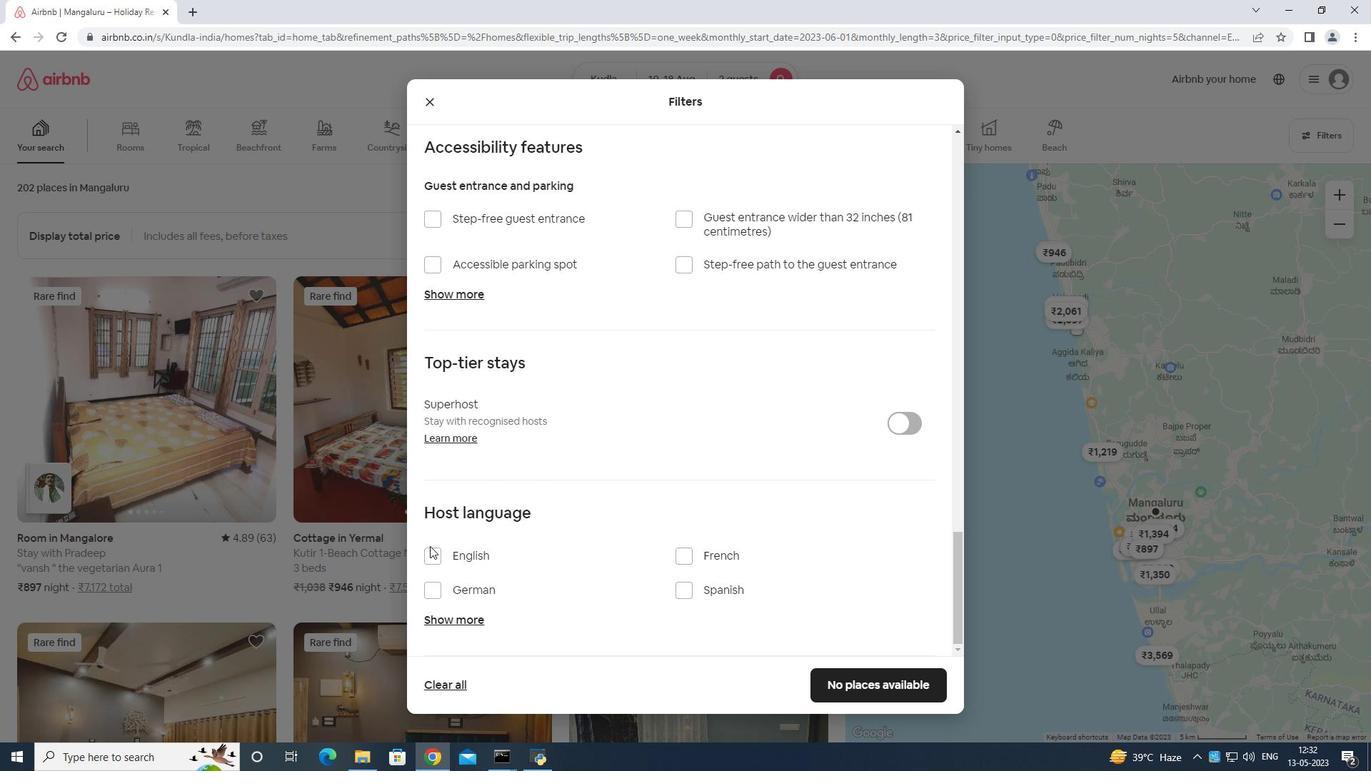 
Action: Mouse pressed left at (429, 547)
Screenshot: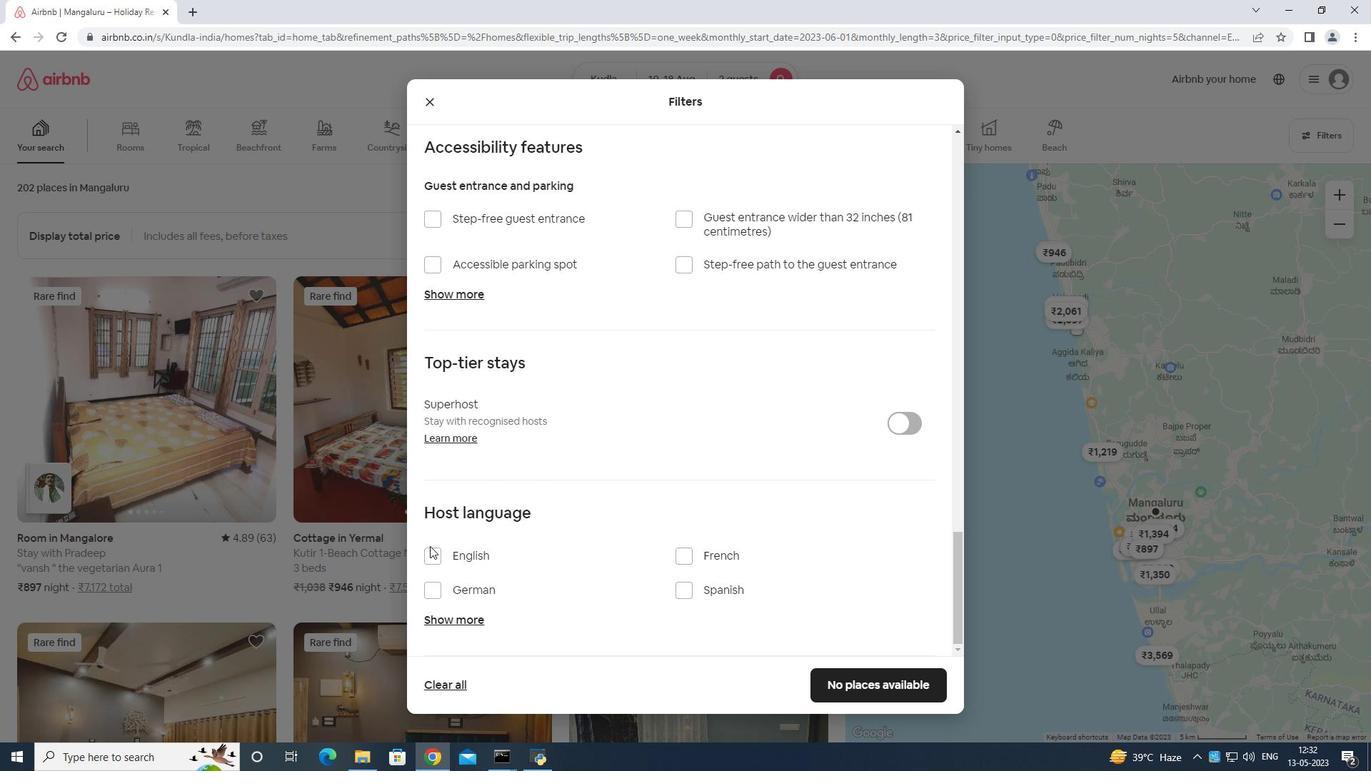 
Action: Mouse moved to (435, 547)
Screenshot: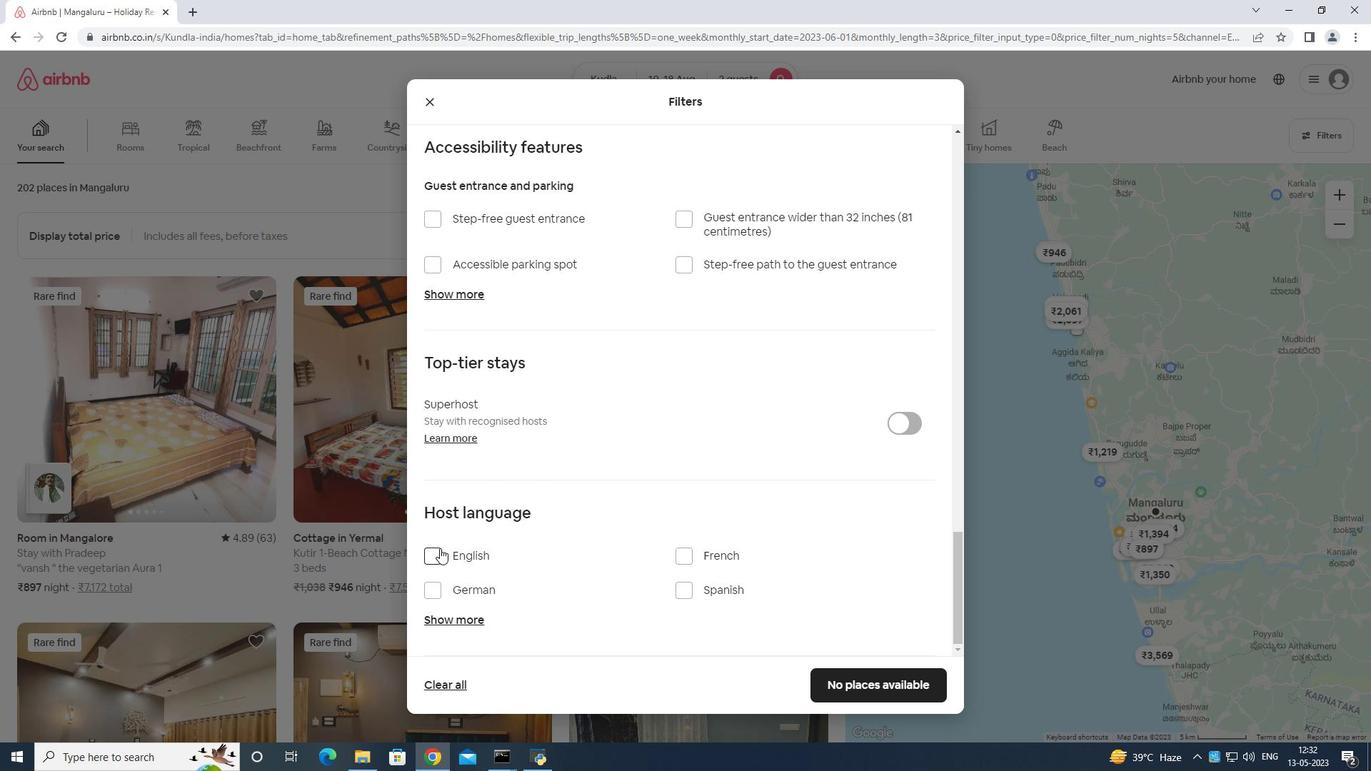 
Action: Mouse pressed left at (435, 547)
Screenshot: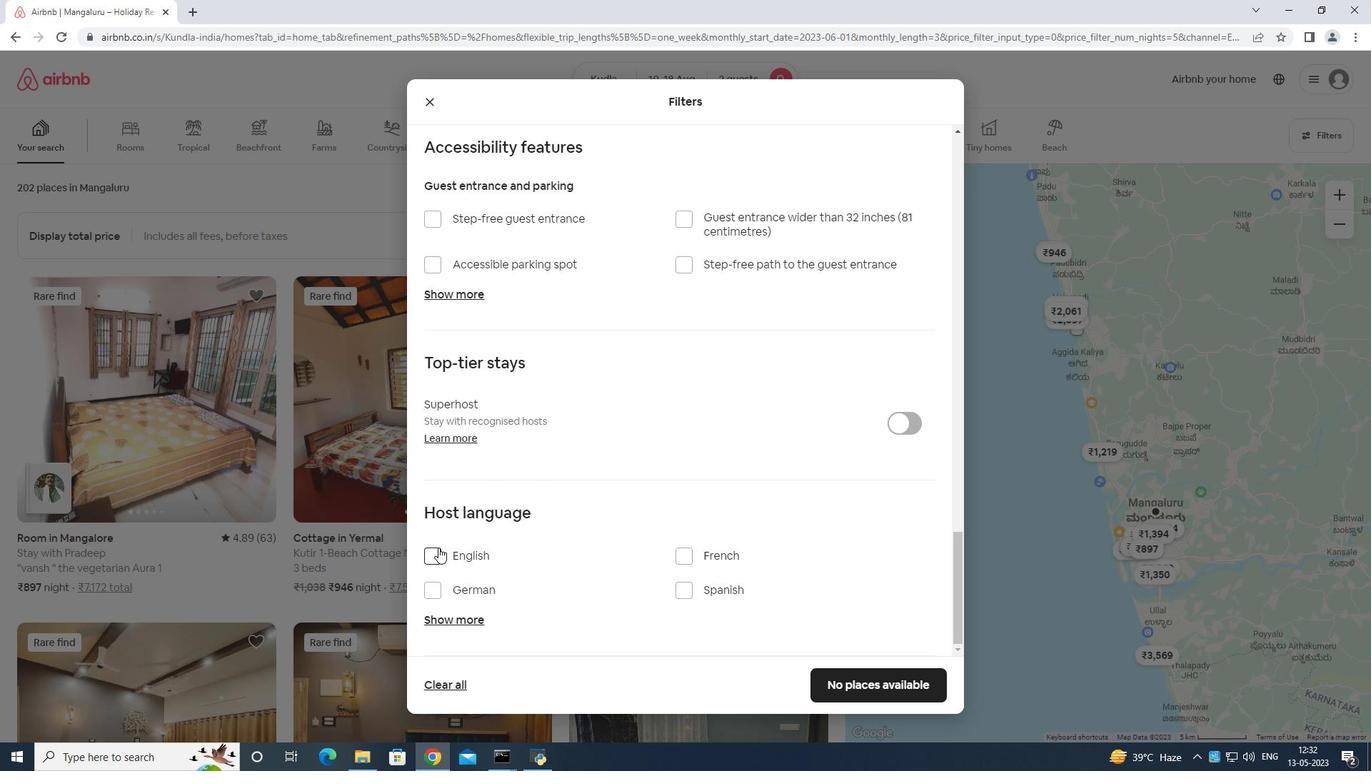 
Action: Mouse moved to (887, 672)
Screenshot: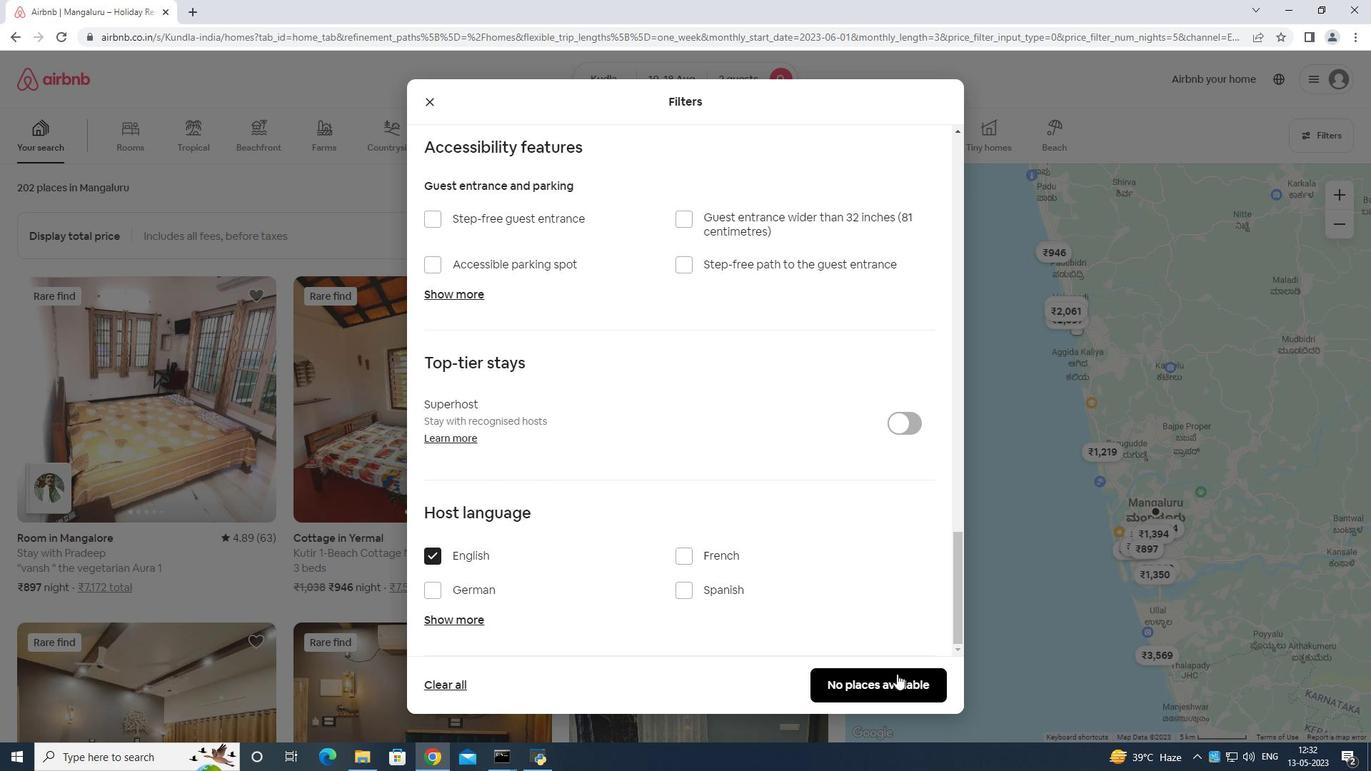 
Action: Mouse pressed left at (887, 672)
Screenshot: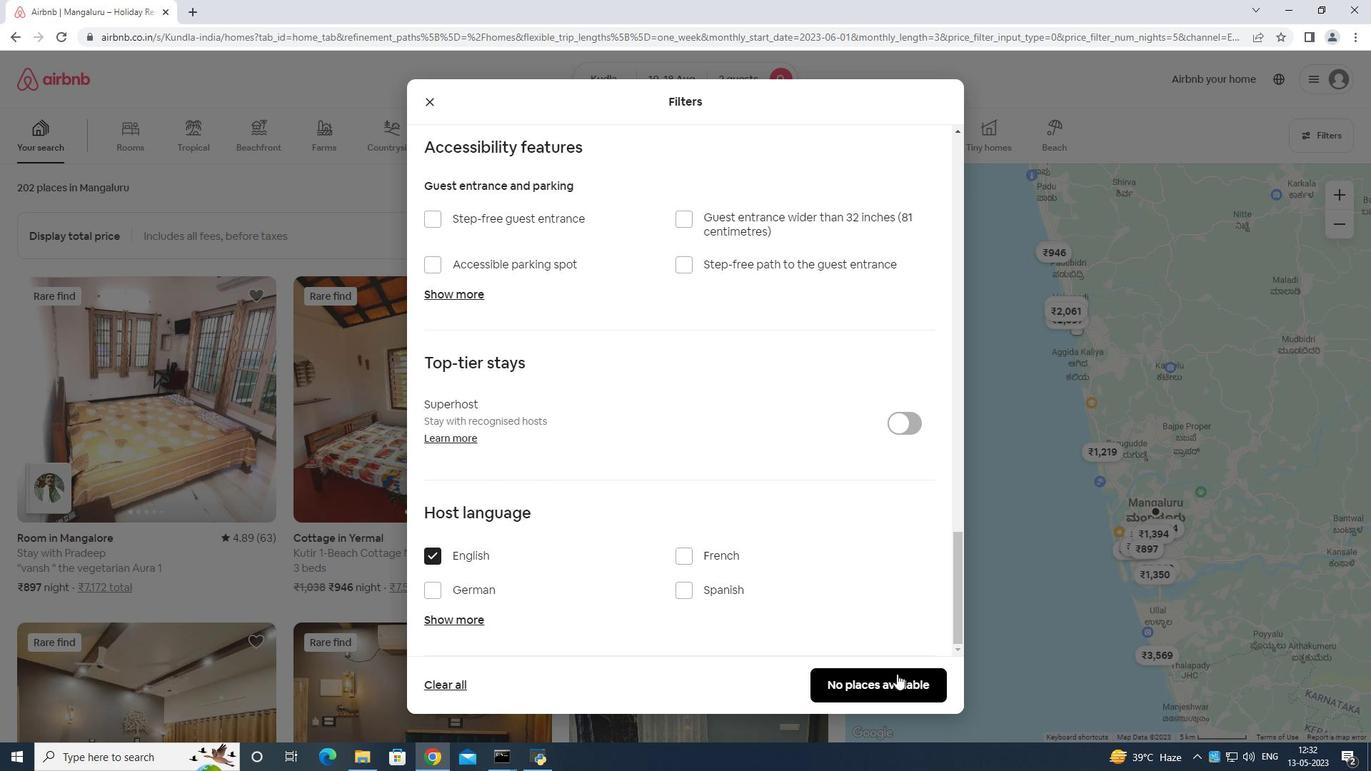 
Action: Mouse moved to (967, 627)
Screenshot: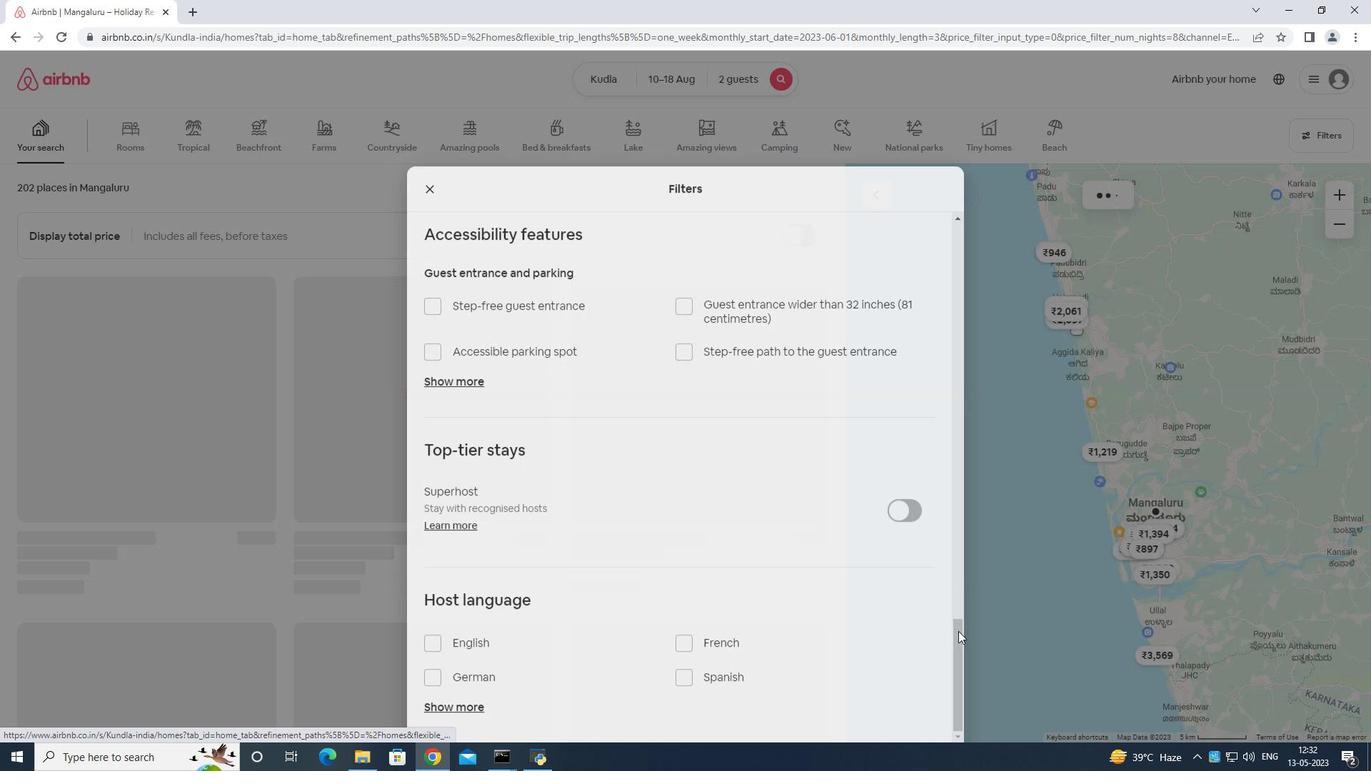 
